 Task: Set up alerts for new listings in Atlanta, Georgia, that meet specific size and budget requirements.
Action: Mouse moved to (287, 229)
Screenshot: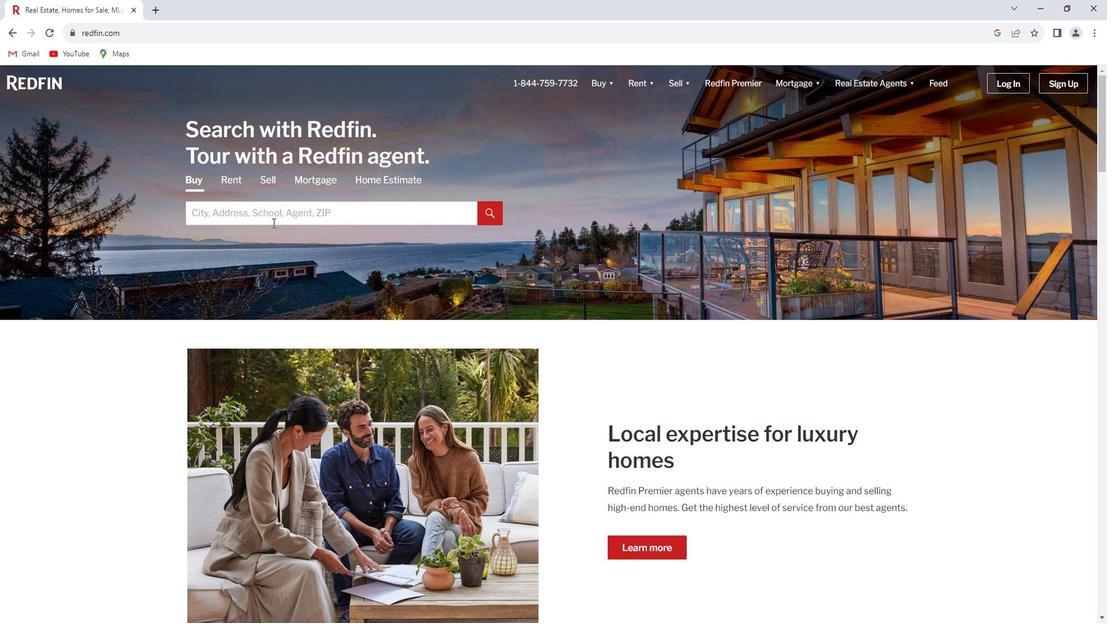 
Action: Mouse pressed left at (287, 229)
Screenshot: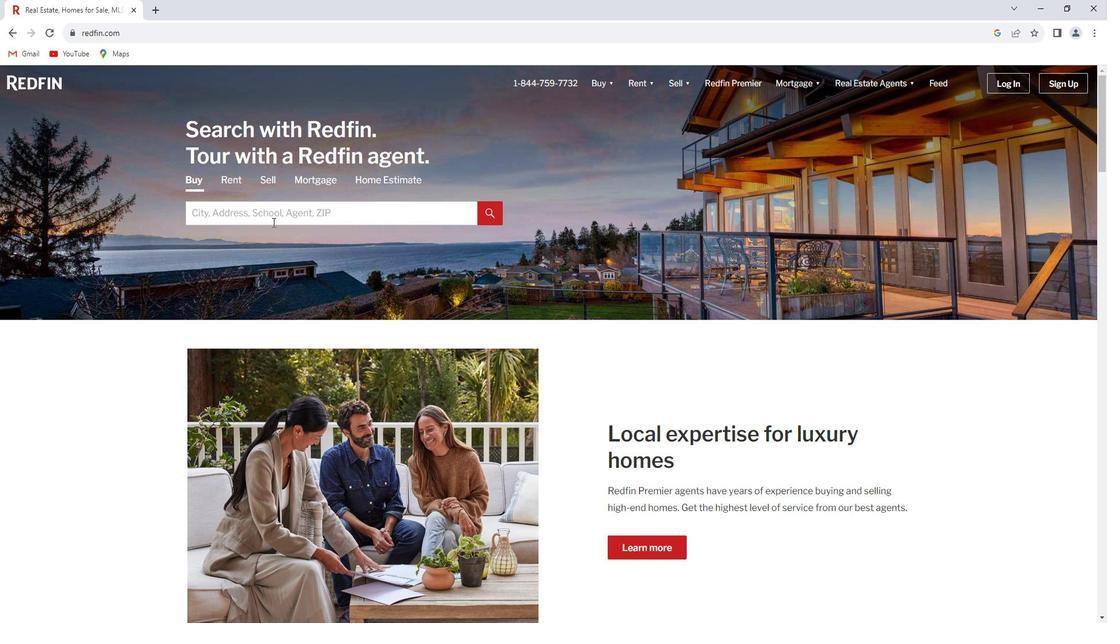 
Action: Key pressed <Key.shift>Atlanta,<Key.space><Key.shift>Georgia<Key.enter>
Screenshot: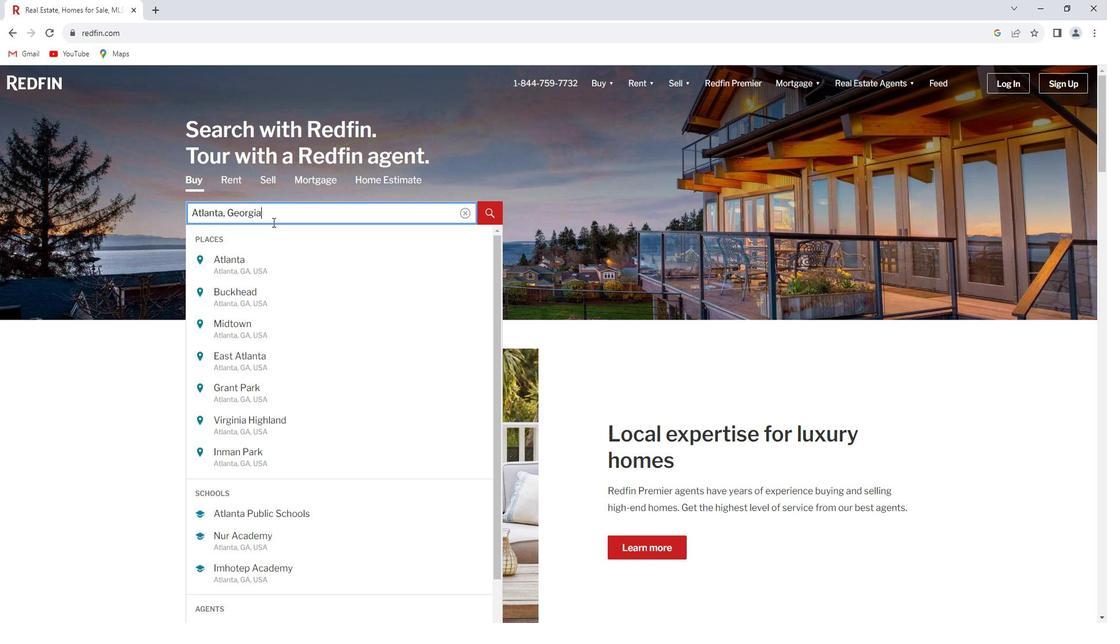 
Action: Mouse moved to (844, 201)
Screenshot: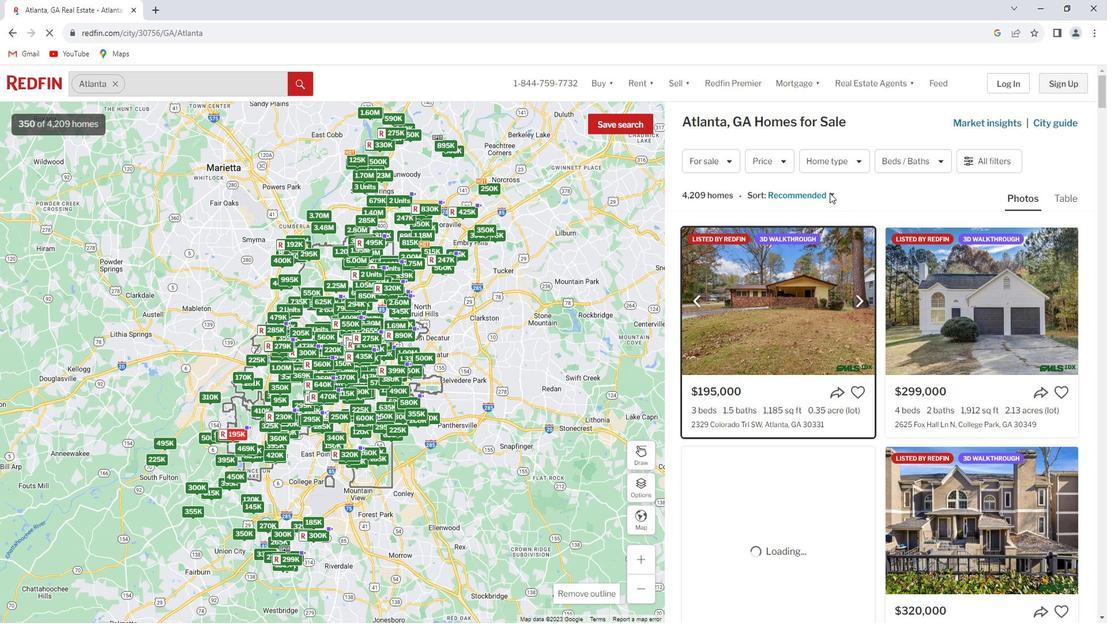 
Action: Mouse pressed left at (844, 201)
Screenshot: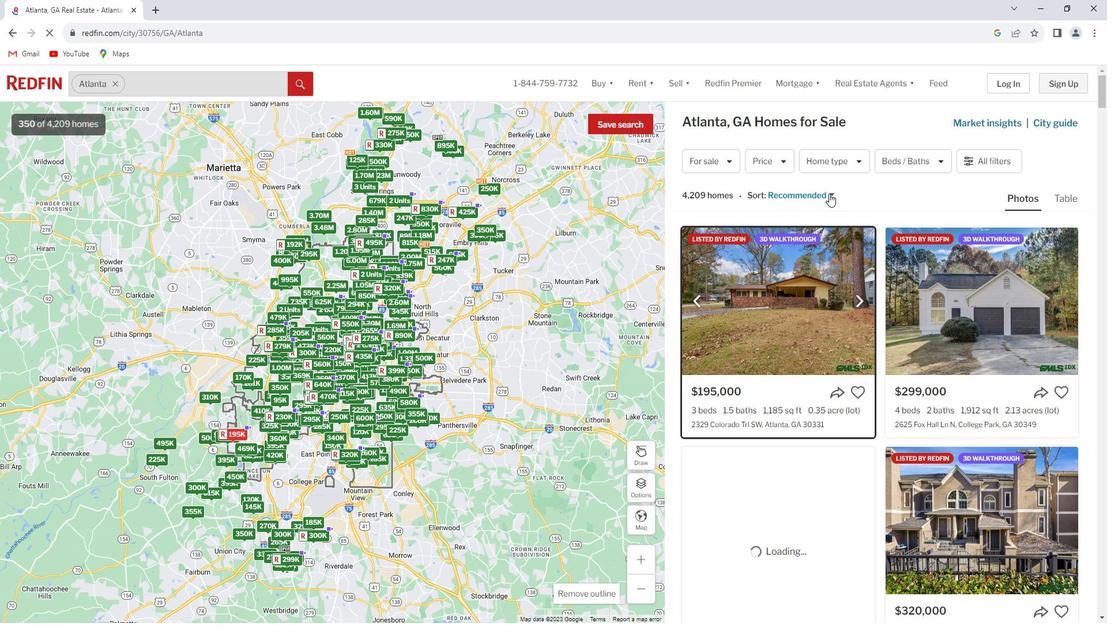 
Action: Mouse moved to (844, 203)
Screenshot: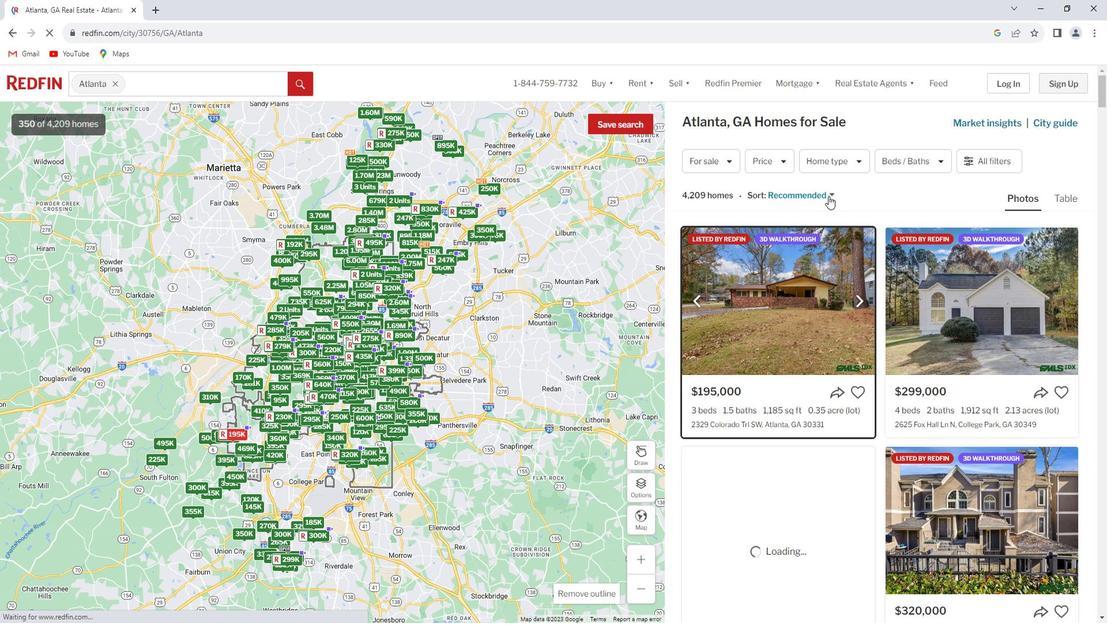 
Action: Mouse pressed left at (844, 203)
Screenshot: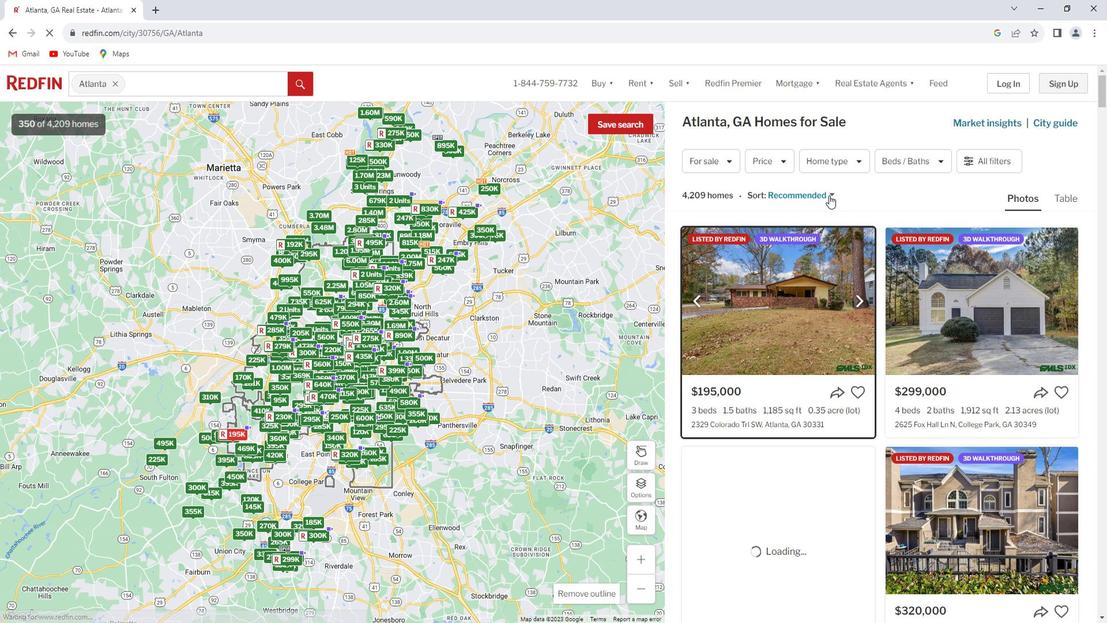 
Action: Mouse moved to (825, 256)
Screenshot: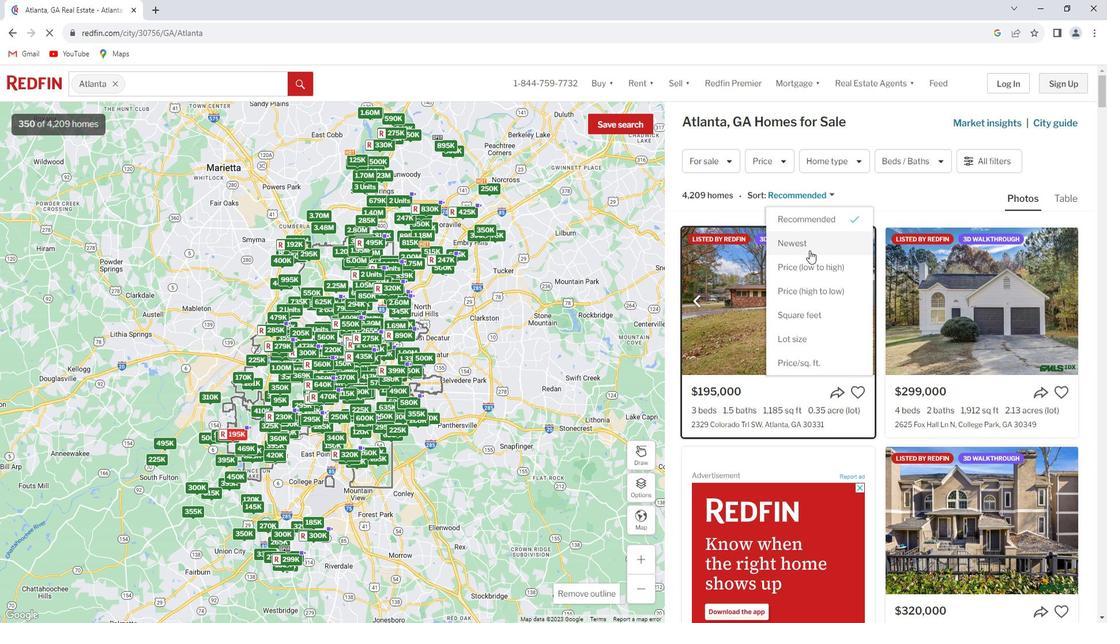 
Action: Mouse pressed left at (825, 256)
Screenshot: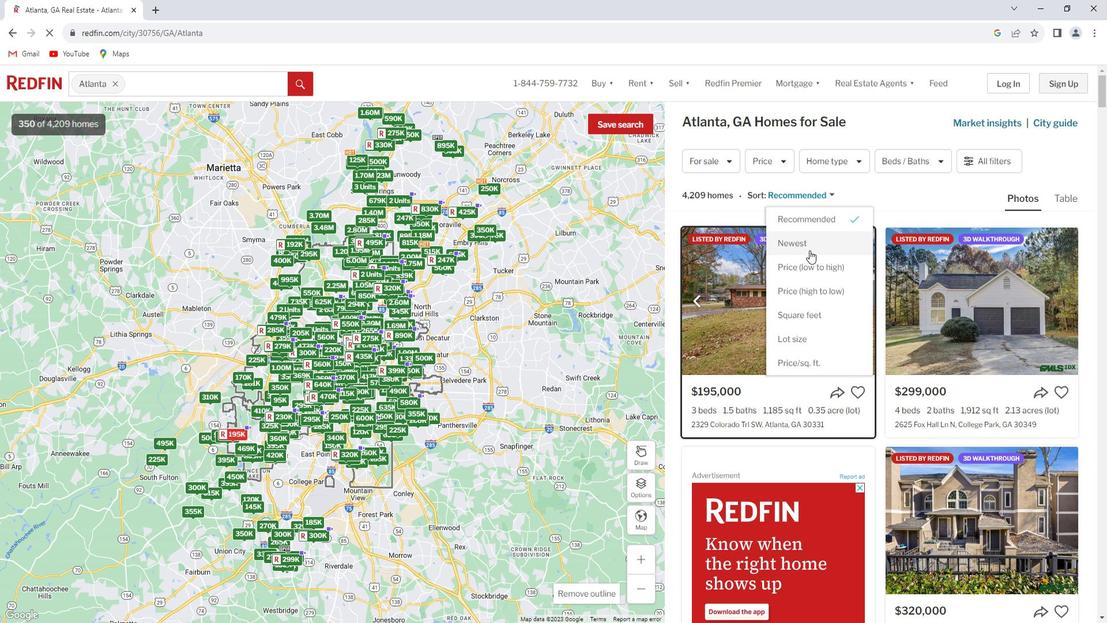 
Action: Mouse moved to (992, 170)
Screenshot: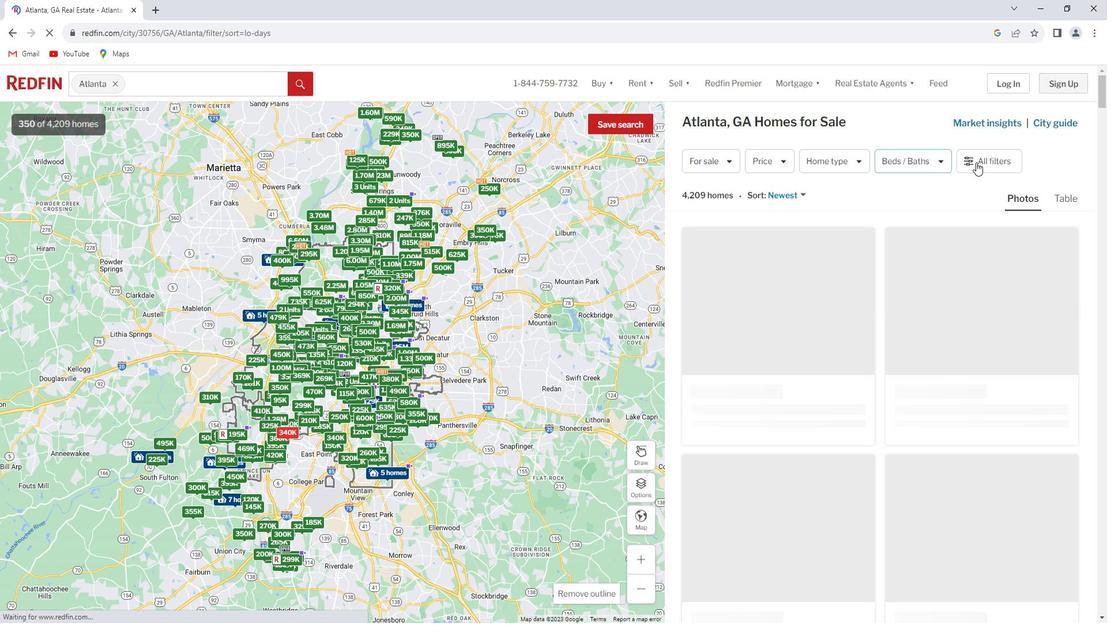
Action: Mouse pressed left at (992, 170)
Screenshot: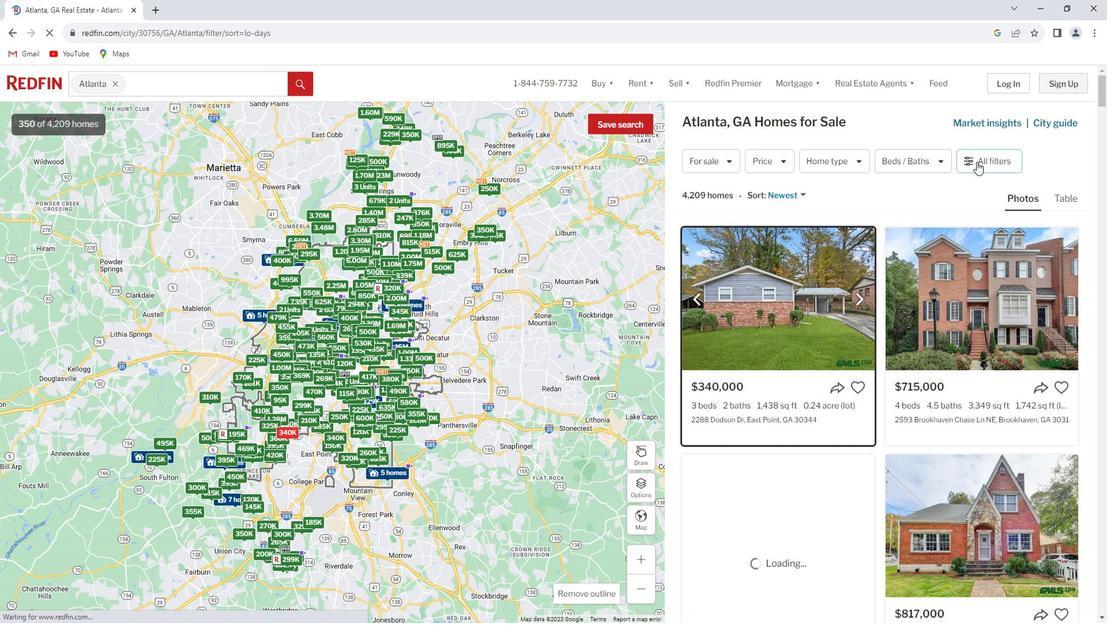 
Action: Mouse moved to (822, 261)
Screenshot: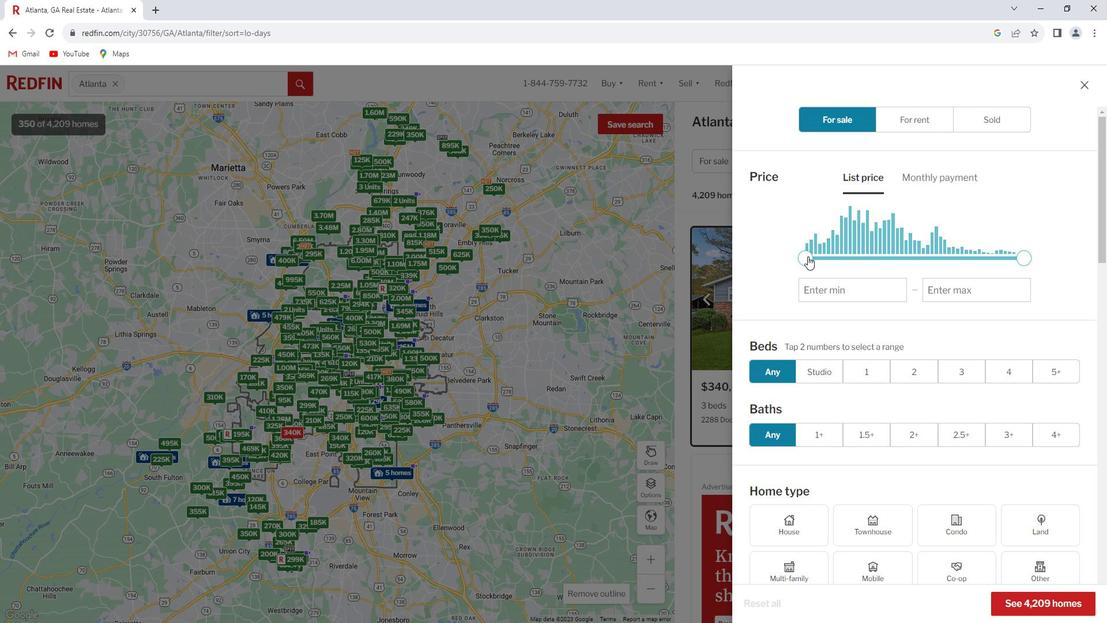 
Action: Mouse pressed left at (822, 261)
Screenshot: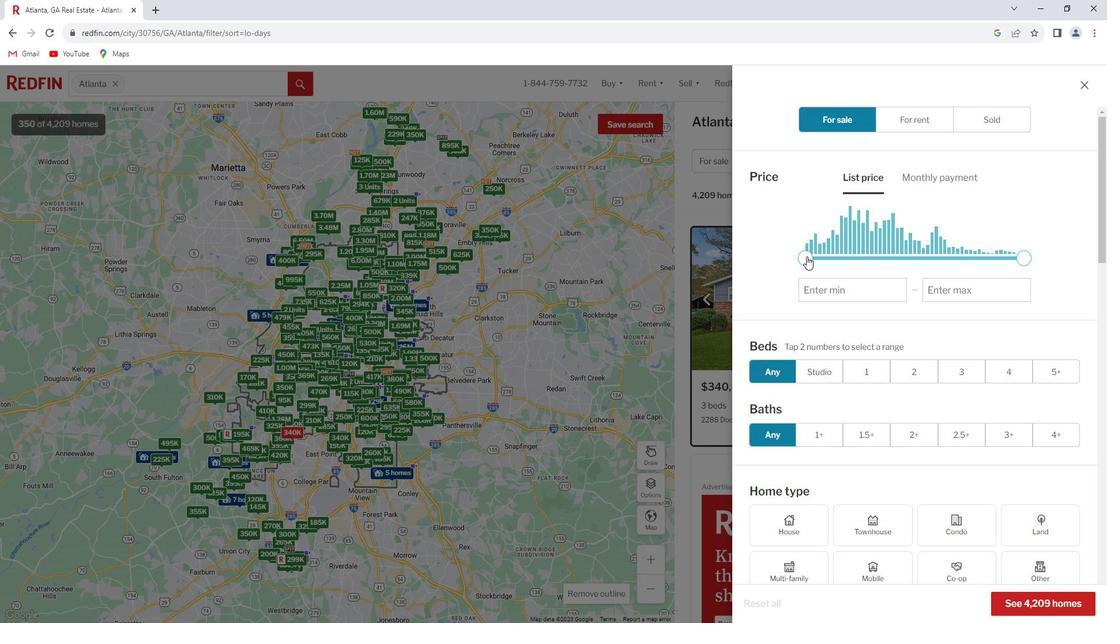 
Action: Mouse moved to (1043, 263)
Screenshot: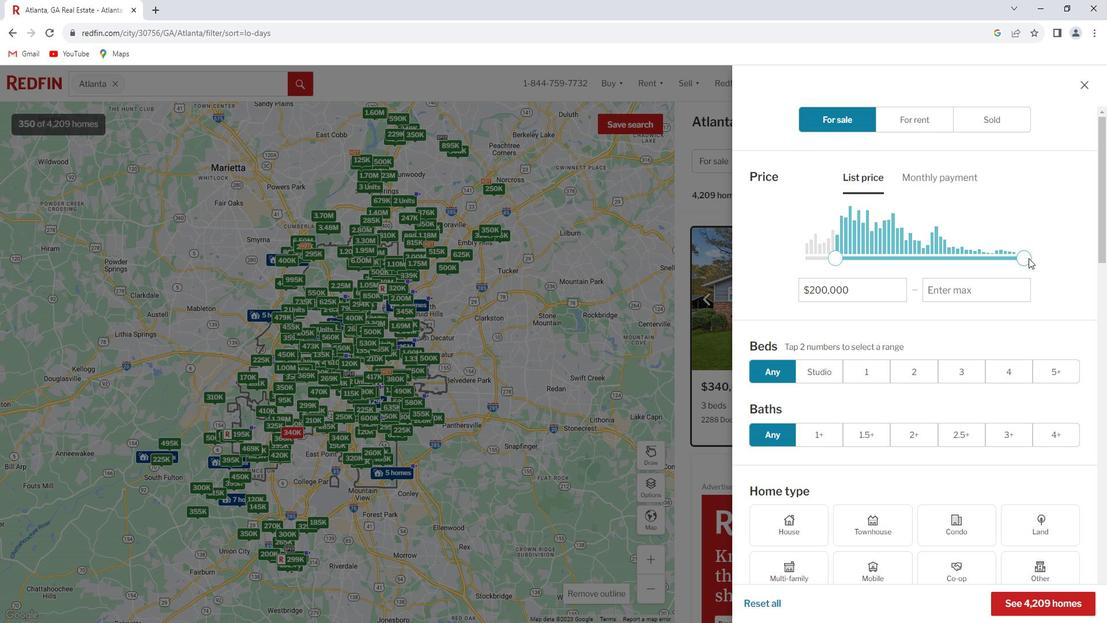 
Action: Mouse pressed left at (1043, 263)
Screenshot: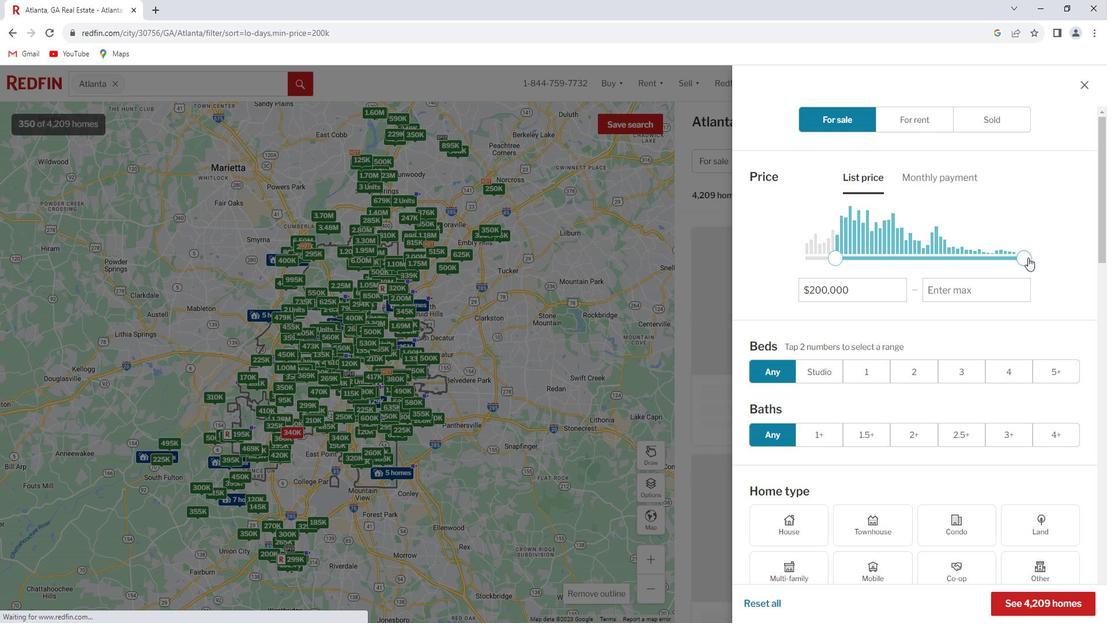 
Action: Mouse moved to (899, 349)
Screenshot: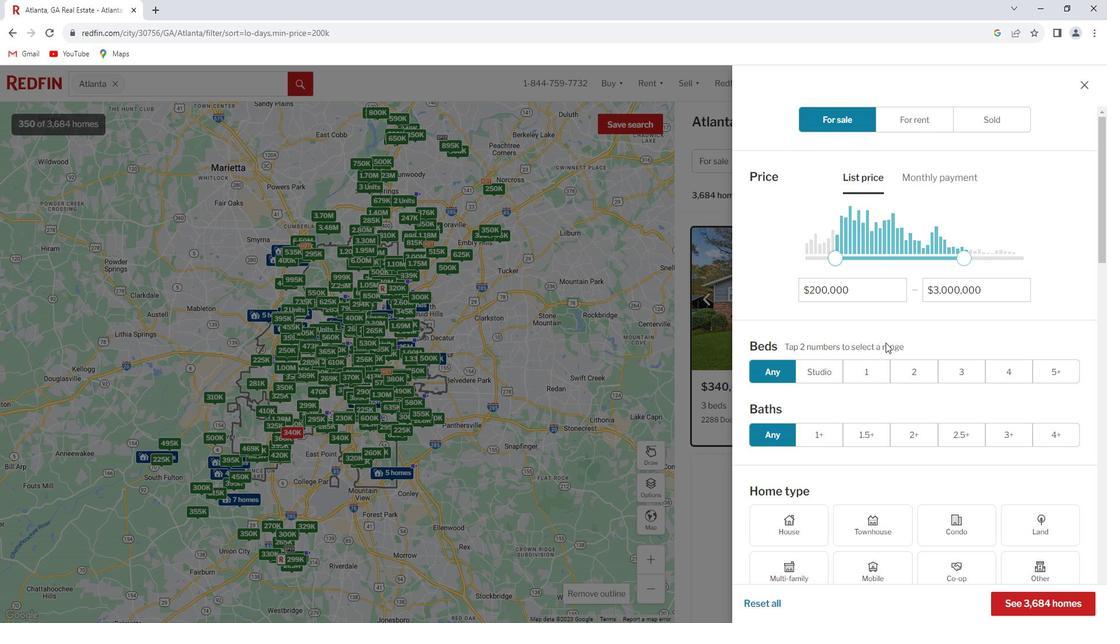 
Action: Mouse scrolled (899, 348) with delta (0, 0)
Screenshot: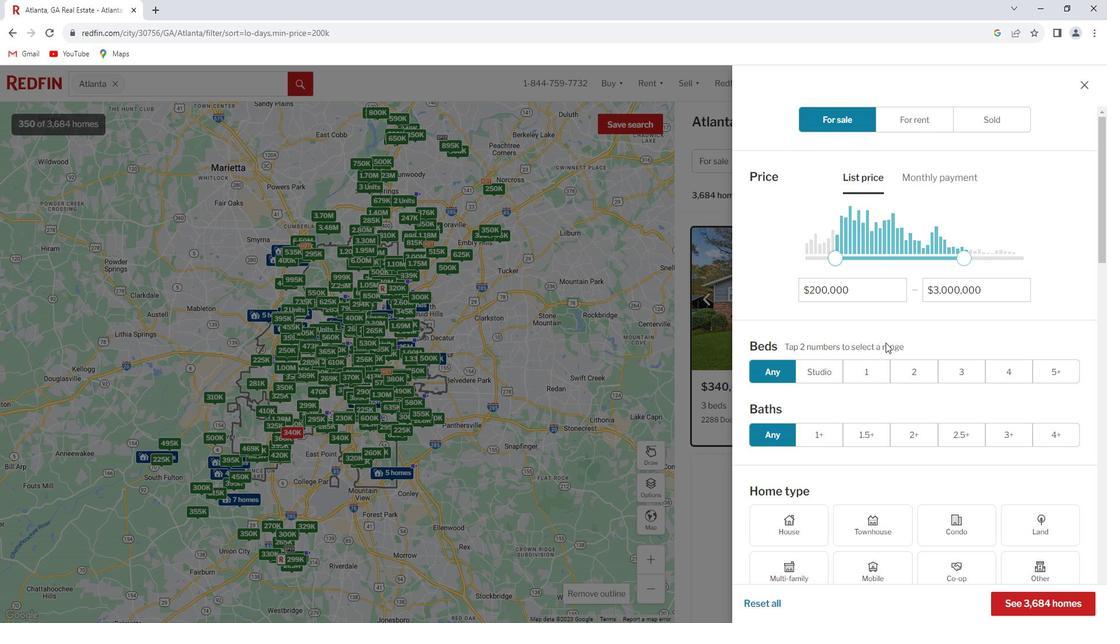 
Action: Mouse moved to (894, 357)
Screenshot: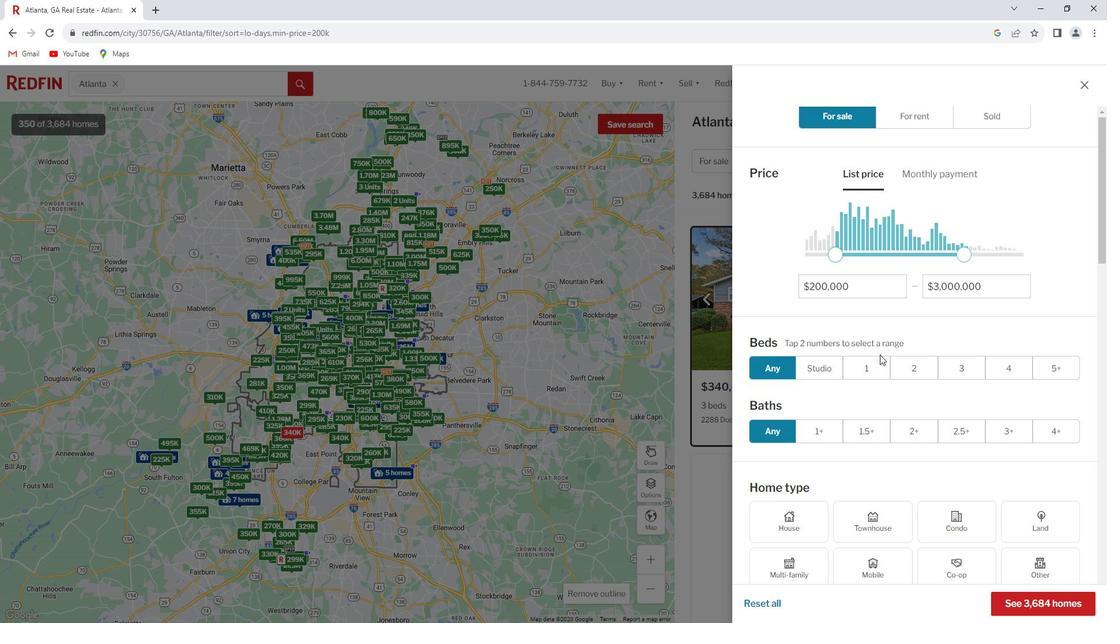 
Action: Mouse scrolled (894, 356) with delta (0, 0)
Screenshot: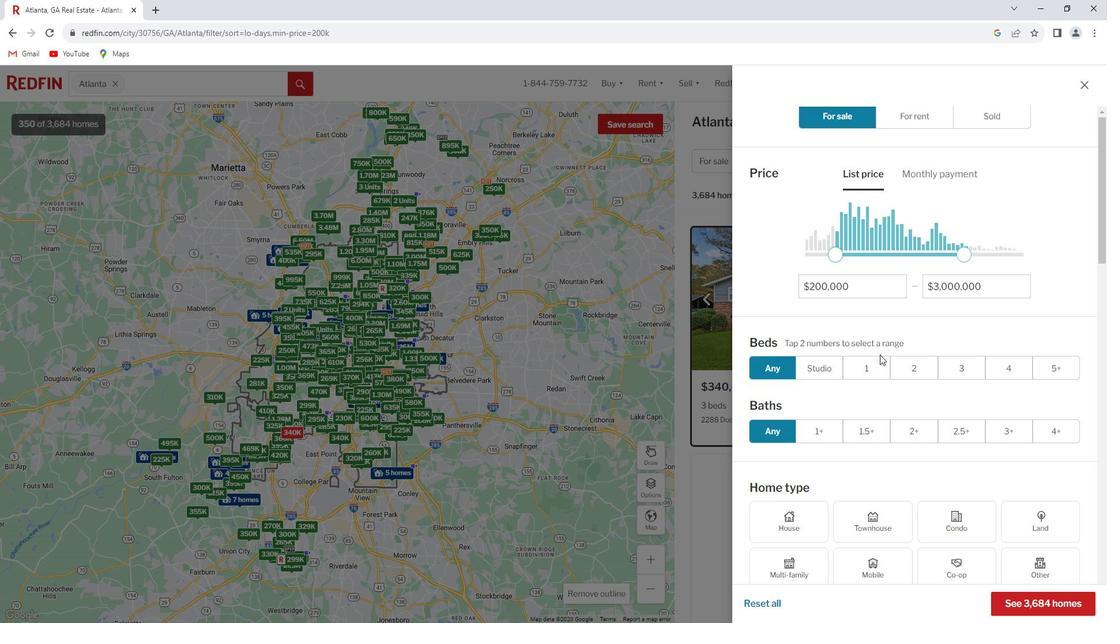 
Action: Mouse scrolled (894, 356) with delta (0, 0)
Screenshot: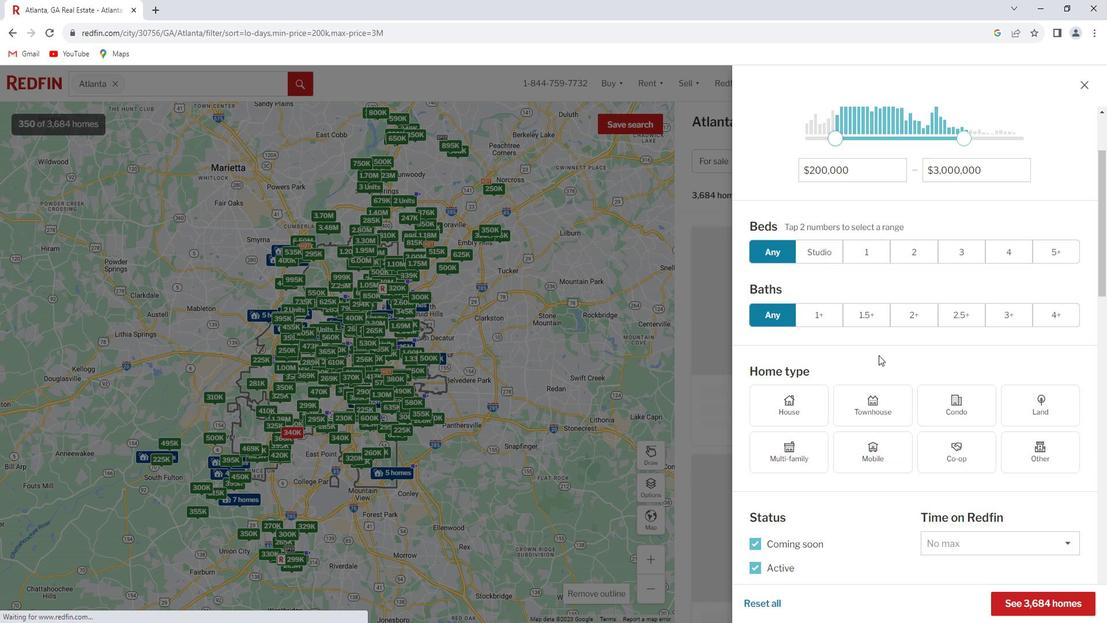 
Action: Mouse scrolled (894, 356) with delta (0, 0)
Screenshot: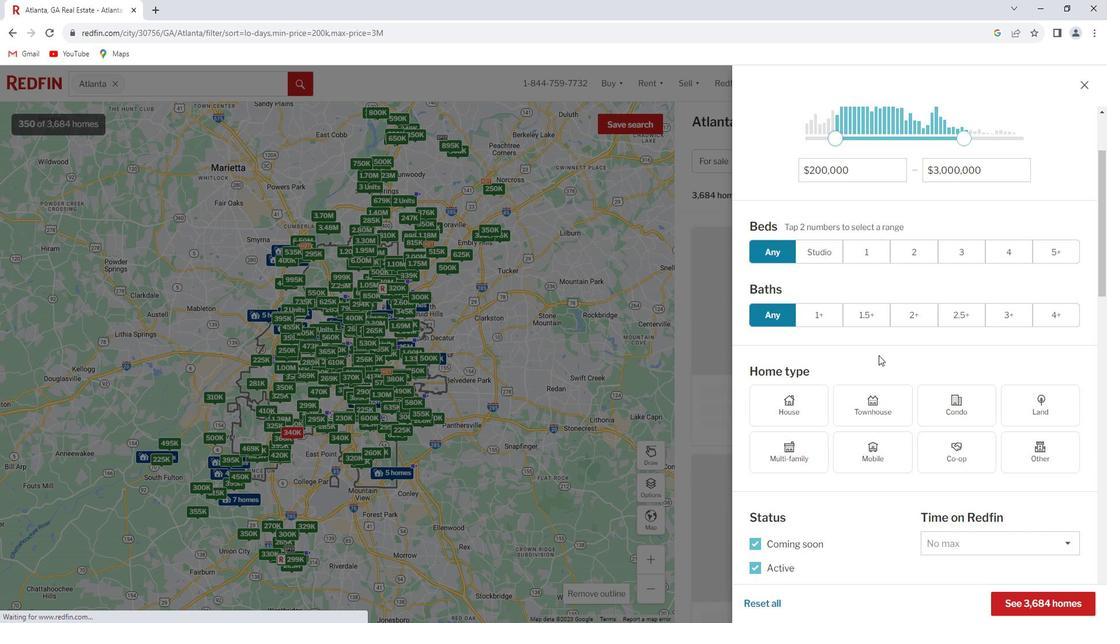 
Action: Mouse scrolled (894, 356) with delta (0, 0)
Screenshot: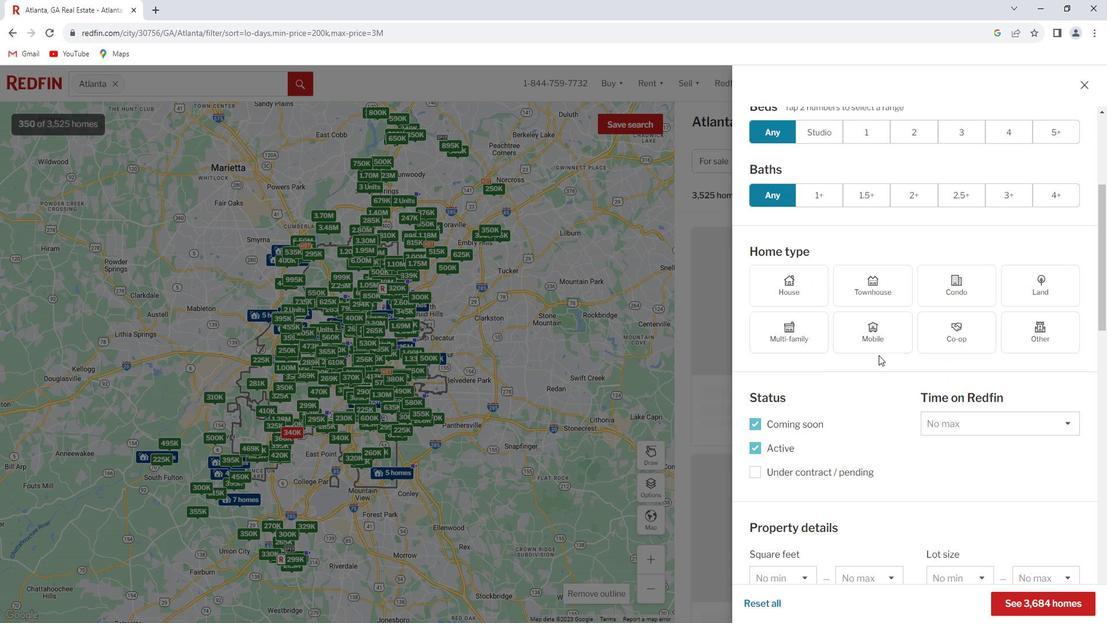 
Action: Mouse scrolled (894, 356) with delta (0, 0)
Screenshot: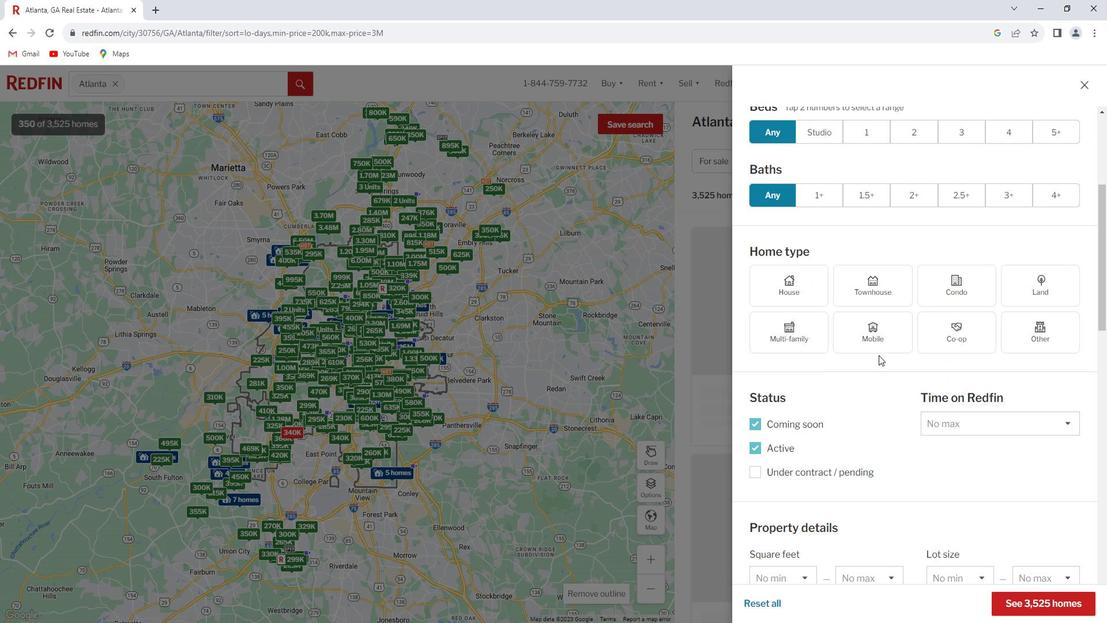 
Action: Mouse scrolled (894, 356) with delta (0, 0)
Screenshot: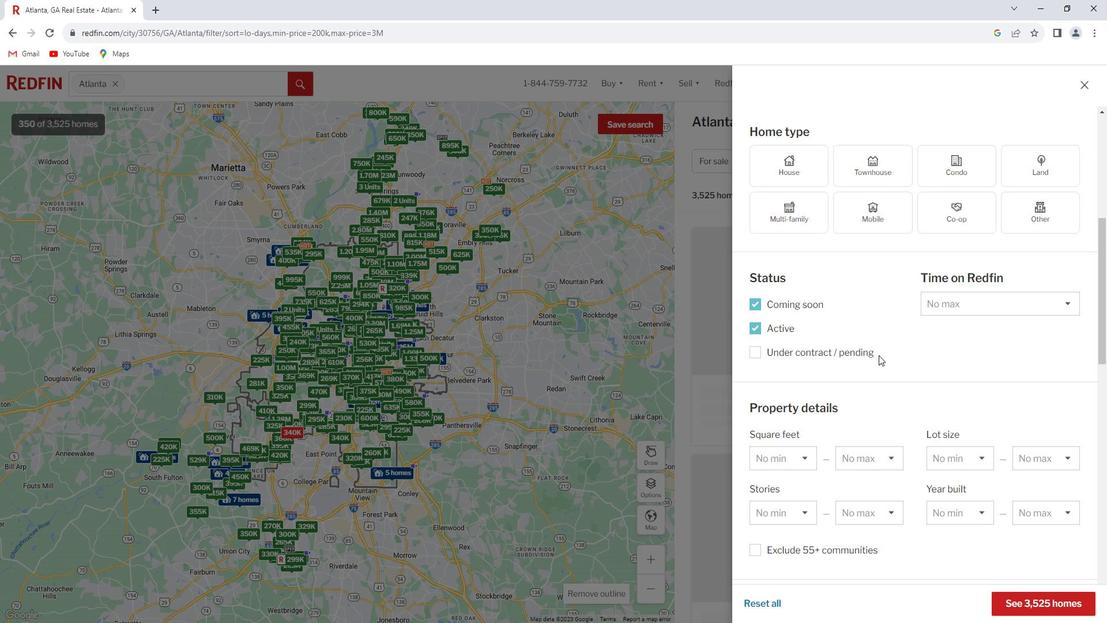 
Action: Mouse moved to (883, 369)
Screenshot: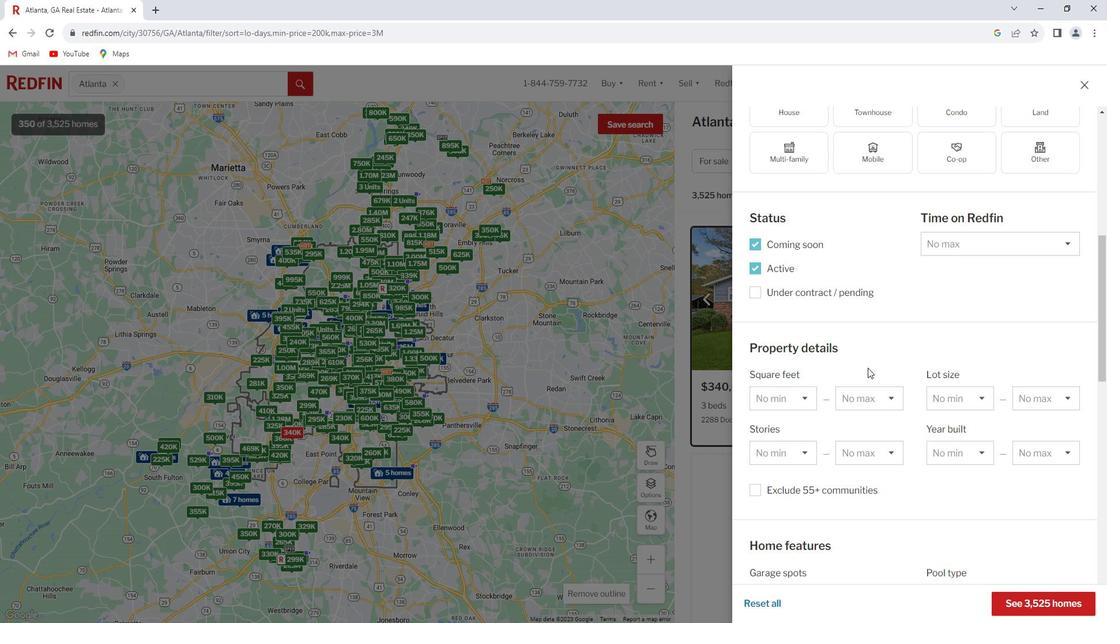 
Action: Mouse scrolled (883, 368) with delta (0, 0)
Screenshot: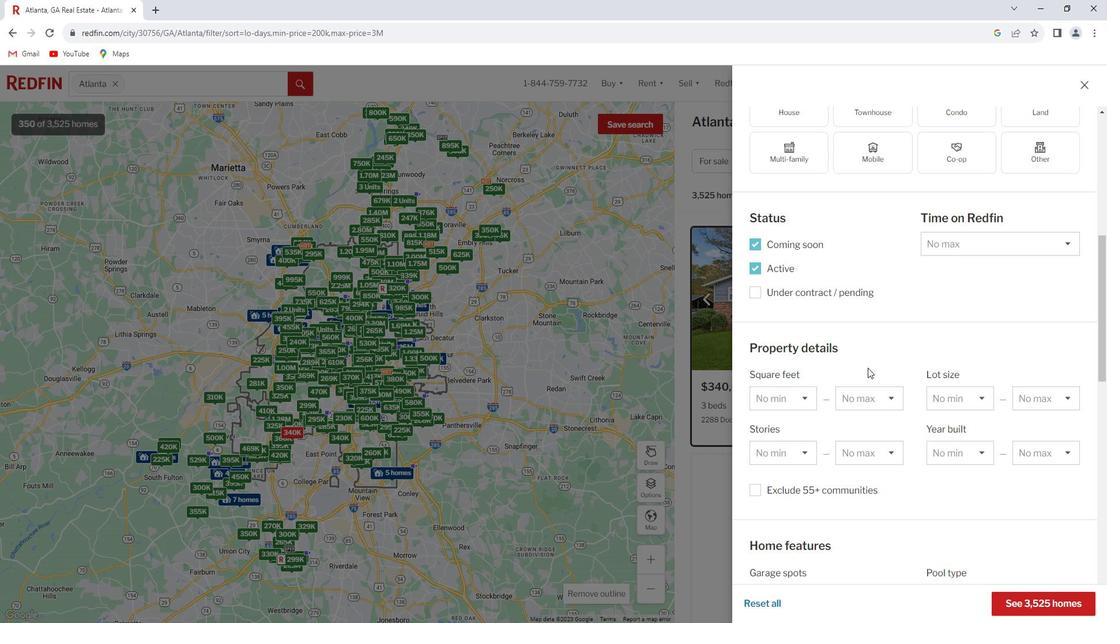 
Action: Mouse moved to (824, 344)
Screenshot: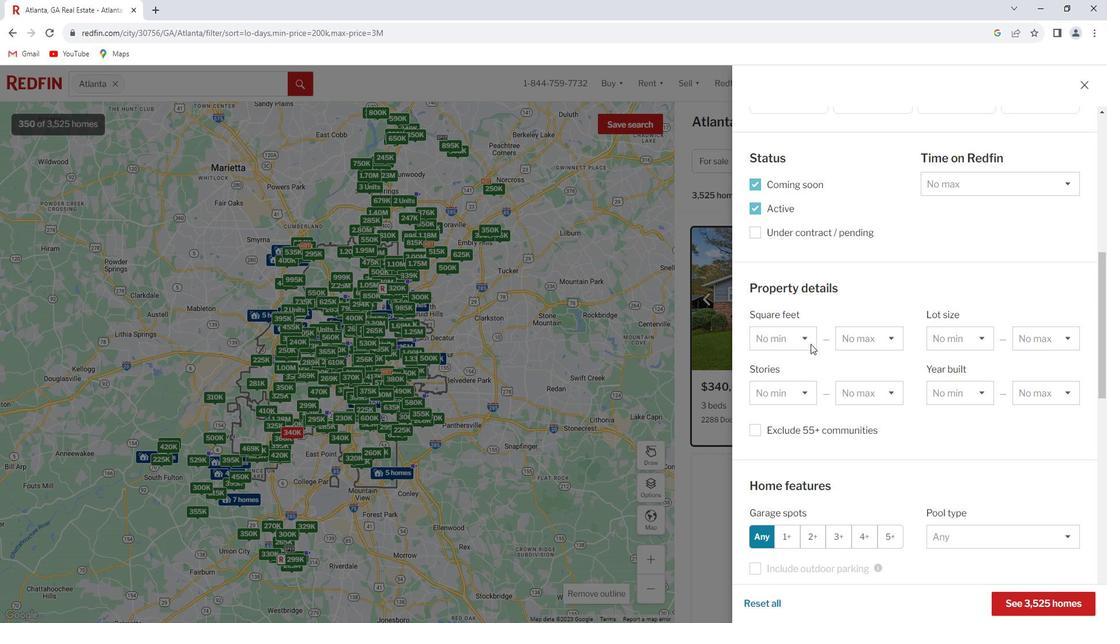 
Action: Mouse pressed left at (824, 344)
Screenshot: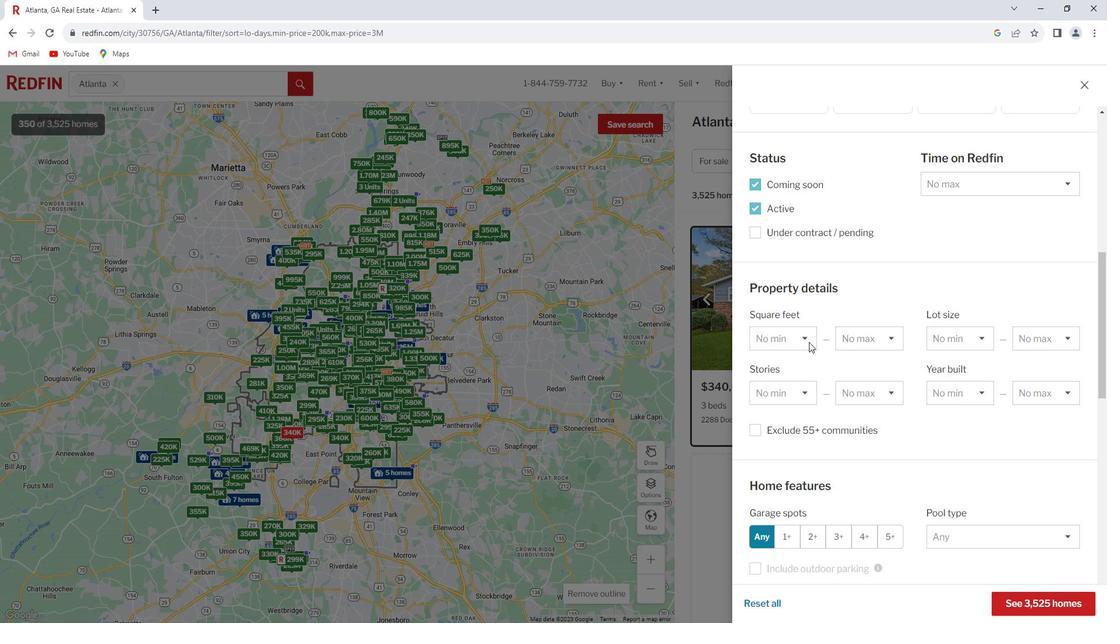 
Action: Mouse moved to (800, 402)
Screenshot: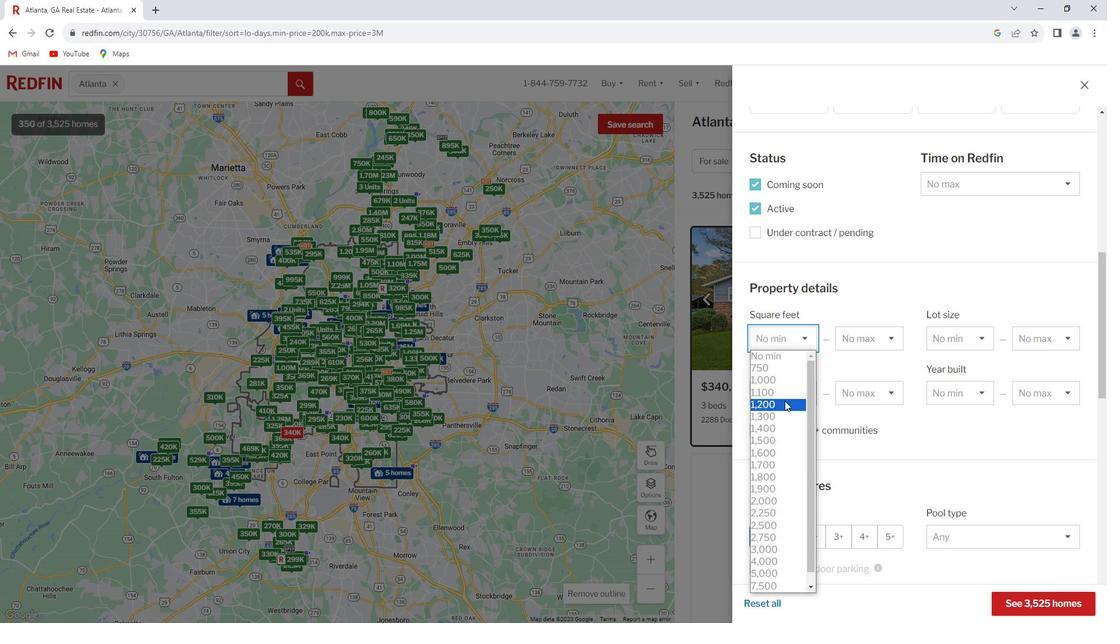 
Action: Mouse pressed left at (800, 402)
Screenshot: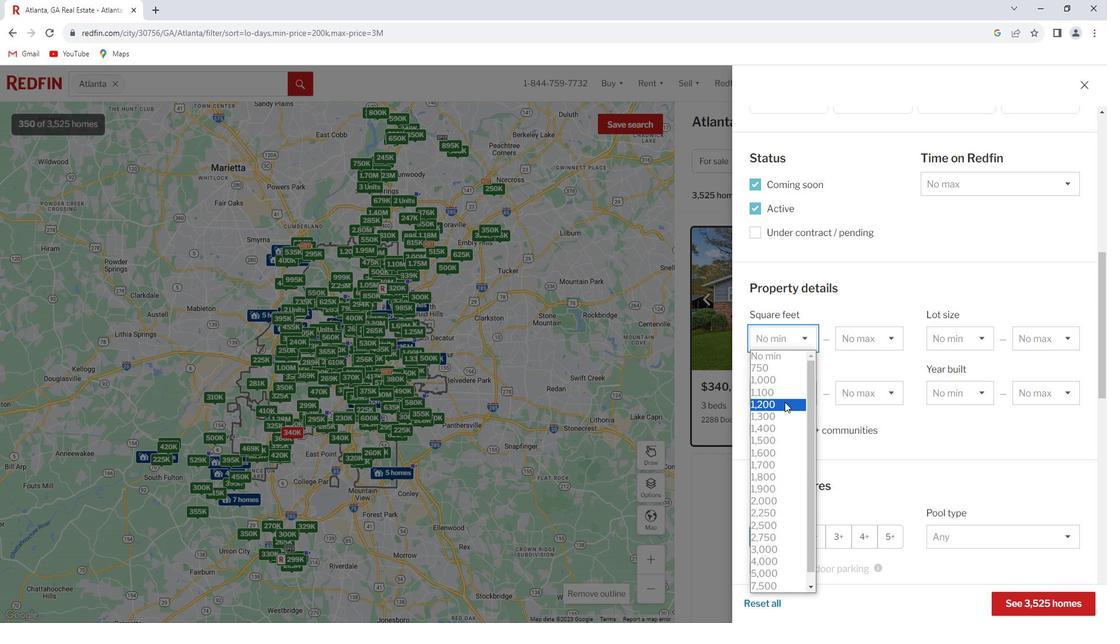
Action: Mouse moved to (901, 335)
Screenshot: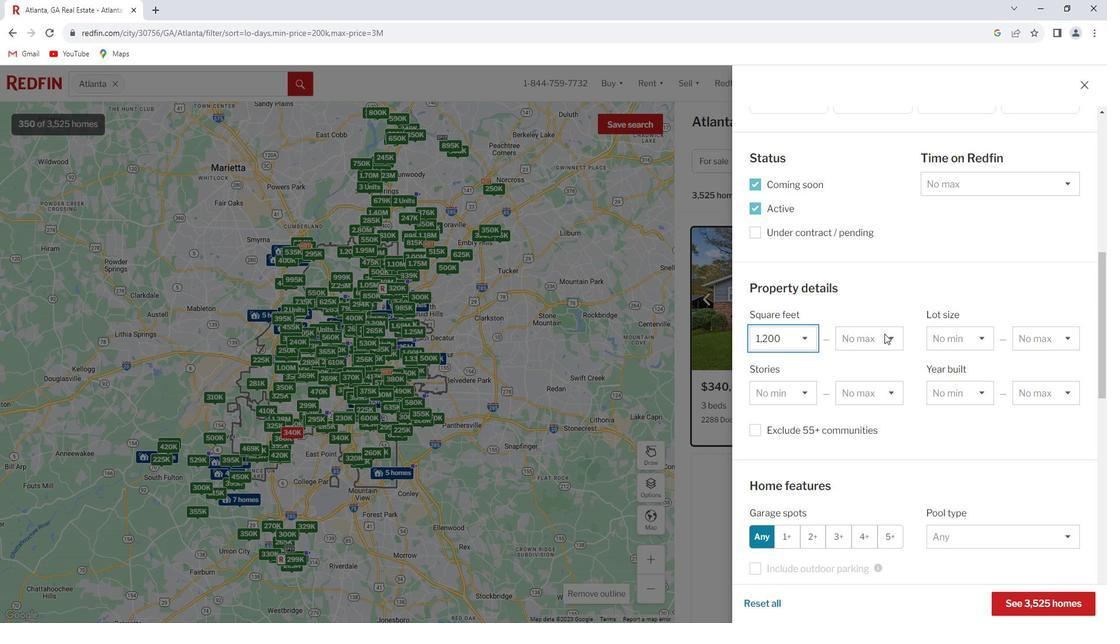 
Action: Mouse pressed left at (901, 335)
Screenshot: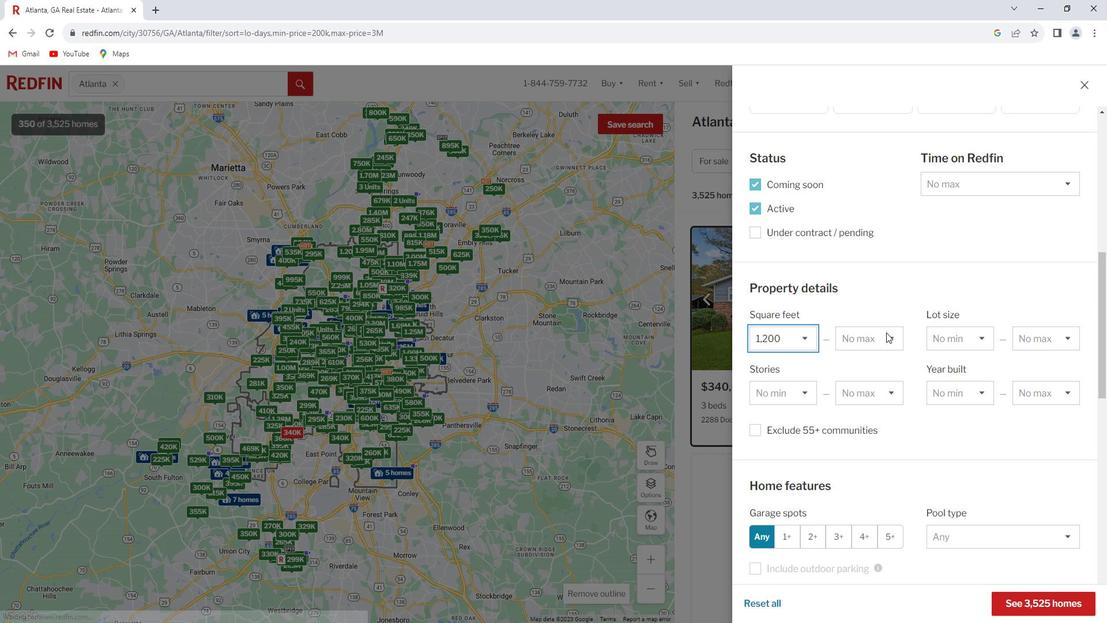 
Action: Mouse moved to (883, 391)
Screenshot: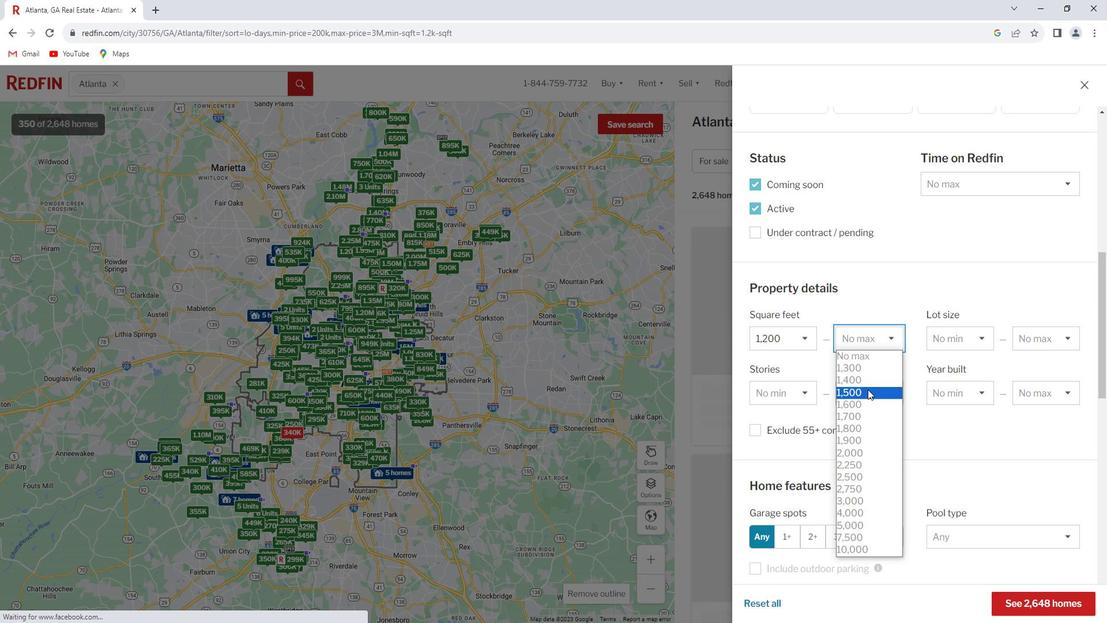 
Action: Mouse pressed left at (883, 391)
Screenshot: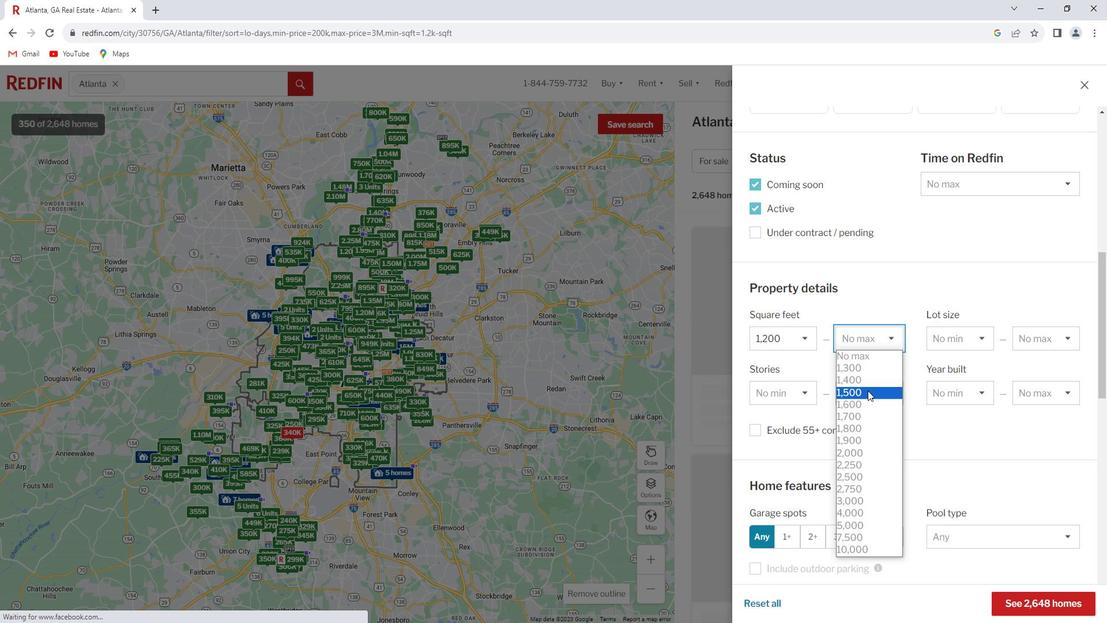
Action: Mouse moved to (996, 338)
Screenshot: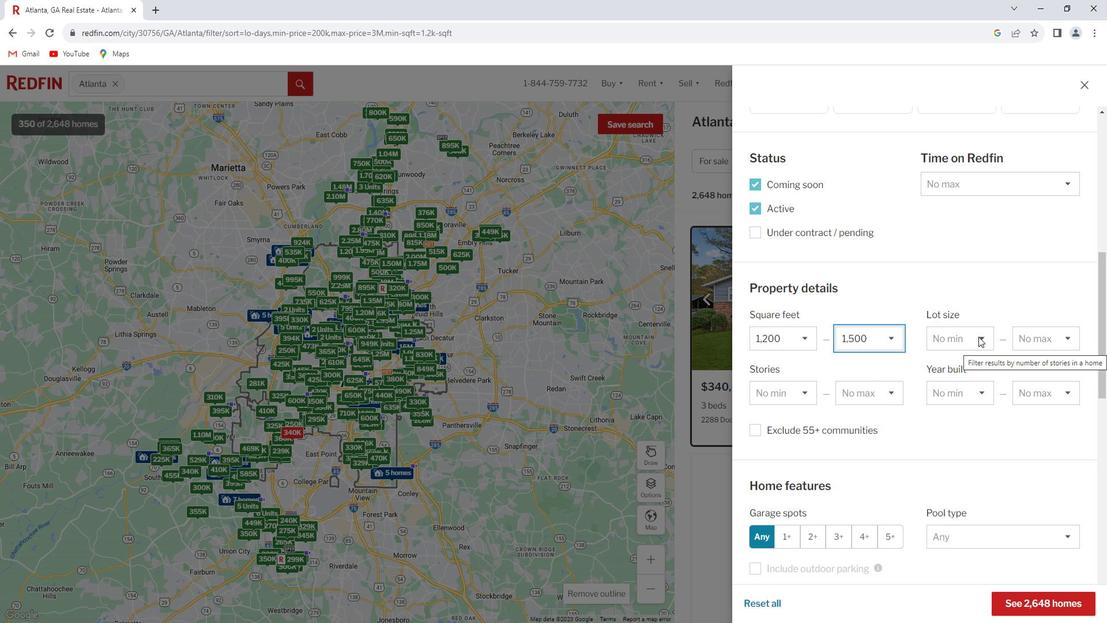 
Action: Mouse pressed left at (996, 338)
Screenshot: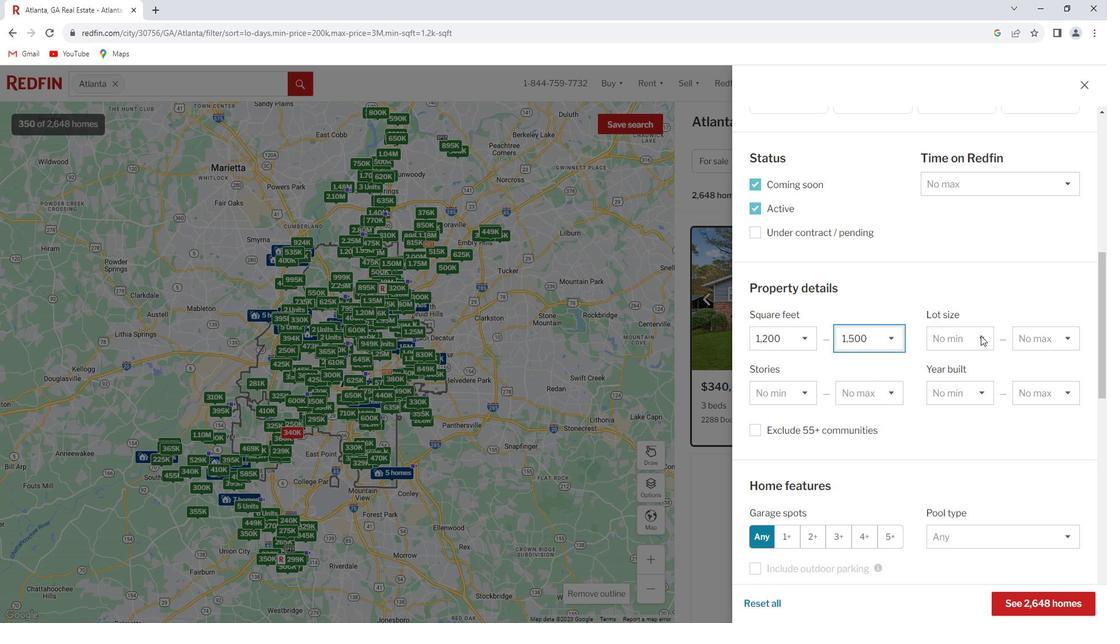 
Action: Mouse moved to (984, 369)
Screenshot: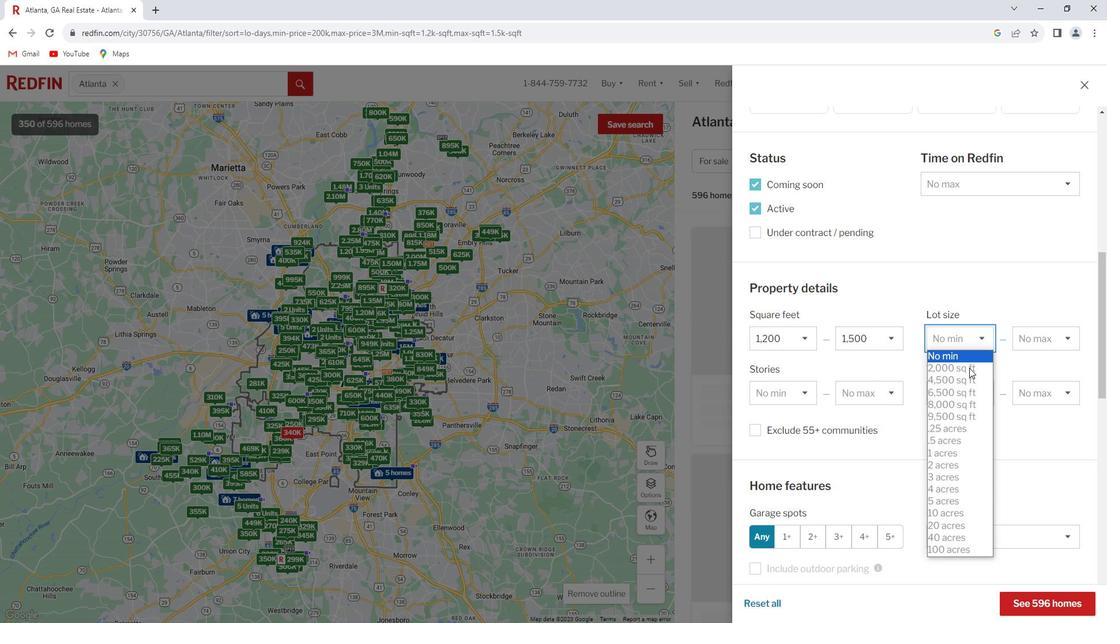
Action: Mouse pressed left at (984, 369)
Screenshot: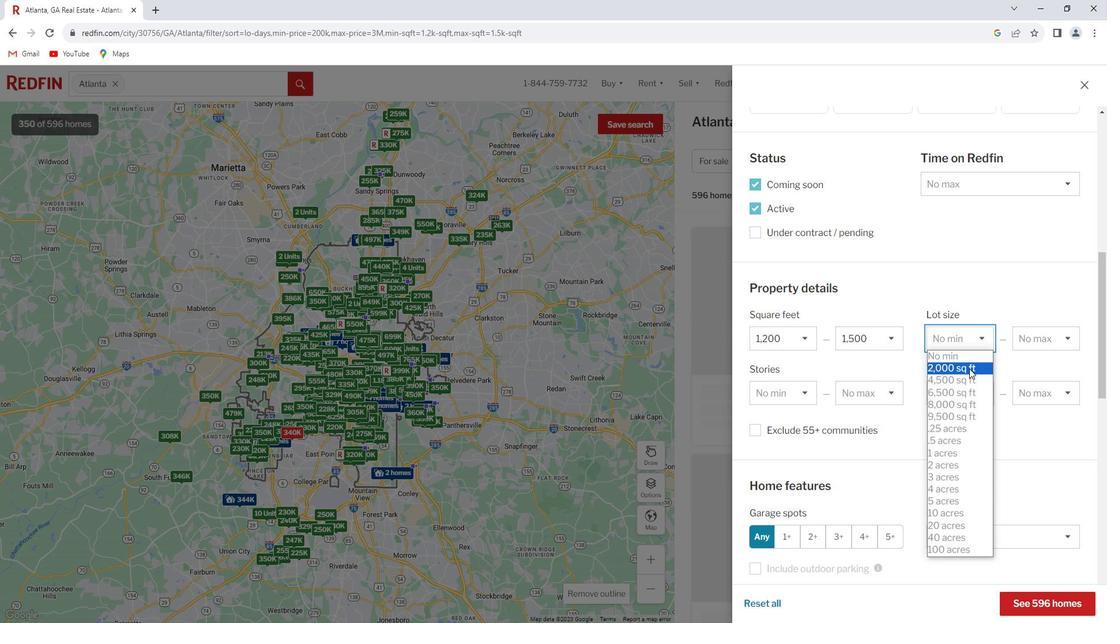 
Action: Mouse moved to (1044, 342)
Screenshot: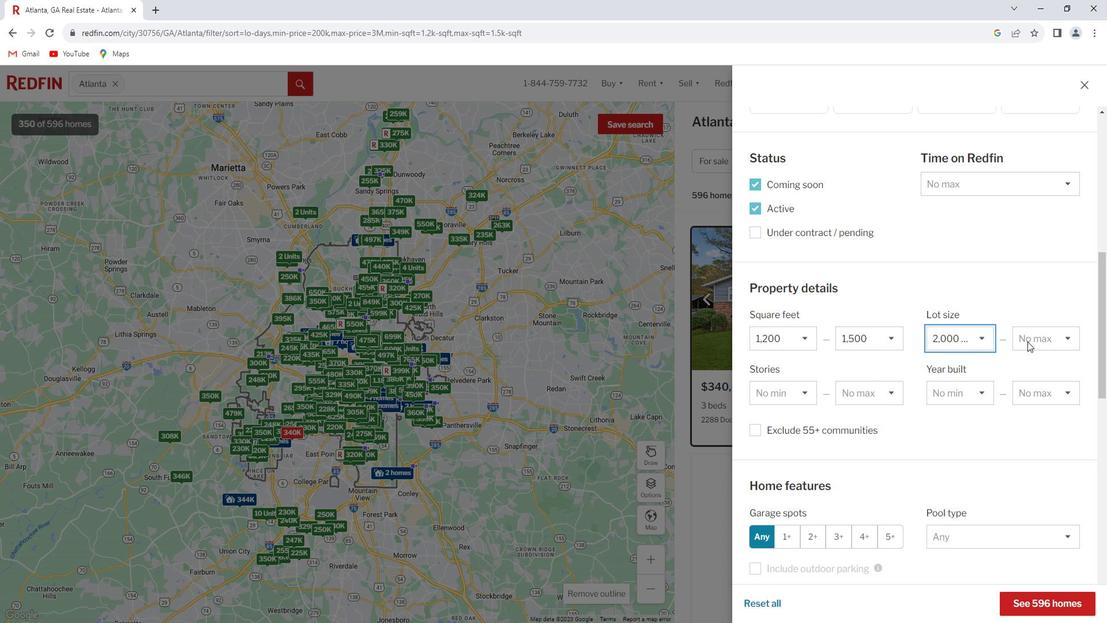 
Action: Mouse pressed left at (1044, 342)
Screenshot: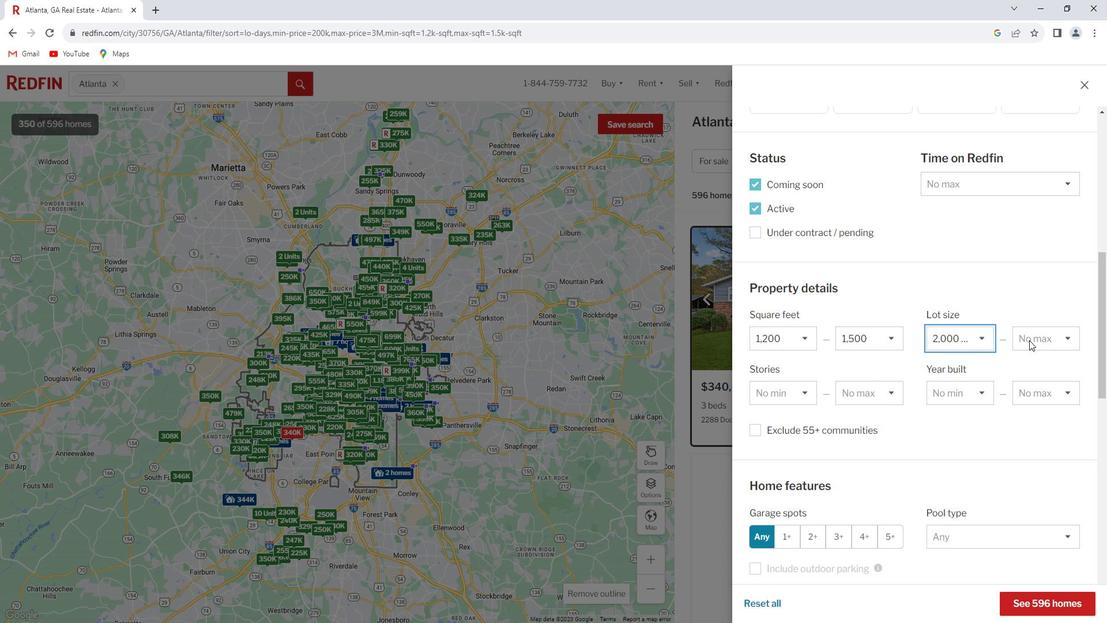 
Action: Mouse moved to (1049, 368)
Screenshot: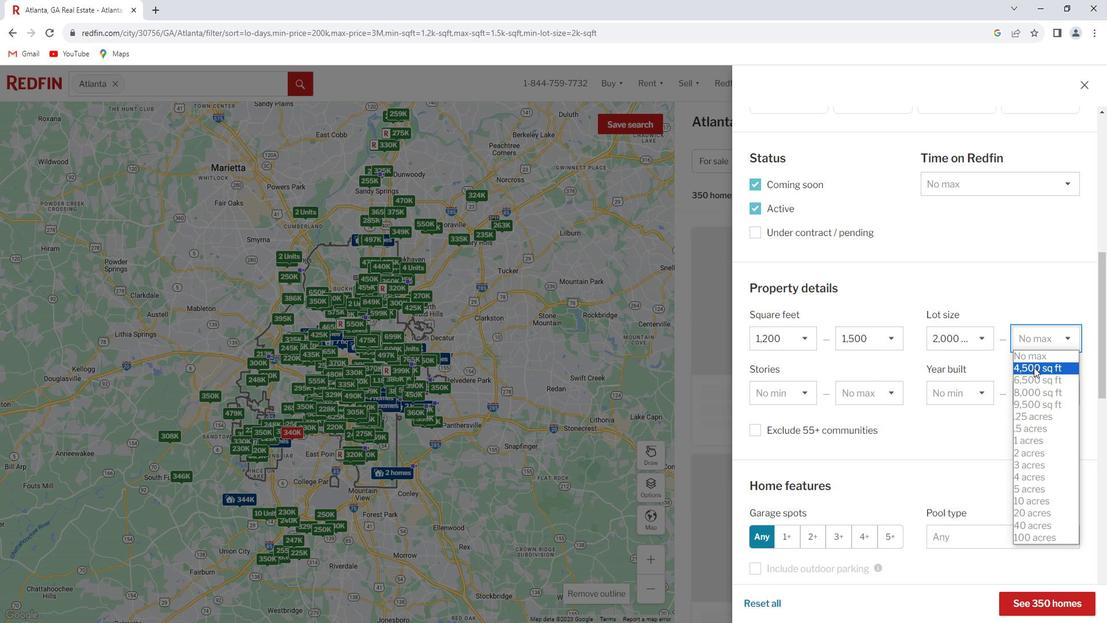 
Action: Mouse pressed left at (1049, 368)
Screenshot: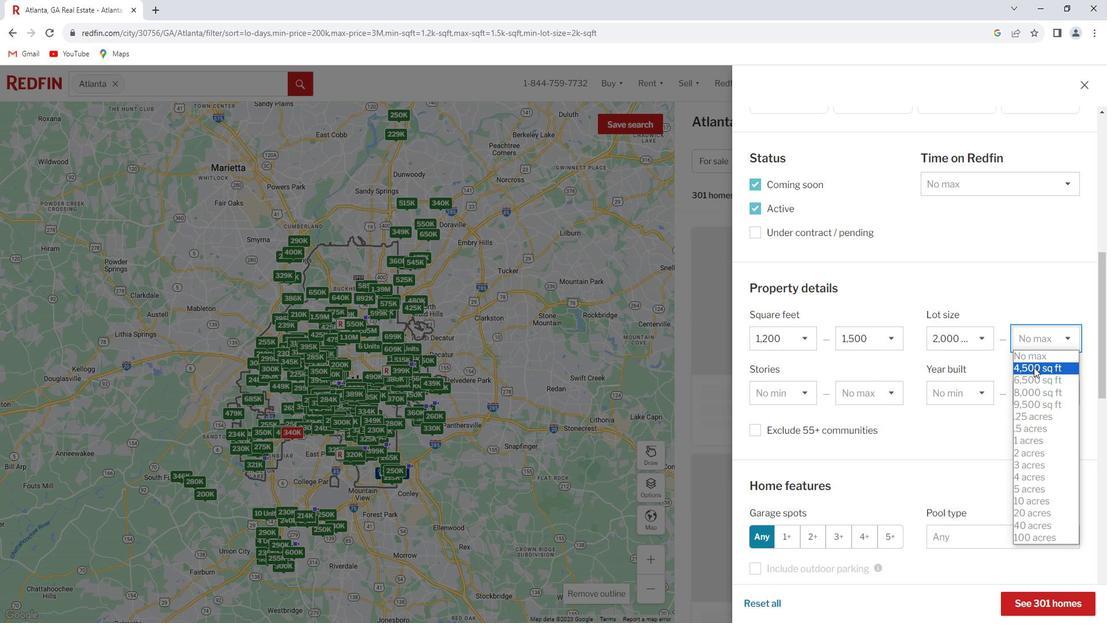 
Action: Mouse moved to (1072, 600)
Screenshot: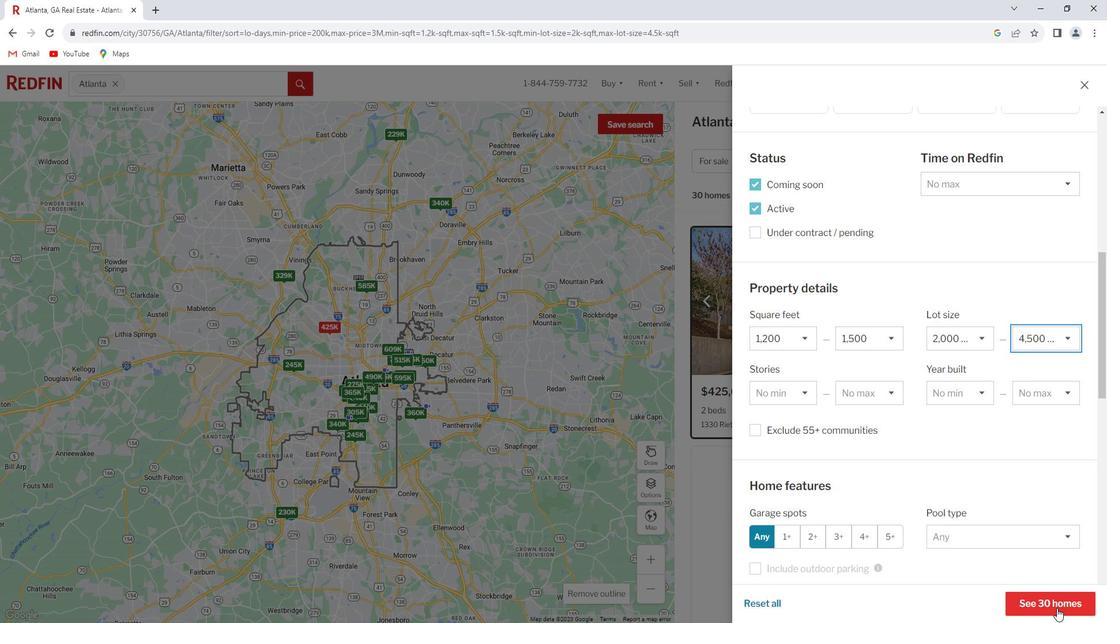
Action: Mouse pressed left at (1072, 600)
Screenshot: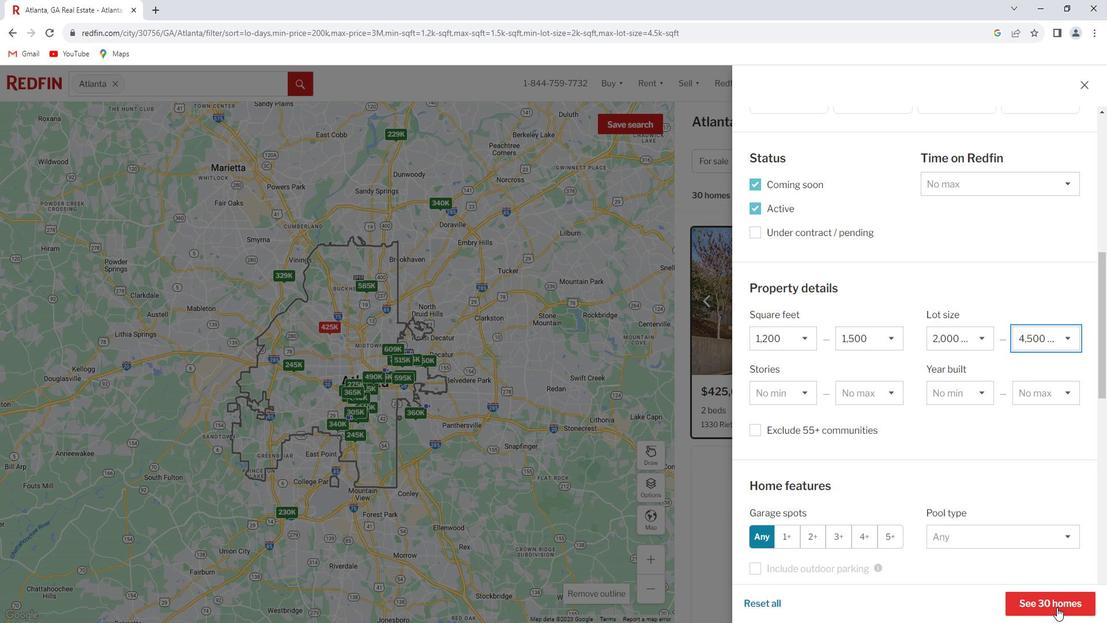 
Action: Mouse moved to (824, 364)
Screenshot: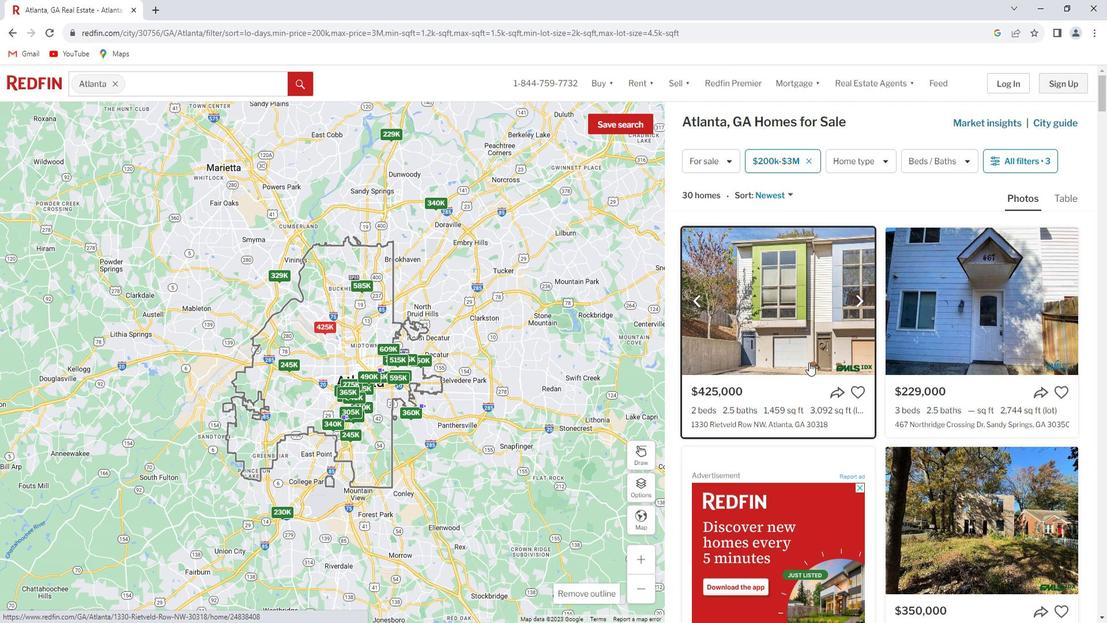
Action: Mouse pressed left at (824, 364)
Screenshot: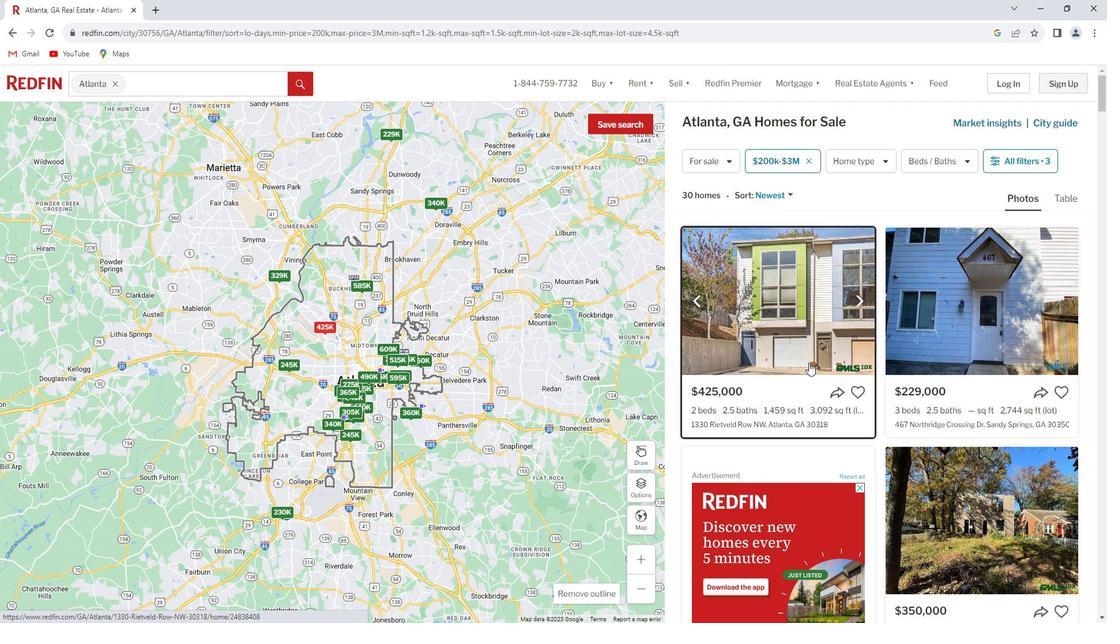 
Action: Mouse moved to (829, 388)
Screenshot: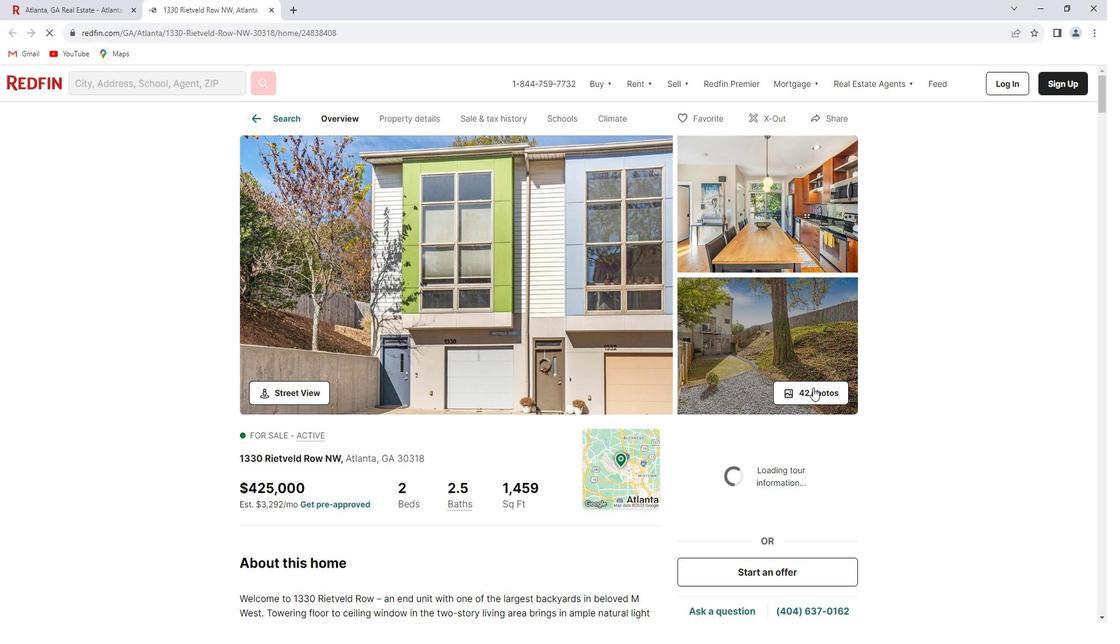 
Action: Mouse pressed left at (829, 388)
Screenshot: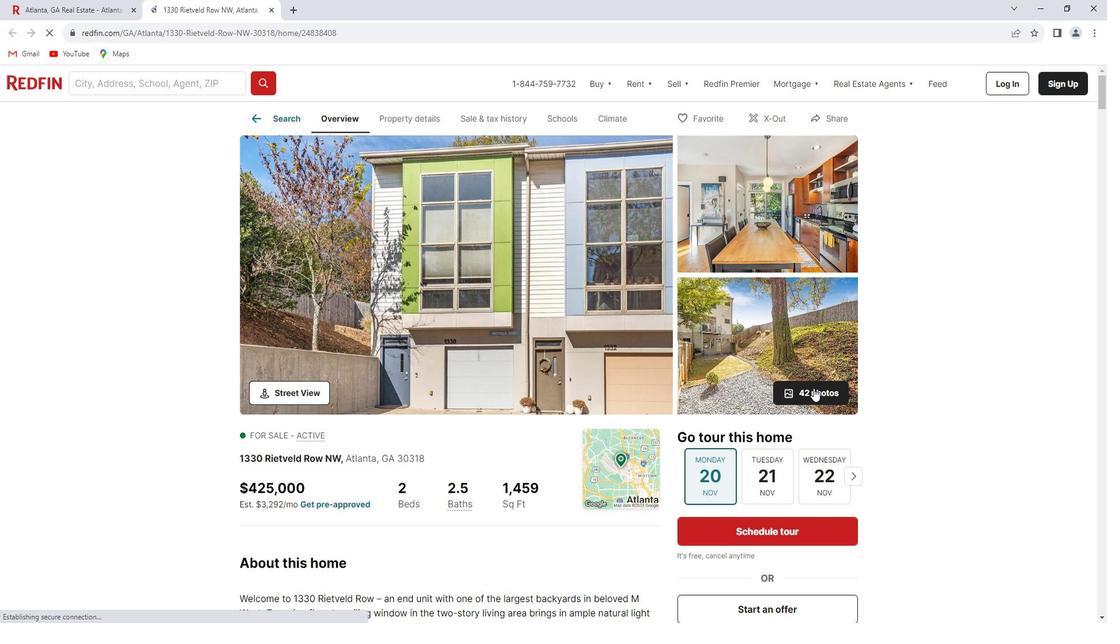 
Action: Mouse moved to (630, 396)
Screenshot: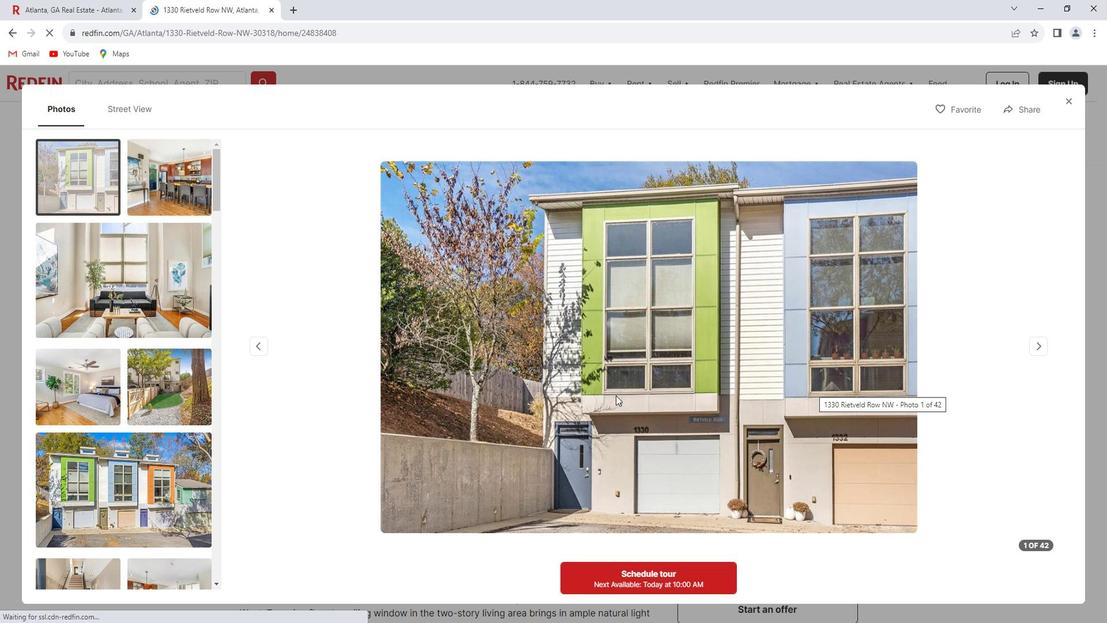
Action: Mouse scrolled (630, 395) with delta (0, 0)
Screenshot: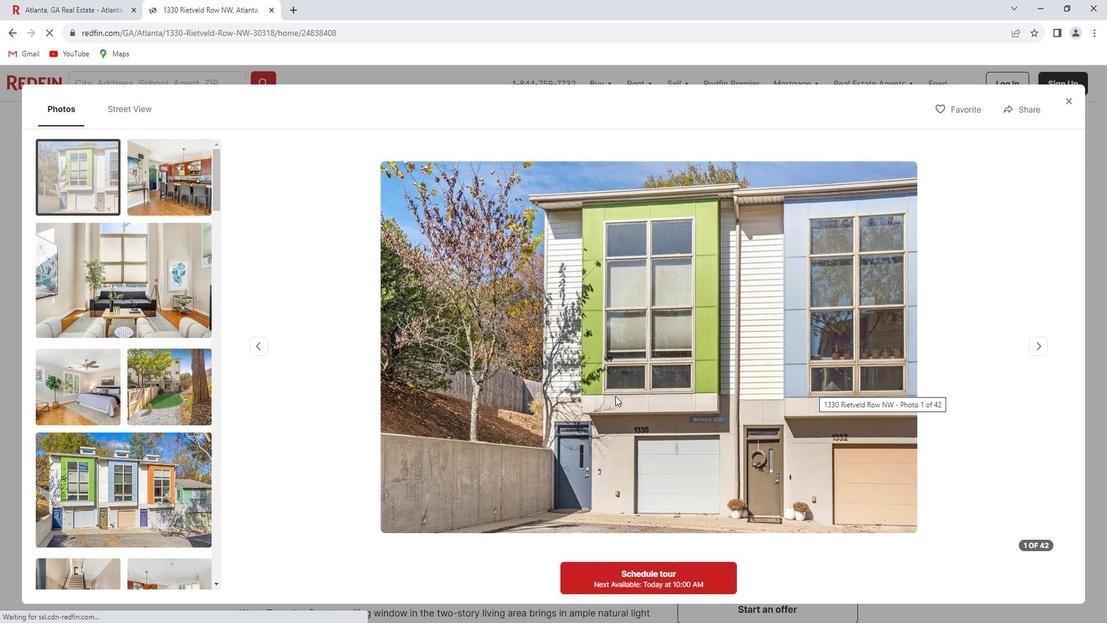 
Action: Mouse scrolled (630, 395) with delta (0, 0)
Screenshot: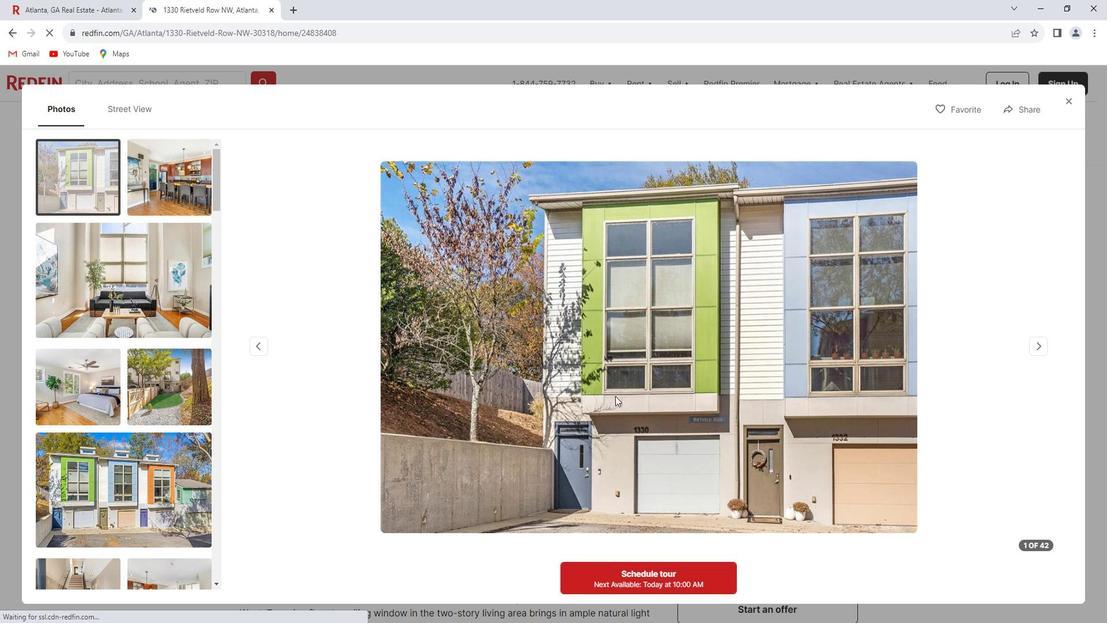 
Action: Mouse scrolled (630, 395) with delta (0, 0)
Screenshot: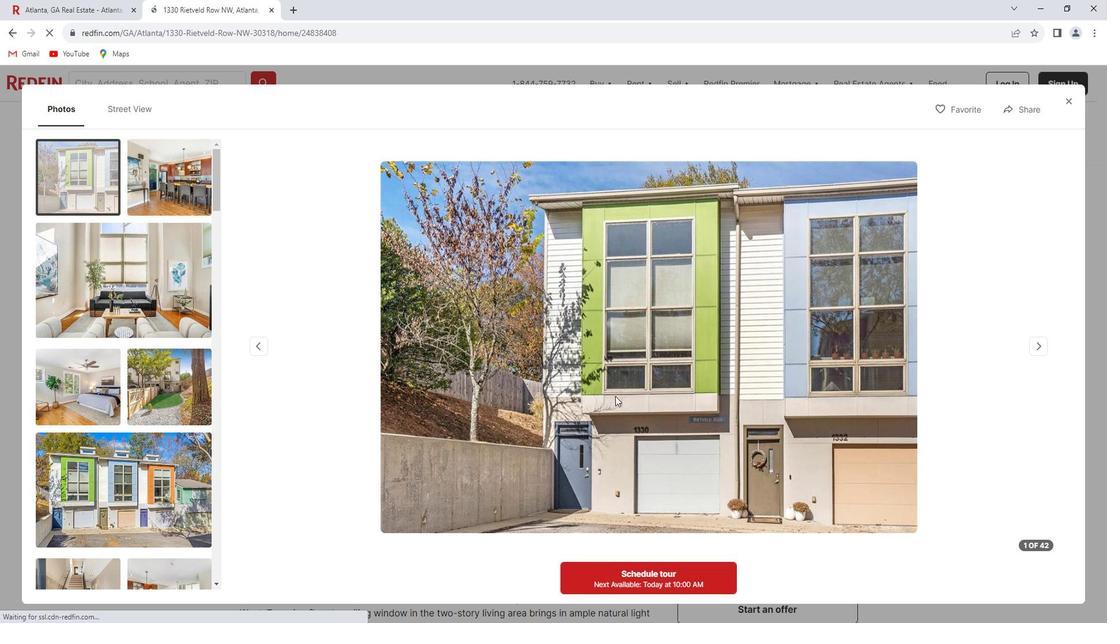 
Action: Mouse scrolled (630, 395) with delta (0, 0)
Screenshot: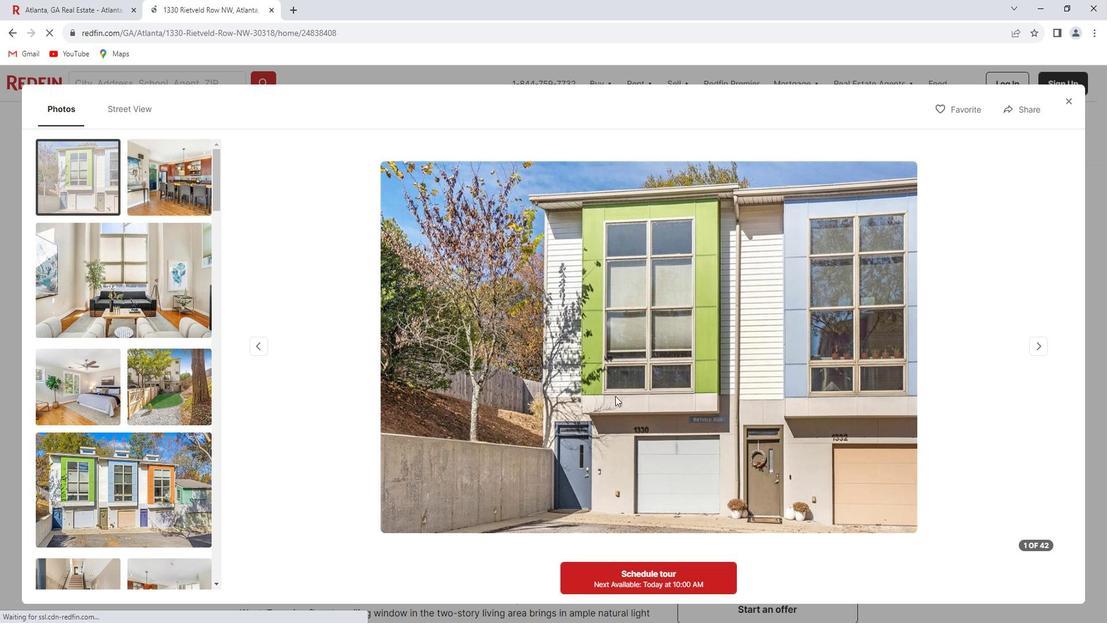 
Action: Mouse moved to (210, 380)
Screenshot: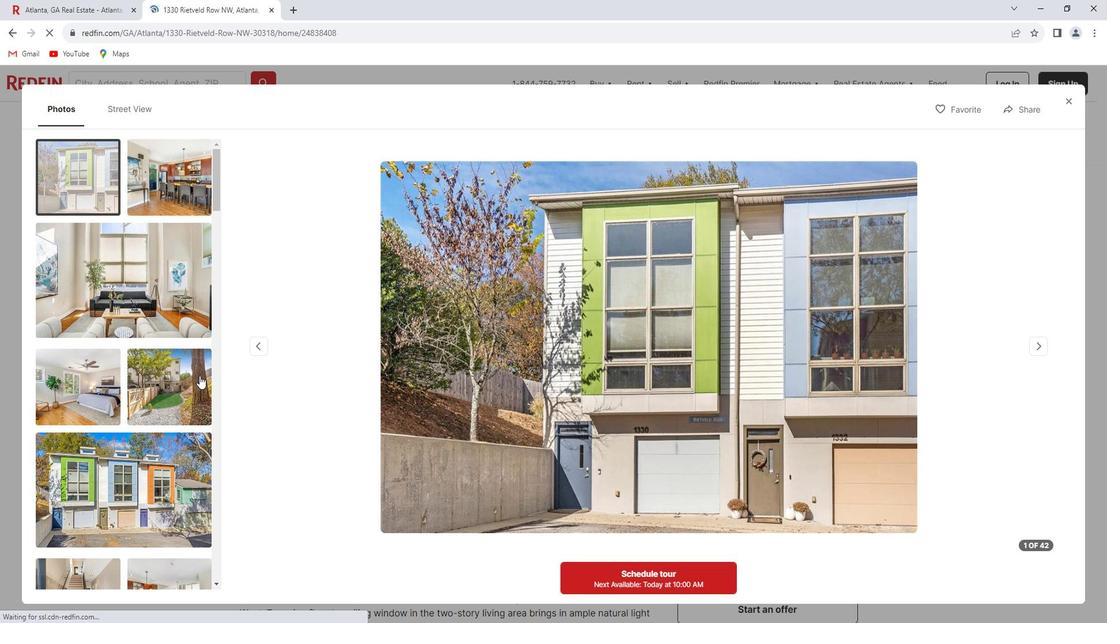 
Action: Mouse scrolled (210, 379) with delta (0, 0)
Screenshot: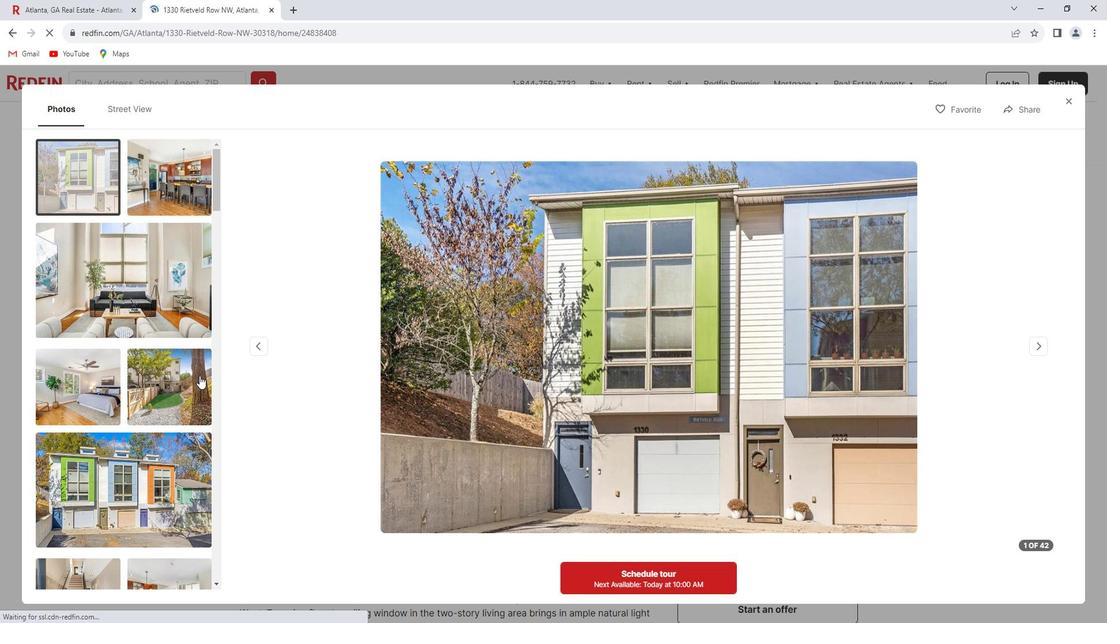 
Action: Mouse moved to (193, 388)
Screenshot: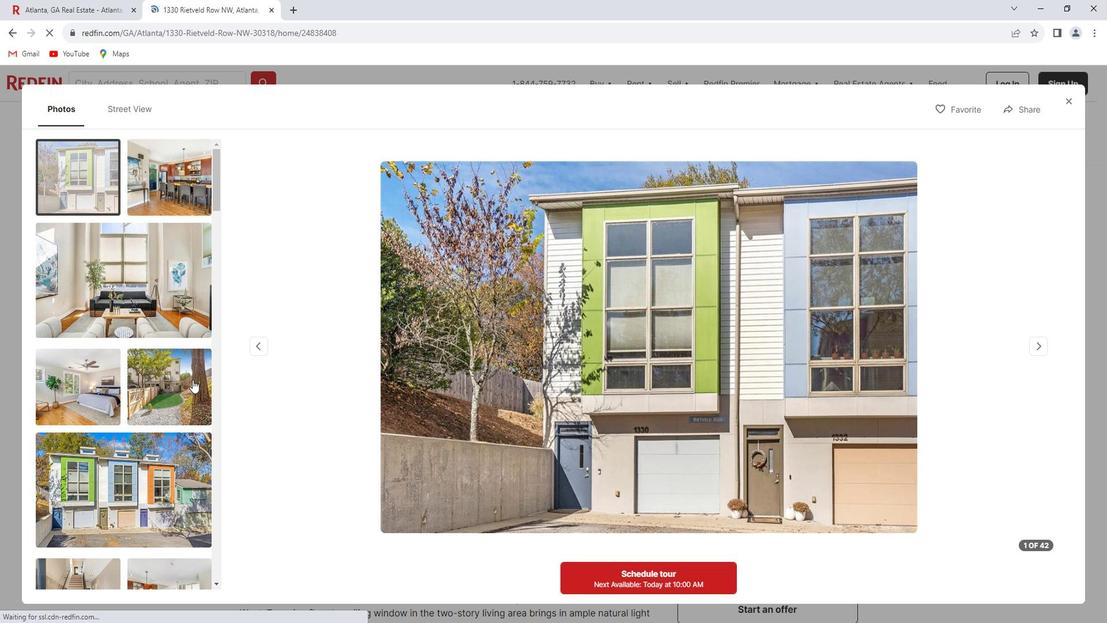 
Action: Mouse scrolled (193, 388) with delta (0, 0)
Screenshot: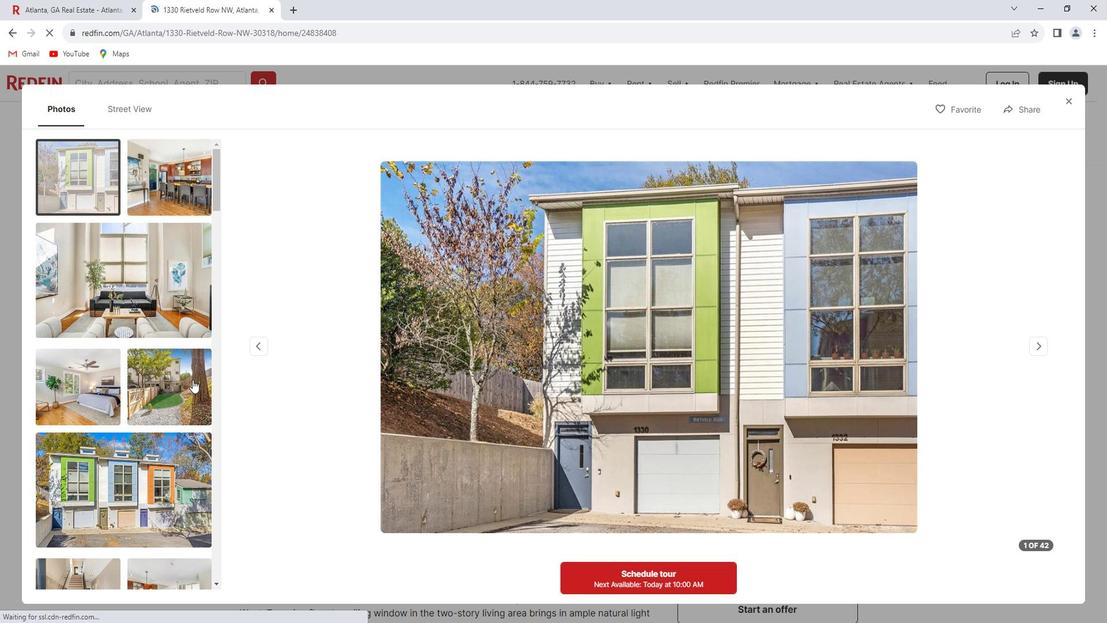 
Action: Mouse moved to (156, 392)
Screenshot: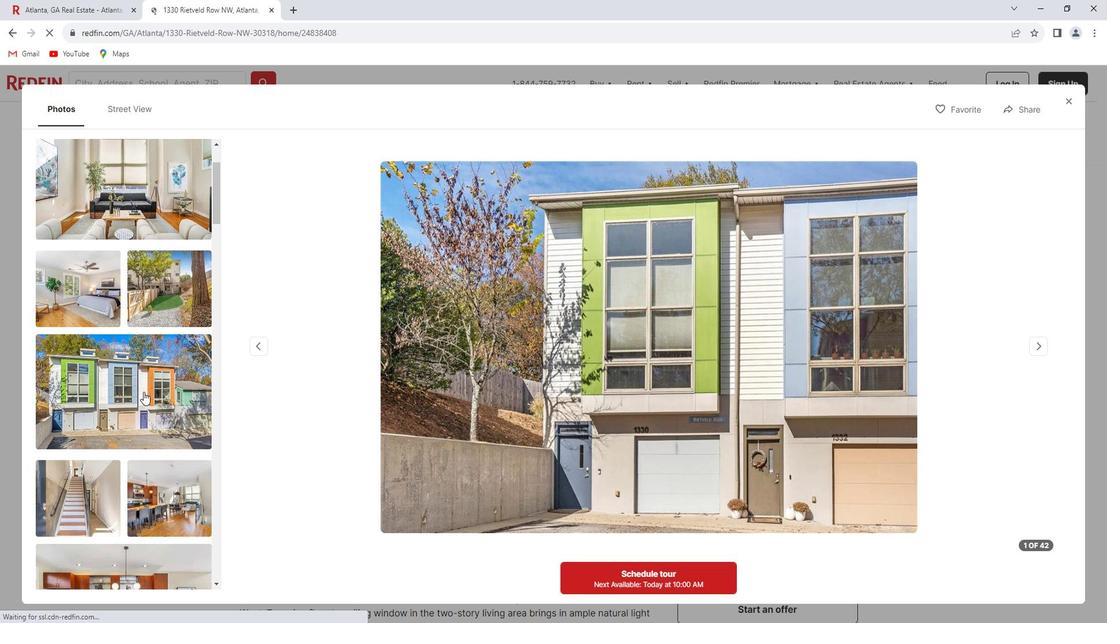 
Action: Mouse scrolled (156, 392) with delta (0, 0)
Screenshot: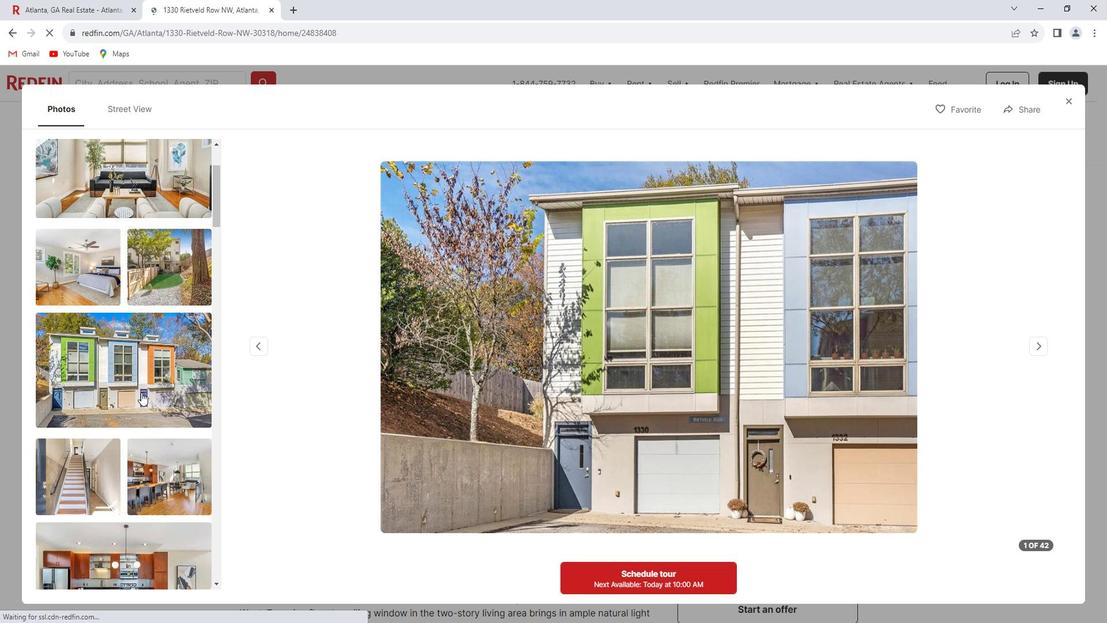 
Action: Mouse scrolled (156, 392) with delta (0, 0)
Screenshot: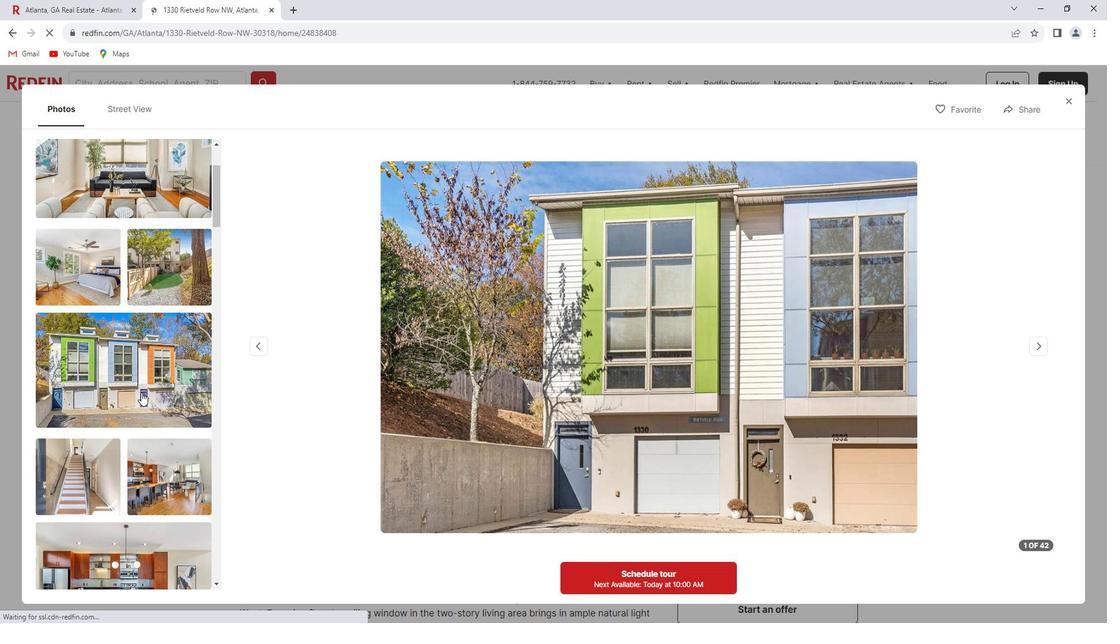 
Action: Mouse scrolled (156, 392) with delta (0, 0)
Screenshot: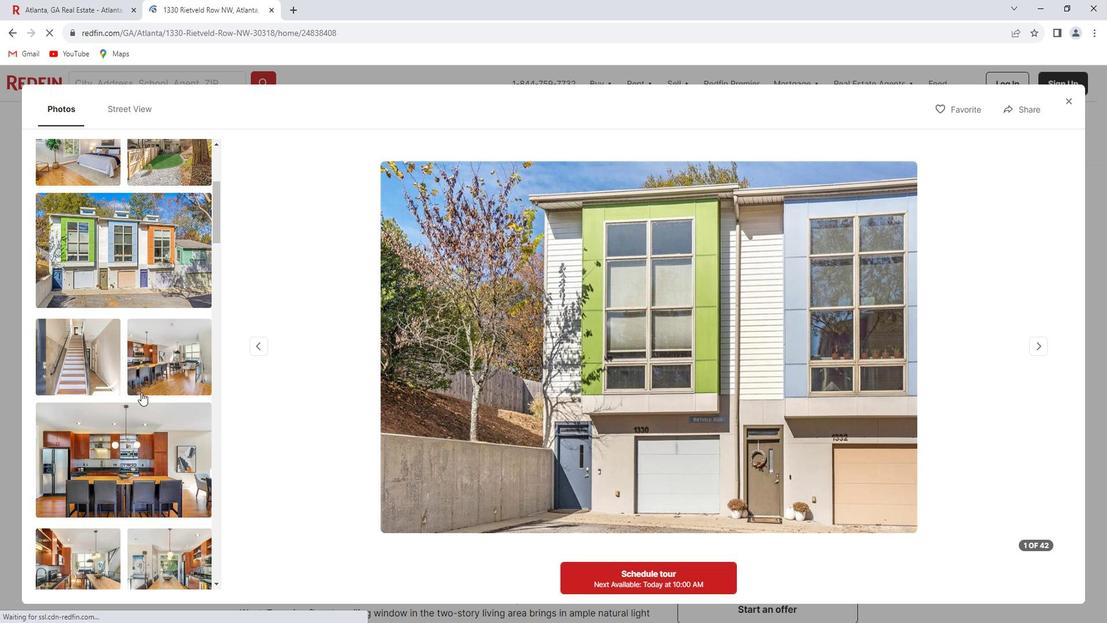 
Action: Mouse scrolled (156, 392) with delta (0, 0)
Screenshot: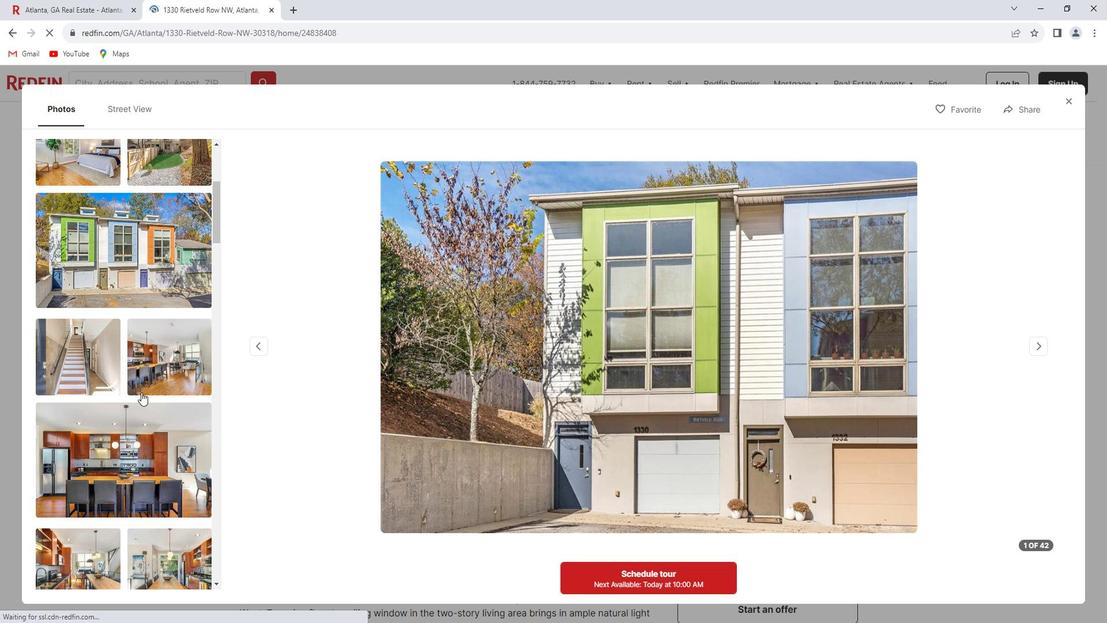 
Action: Mouse scrolled (156, 392) with delta (0, 0)
Screenshot: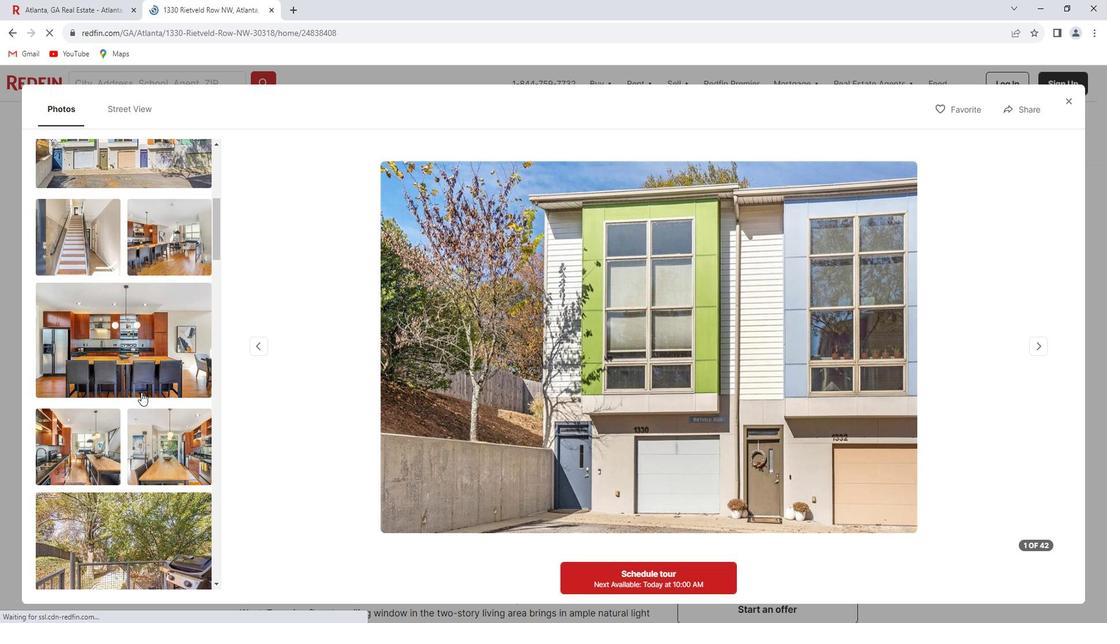 
Action: Mouse scrolled (156, 392) with delta (0, 0)
Screenshot: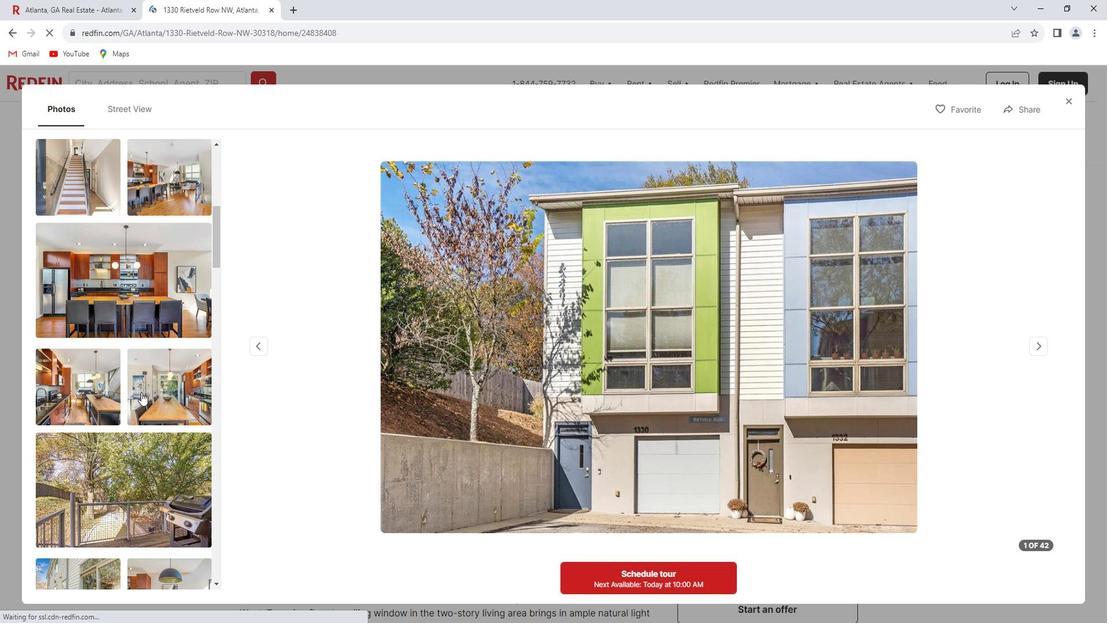 
Action: Mouse scrolled (156, 392) with delta (0, 0)
Screenshot: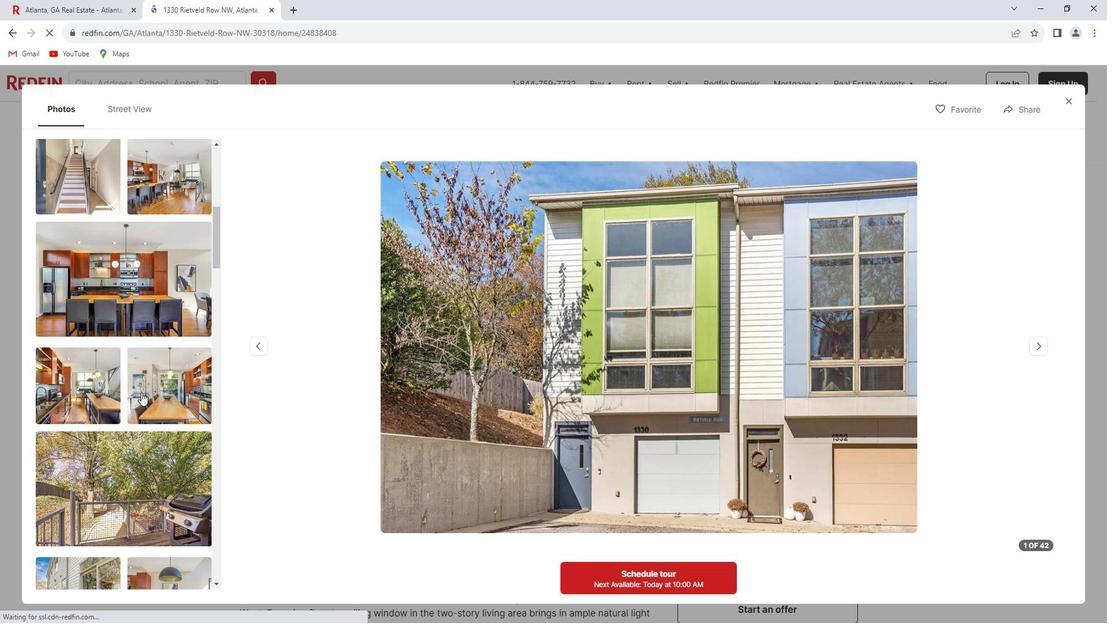 
Action: Mouse scrolled (156, 392) with delta (0, 0)
Screenshot: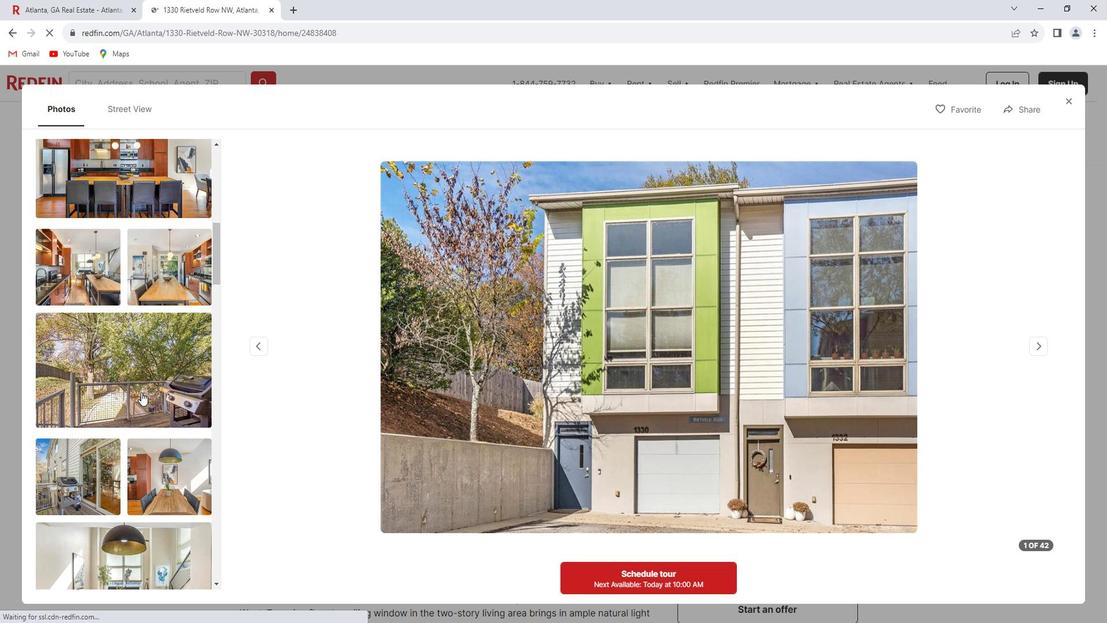 
Action: Mouse scrolled (156, 392) with delta (0, 0)
Screenshot: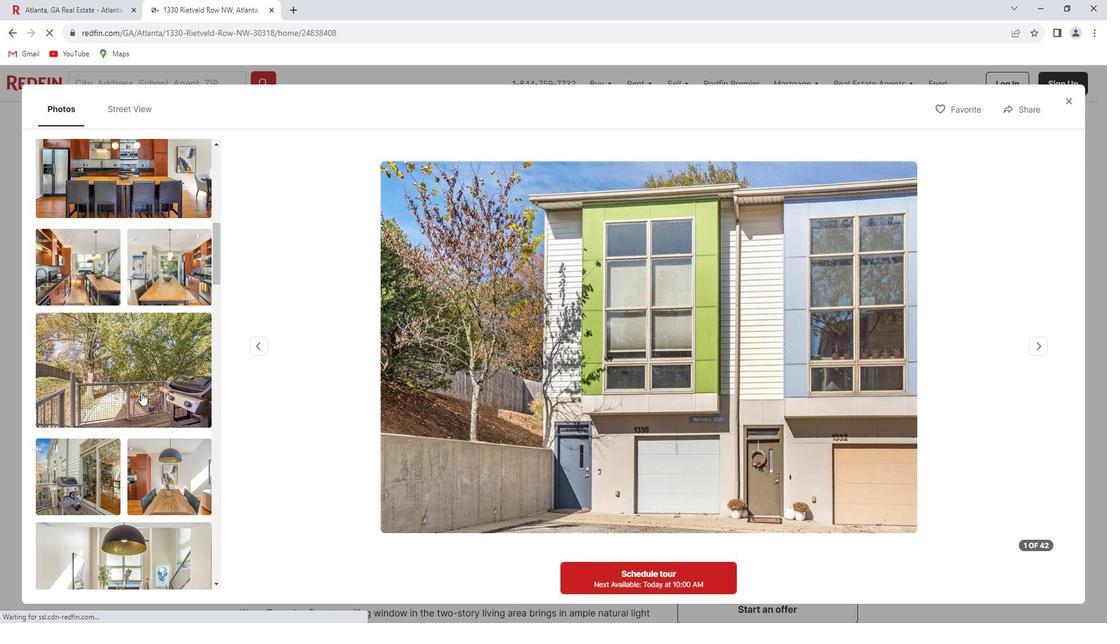 
Action: Mouse scrolled (156, 392) with delta (0, 0)
Screenshot: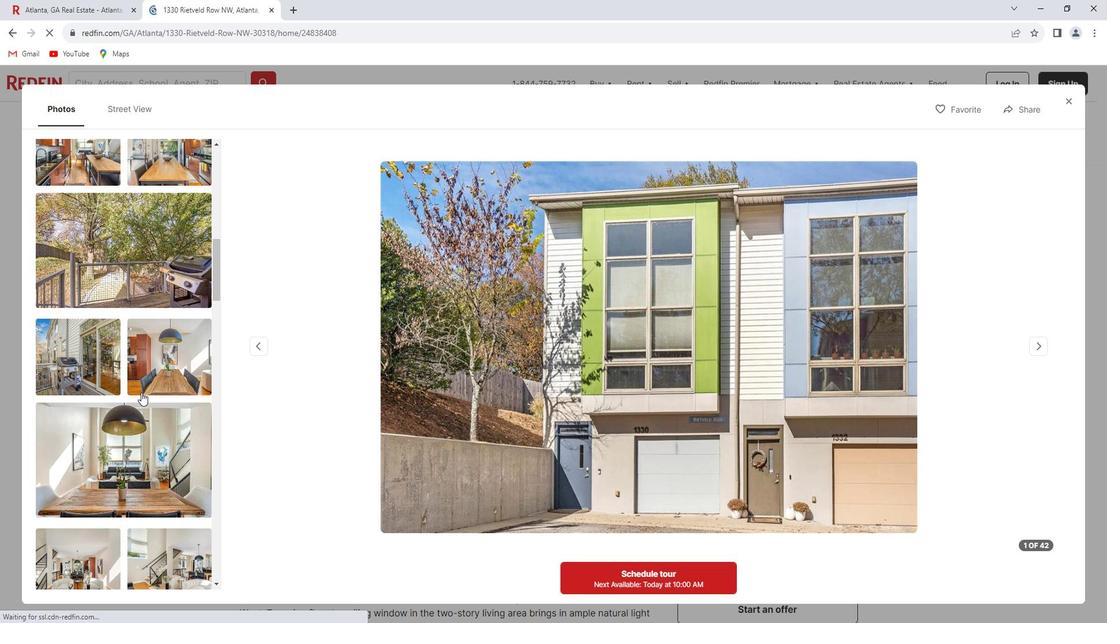 
Action: Mouse scrolled (156, 392) with delta (0, 0)
Screenshot: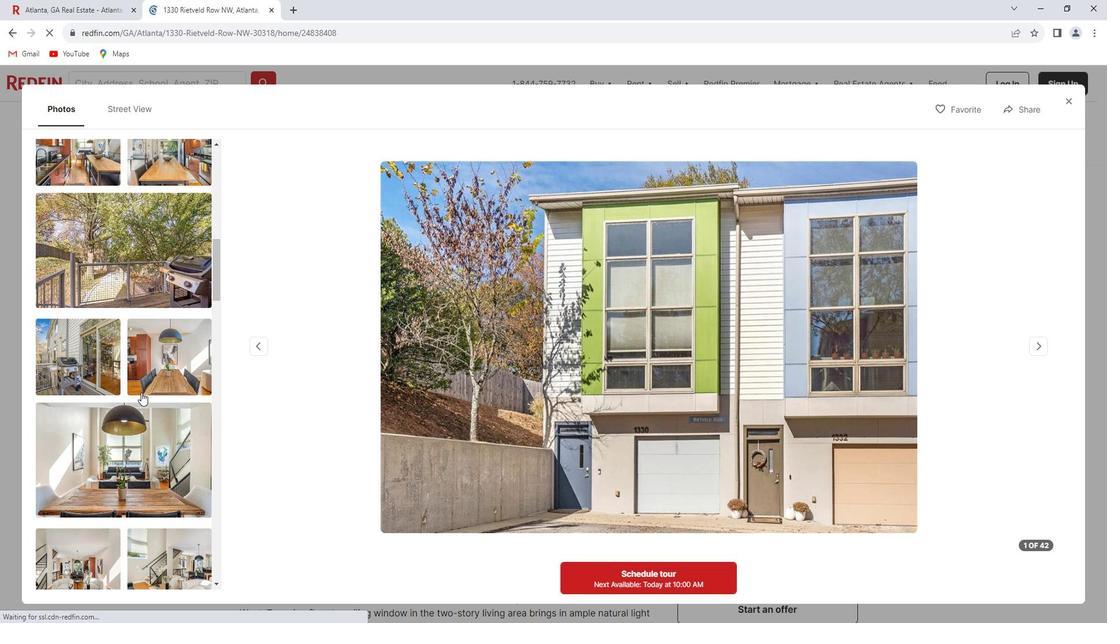 
Action: Mouse scrolled (156, 392) with delta (0, 0)
Screenshot: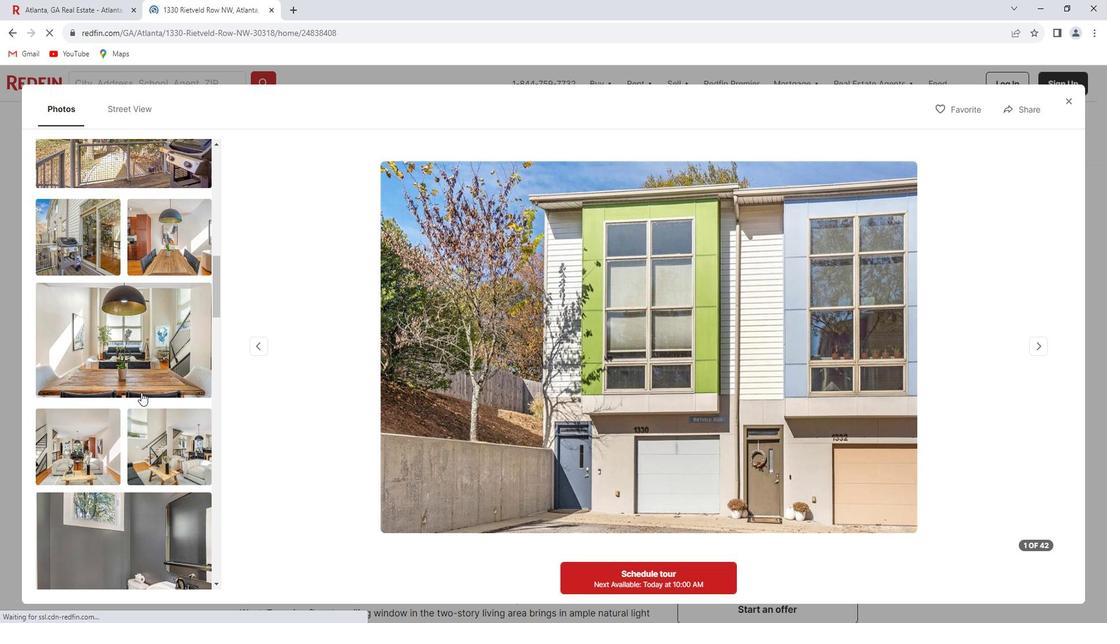 
Action: Mouse scrolled (156, 392) with delta (0, 0)
Screenshot: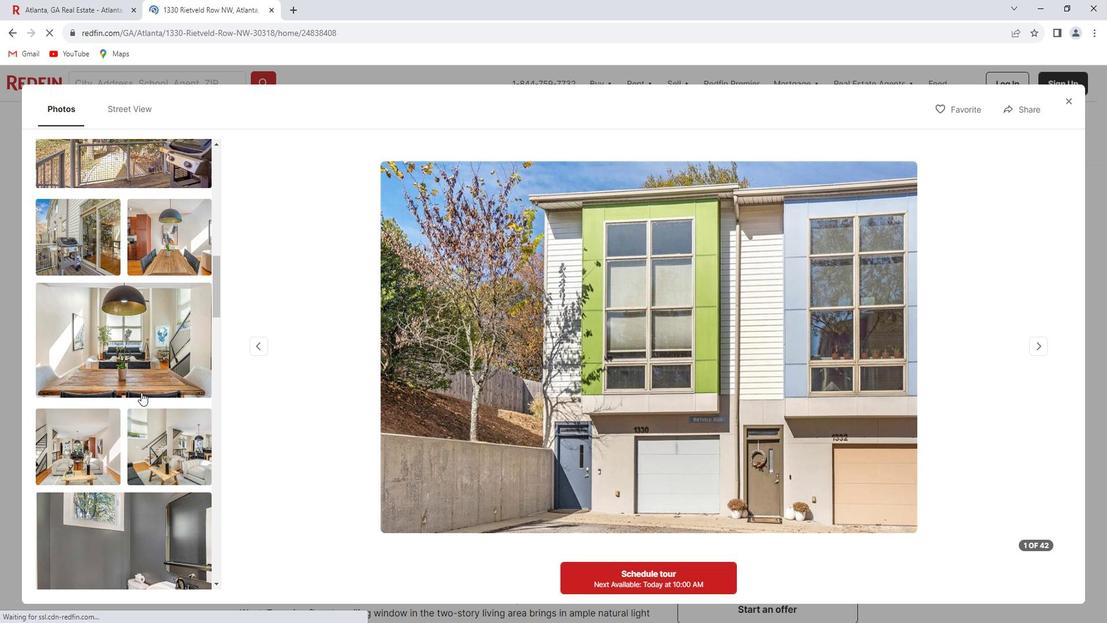 
Action: Mouse scrolled (156, 392) with delta (0, 0)
Screenshot: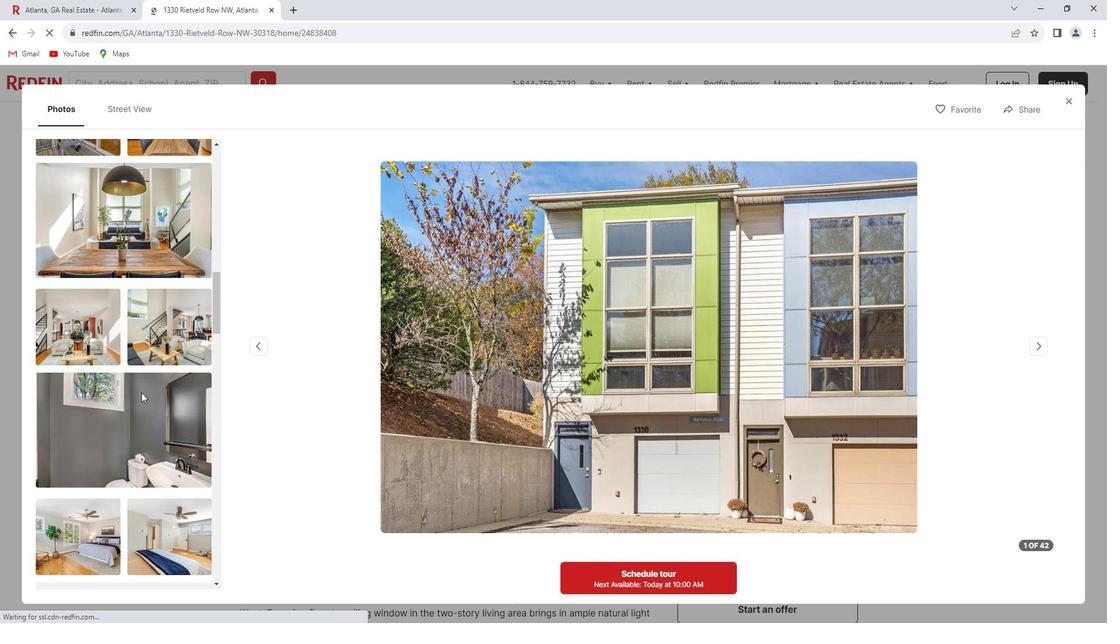 
Action: Mouse scrolled (156, 392) with delta (0, 0)
Screenshot: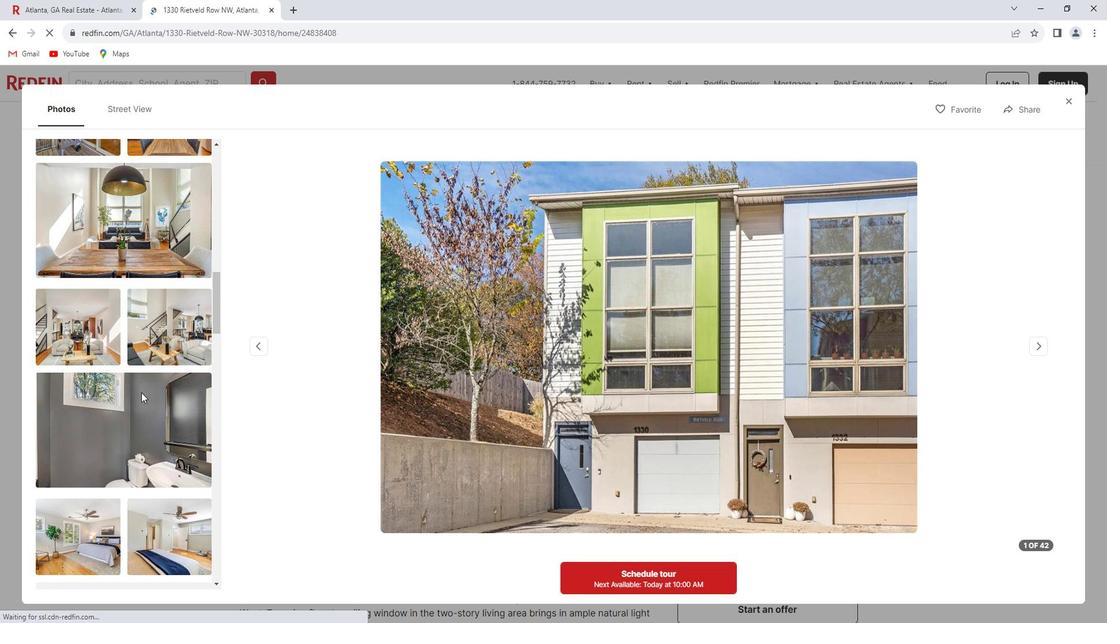 
Action: Mouse scrolled (156, 392) with delta (0, 0)
Screenshot: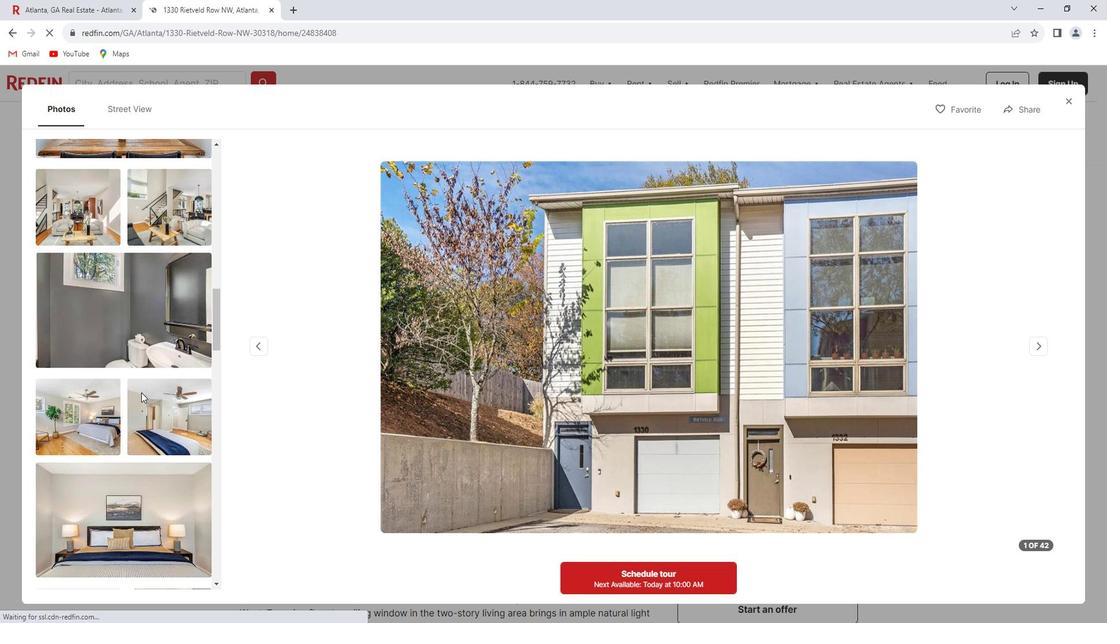 
Action: Mouse scrolled (156, 392) with delta (0, 0)
Screenshot: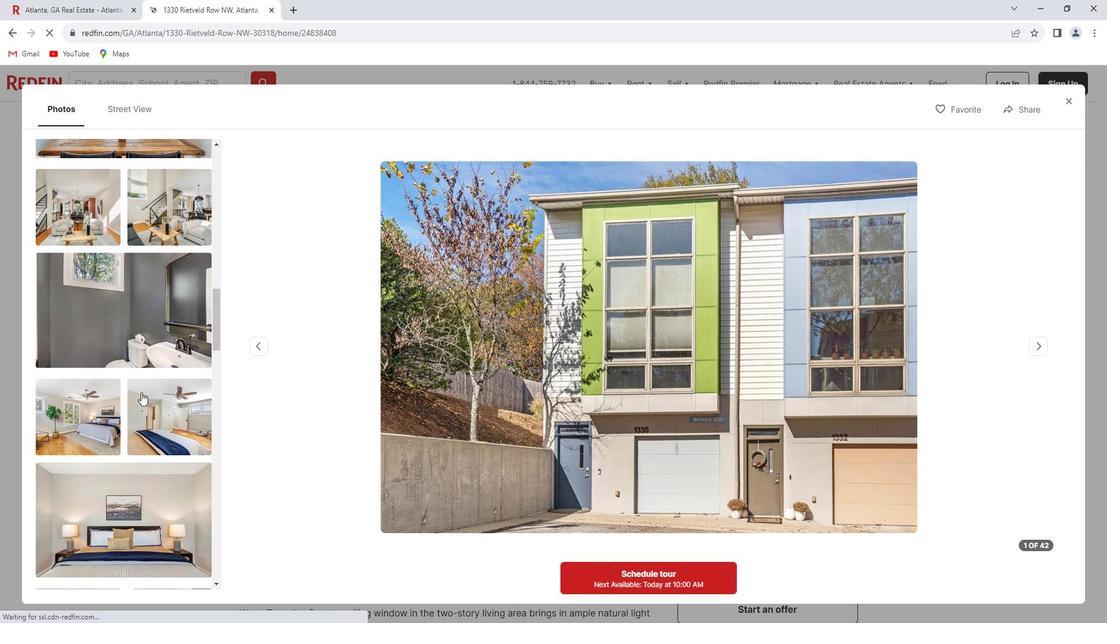 
Action: Mouse scrolled (156, 392) with delta (0, 0)
Screenshot: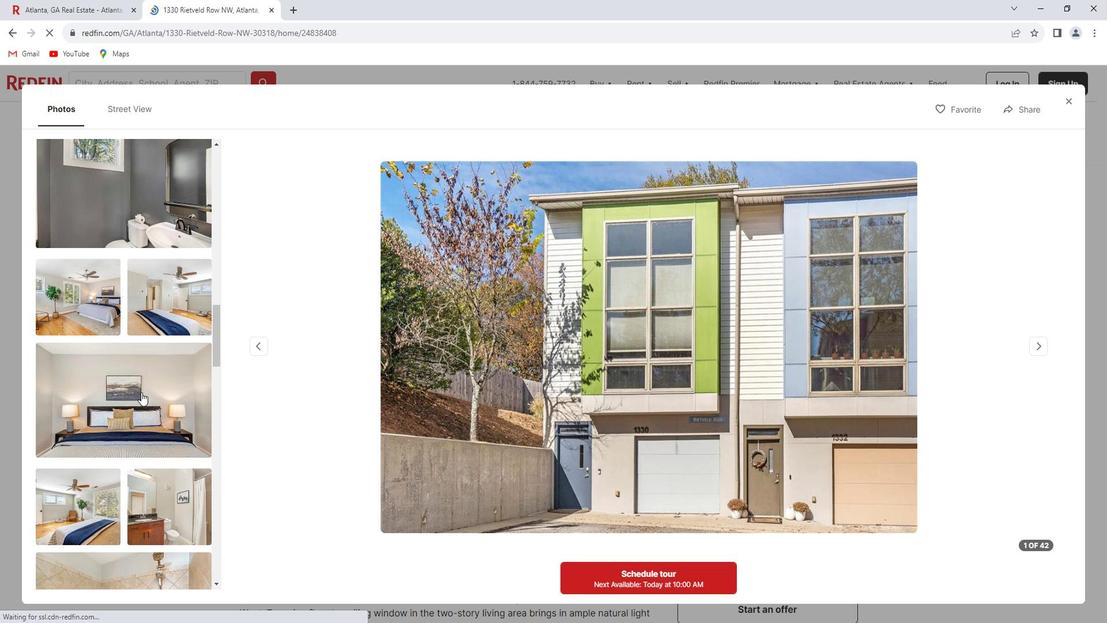 
Action: Mouse scrolled (156, 392) with delta (0, 0)
Screenshot: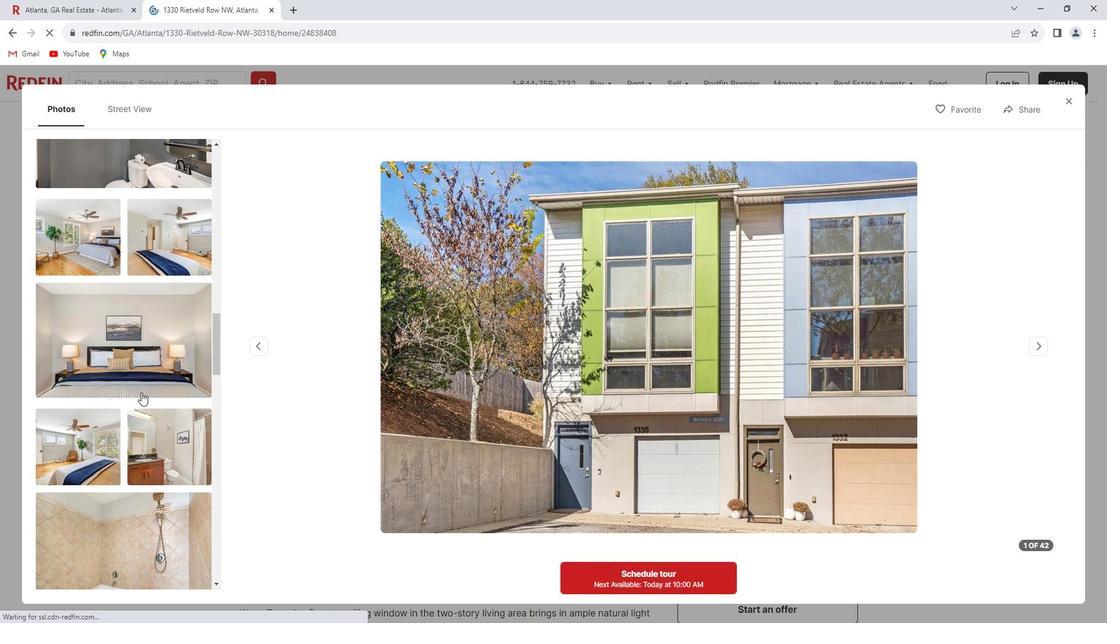 
Action: Mouse scrolled (156, 392) with delta (0, 0)
Screenshot: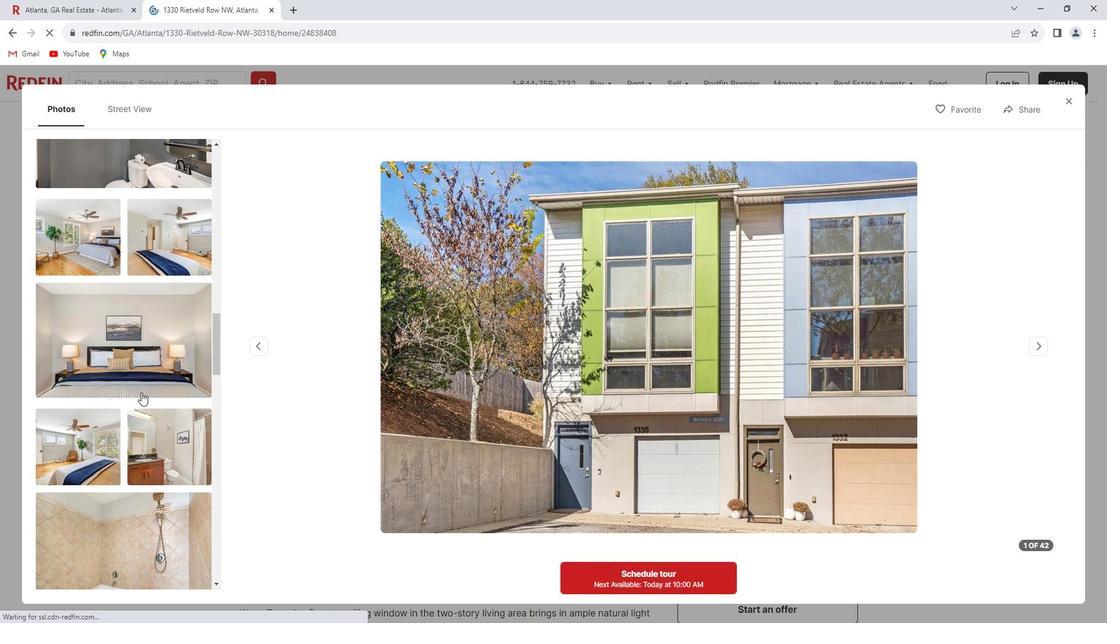 
Action: Mouse scrolled (156, 392) with delta (0, 0)
Screenshot: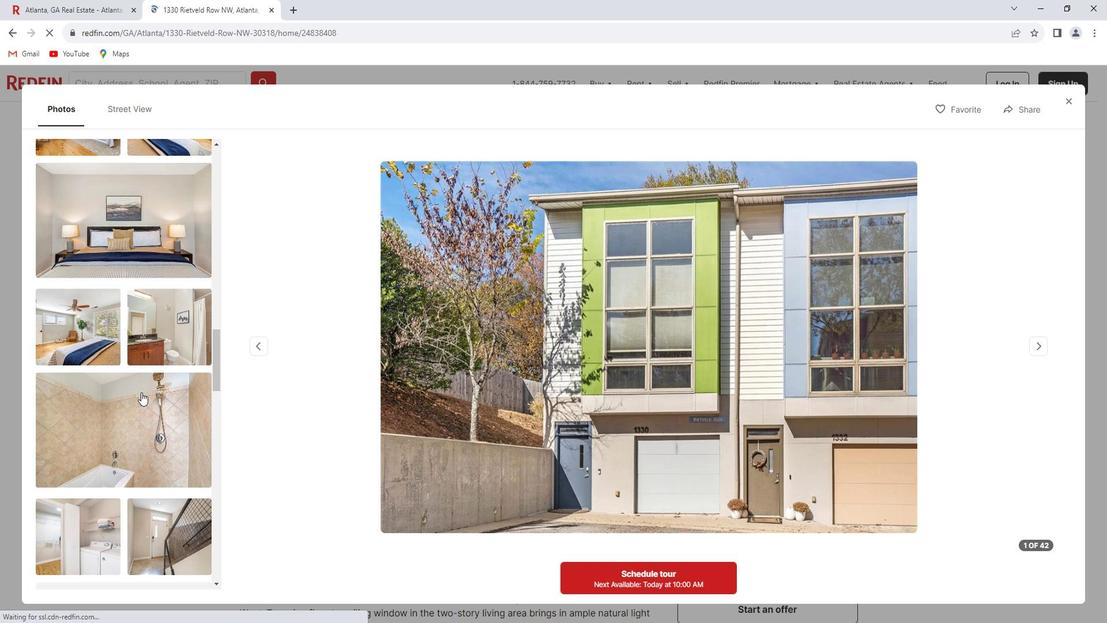 
Action: Mouse scrolled (156, 392) with delta (0, 0)
Screenshot: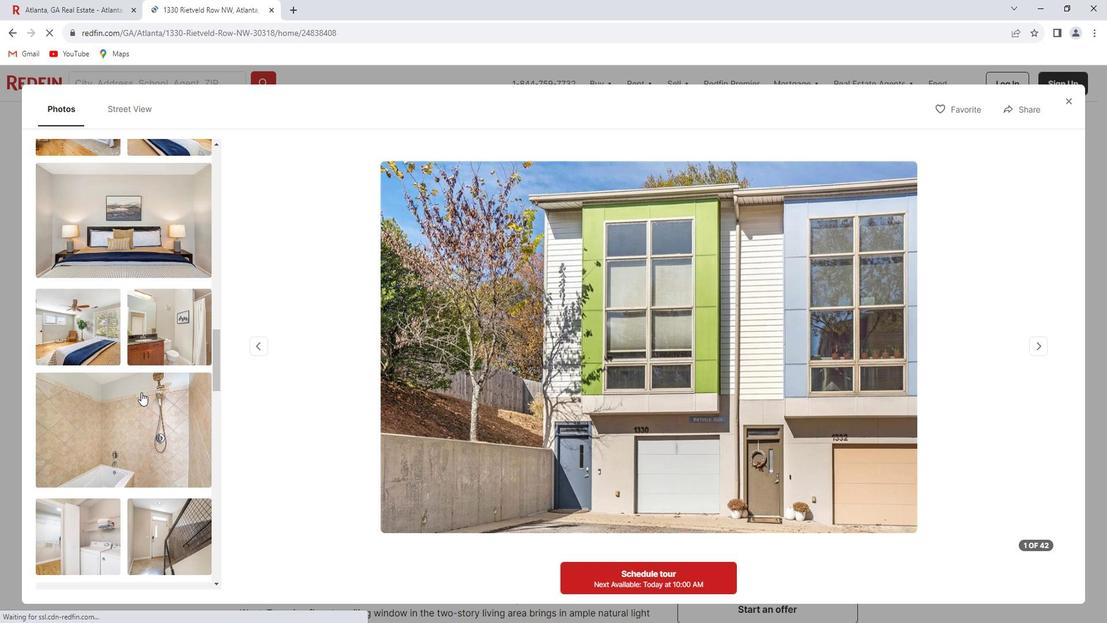 
Action: Mouse scrolled (156, 392) with delta (0, 0)
Screenshot: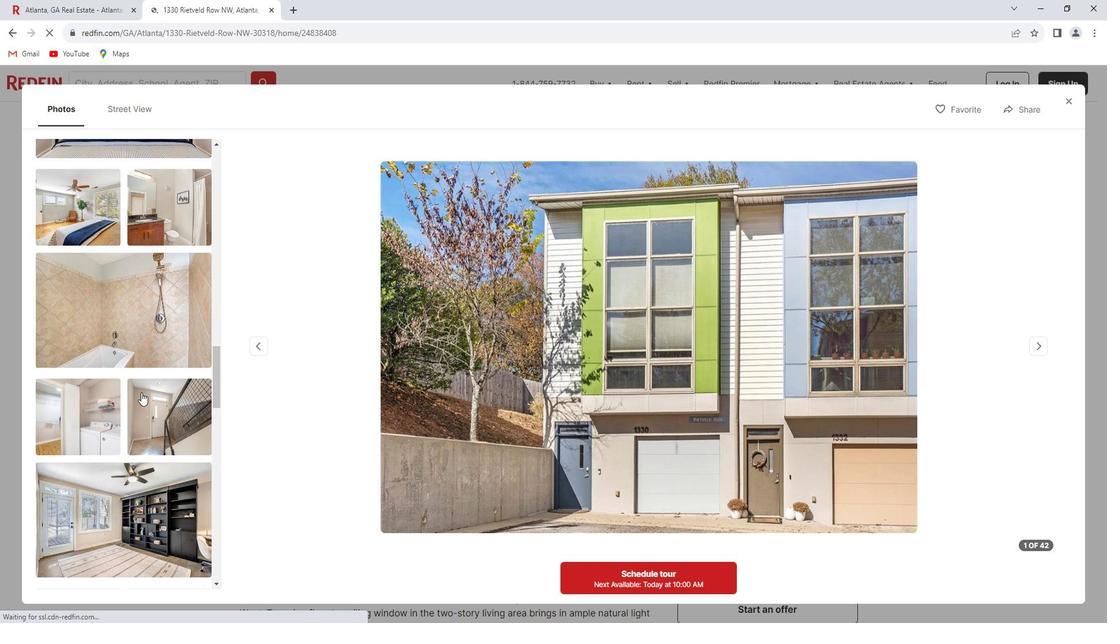 
Action: Mouse scrolled (156, 392) with delta (0, 0)
Screenshot: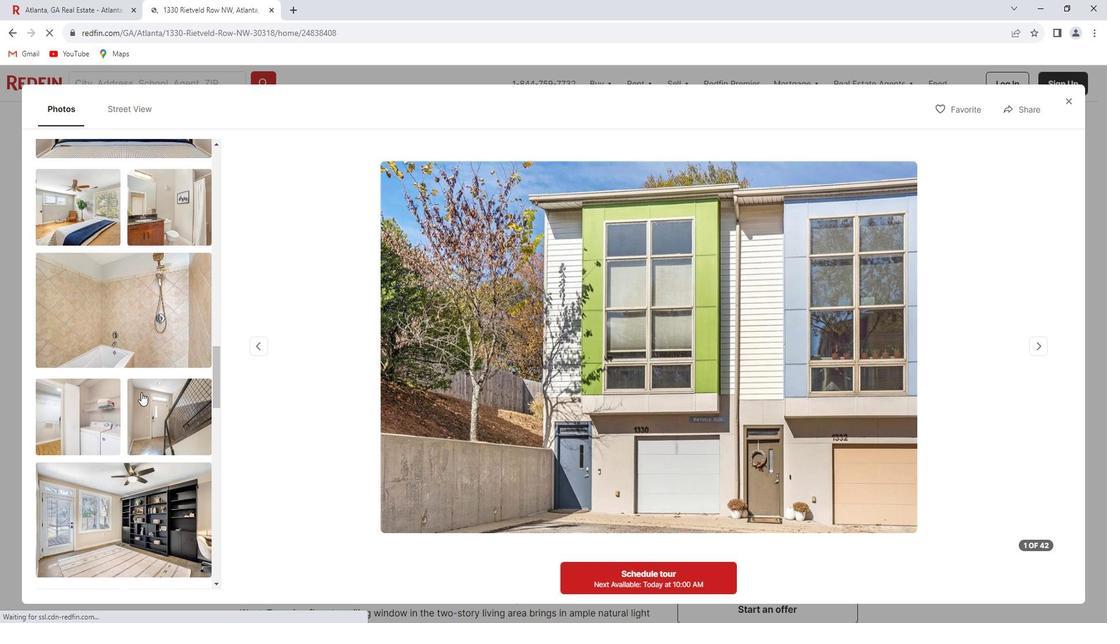 
Action: Mouse scrolled (156, 392) with delta (0, 0)
Screenshot: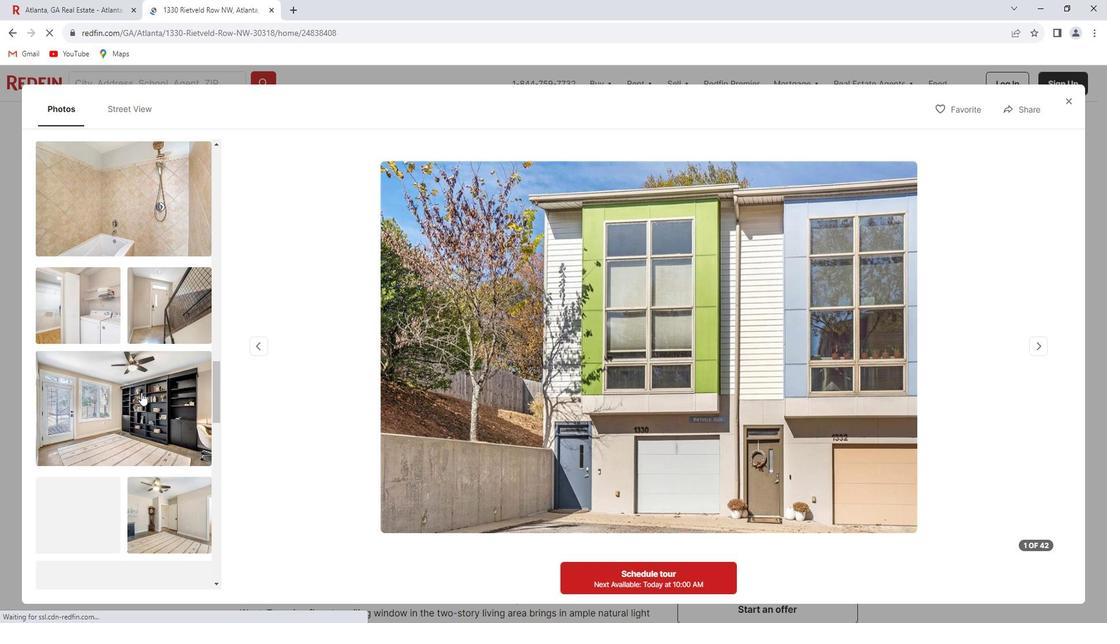 
Action: Mouse scrolled (156, 392) with delta (0, 0)
Screenshot: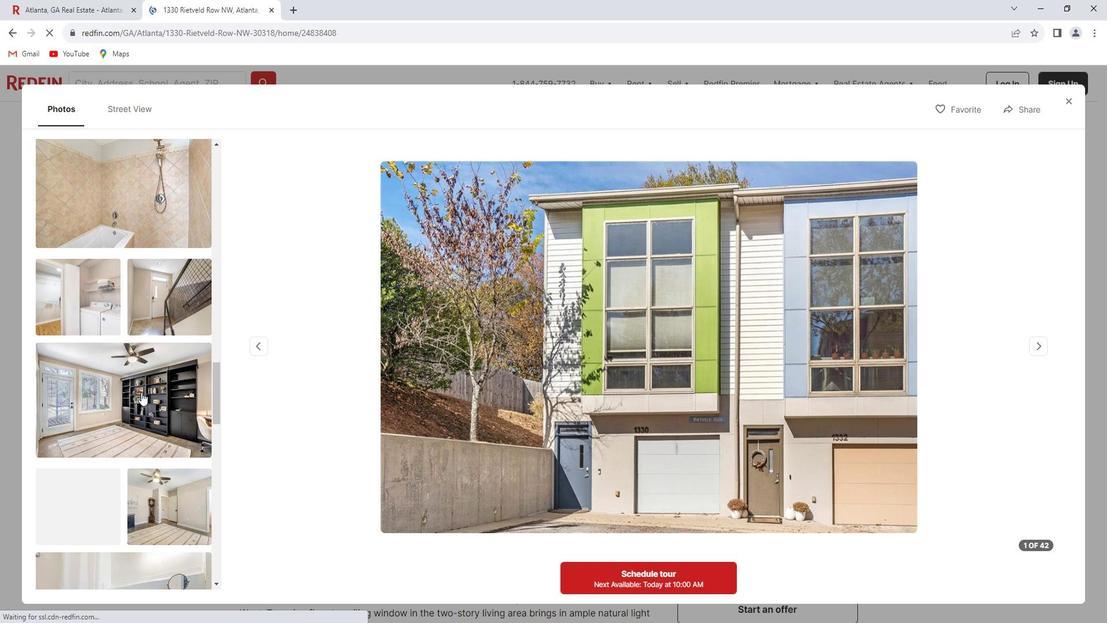 
Action: Mouse scrolled (156, 392) with delta (0, 0)
Screenshot: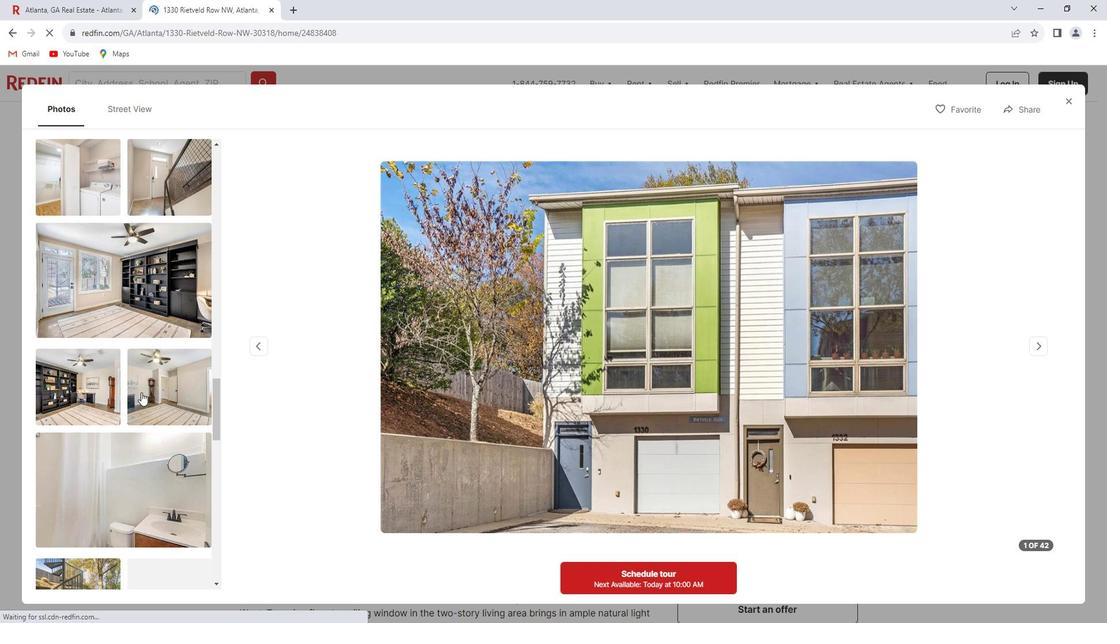 
Action: Mouse scrolled (156, 392) with delta (0, 0)
Screenshot: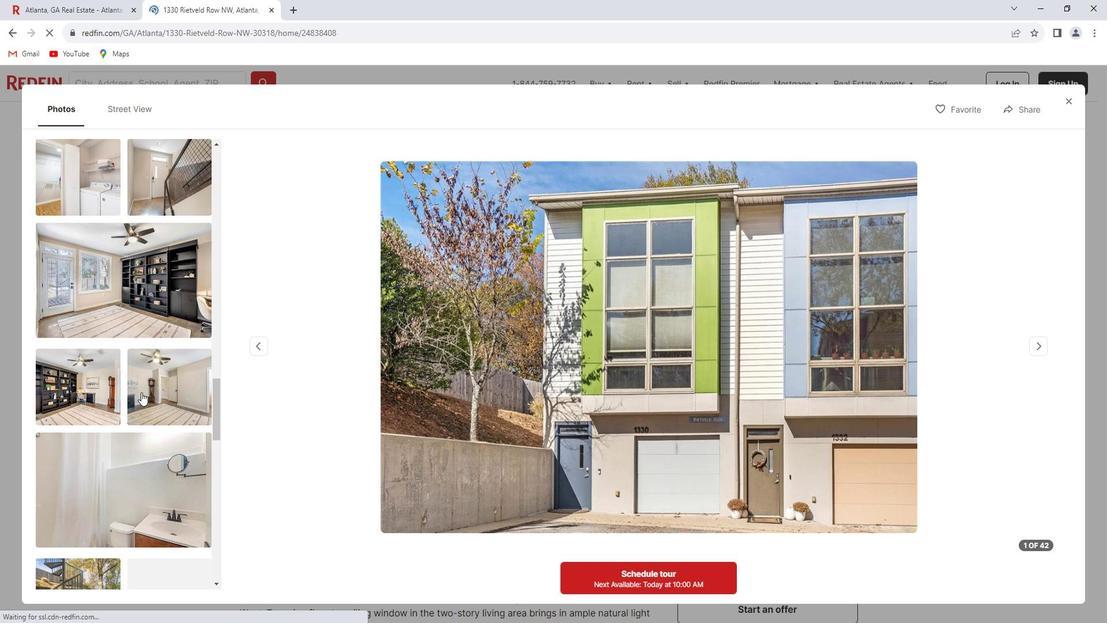 
Action: Mouse scrolled (156, 392) with delta (0, 0)
Screenshot: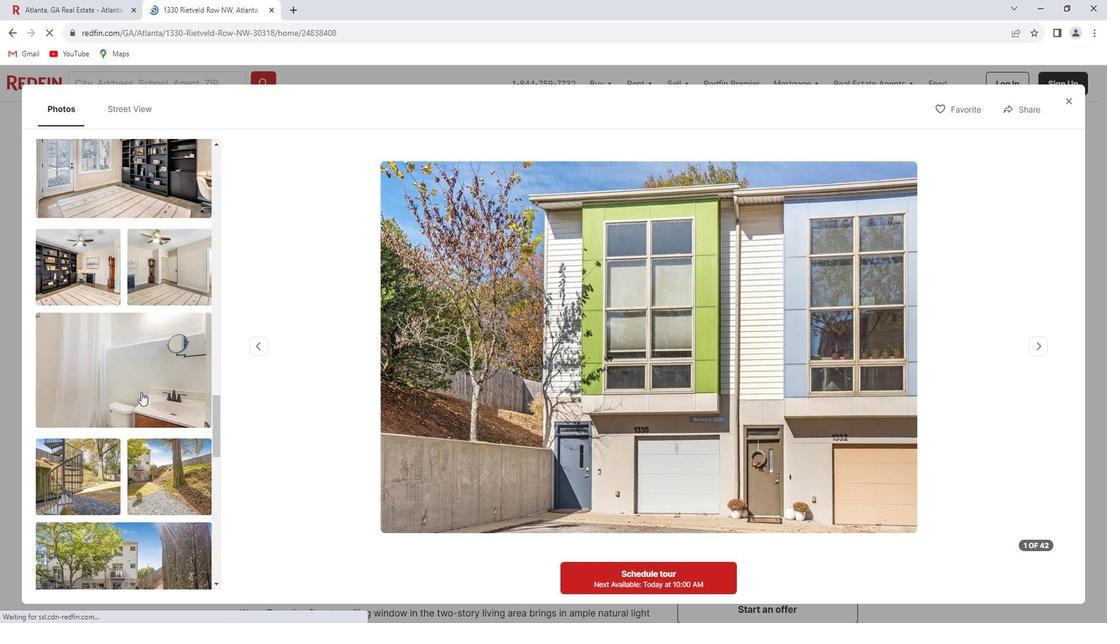 
Action: Mouse scrolled (156, 392) with delta (0, 0)
Screenshot: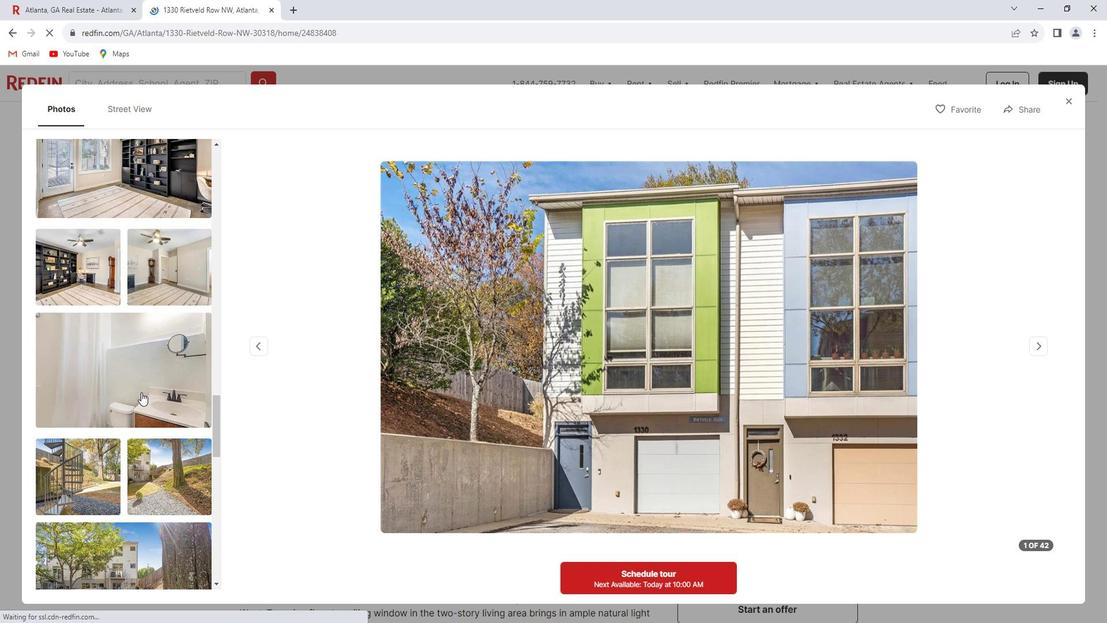 
Action: Mouse scrolled (156, 392) with delta (0, 0)
Screenshot: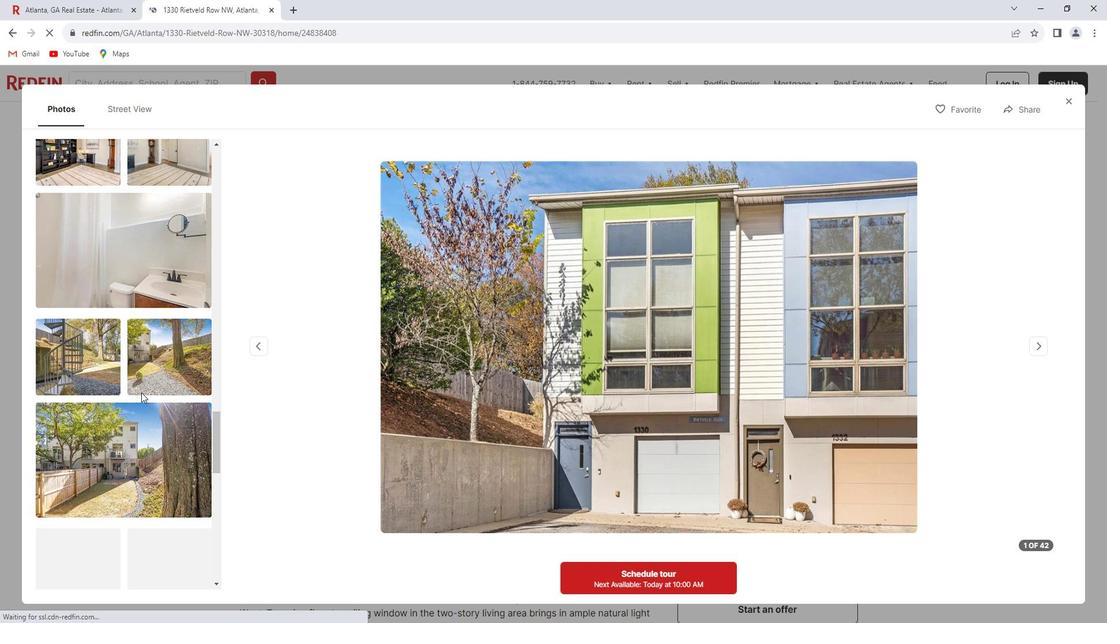 
Action: Mouse scrolled (156, 392) with delta (0, 0)
Screenshot: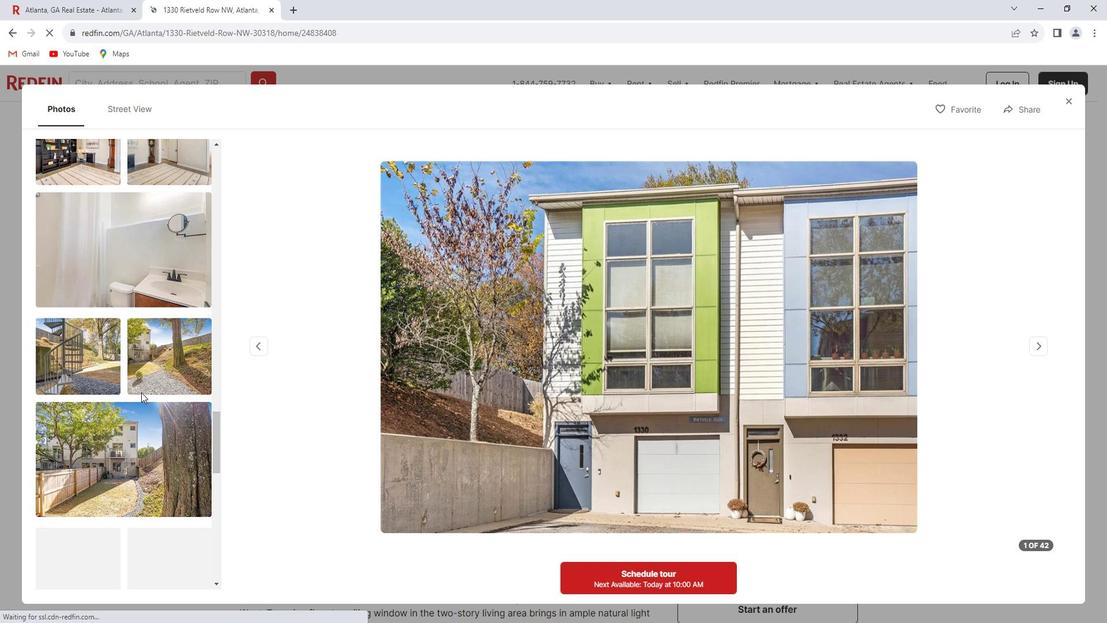 
Action: Mouse scrolled (156, 392) with delta (0, 0)
Screenshot: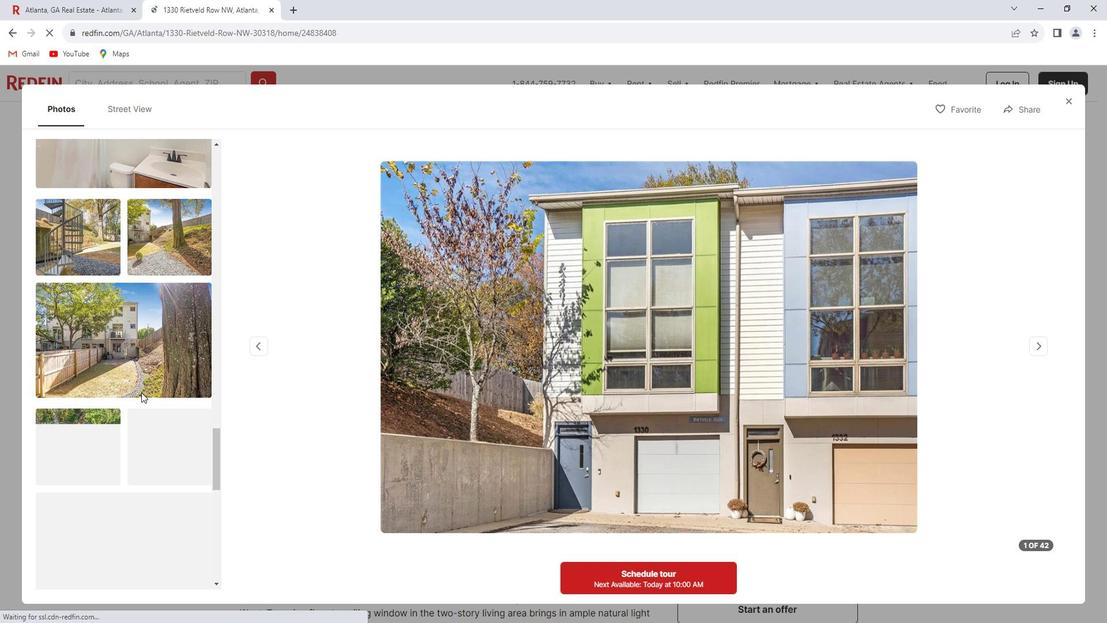 
Action: Mouse scrolled (156, 392) with delta (0, 0)
Screenshot: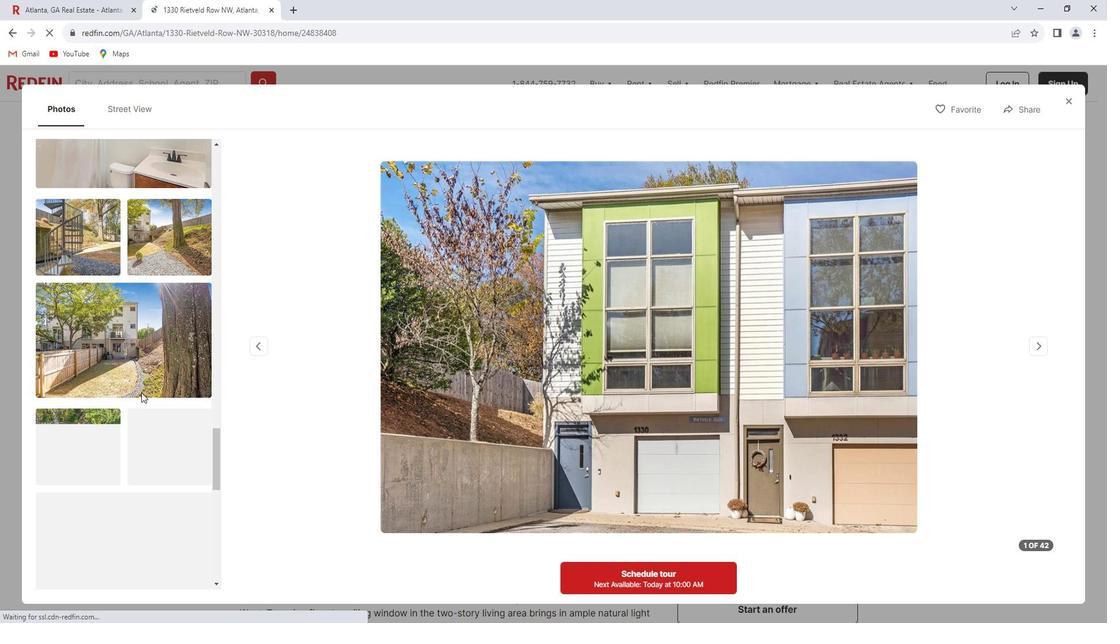 
Action: Mouse scrolled (156, 392) with delta (0, 0)
Screenshot: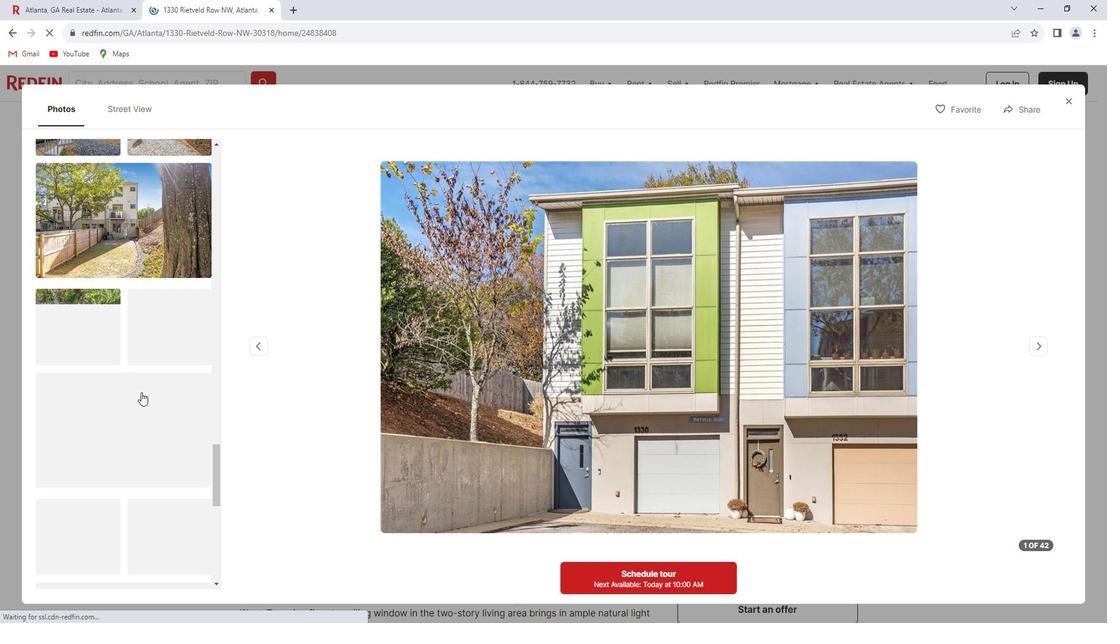 
Action: Mouse scrolled (156, 392) with delta (0, 0)
Screenshot: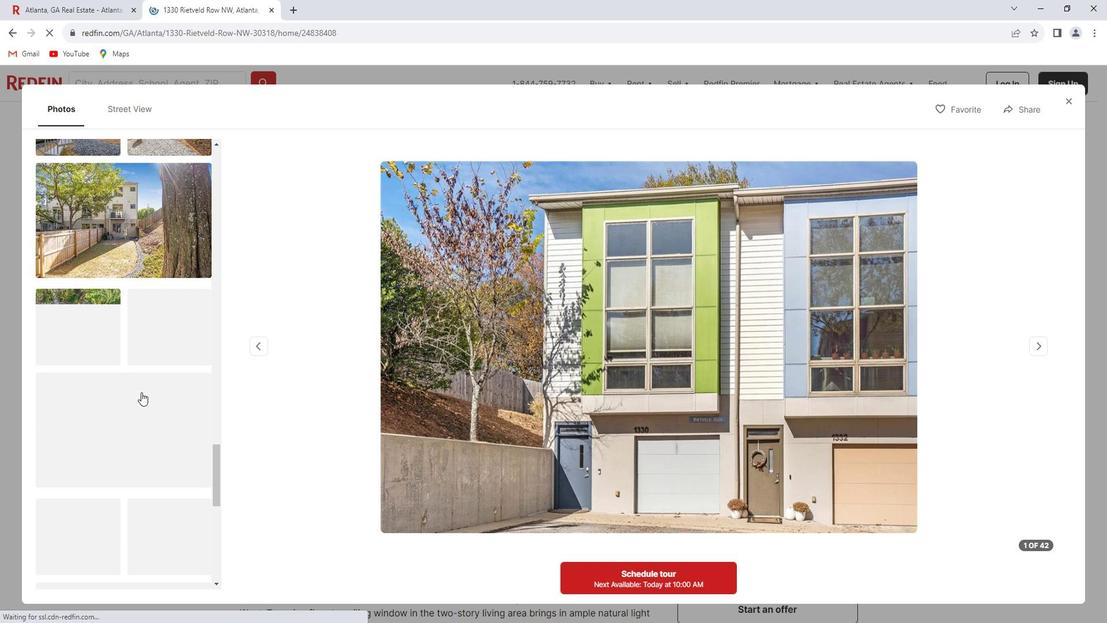 
Action: Mouse scrolled (156, 392) with delta (0, 0)
Screenshot: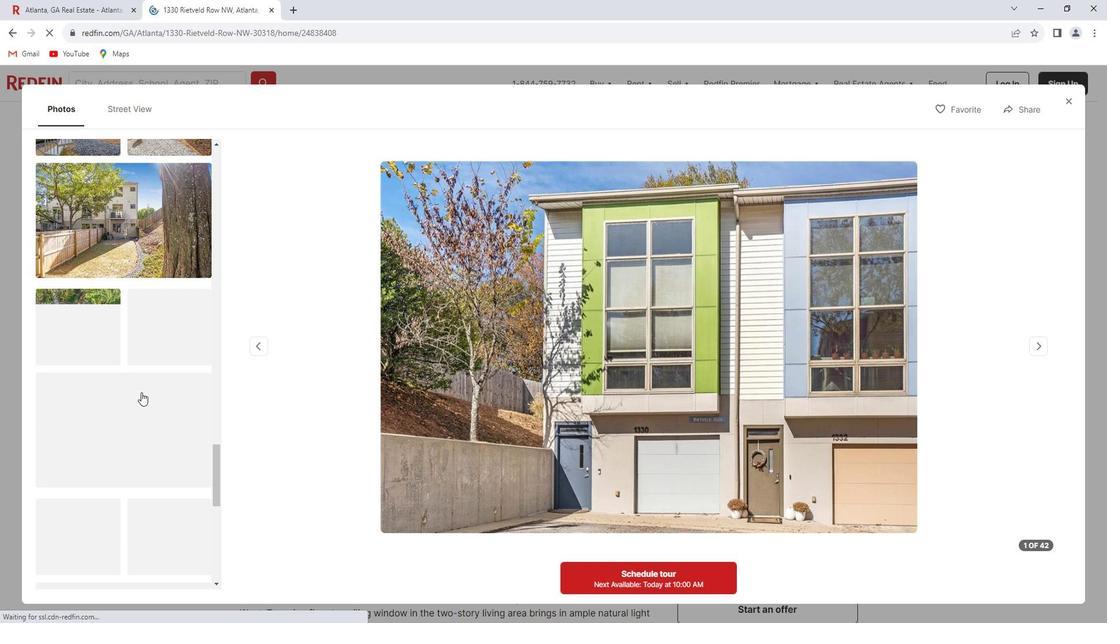 
Action: Mouse scrolled (156, 392) with delta (0, 0)
Screenshot: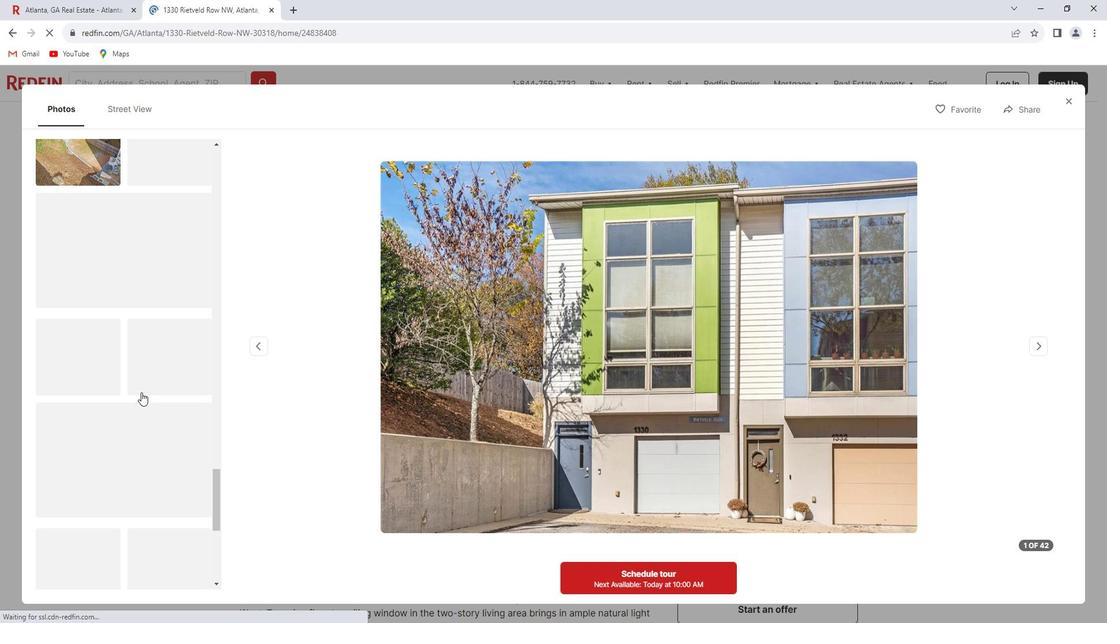 
Action: Mouse scrolled (156, 392) with delta (0, 0)
Screenshot: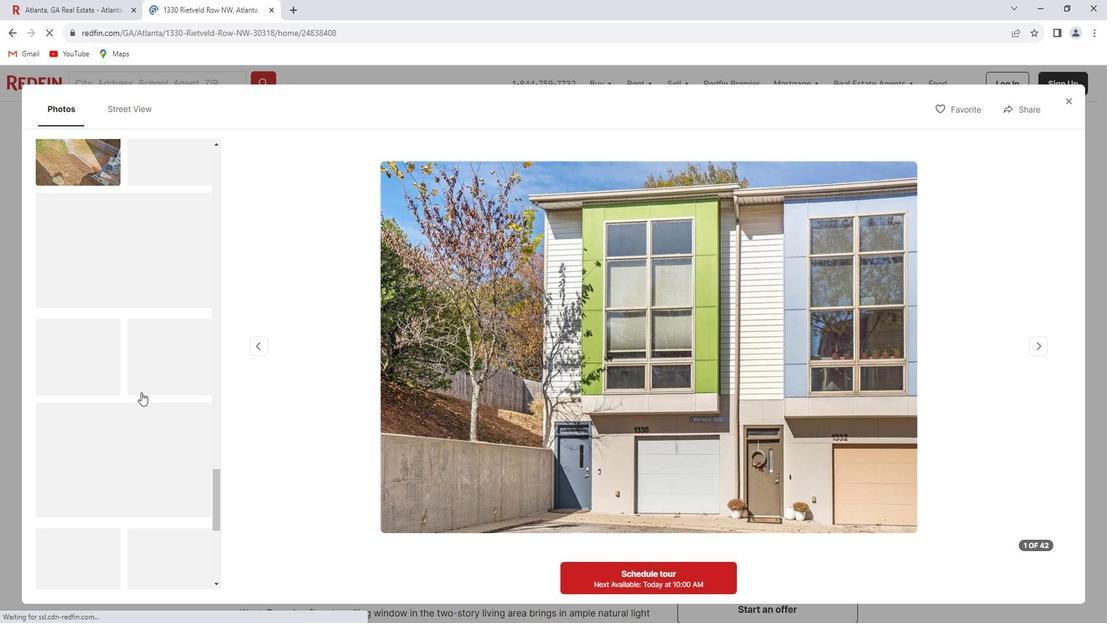 
Action: Mouse scrolled (156, 392) with delta (0, 0)
Screenshot: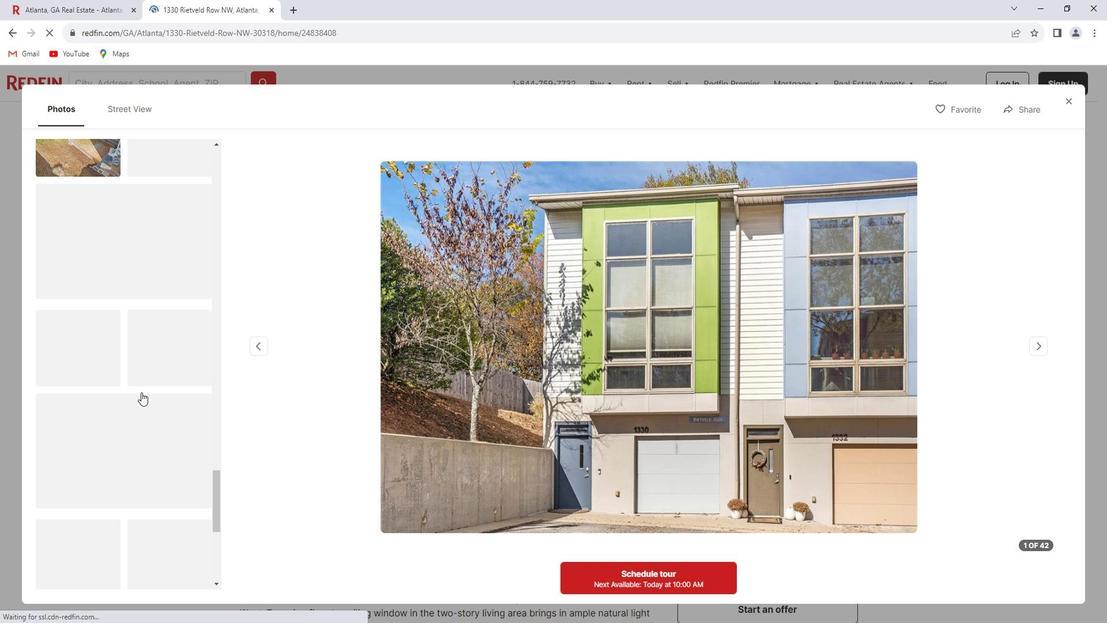 
Action: Mouse scrolled (156, 393) with delta (0, 0)
Screenshot: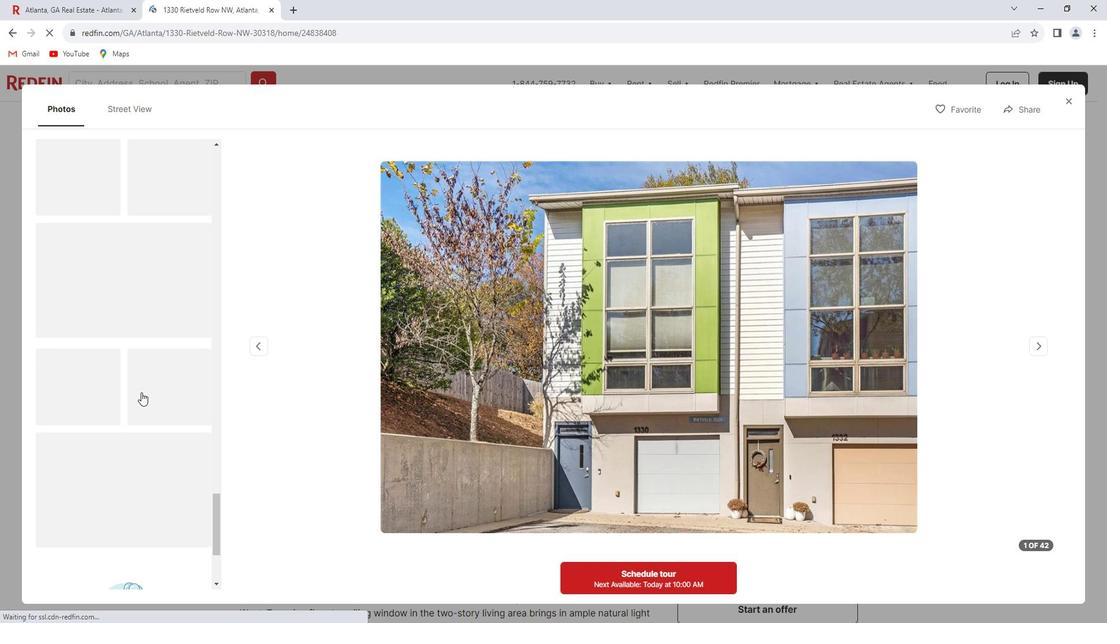
Action: Mouse scrolled (156, 393) with delta (0, 0)
Screenshot: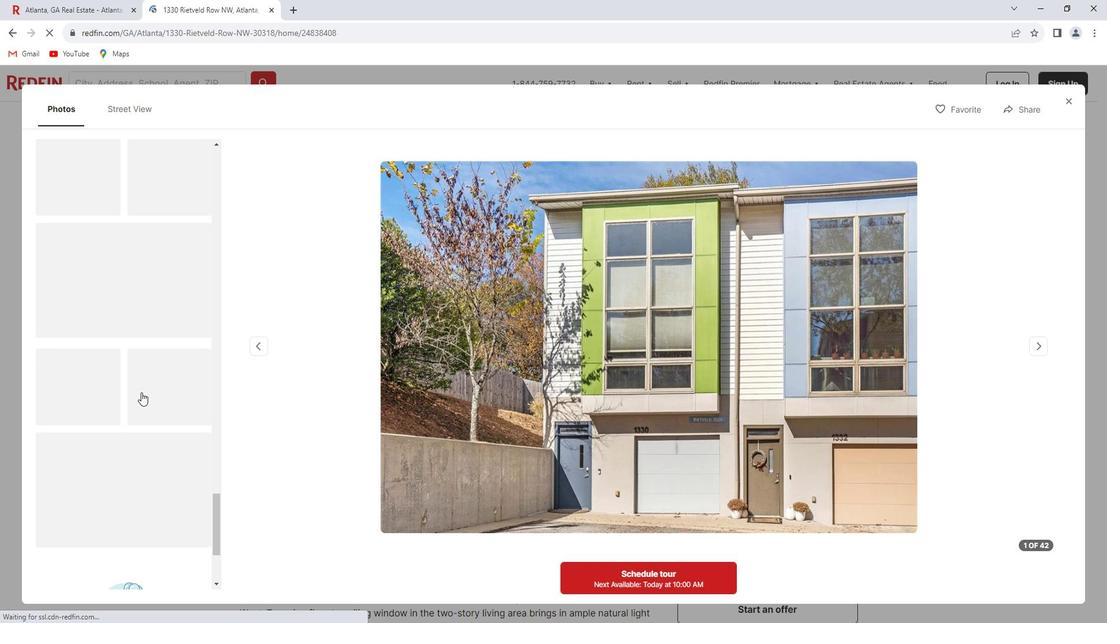 
Action: Mouse scrolled (156, 393) with delta (0, 0)
Screenshot: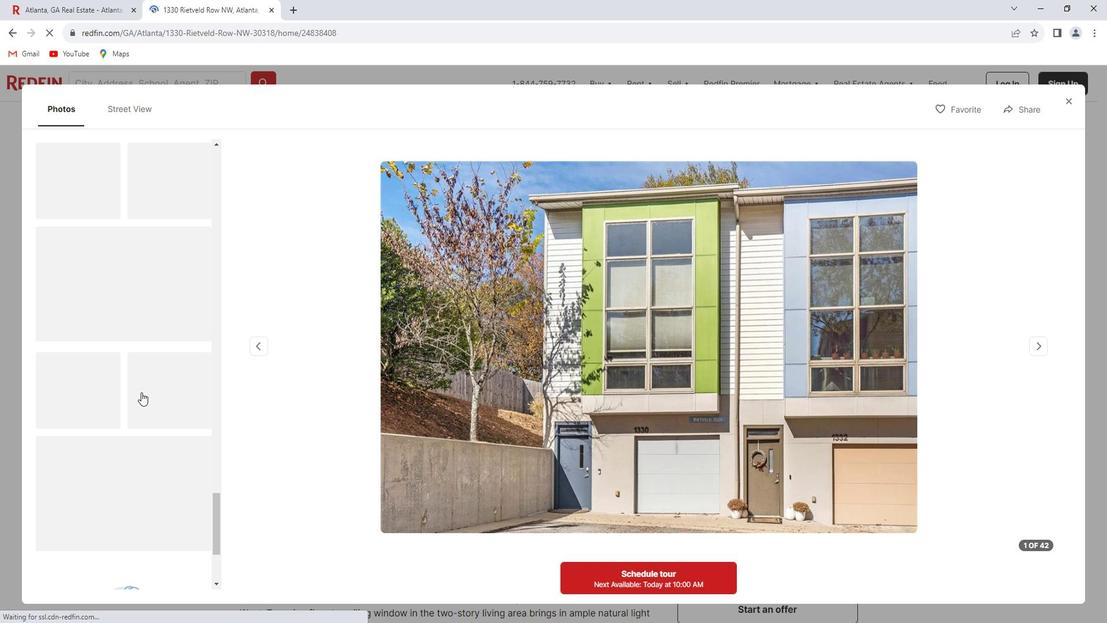 
Action: Mouse scrolled (156, 392) with delta (0, 0)
Screenshot: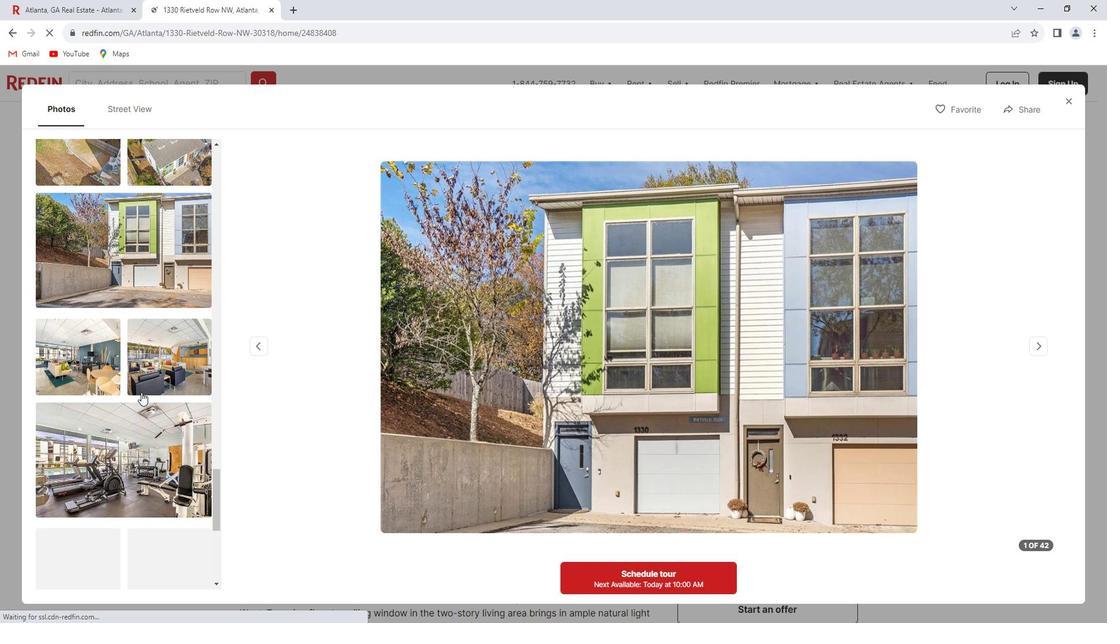 
Action: Mouse scrolled (156, 392) with delta (0, 0)
Screenshot: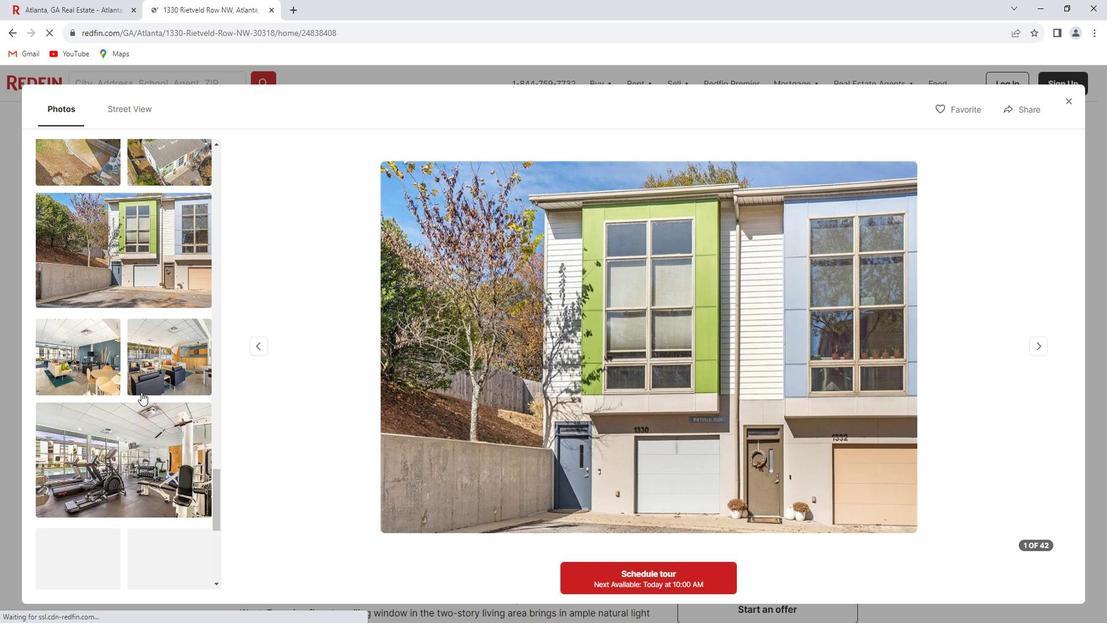 
Action: Mouse scrolled (156, 392) with delta (0, 0)
Screenshot: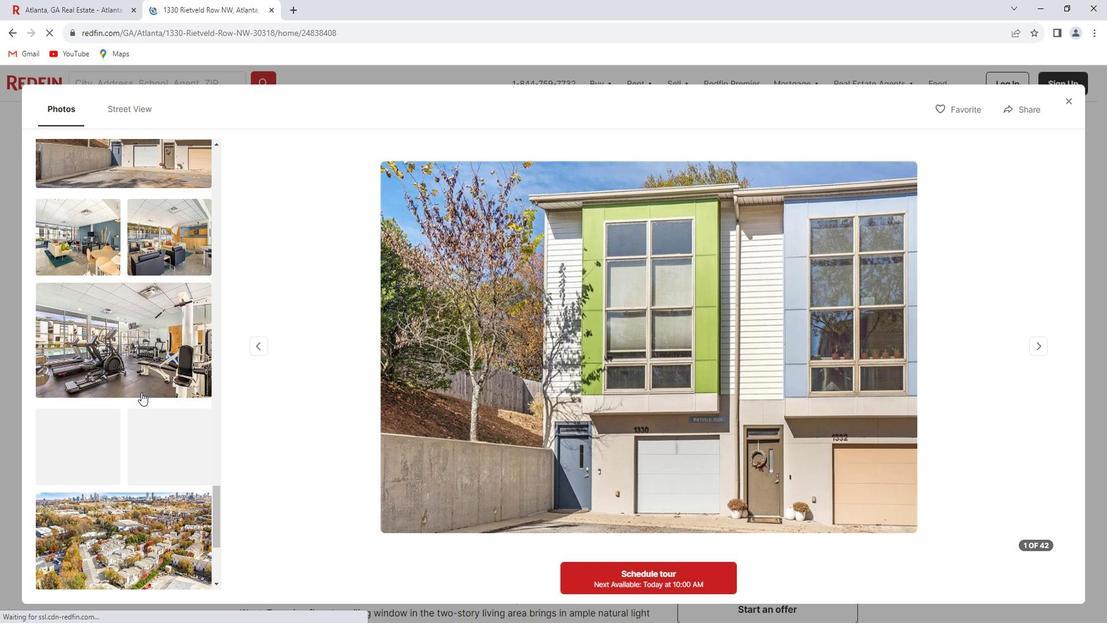 
Action: Mouse scrolled (156, 392) with delta (0, 0)
Screenshot: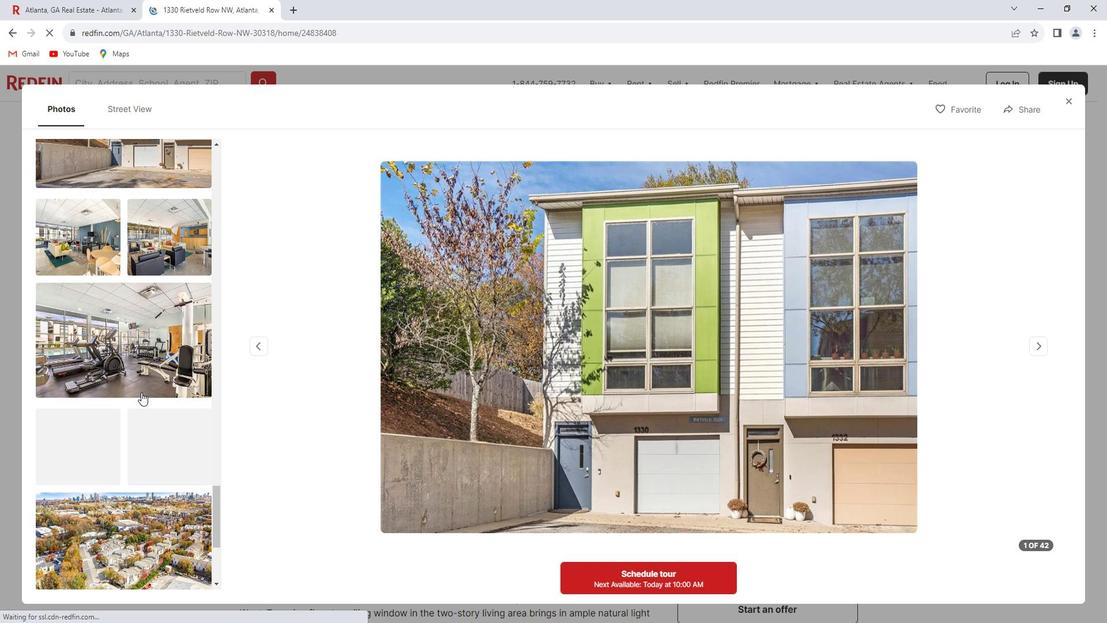 
Action: Mouse scrolled (156, 392) with delta (0, 0)
Screenshot: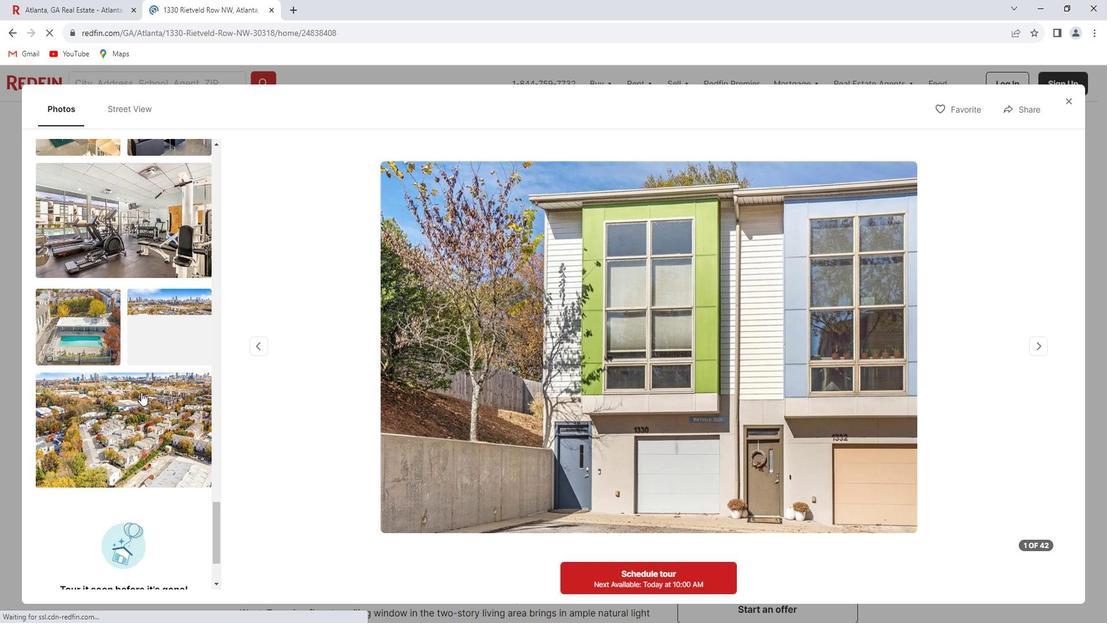
Action: Mouse scrolled (156, 392) with delta (0, 0)
Screenshot: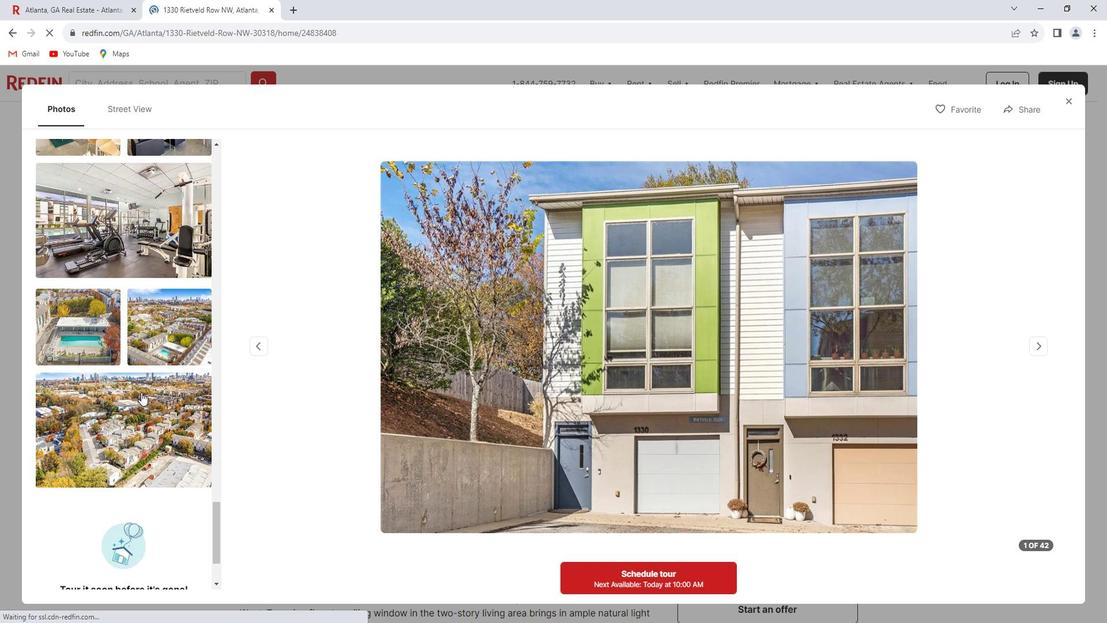 
Action: Mouse scrolled (156, 392) with delta (0, 0)
Screenshot: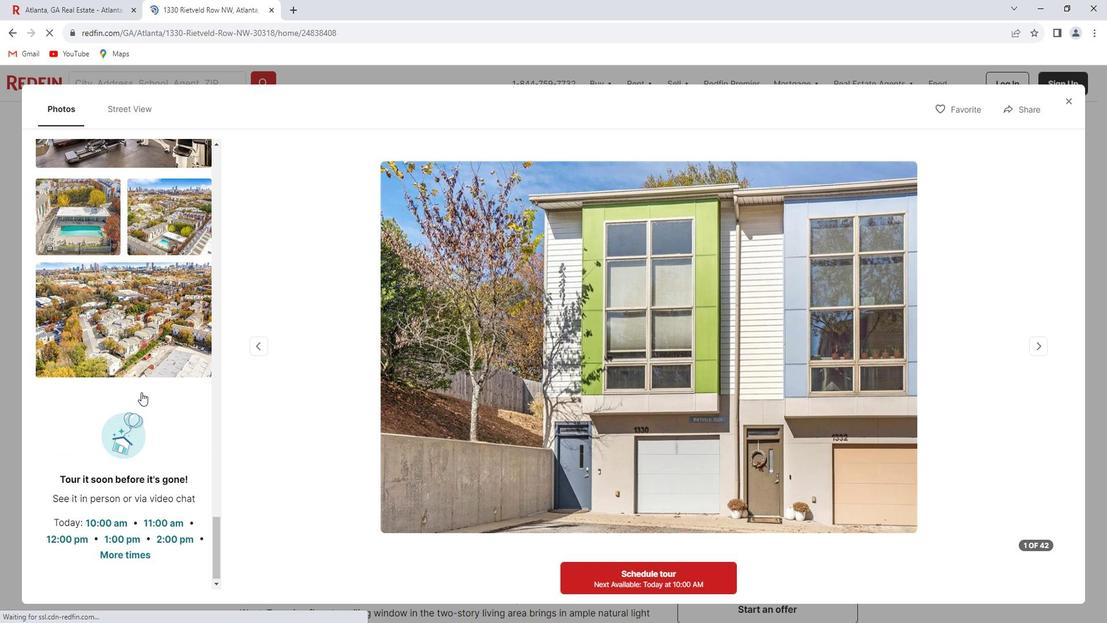 
Action: Mouse scrolled (156, 392) with delta (0, 0)
Screenshot: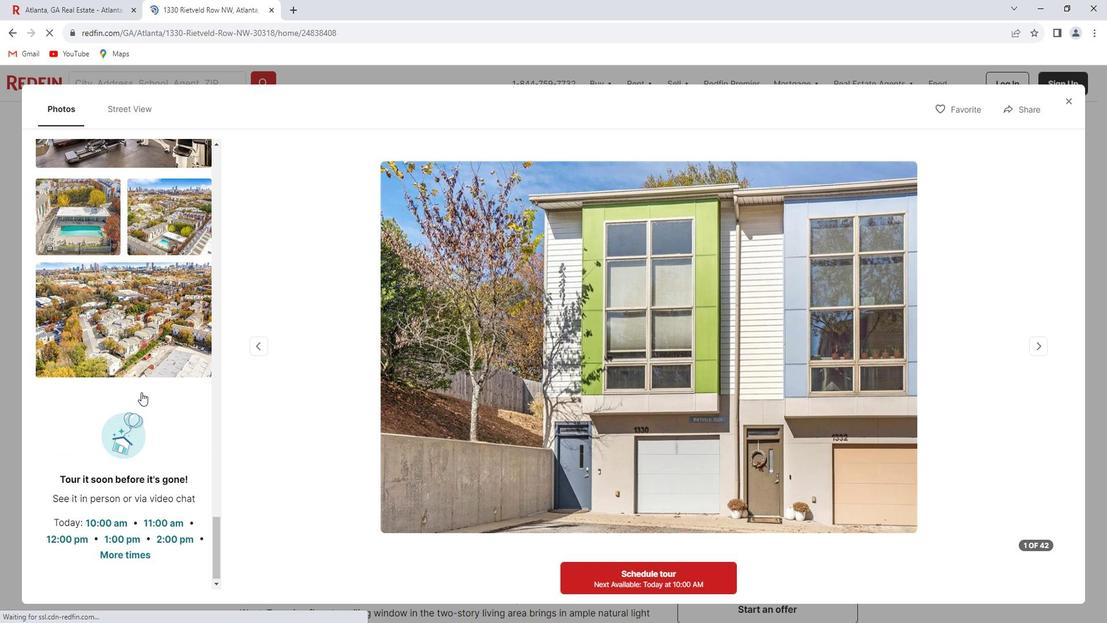 
Action: Mouse scrolled (156, 392) with delta (0, 0)
Screenshot: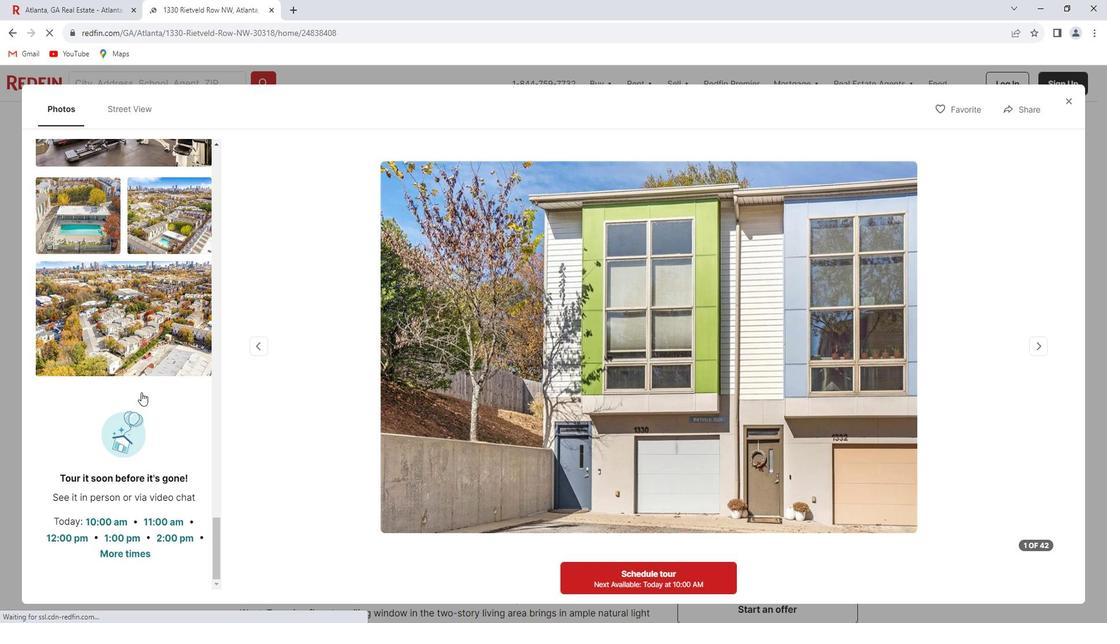 
Action: Mouse scrolled (156, 392) with delta (0, 0)
Screenshot: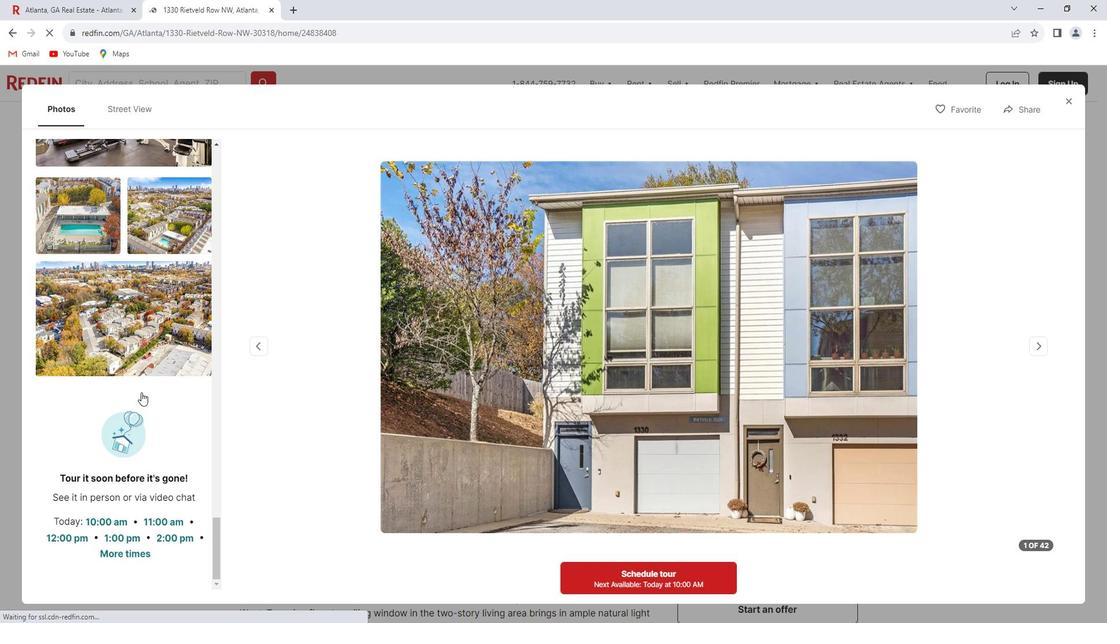 
Action: Mouse moved to (1081, 108)
Screenshot: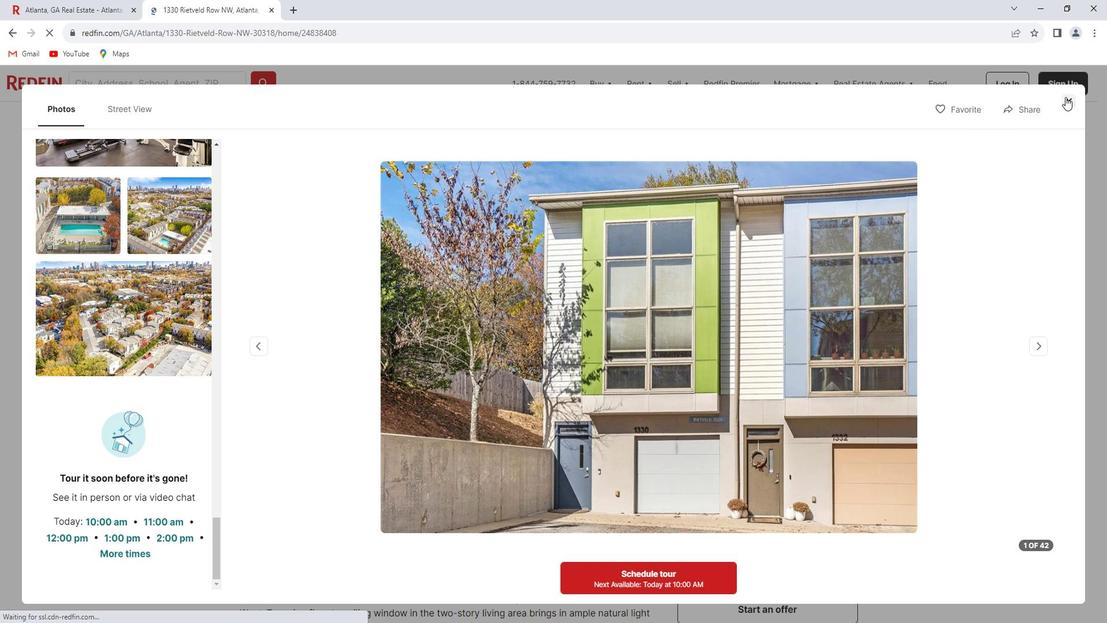 
Action: Mouse pressed left at (1081, 108)
Screenshot: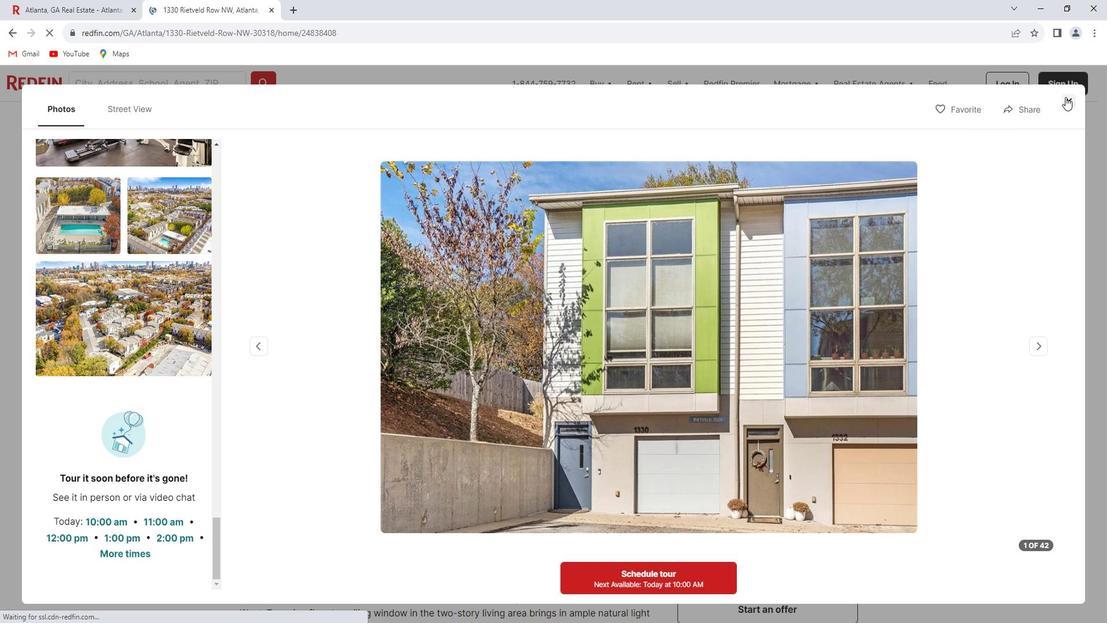 
Action: Mouse moved to (464, 391)
Screenshot: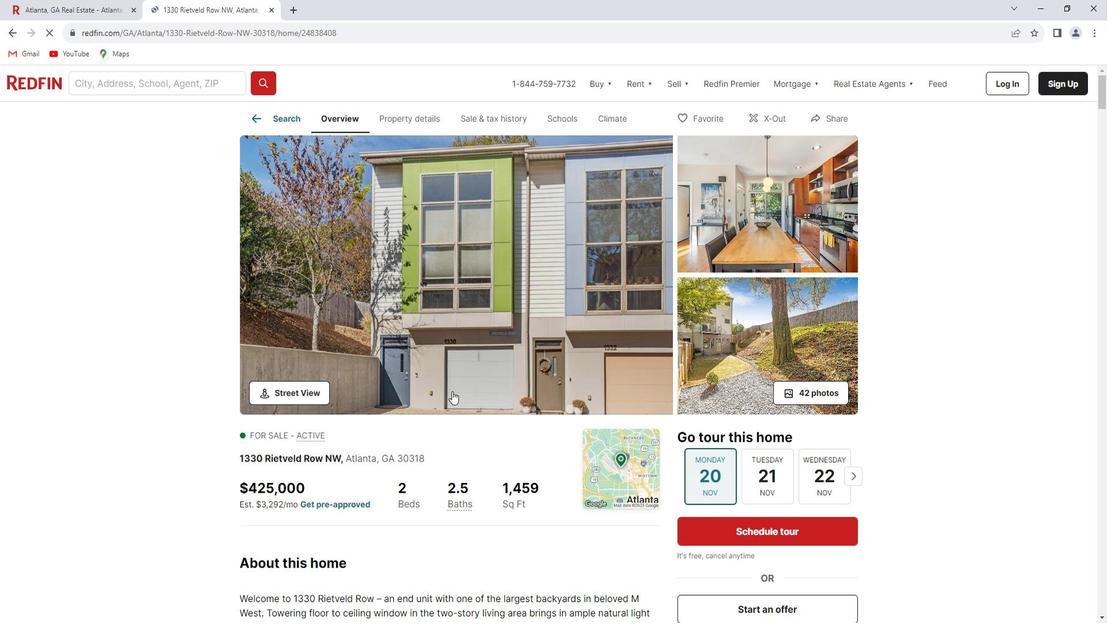 
Action: Mouse scrolled (464, 391) with delta (0, 0)
Screenshot: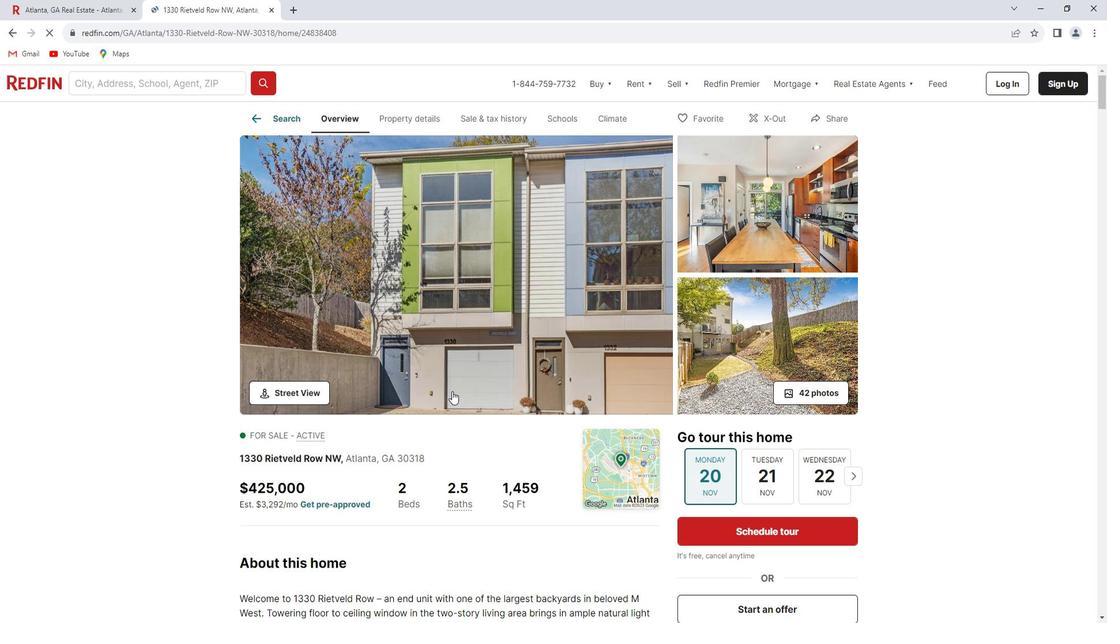 
Action: Mouse scrolled (464, 391) with delta (0, 0)
Screenshot: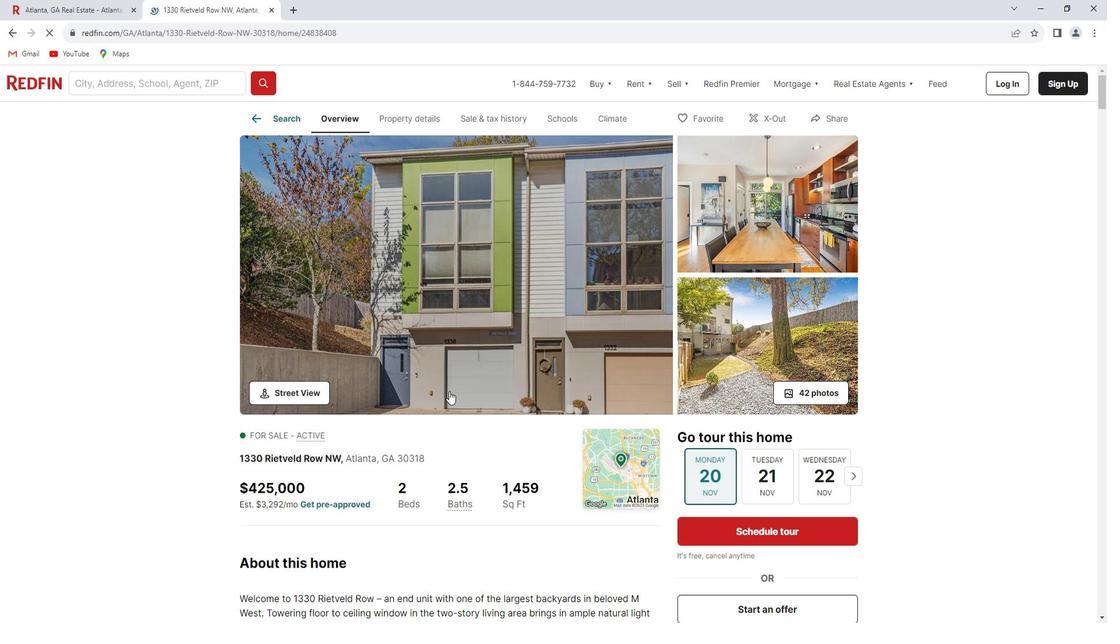 
Action: Mouse scrolled (464, 391) with delta (0, 0)
Screenshot: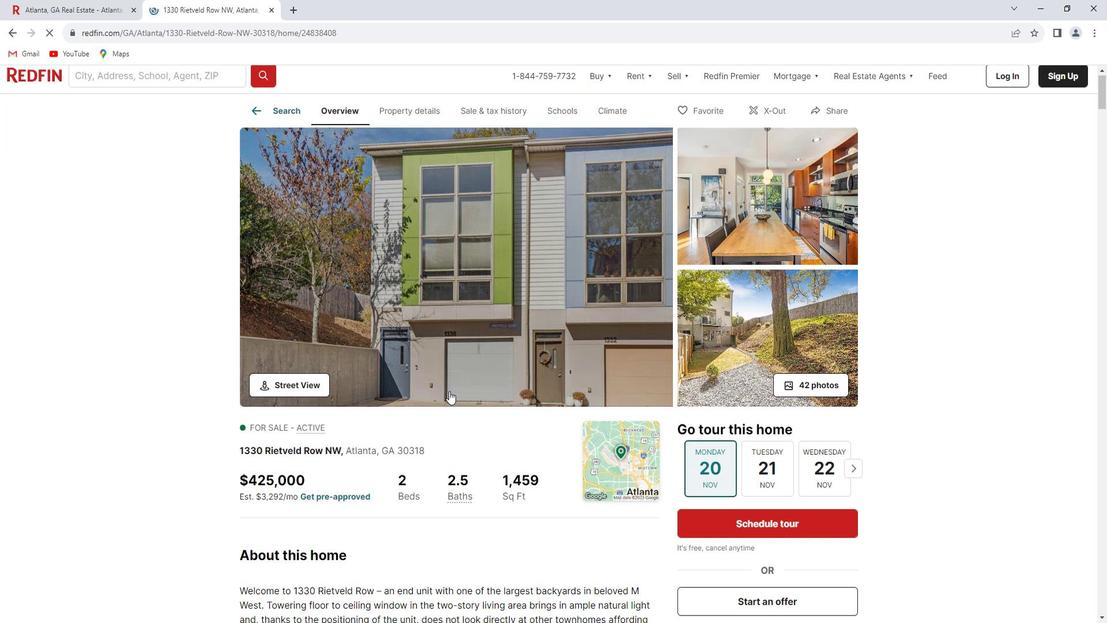 
Action: Mouse scrolled (464, 391) with delta (0, 0)
Screenshot: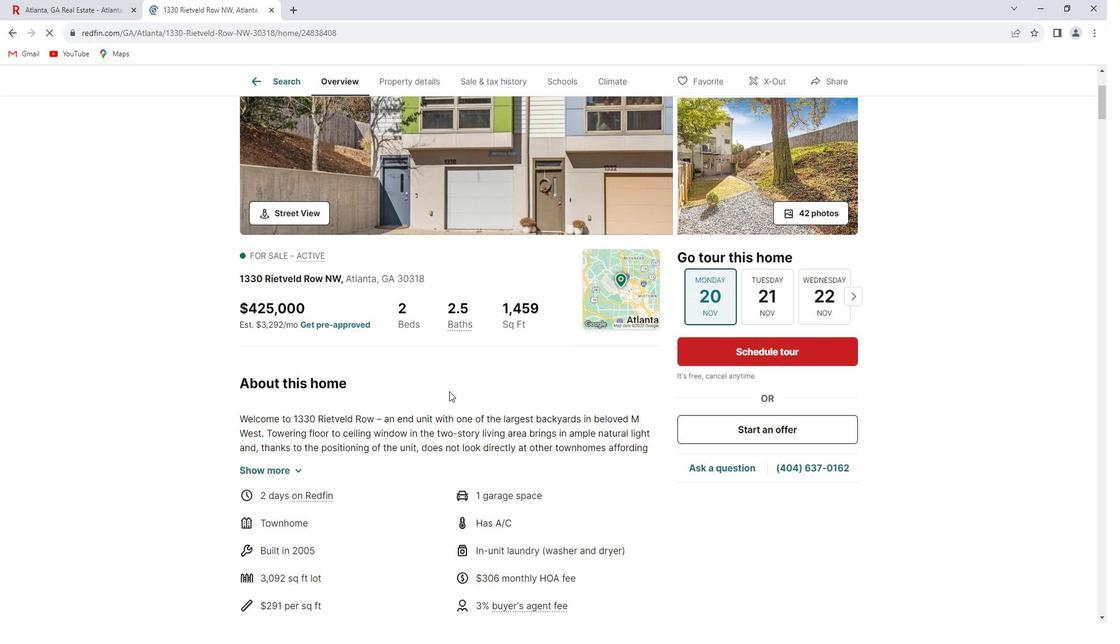 
Action: Mouse moved to (308, 407)
Screenshot: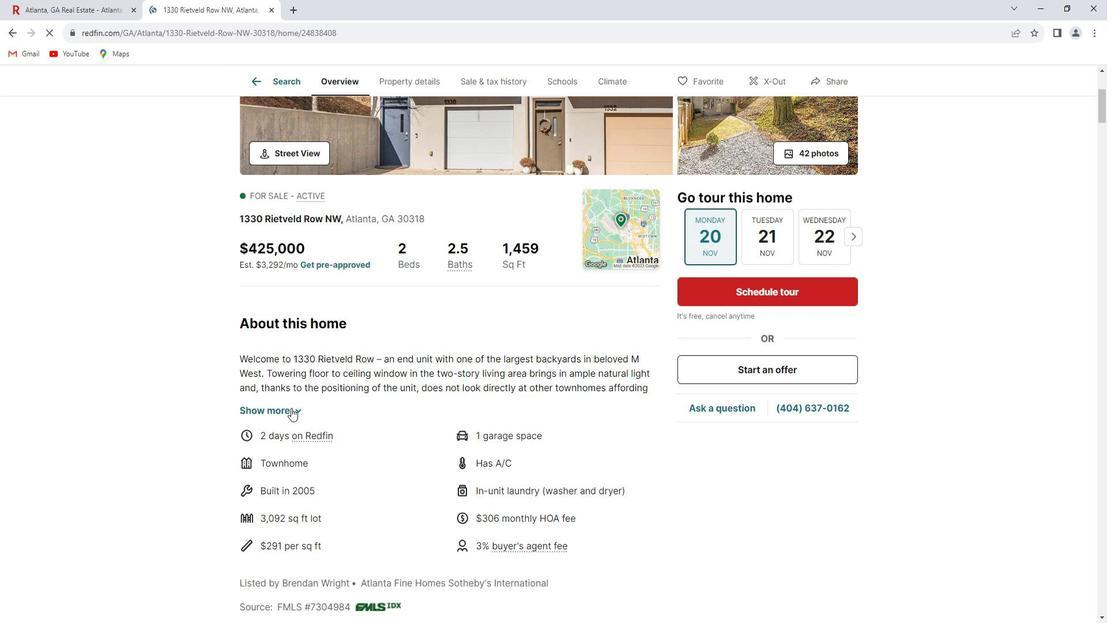 
Action: Mouse pressed left at (308, 407)
Screenshot: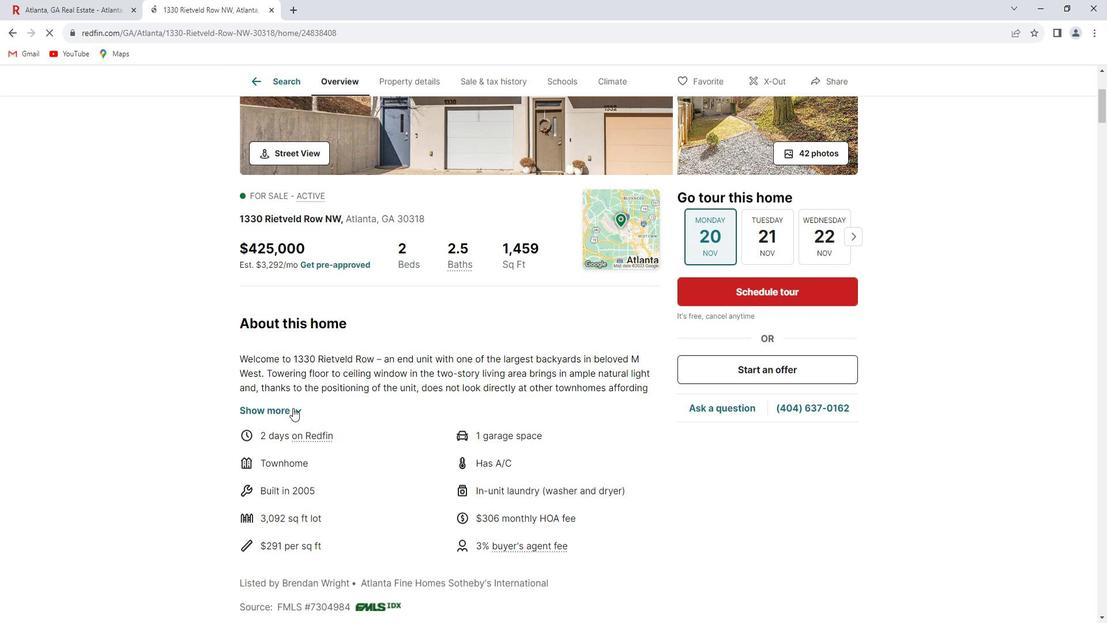 
Action: Mouse moved to (333, 405)
Screenshot: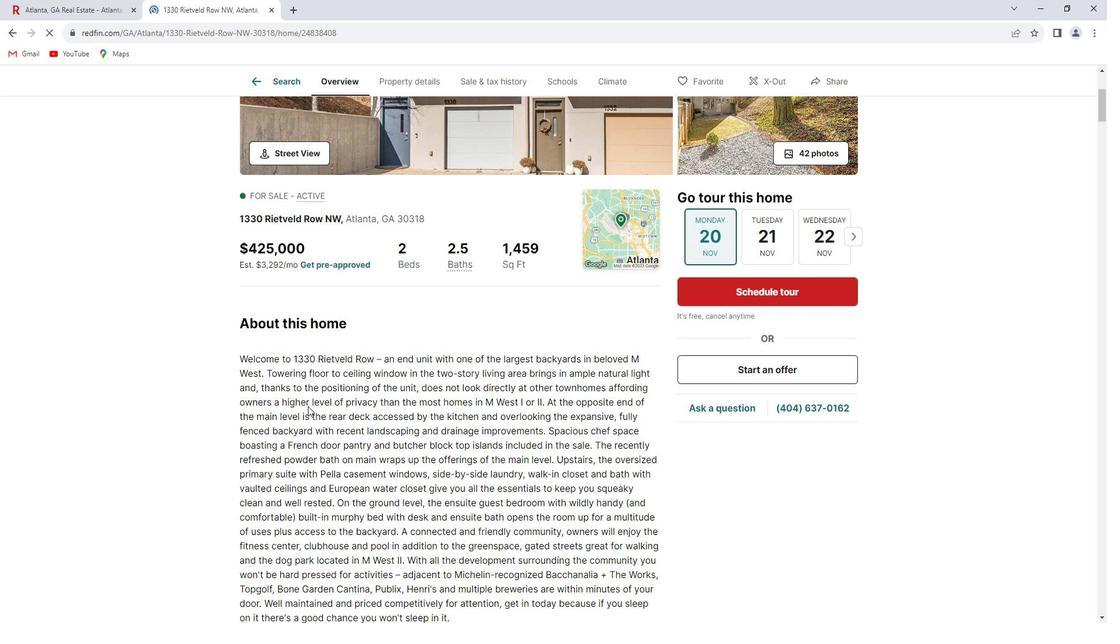 
Action: Mouse scrolled (333, 404) with delta (0, 0)
Screenshot: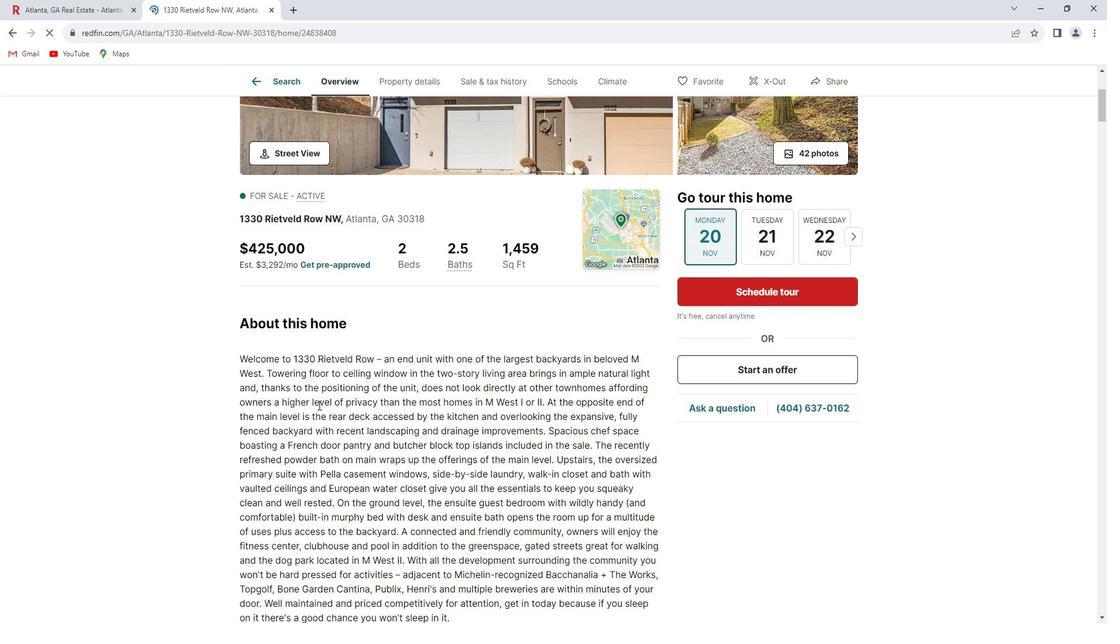 
Action: Mouse scrolled (333, 404) with delta (0, 0)
Screenshot: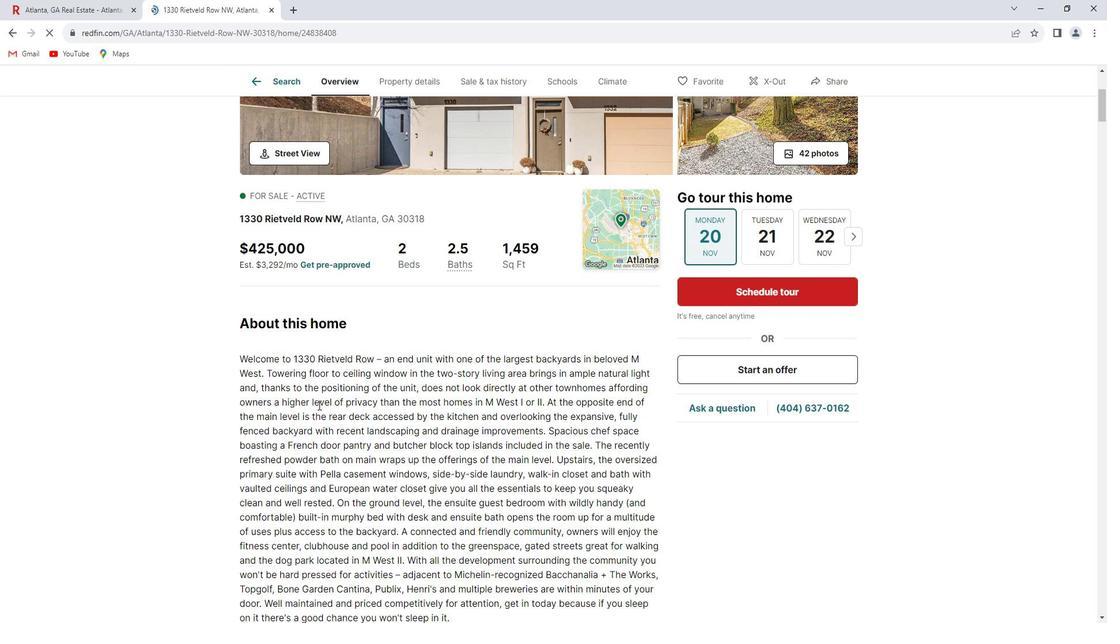 
Action: Mouse scrolled (333, 404) with delta (0, 0)
Screenshot: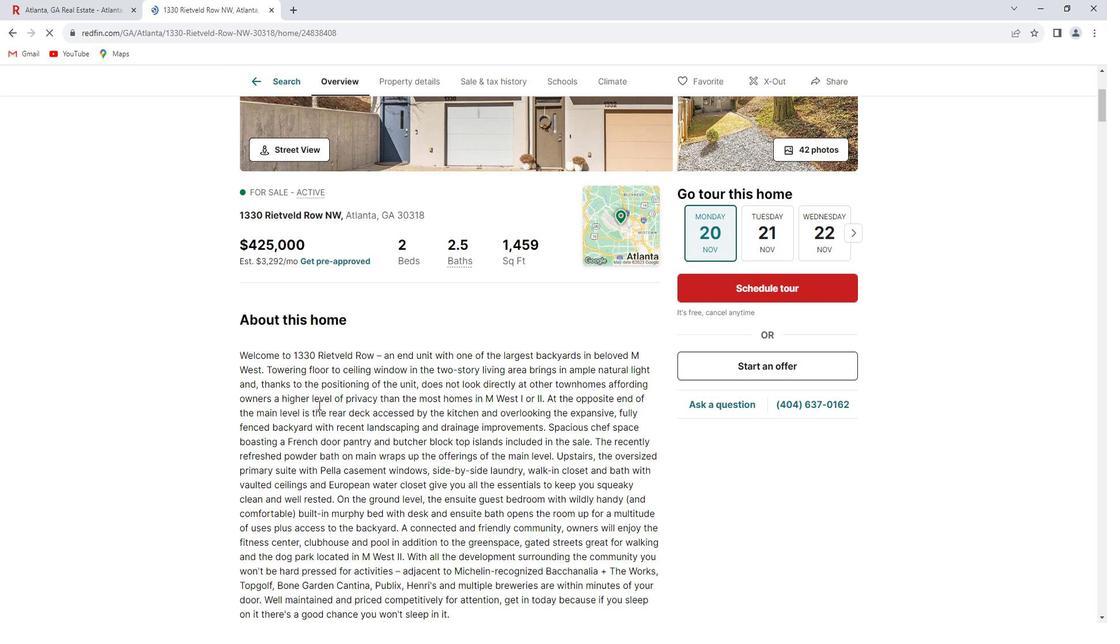 
Action: Mouse scrolled (333, 404) with delta (0, 0)
Screenshot: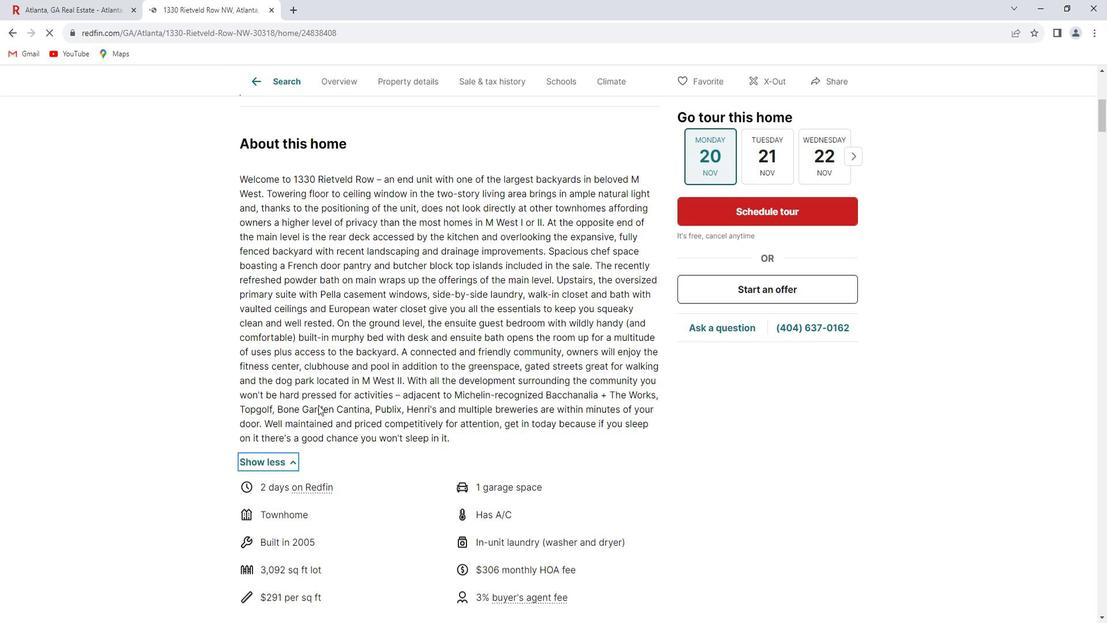 
Action: Mouse scrolled (333, 404) with delta (0, 0)
Screenshot: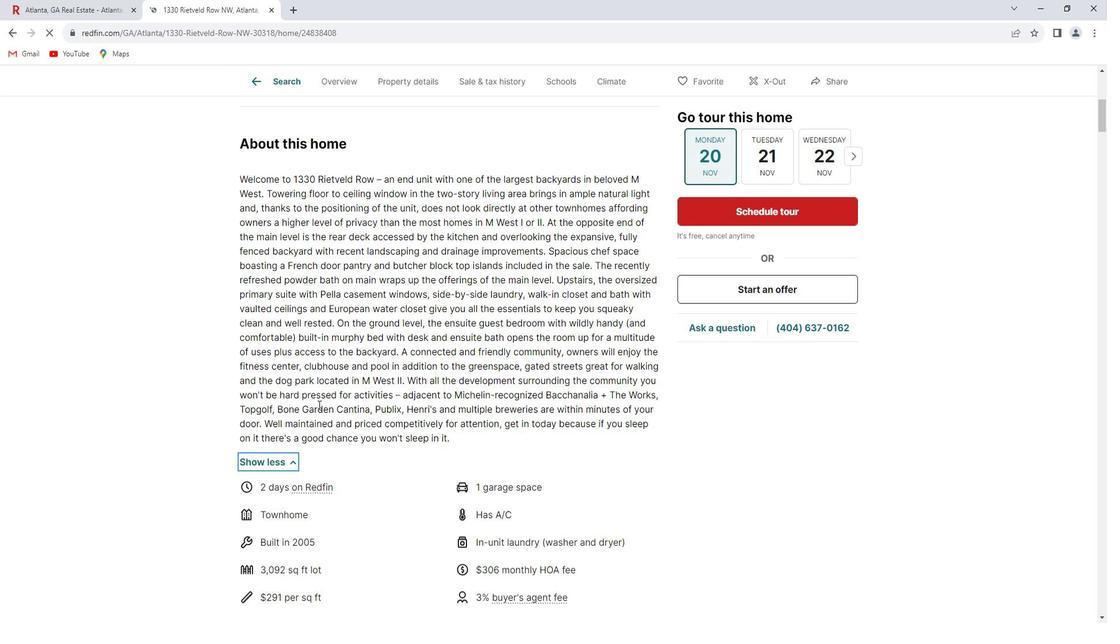 
Action: Mouse scrolled (333, 404) with delta (0, 0)
Screenshot: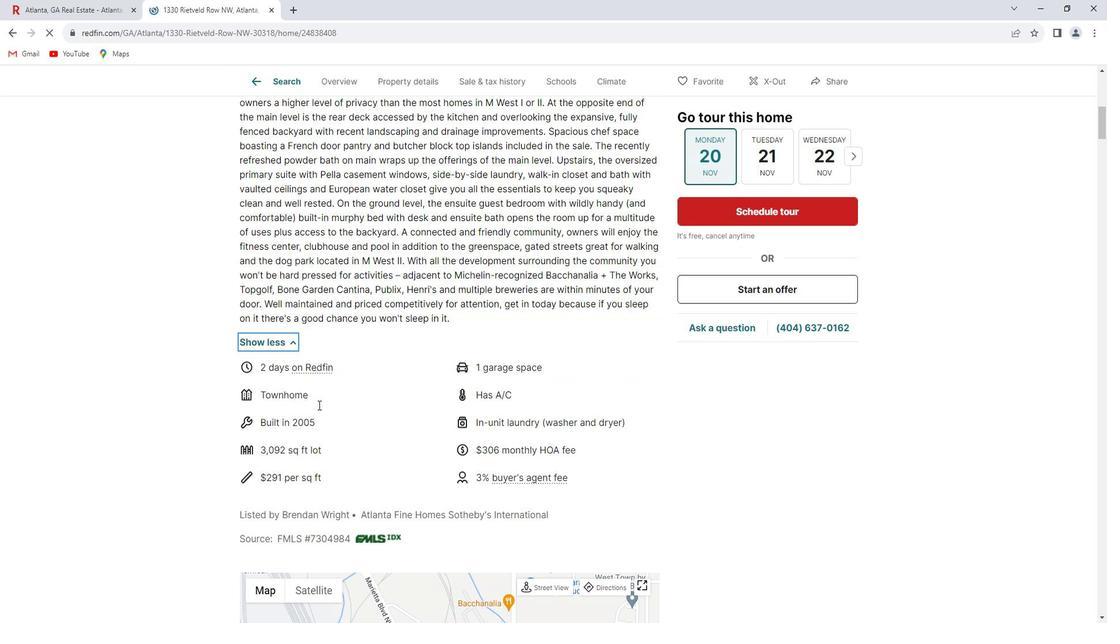 
Action: Mouse scrolled (333, 404) with delta (0, 0)
Screenshot: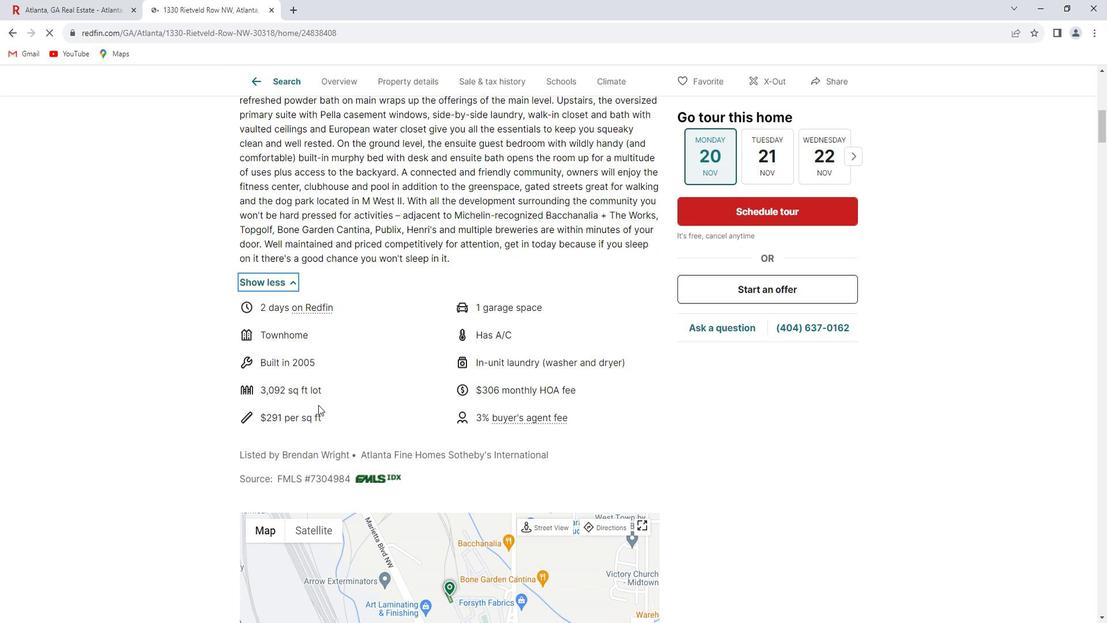 
Action: Mouse moved to (436, 388)
Screenshot: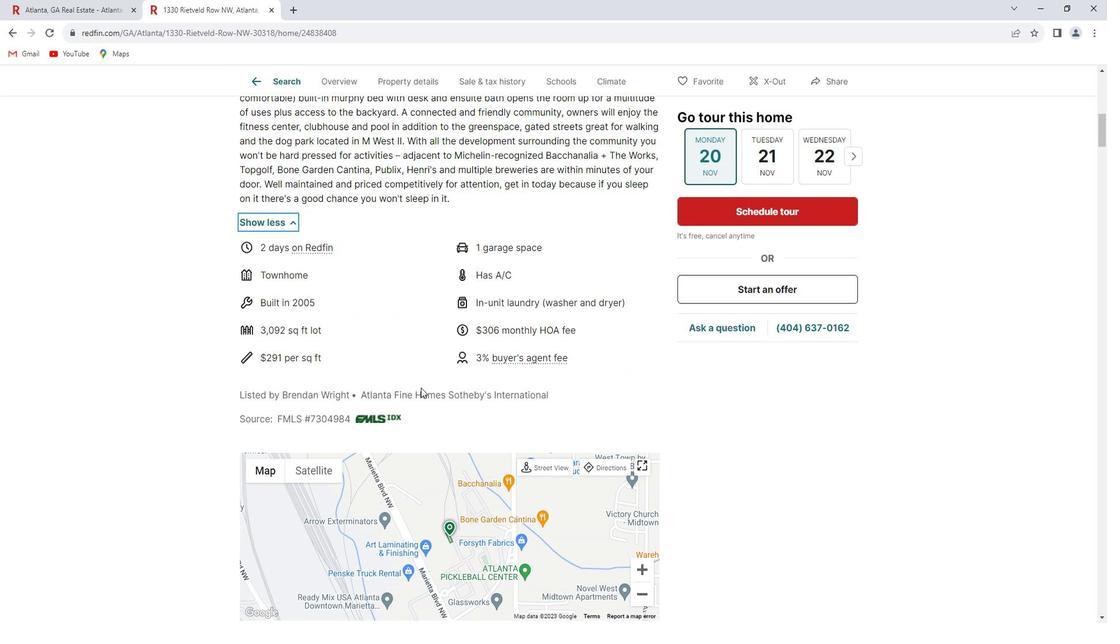 
Action: Mouse scrolled (436, 387) with delta (0, 0)
Screenshot: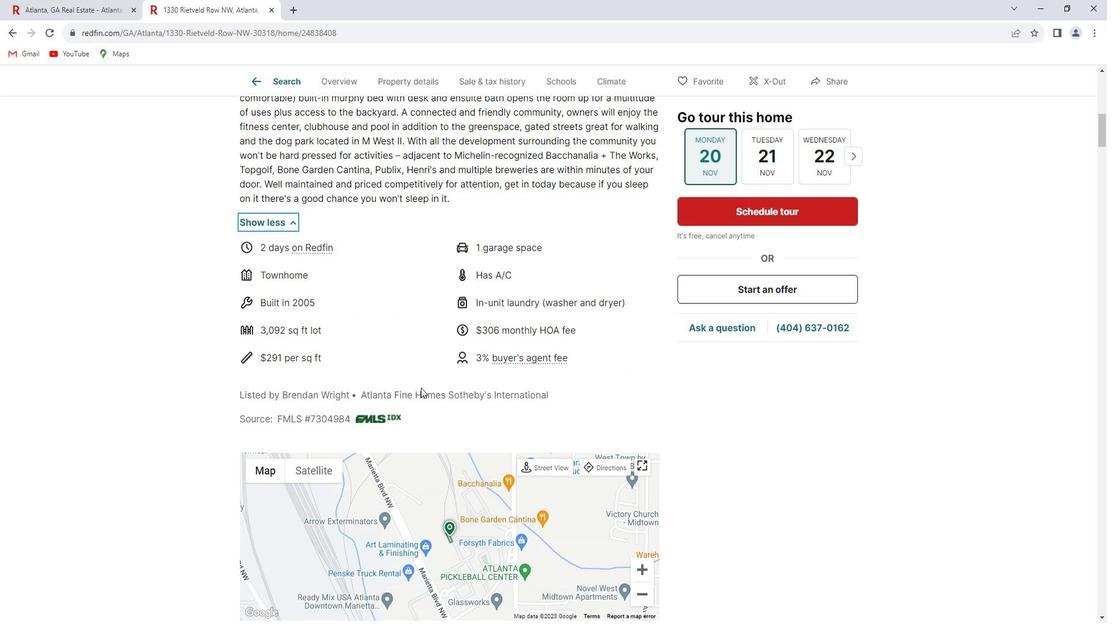 
Action: Mouse scrolled (436, 387) with delta (0, 0)
Screenshot: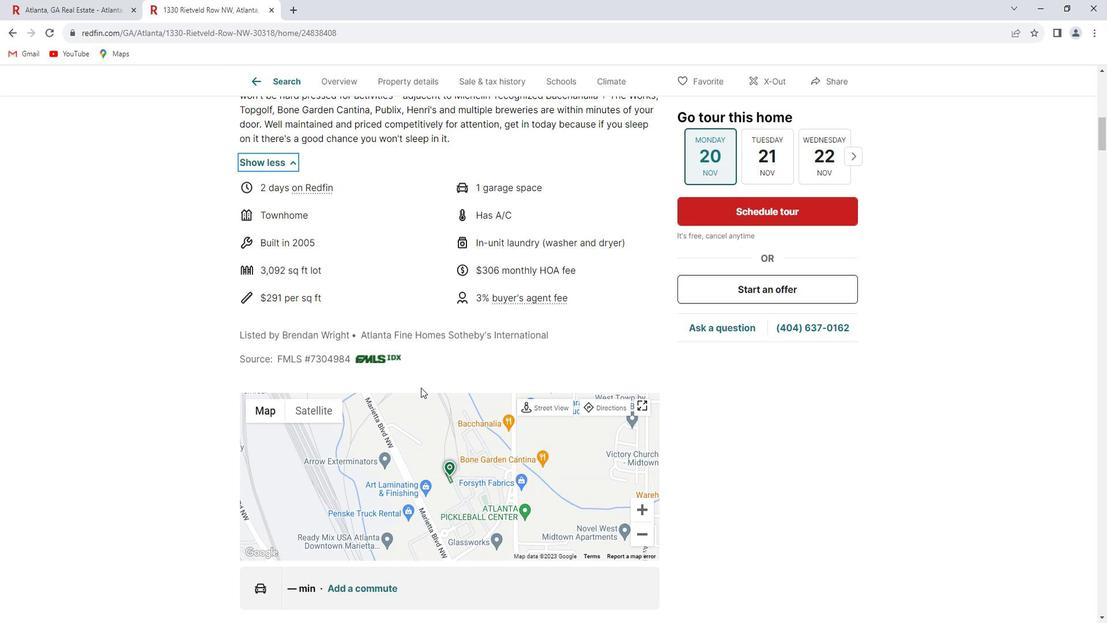 
Action: Mouse scrolled (436, 387) with delta (0, 0)
Screenshot: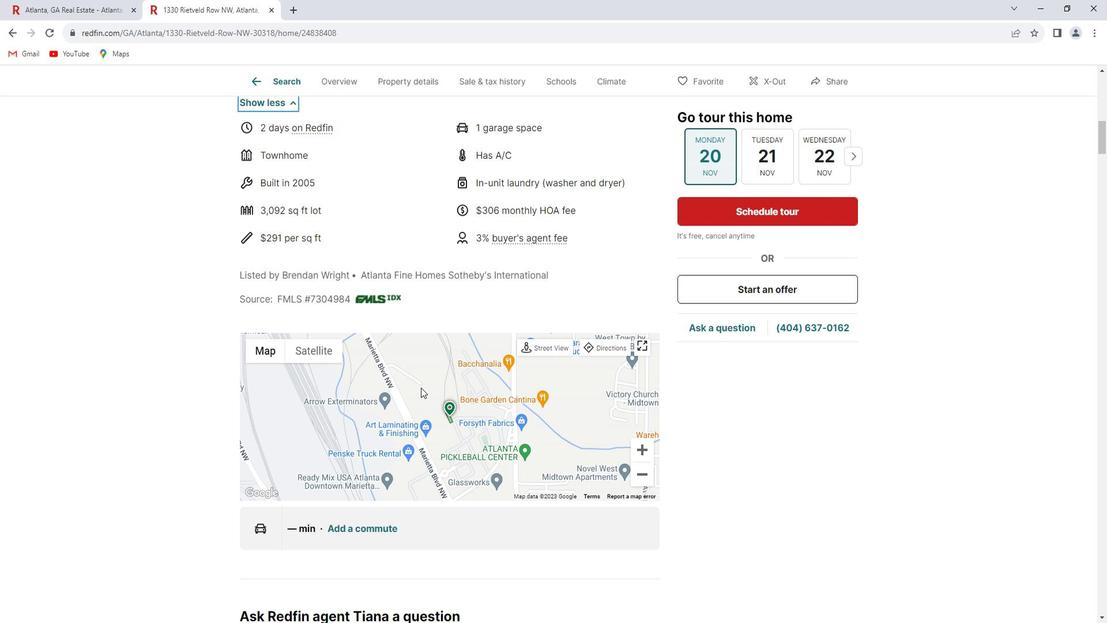 
Action: Mouse scrolled (436, 387) with delta (0, 0)
Screenshot: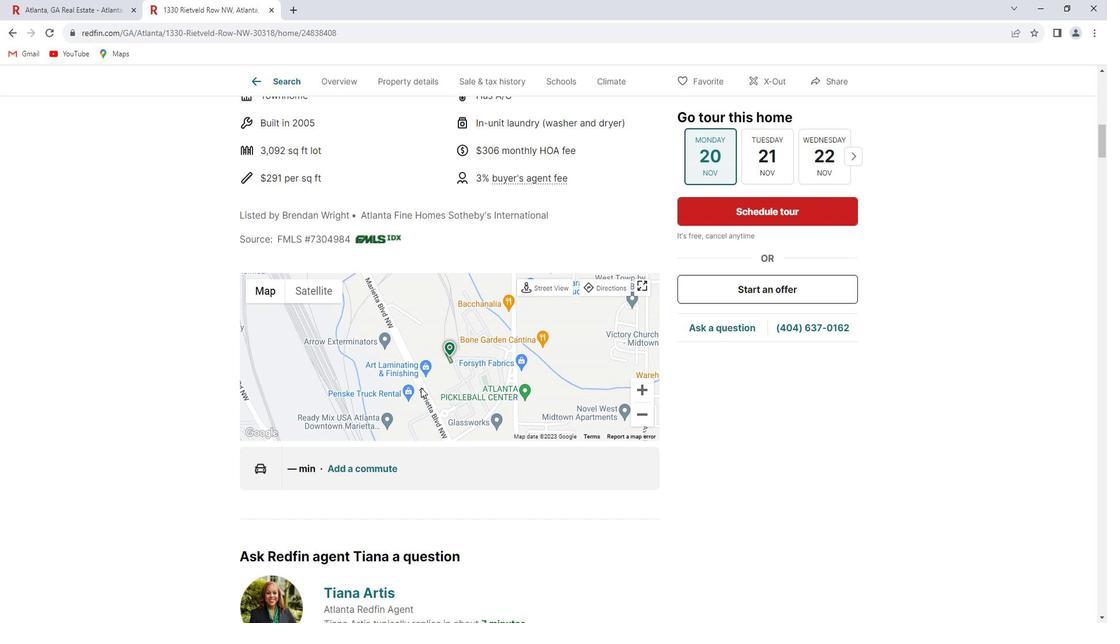 
Action: Mouse scrolled (436, 387) with delta (0, 0)
Screenshot: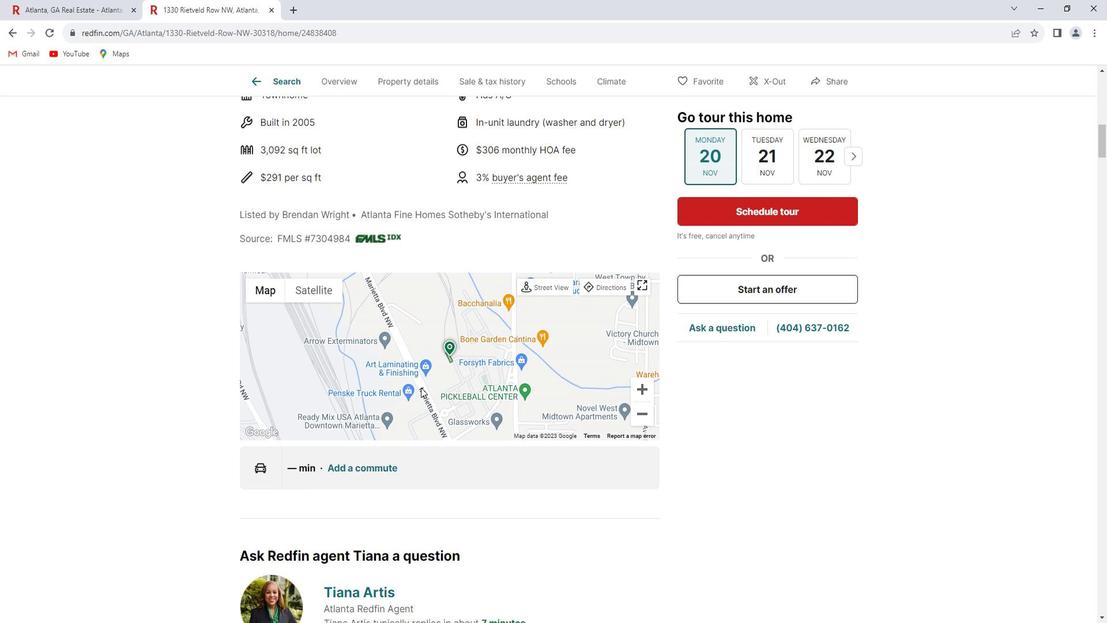 
Action: Mouse scrolled (436, 387) with delta (0, 0)
Screenshot: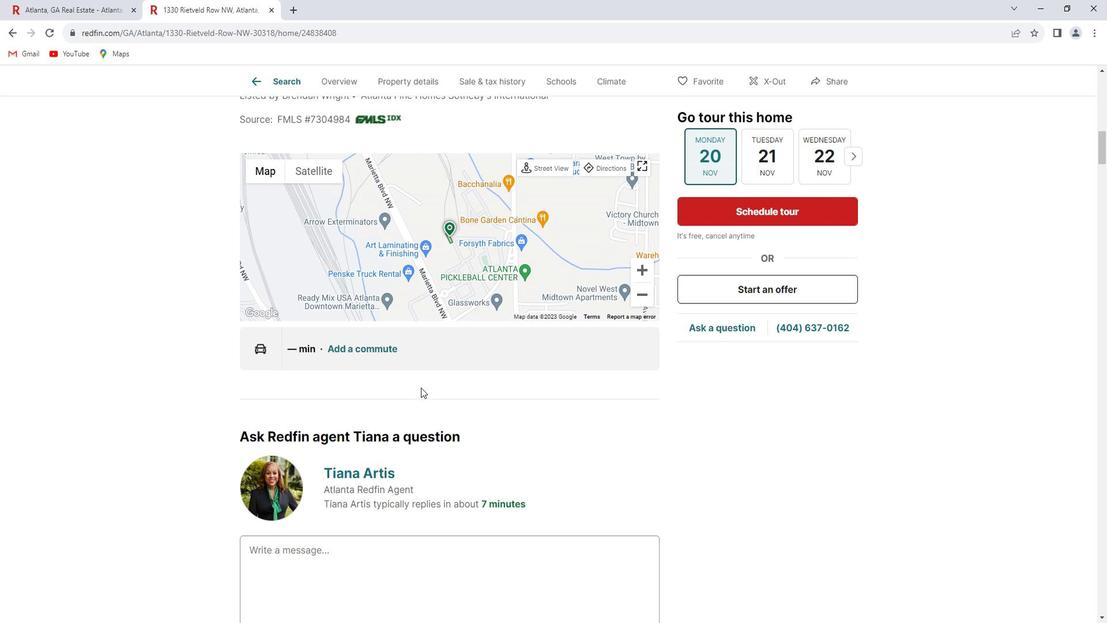 
Action: Mouse scrolled (436, 387) with delta (0, 0)
Screenshot: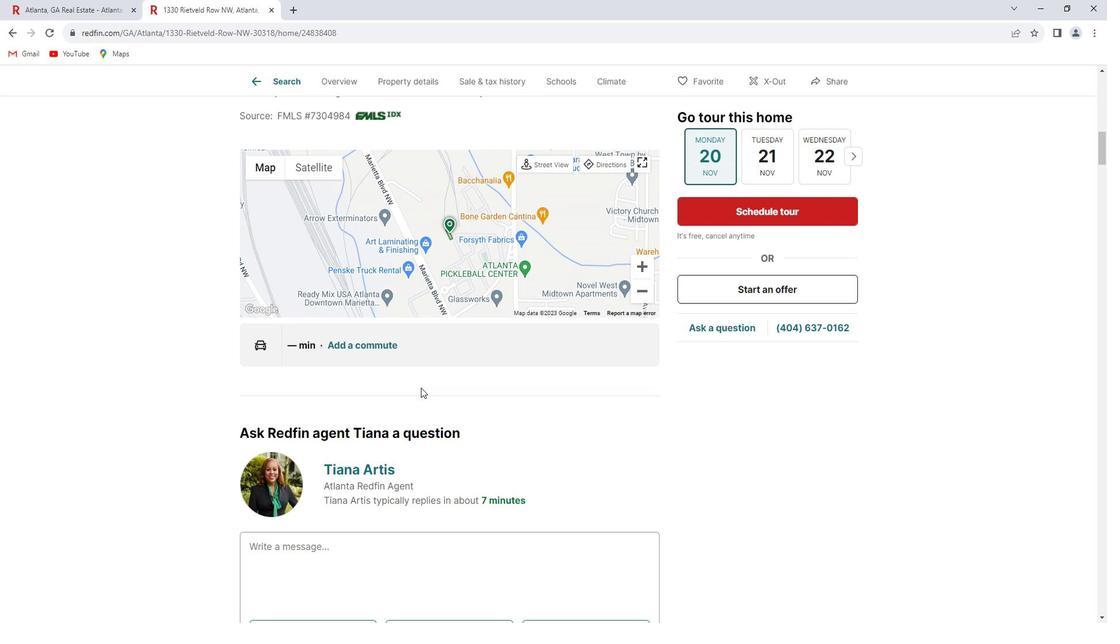 
Action: Mouse scrolled (436, 387) with delta (0, 0)
Screenshot: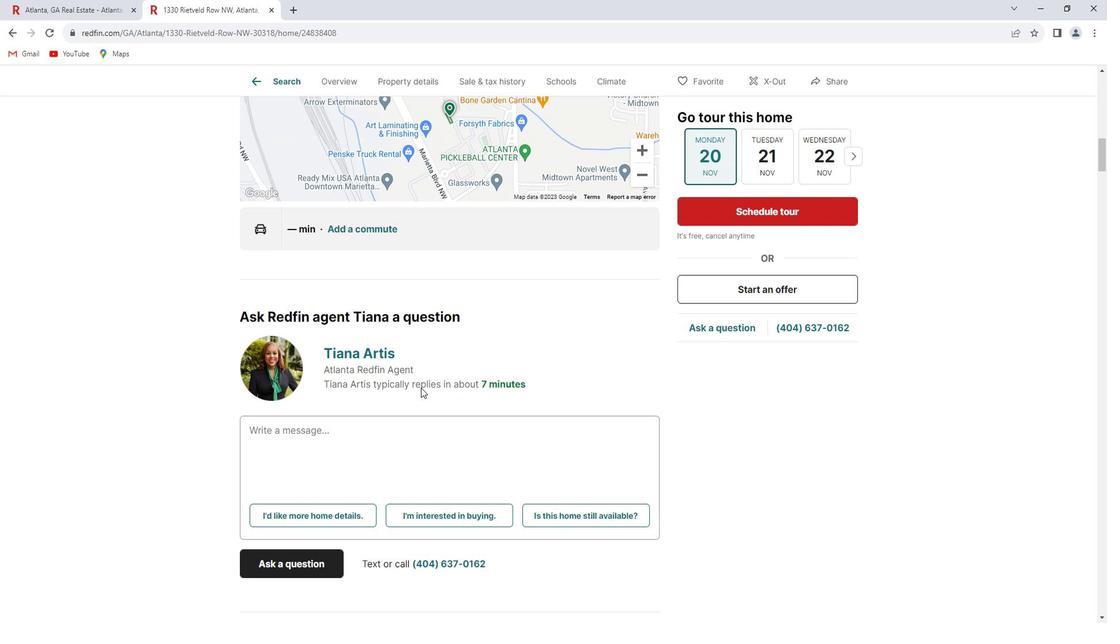 
Action: Mouse scrolled (436, 387) with delta (0, 0)
Screenshot: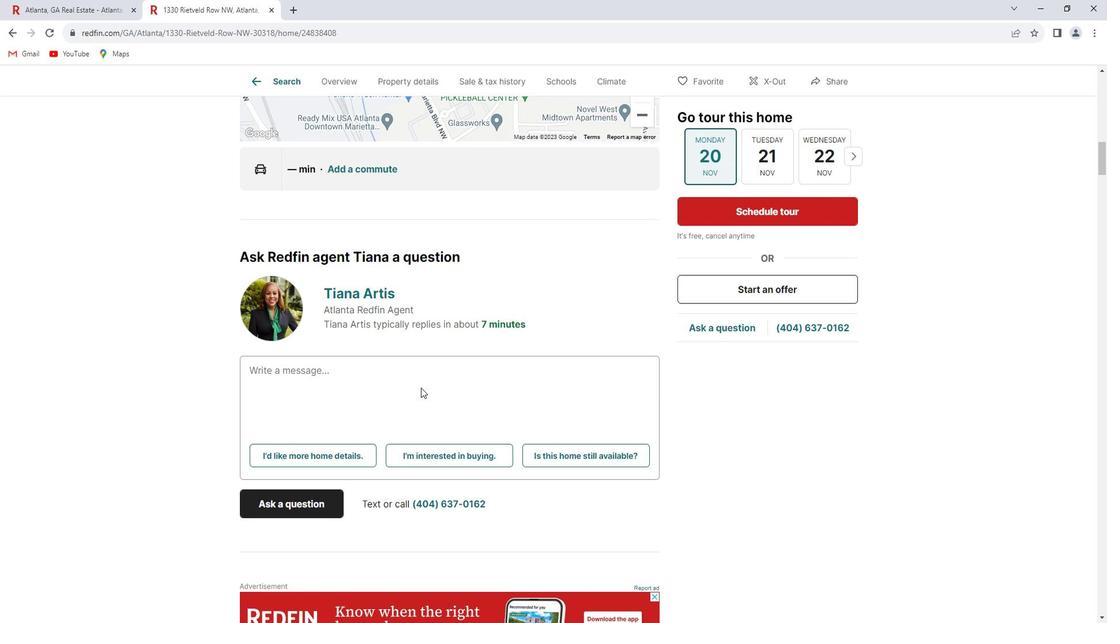 
Action: Mouse scrolled (436, 387) with delta (0, 0)
Screenshot: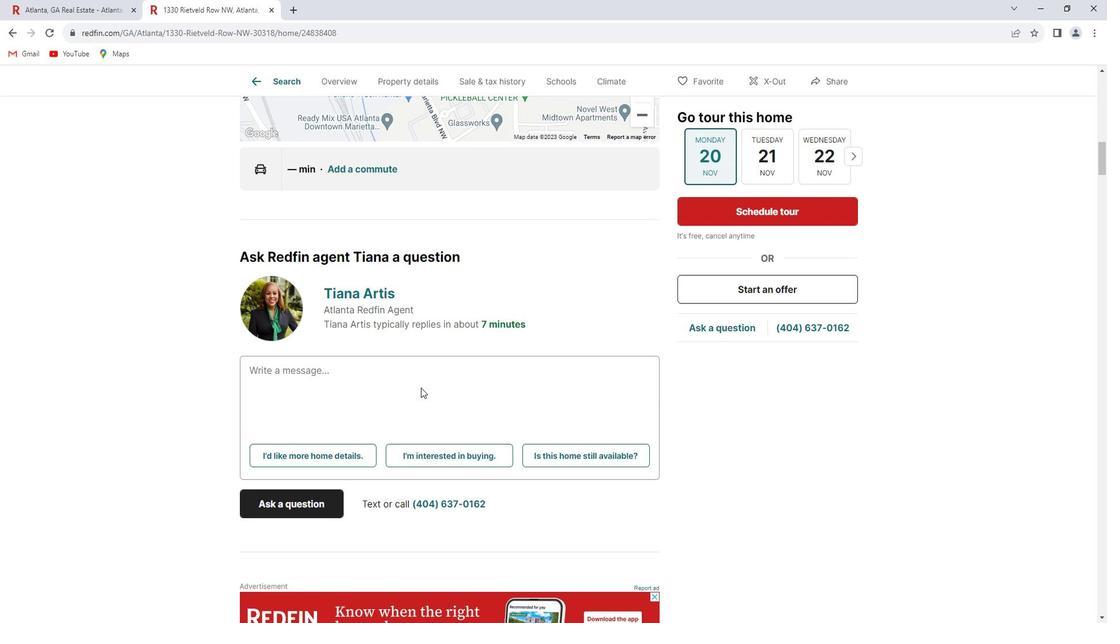 
Action: Mouse scrolled (436, 387) with delta (0, 0)
Screenshot: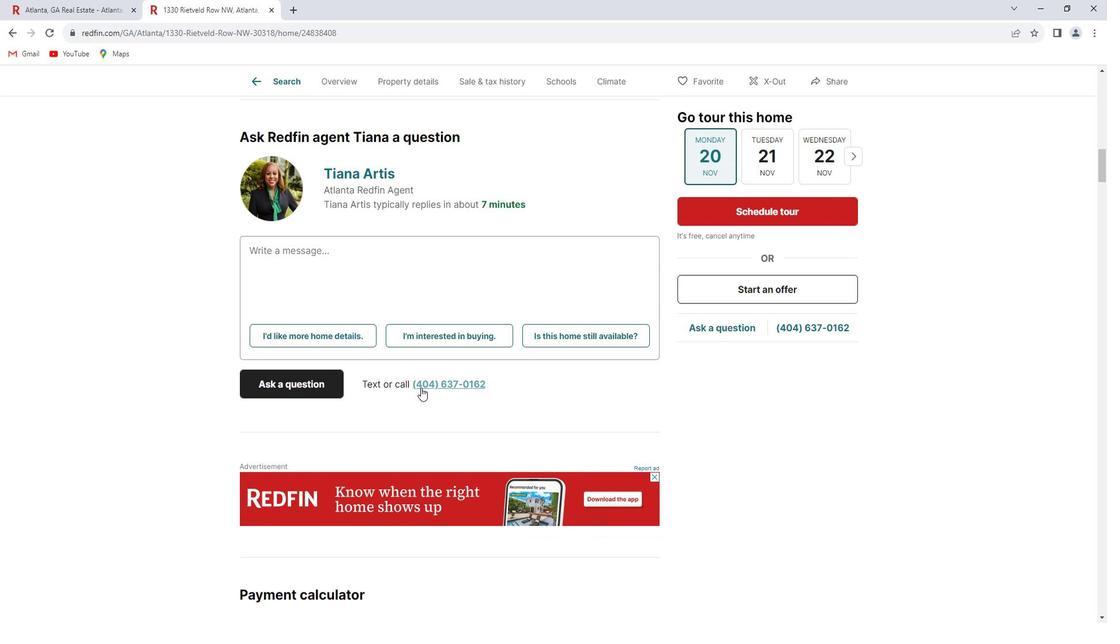 
Action: Mouse scrolled (436, 387) with delta (0, 0)
Screenshot: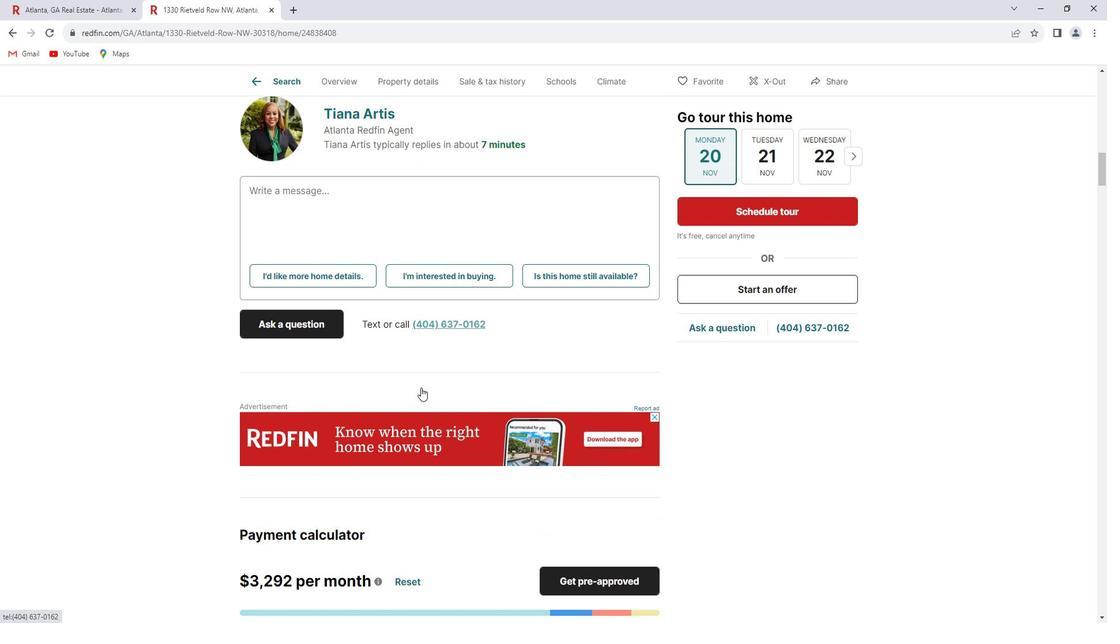 
Action: Mouse scrolled (436, 387) with delta (0, 0)
Screenshot: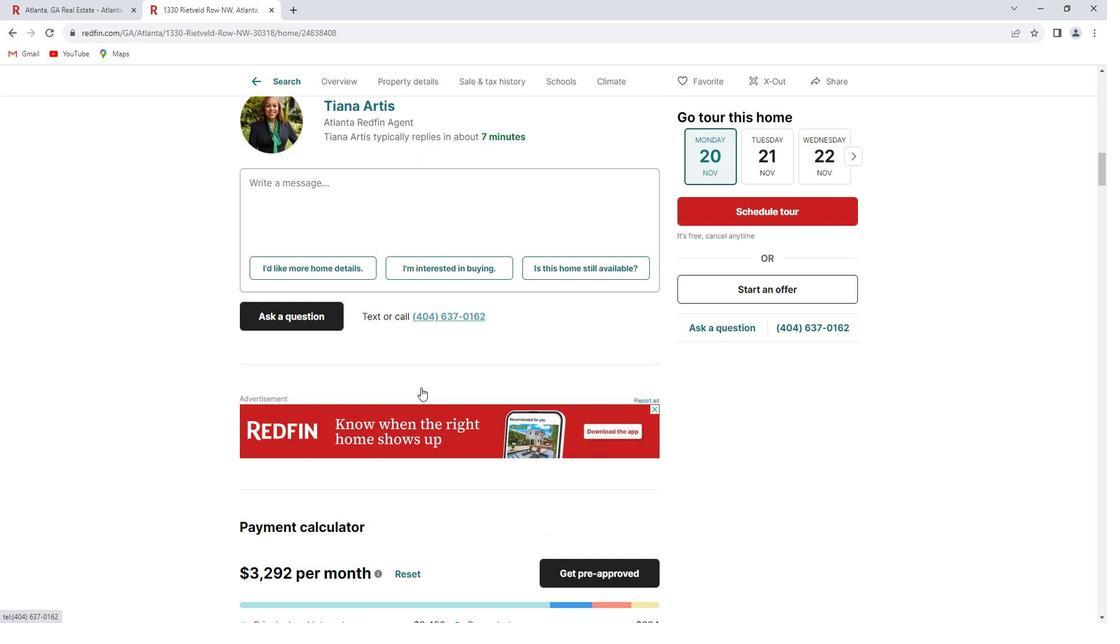 
Action: Mouse scrolled (436, 387) with delta (0, 0)
Screenshot: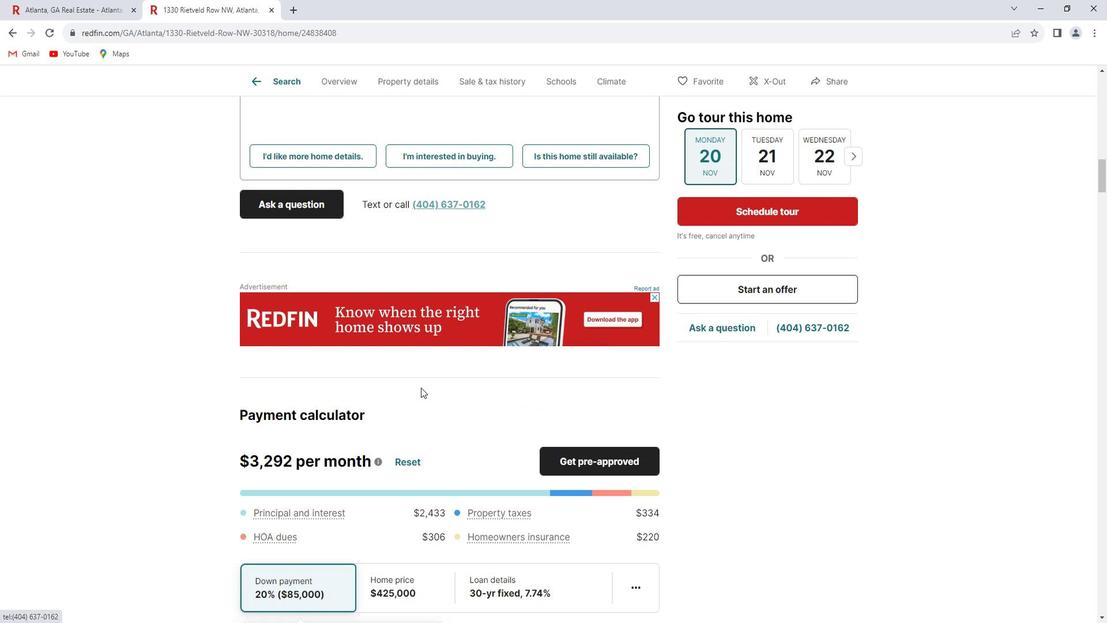 
Action: Mouse scrolled (436, 387) with delta (0, 0)
Screenshot: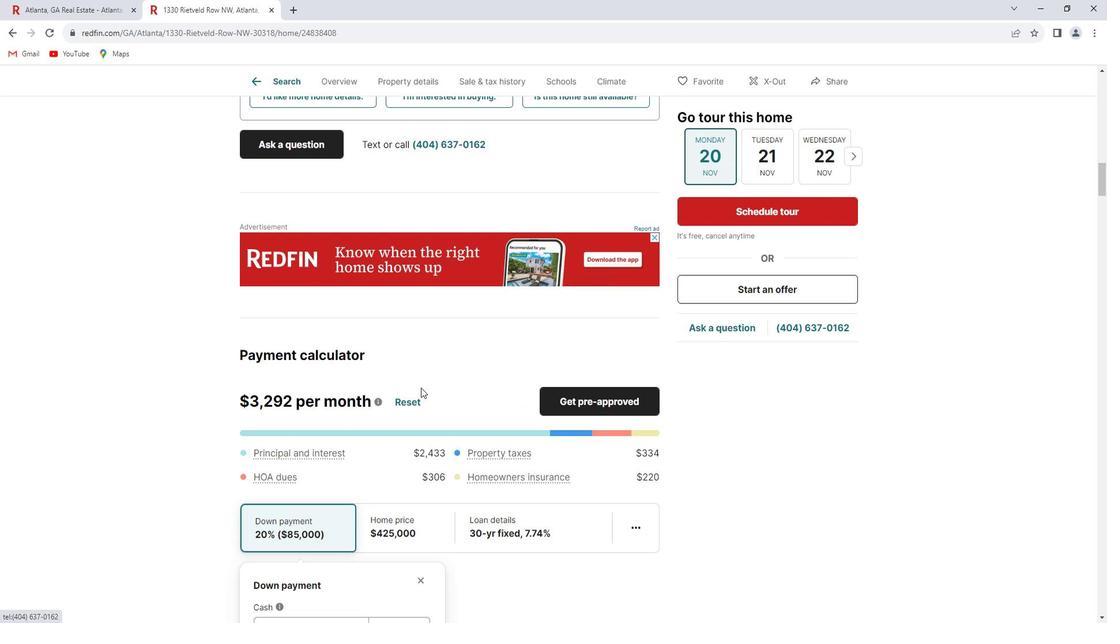 
Action: Mouse scrolled (436, 387) with delta (0, 0)
Screenshot: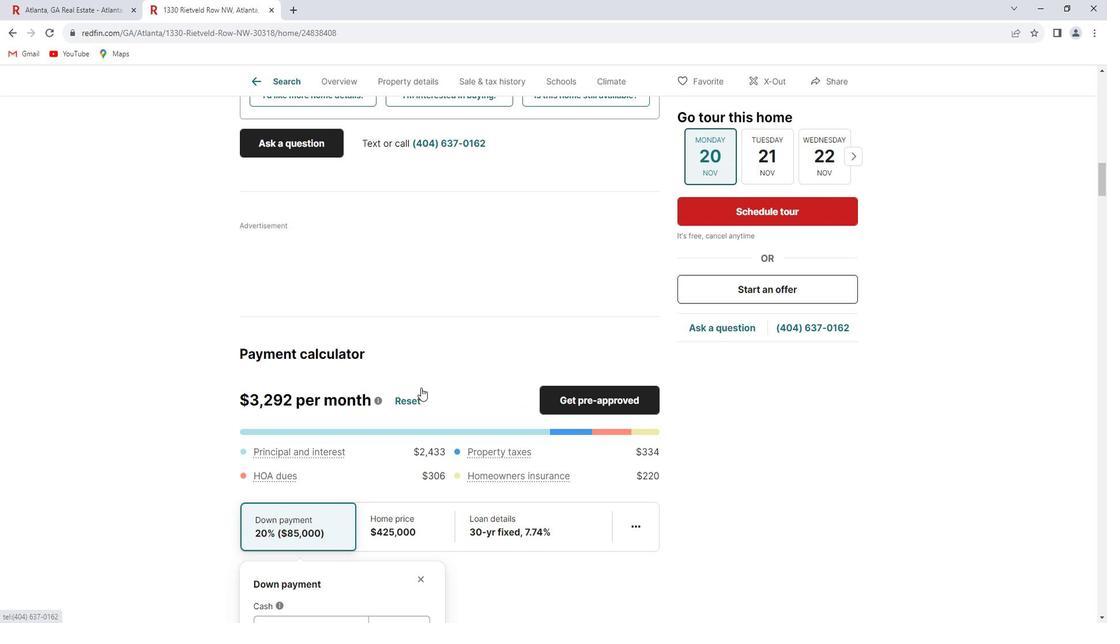 
Action: Mouse scrolled (436, 387) with delta (0, 0)
Screenshot: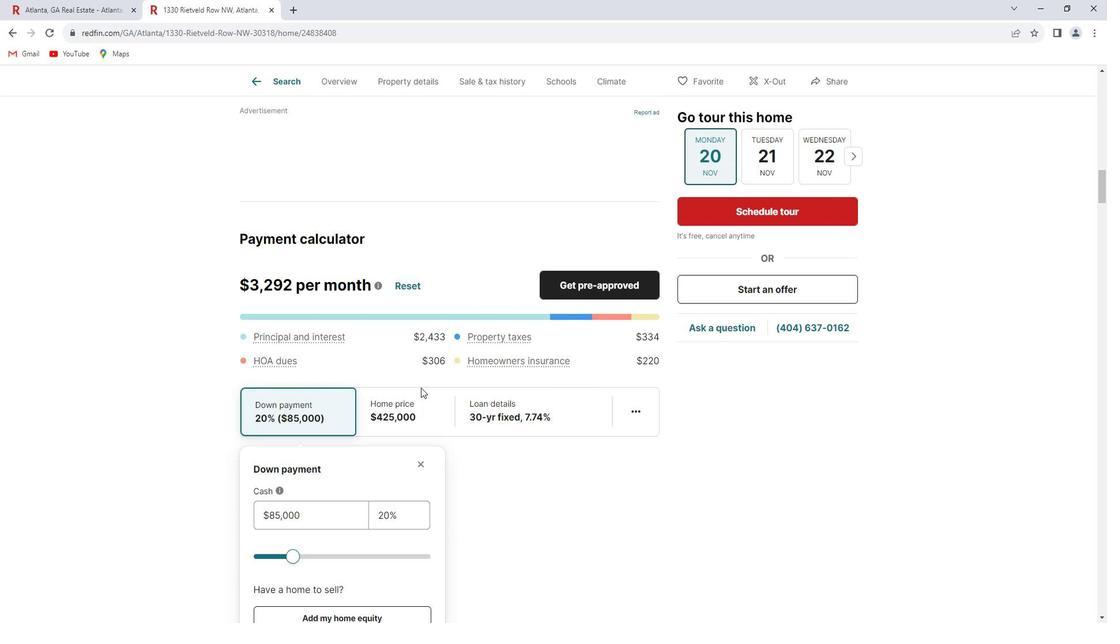
Action: Mouse scrolled (436, 387) with delta (0, 0)
Screenshot: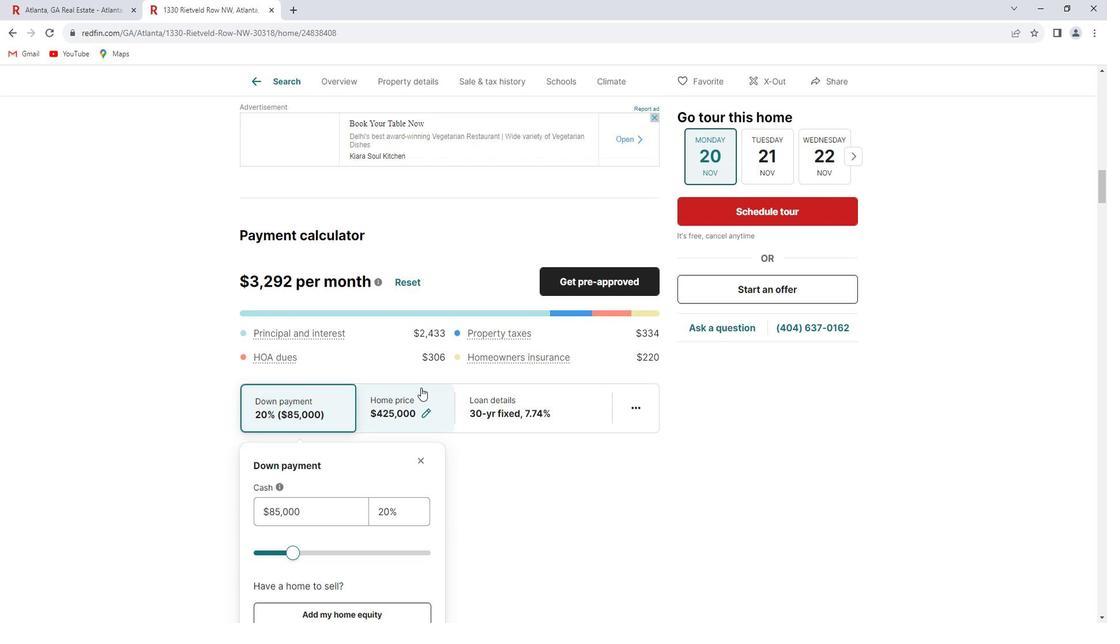 
Action: Mouse scrolled (436, 387) with delta (0, 0)
Screenshot: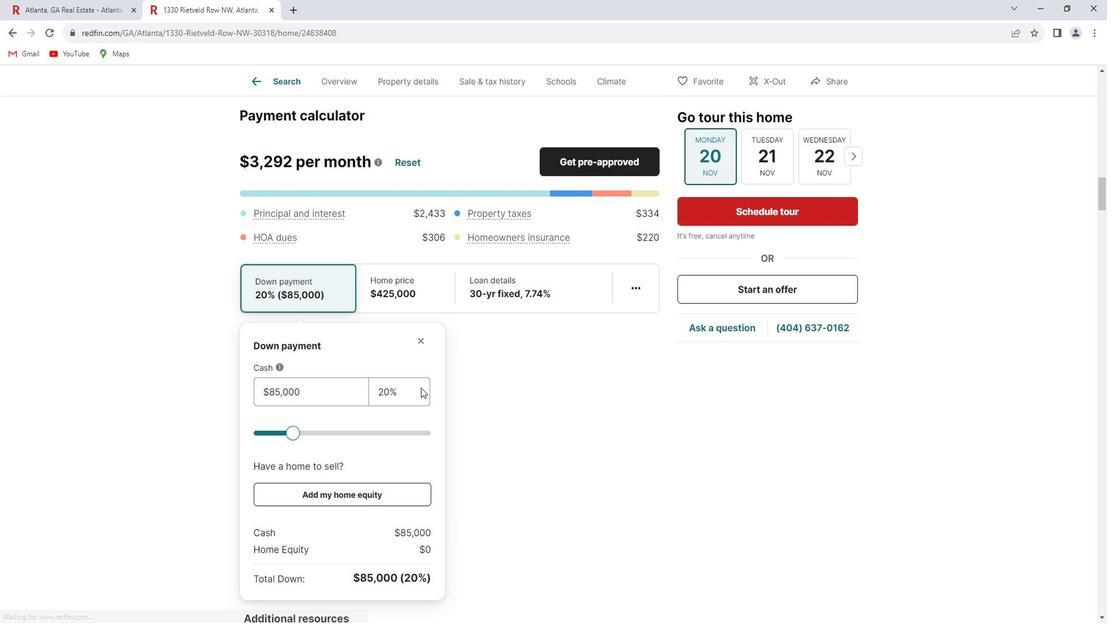 
Action: Mouse scrolled (436, 387) with delta (0, 0)
Screenshot: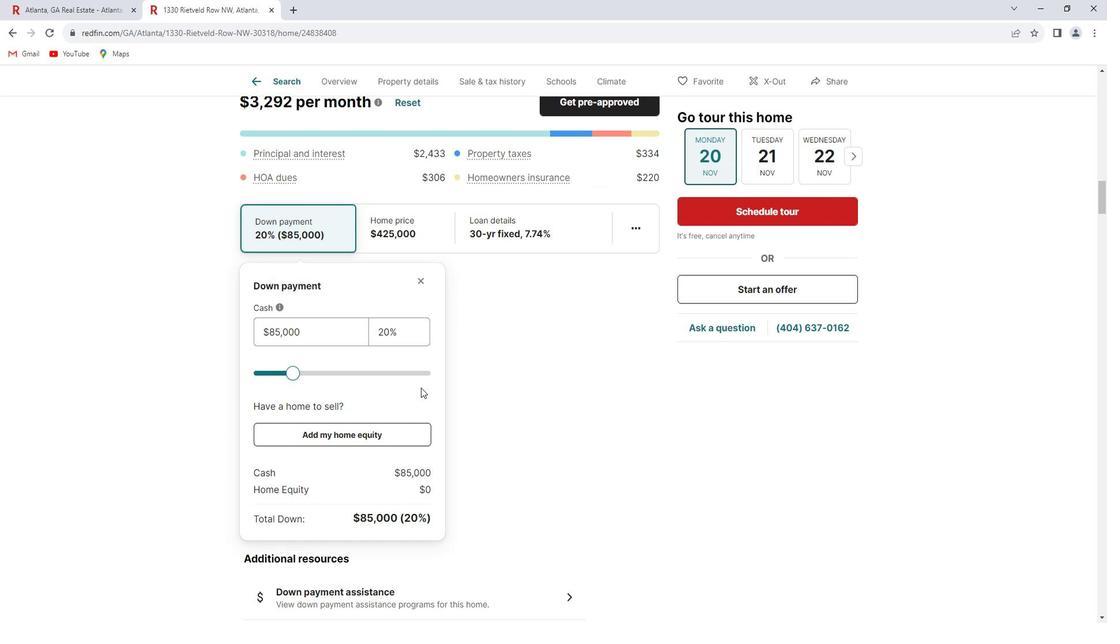 
Action: Mouse scrolled (436, 387) with delta (0, 0)
Screenshot: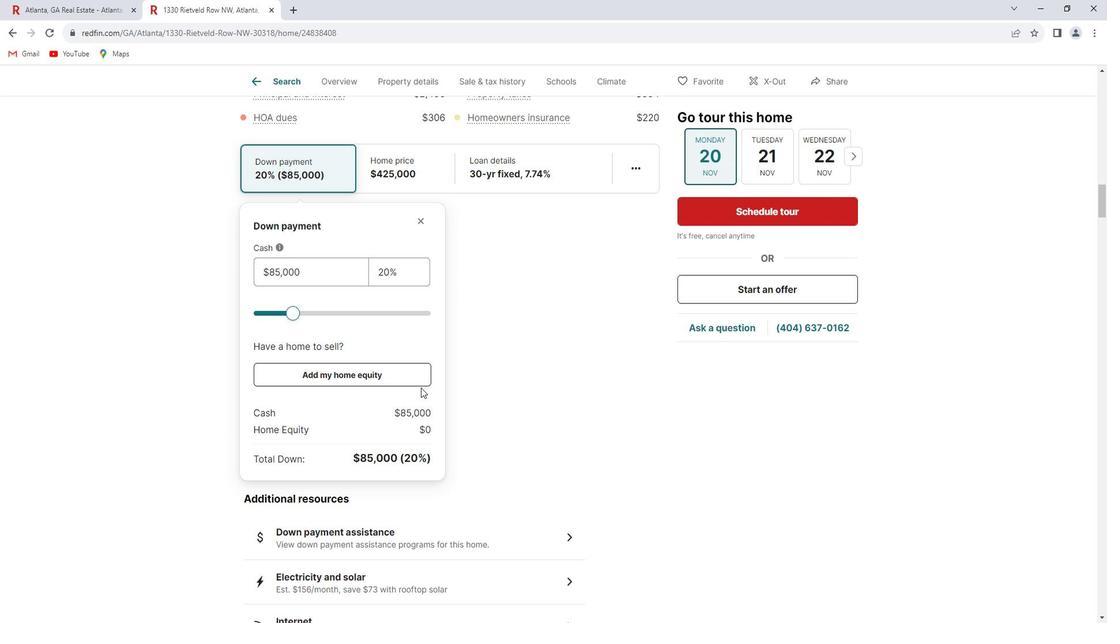 
Action: Mouse scrolled (436, 387) with delta (0, 0)
Screenshot: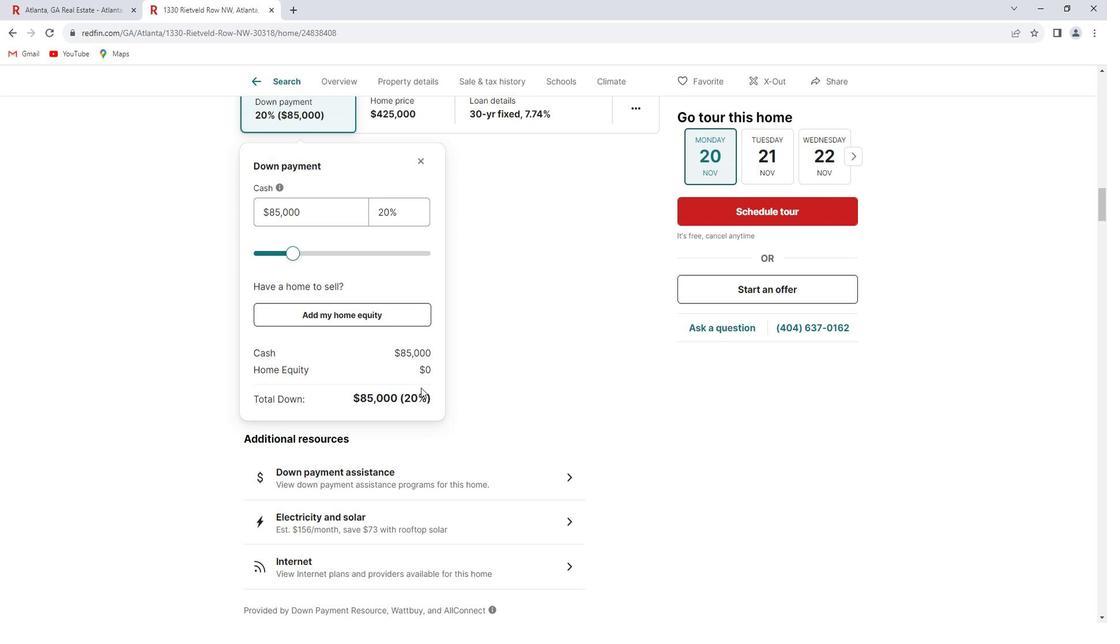
Action: Mouse scrolled (436, 387) with delta (0, 0)
Screenshot: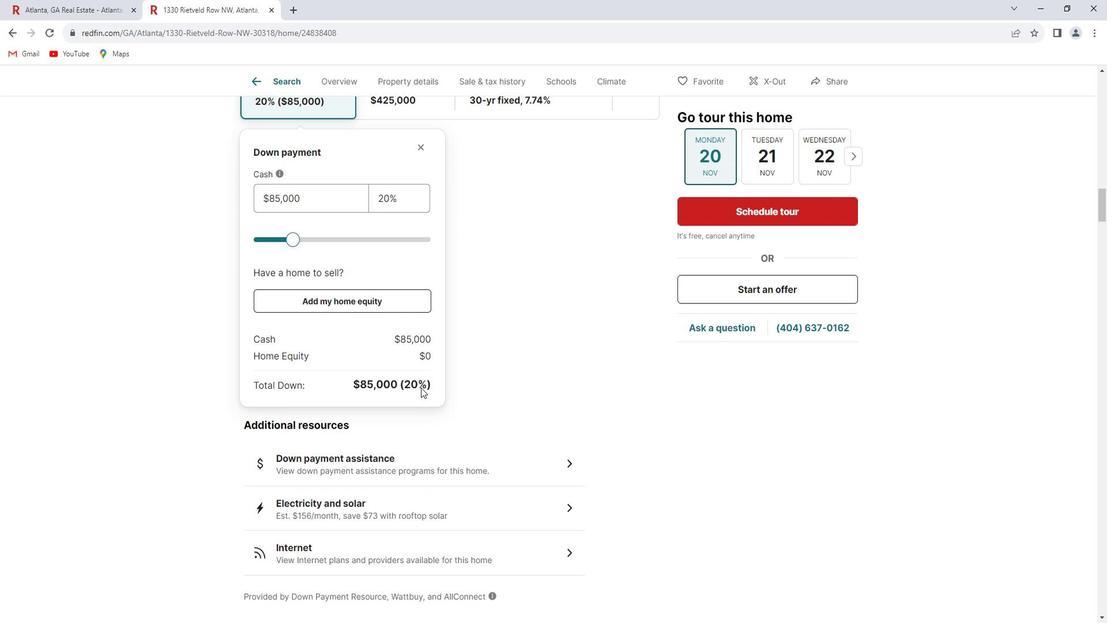 
Action: Mouse scrolled (436, 387) with delta (0, 0)
Screenshot: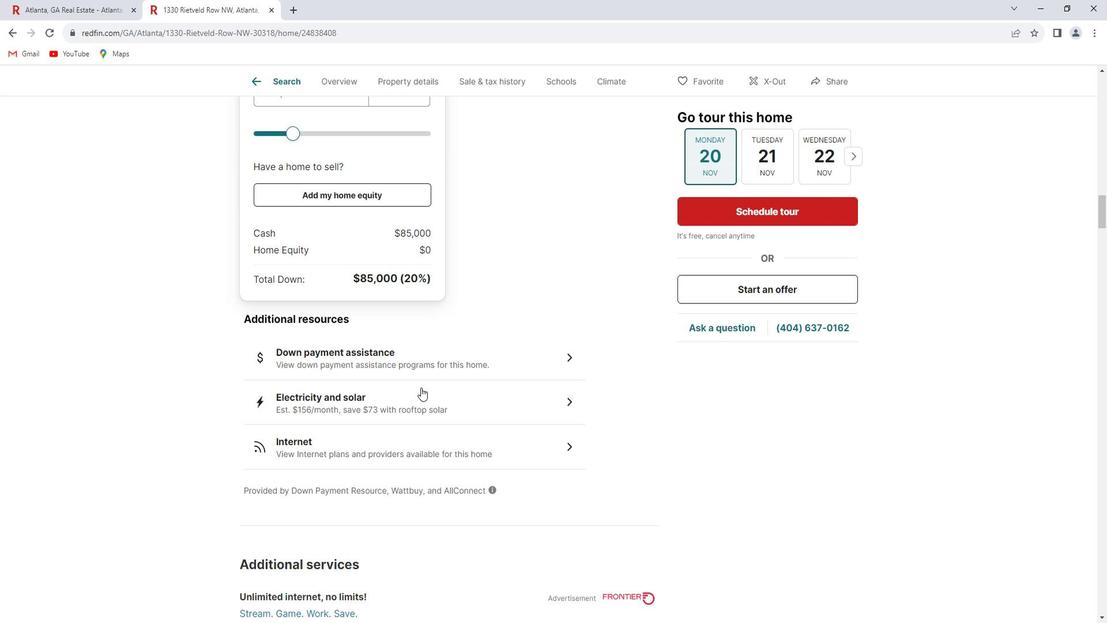 
Action: Mouse scrolled (436, 387) with delta (0, 0)
Screenshot: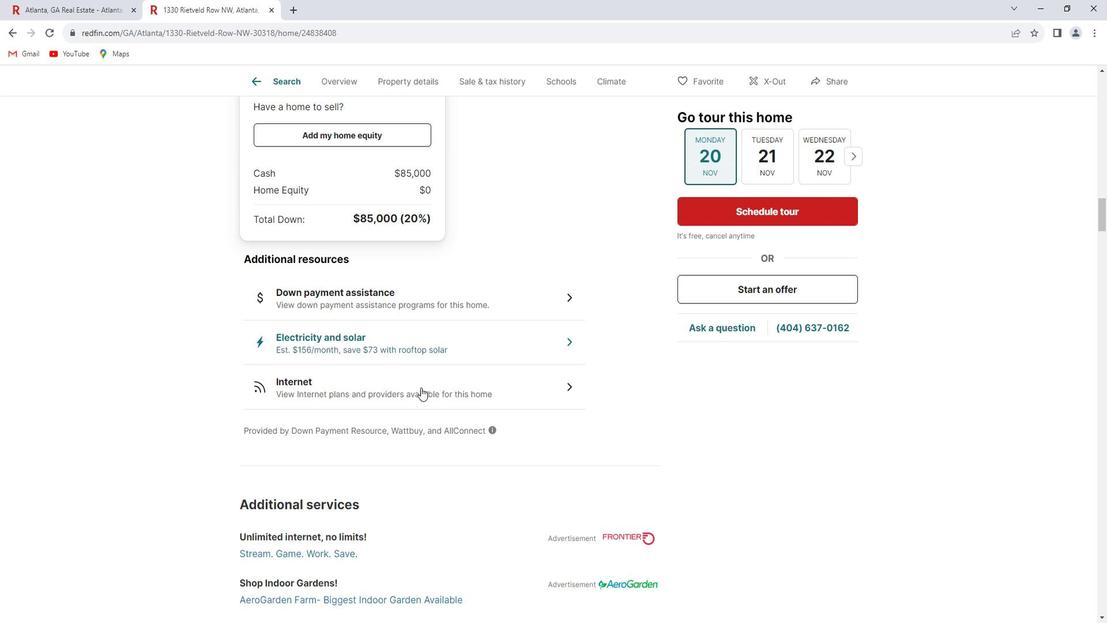
Action: Mouse scrolled (436, 387) with delta (0, 0)
Screenshot: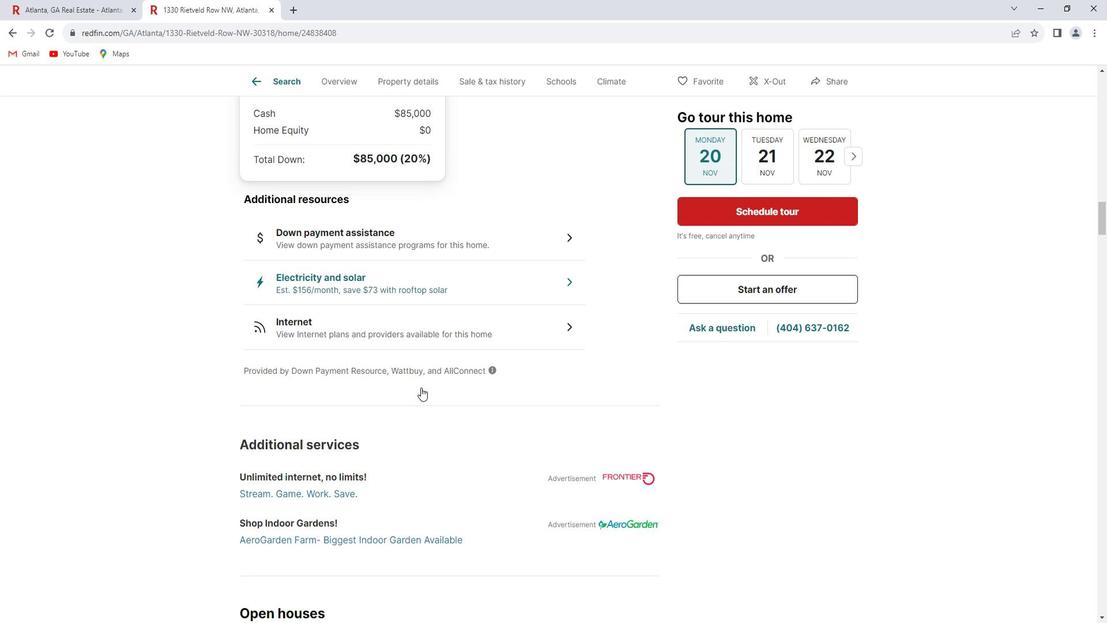 
Action: Mouse scrolled (436, 387) with delta (0, 0)
Screenshot: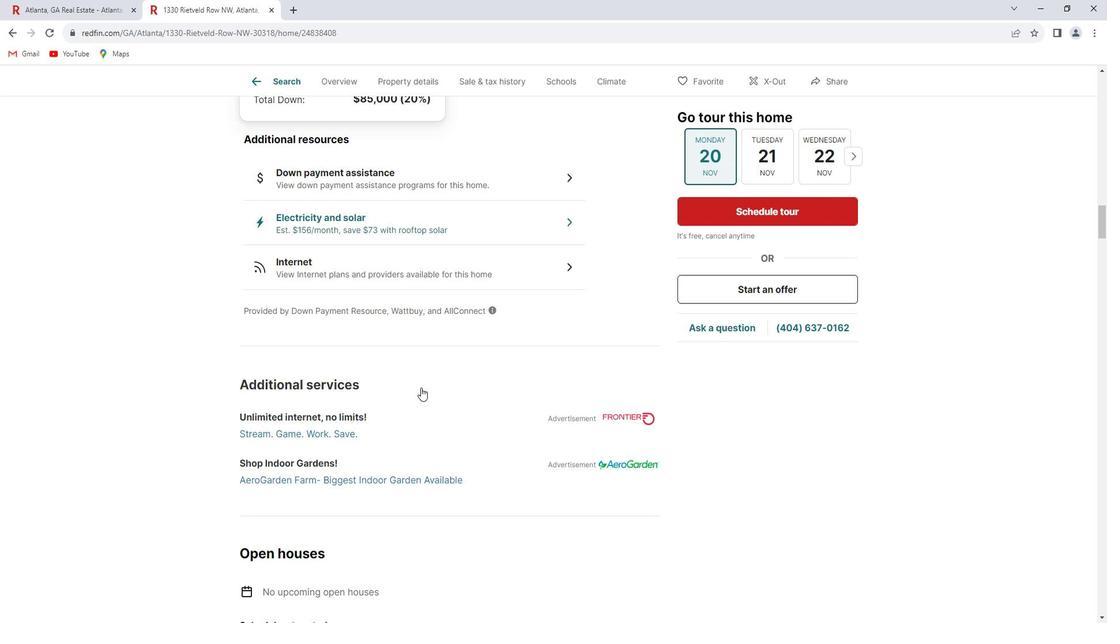 
Action: Mouse scrolled (436, 387) with delta (0, 0)
Screenshot: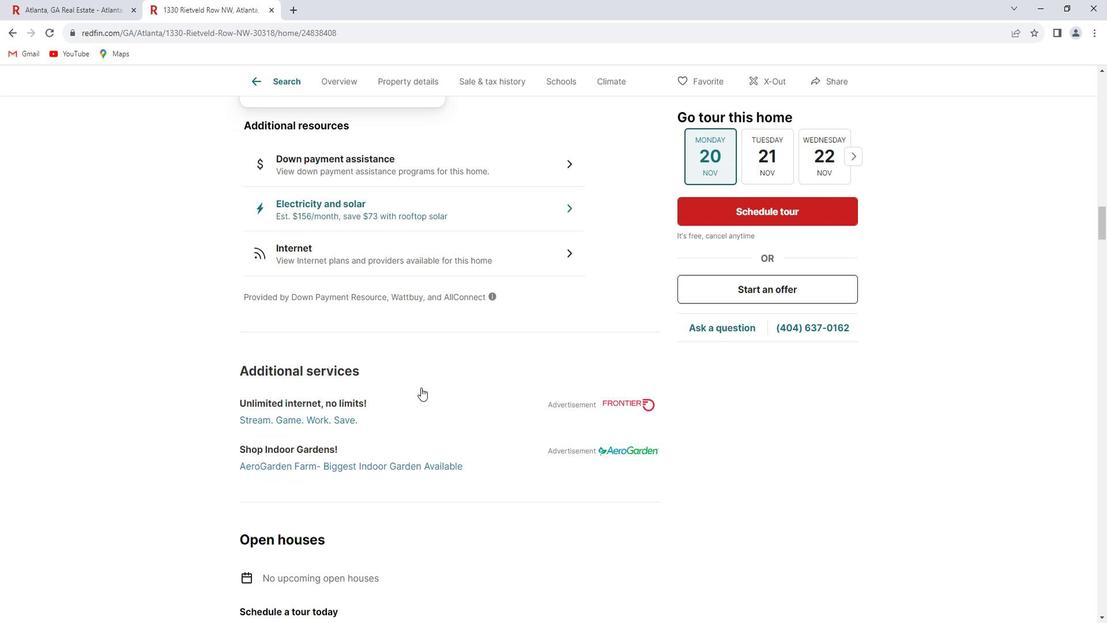 
Action: Mouse scrolled (436, 387) with delta (0, 0)
Screenshot: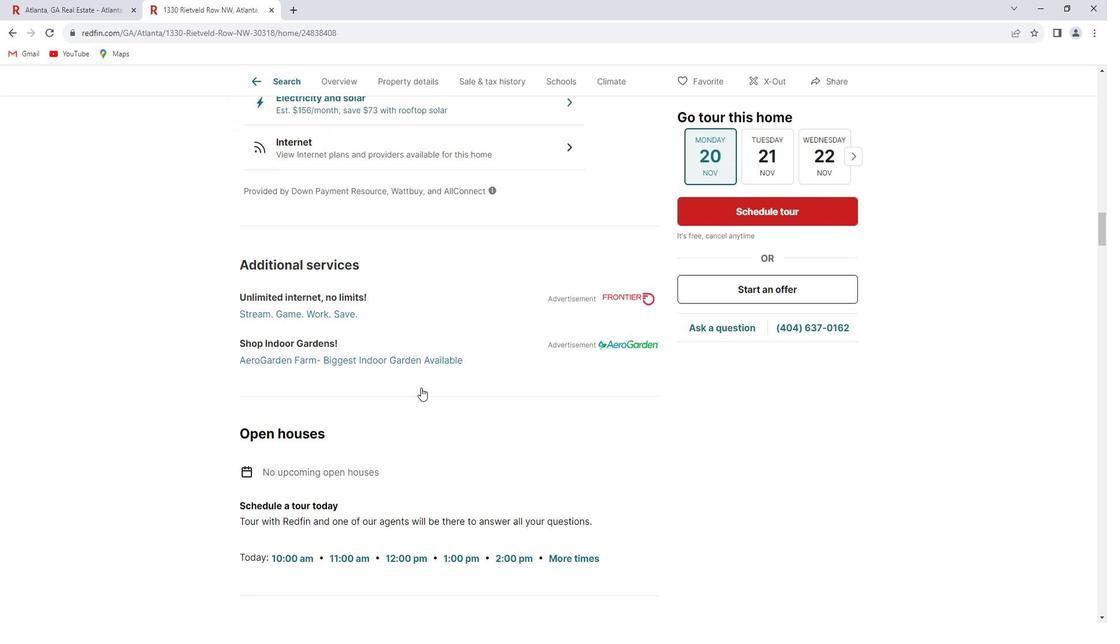 
Action: Mouse scrolled (436, 387) with delta (0, 0)
Screenshot: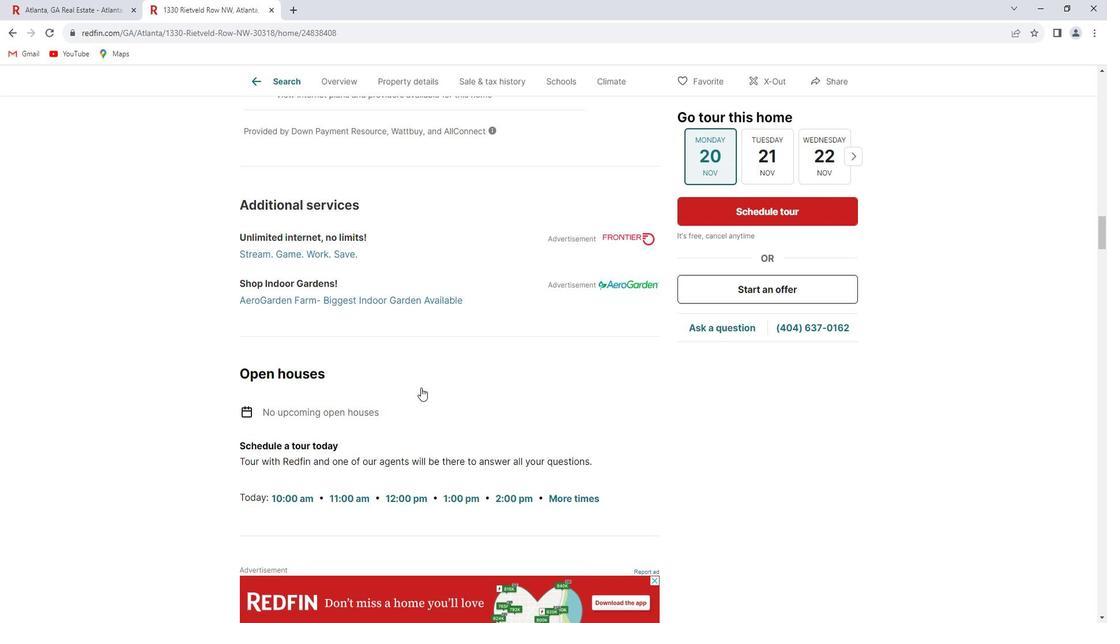 
Action: Mouse scrolled (436, 387) with delta (0, 0)
Screenshot: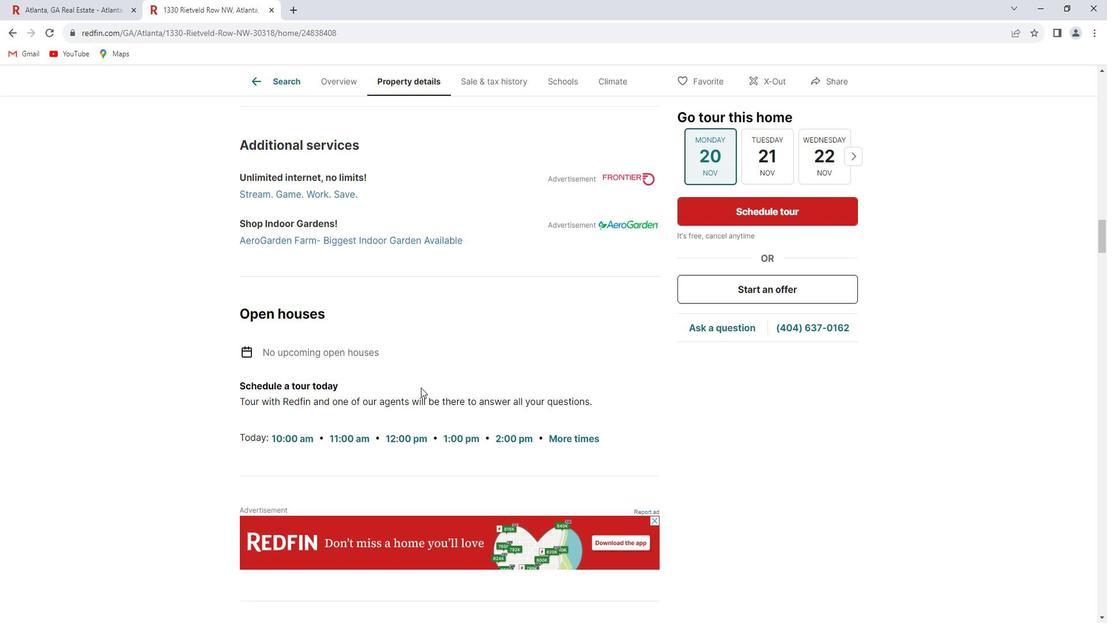 
Action: Mouse scrolled (436, 387) with delta (0, 0)
Screenshot: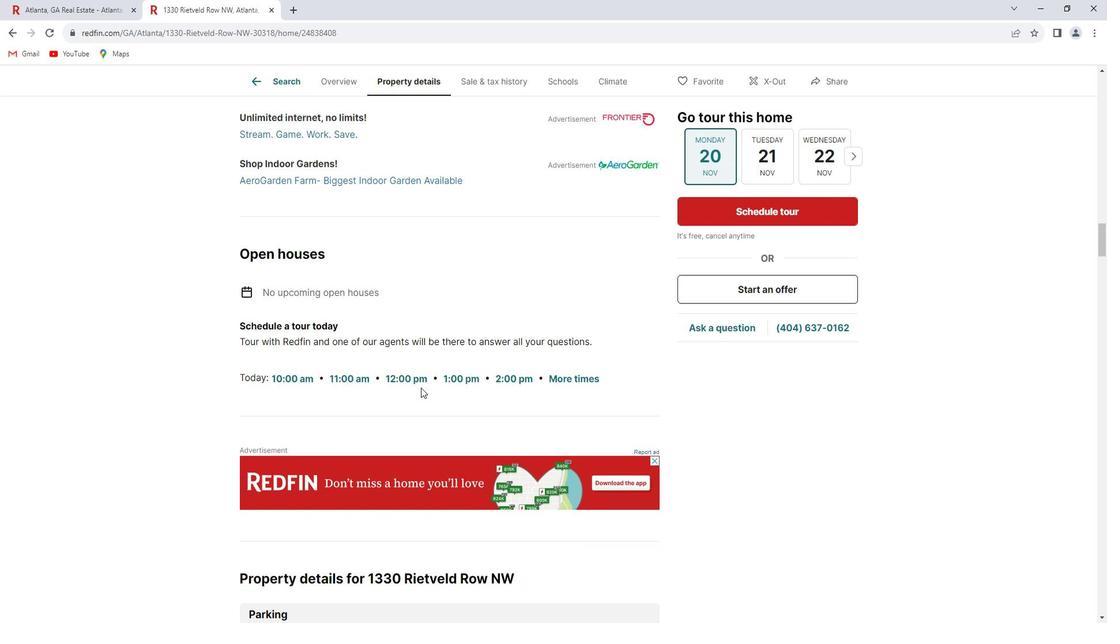 
Action: Mouse scrolled (436, 387) with delta (0, 0)
Screenshot: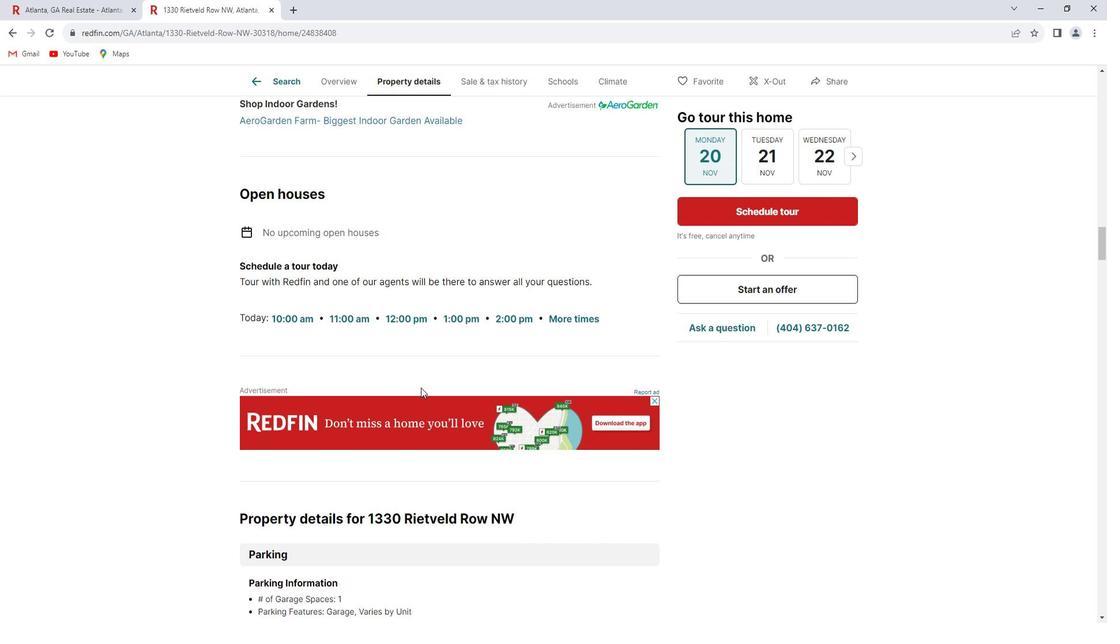 
Action: Mouse scrolled (436, 387) with delta (0, 0)
Screenshot: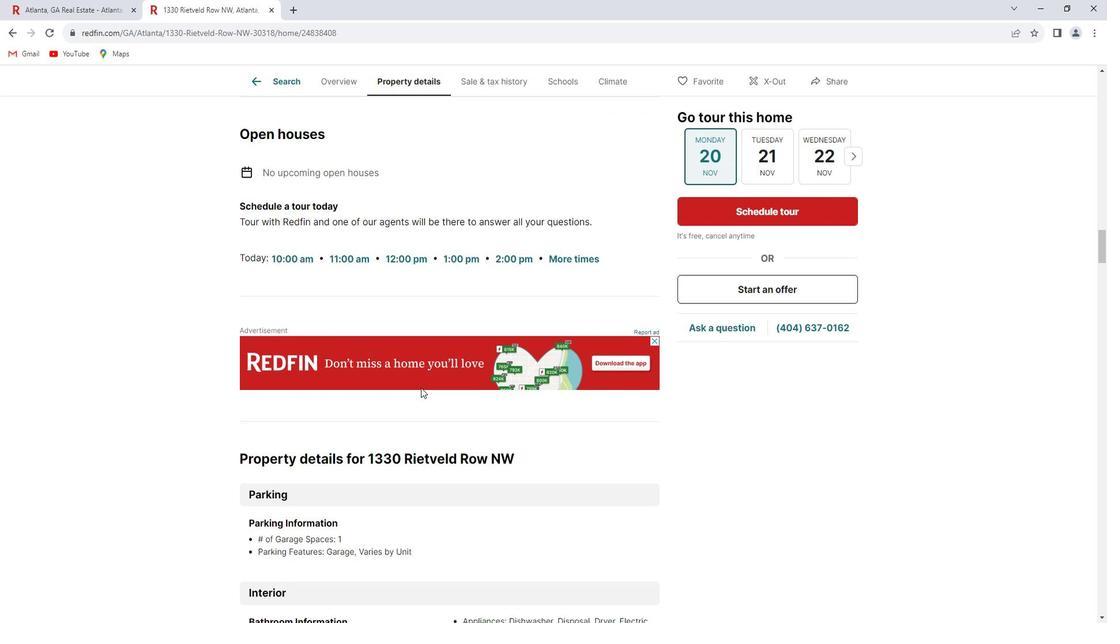 
Action: Mouse scrolled (436, 387) with delta (0, 0)
Screenshot: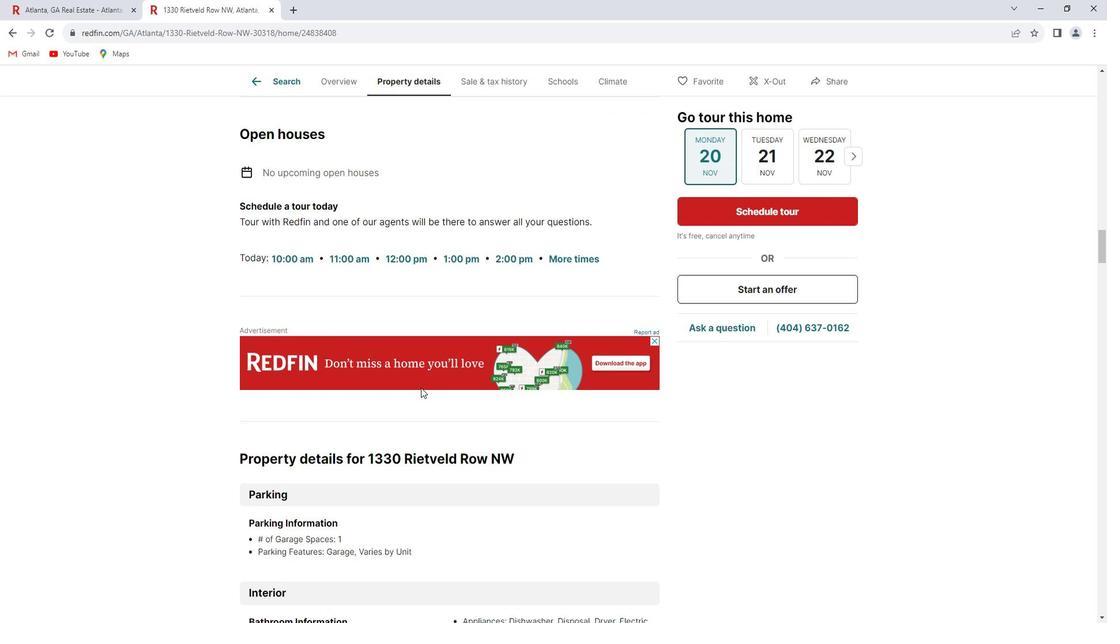 
Action: Mouse scrolled (436, 387) with delta (0, 0)
Screenshot: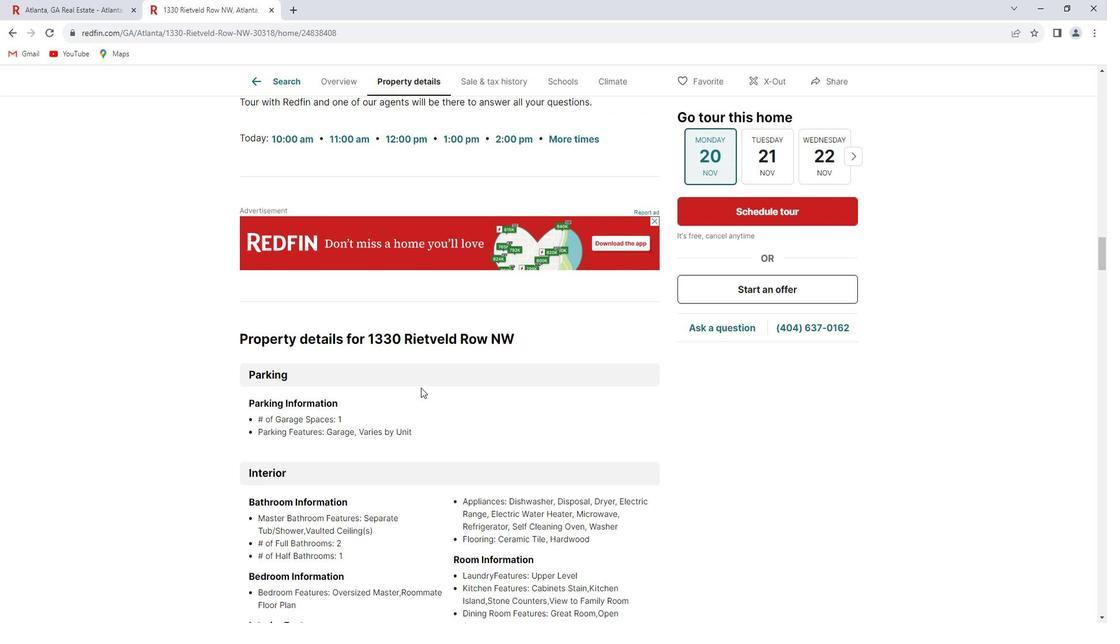
Action: Mouse scrolled (436, 387) with delta (0, 0)
Screenshot: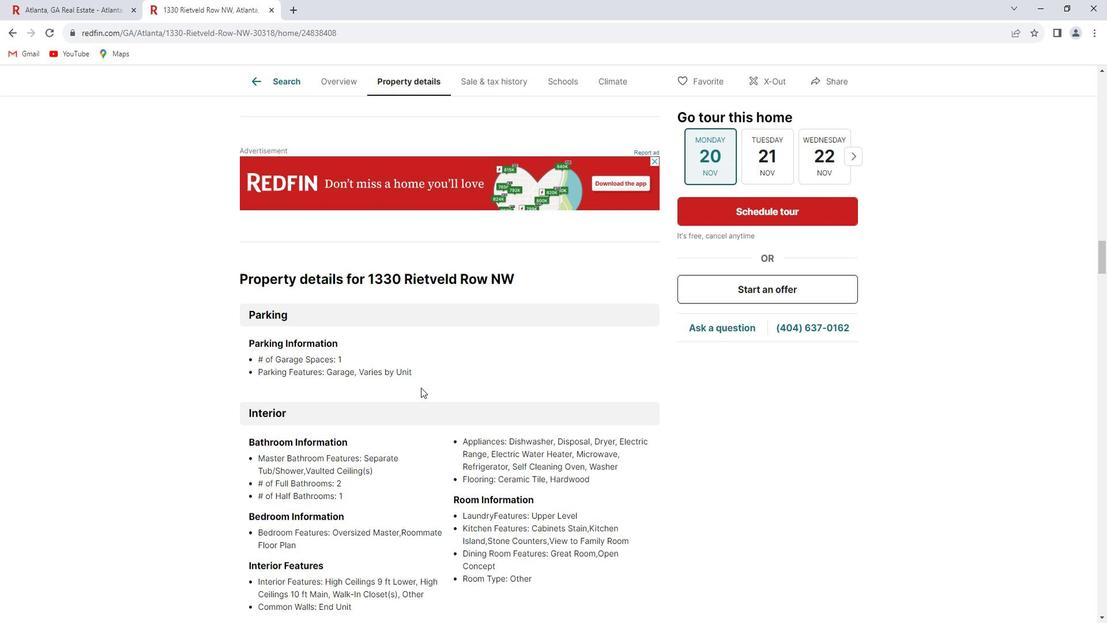
Action: Mouse scrolled (436, 387) with delta (0, 0)
Screenshot: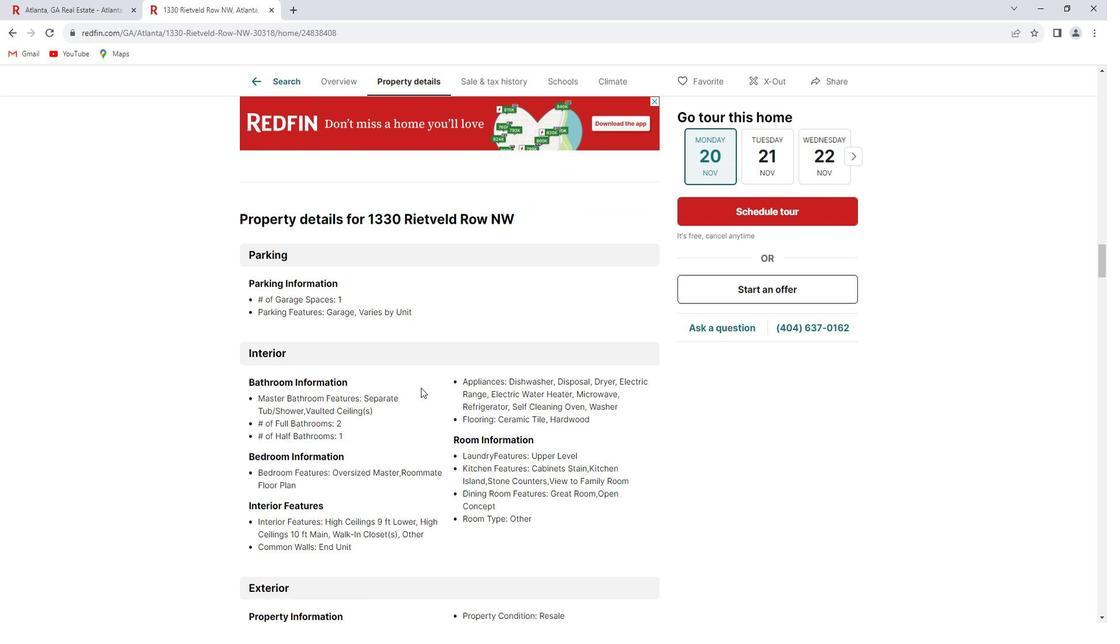 
Action: Mouse scrolled (436, 387) with delta (0, 0)
Screenshot: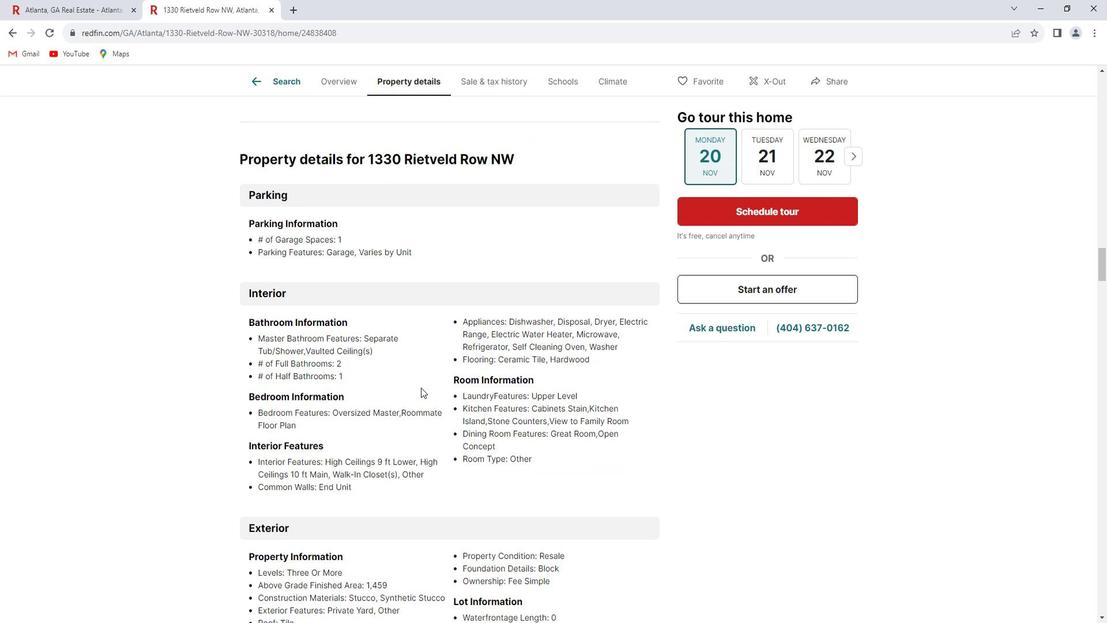 
Action: Mouse scrolled (436, 387) with delta (0, 0)
Screenshot: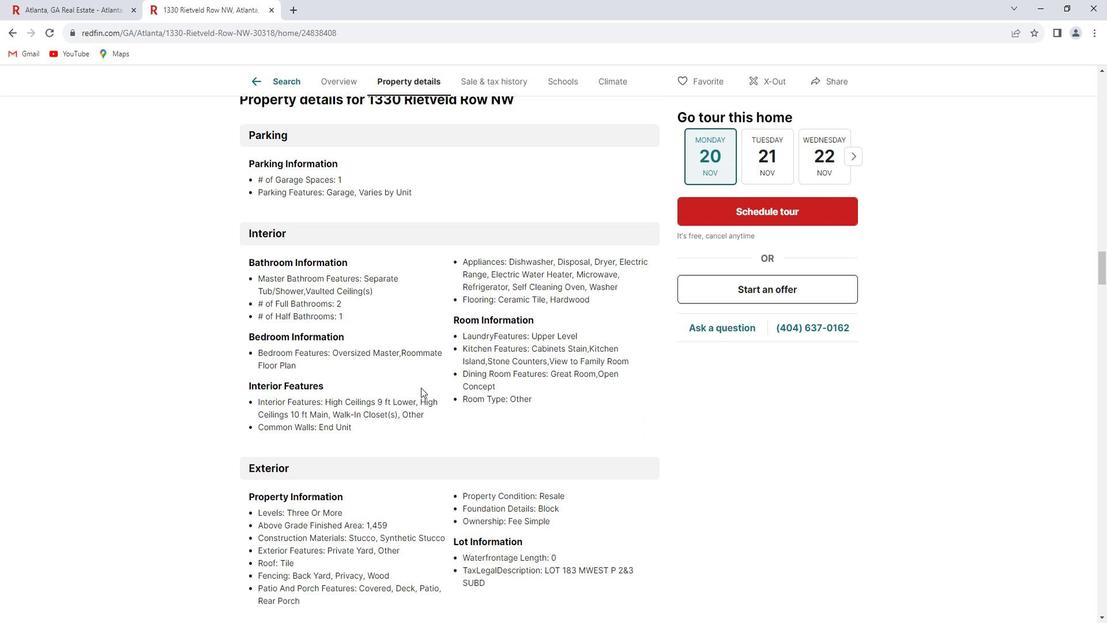
Action: Mouse scrolled (436, 387) with delta (0, 0)
Screenshot: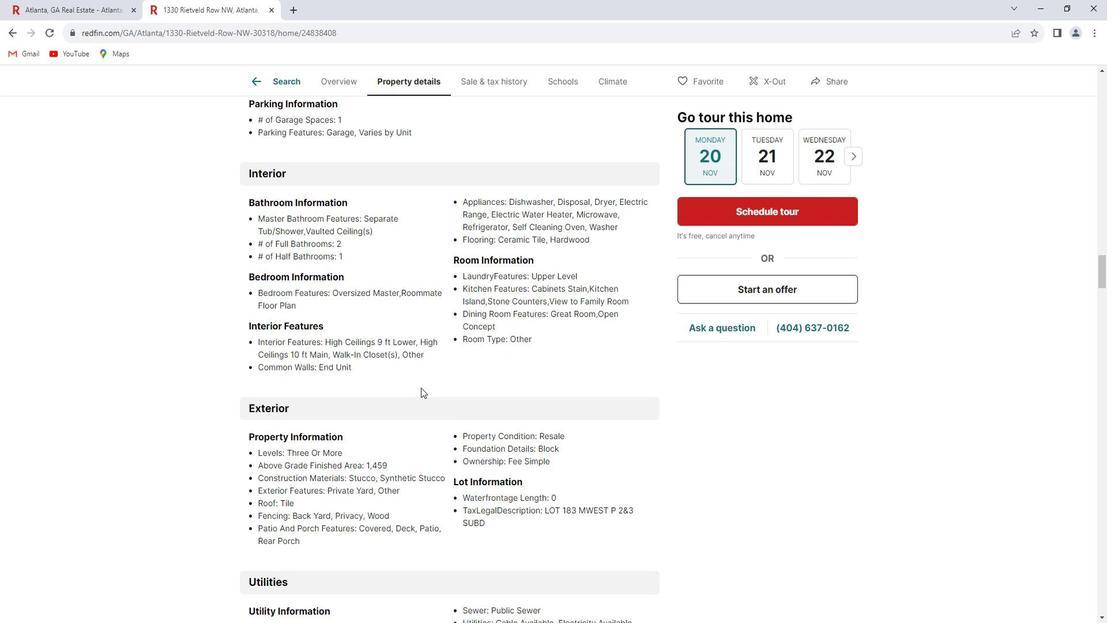 
Action: Mouse scrolled (436, 387) with delta (0, 0)
Screenshot: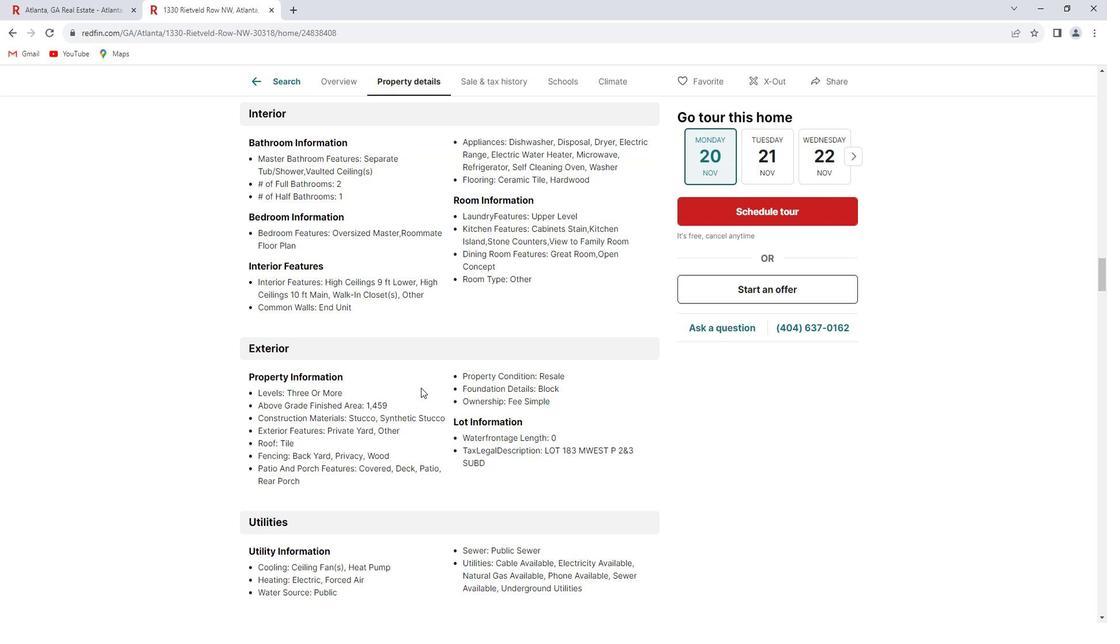 
Action: Mouse scrolled (436, 387) with delta (0, 0)
Screenshot: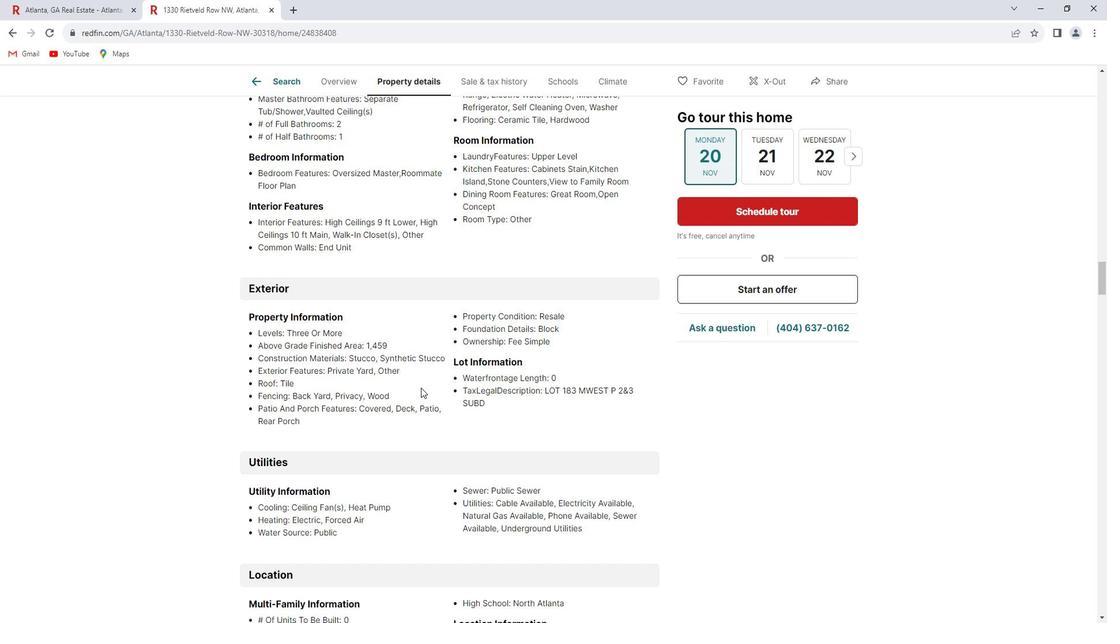 
Action: Mouse scrolled (436, 387) with delta (0, 0)
Screenshot: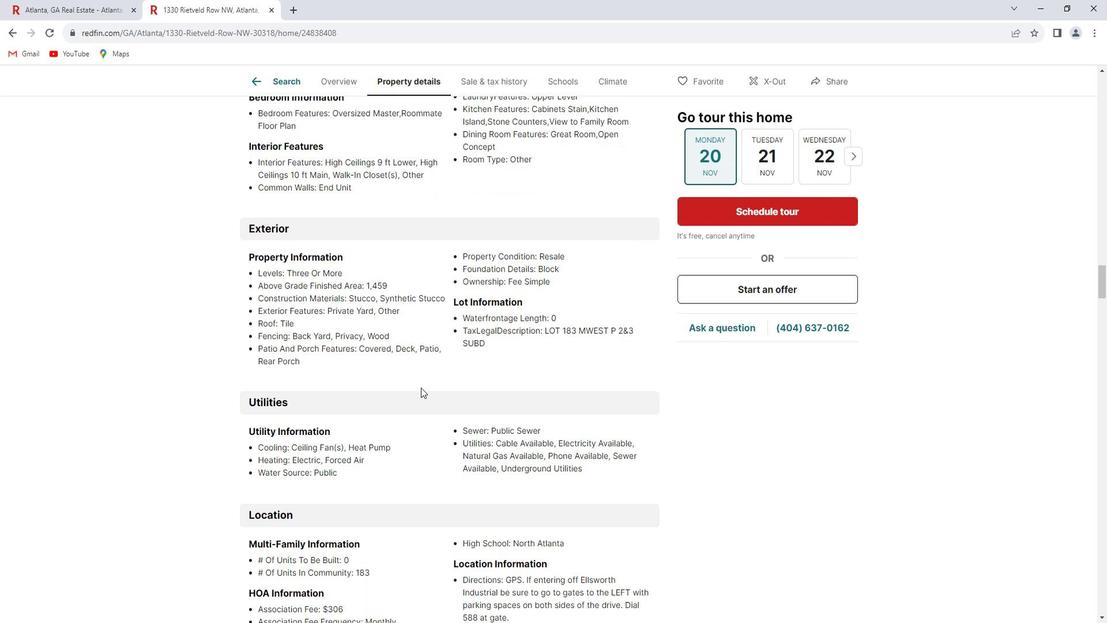 
Action: Mouse scrolled (436, 387) with delta (0, 0)
Screenshot: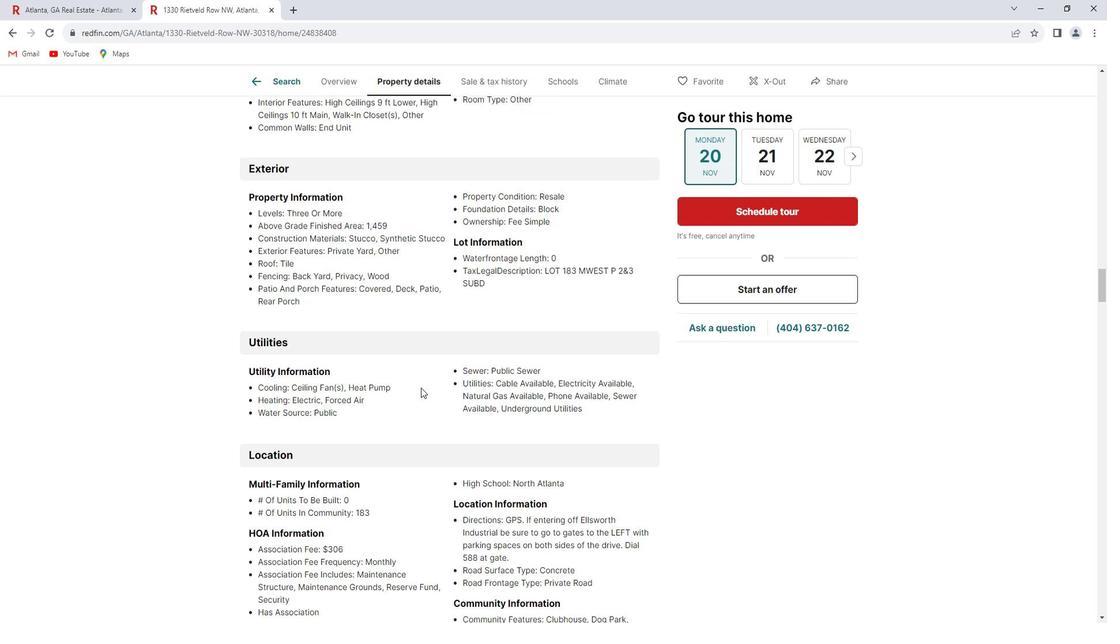 
Action: Mouse scrolled (436, 387) with delta (0, 0)
Screenshot: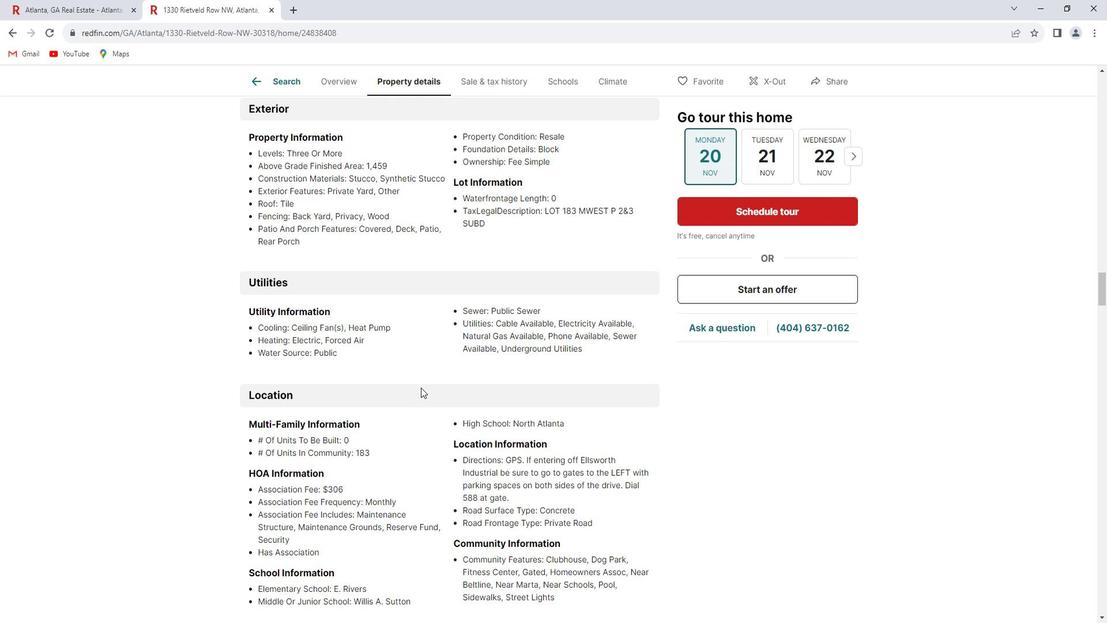 
Action: Mouse scrolled (436, 387) with delta (0, 0)
Screenshot: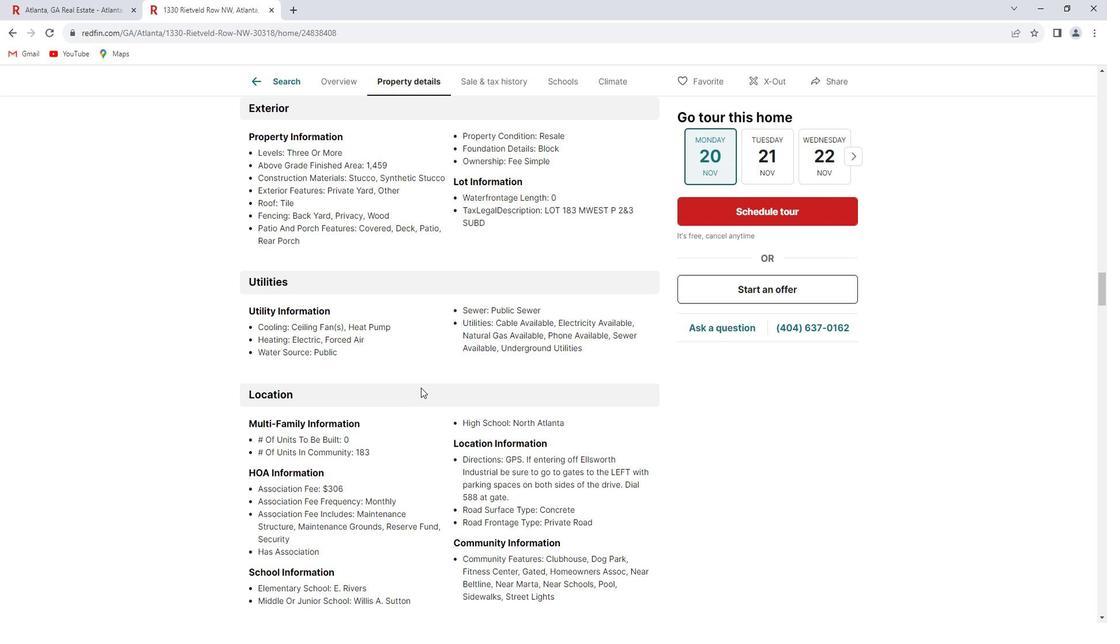 
Action: Mouse scrolled (436, 387) with delta (0, 0)
Screenshot: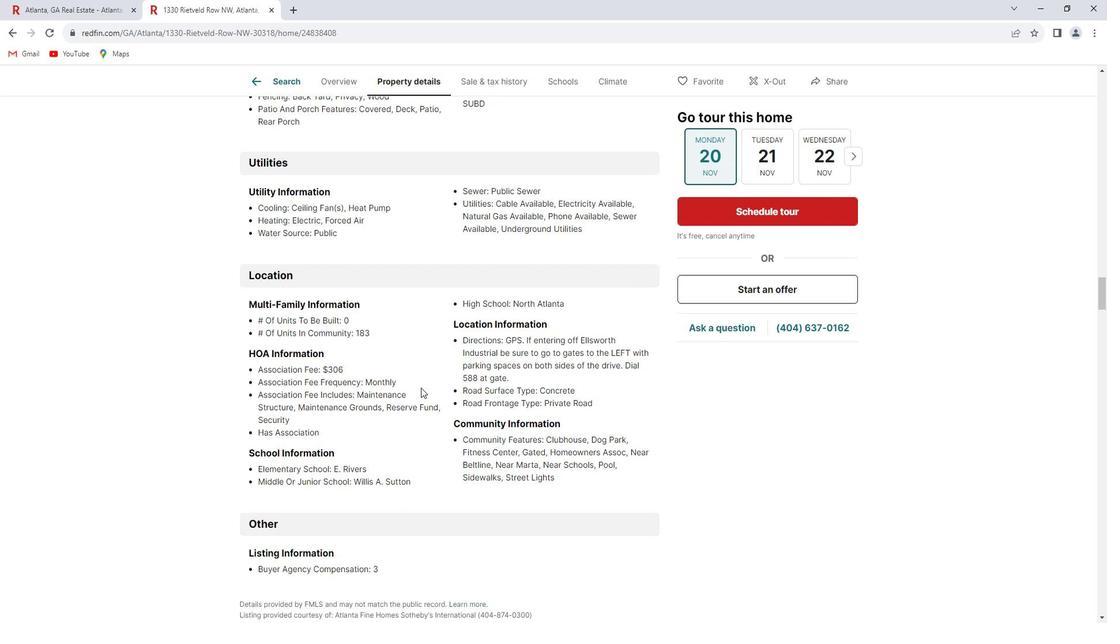 
Action: Mouse scrolled (436, 387) with delta (0, 0)
Screenshot: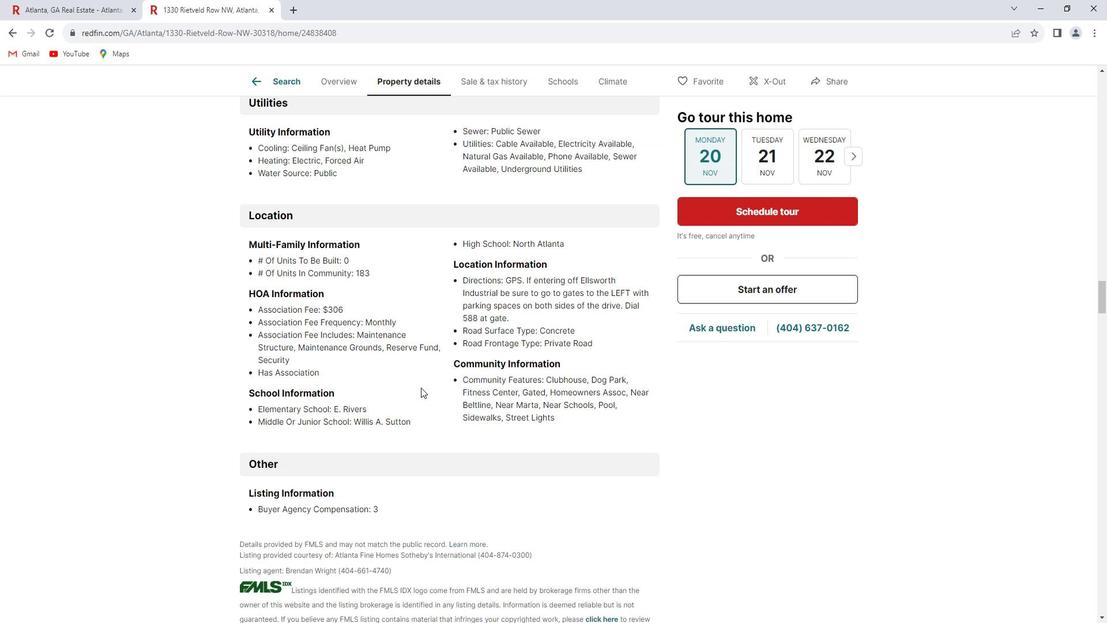 
Action: Mouse scrolled (436, 387) with delta (0, 0)
Screenshot: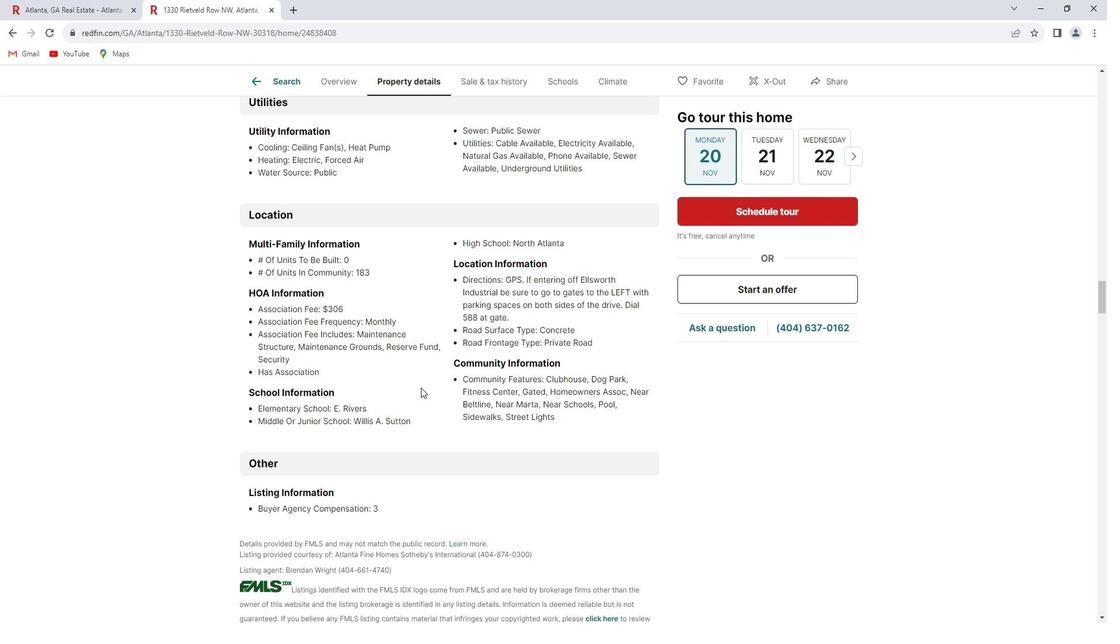 
Action: Mouse scrolled (436, 387) with delta (0, 0)
Screenshot: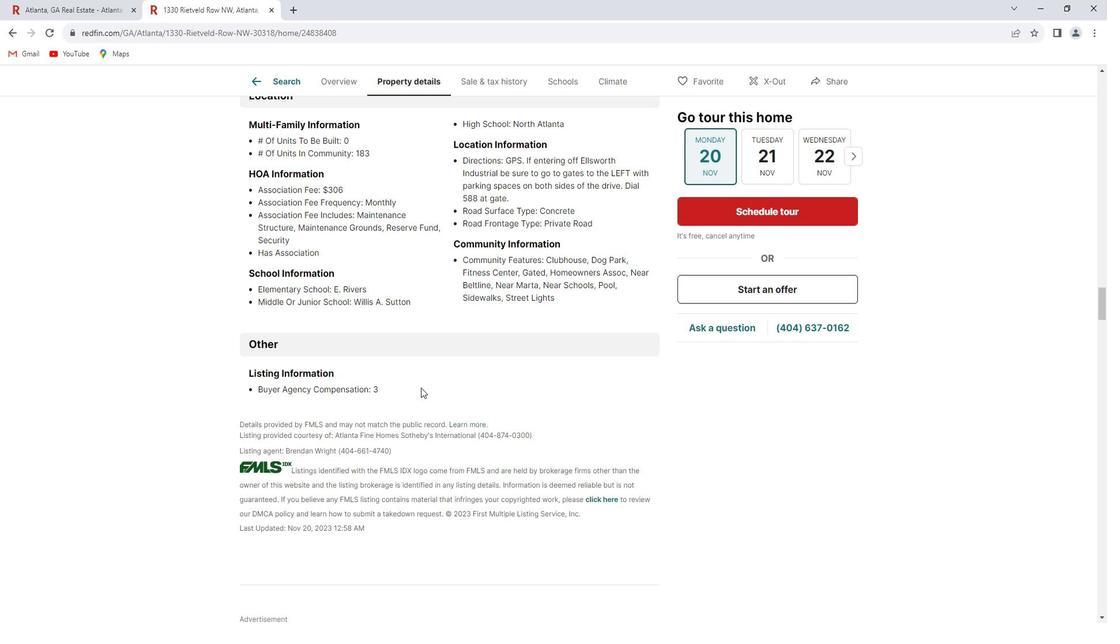 
Action: Mouse moved to (632, 351)
Screenshot: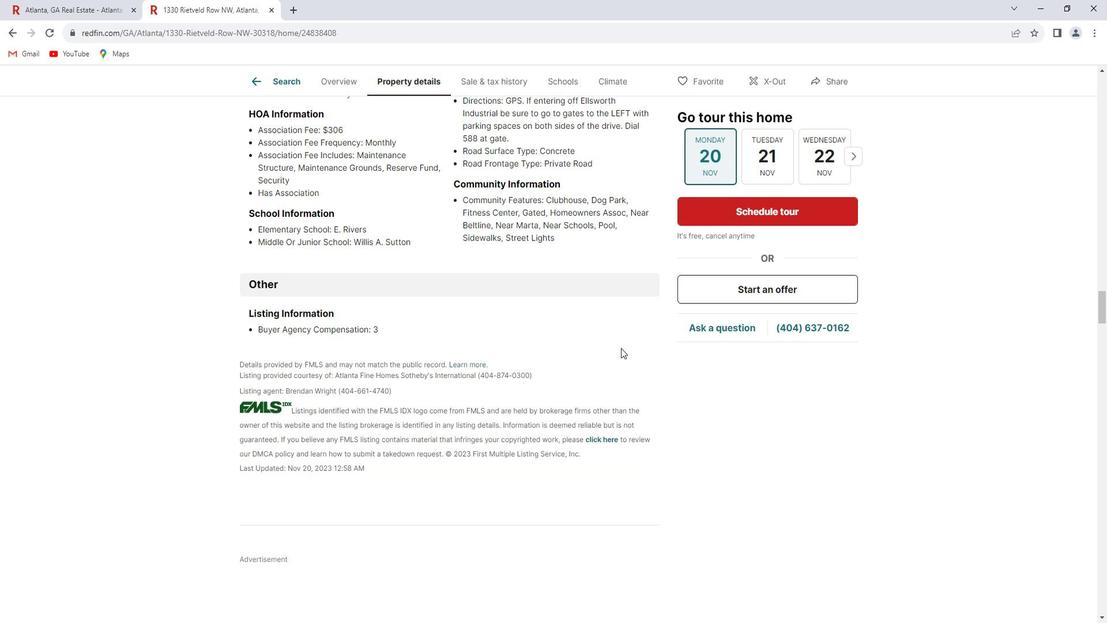 
Action: Mouse scrolled (632, 350) with delta (0, 0)
Screenshot: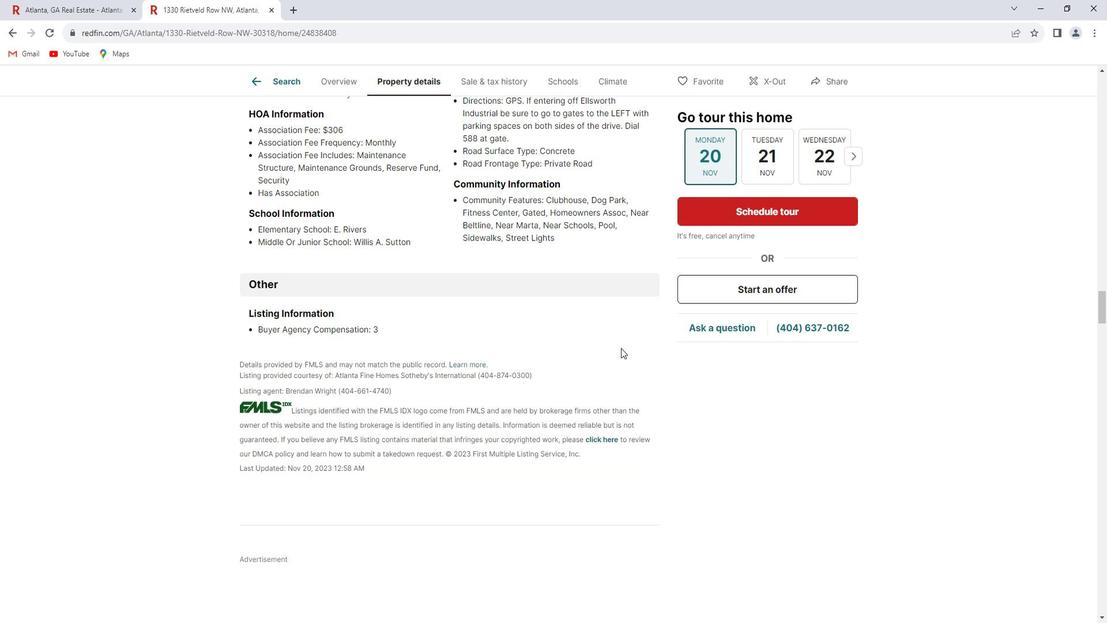 
Action: Mouse moved to (632, 351)
Screenshot: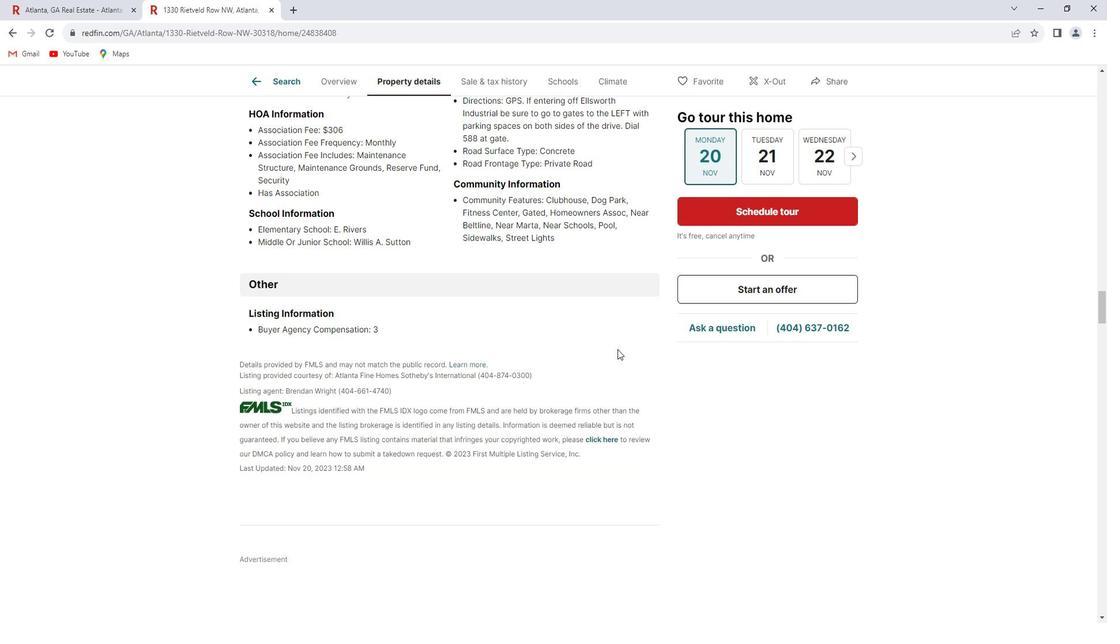 
Action: Mouse scrolled (632, 350) with delta (0, 0)
Screenshot: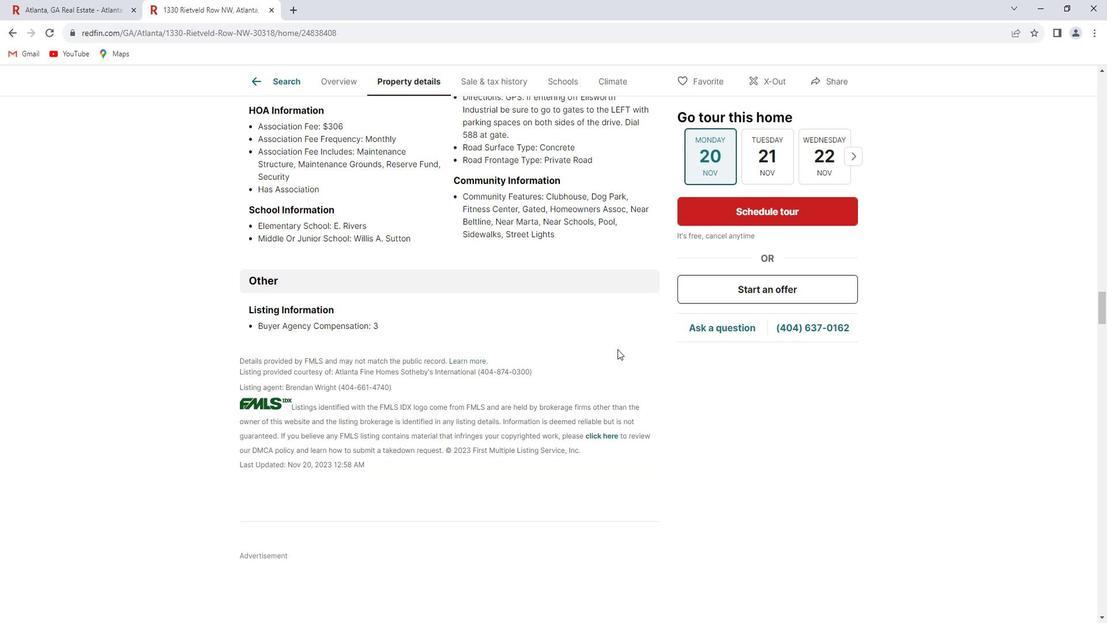 
Action: Mouse scrolled (632, 350) with delta (0, 0)
Screenshot: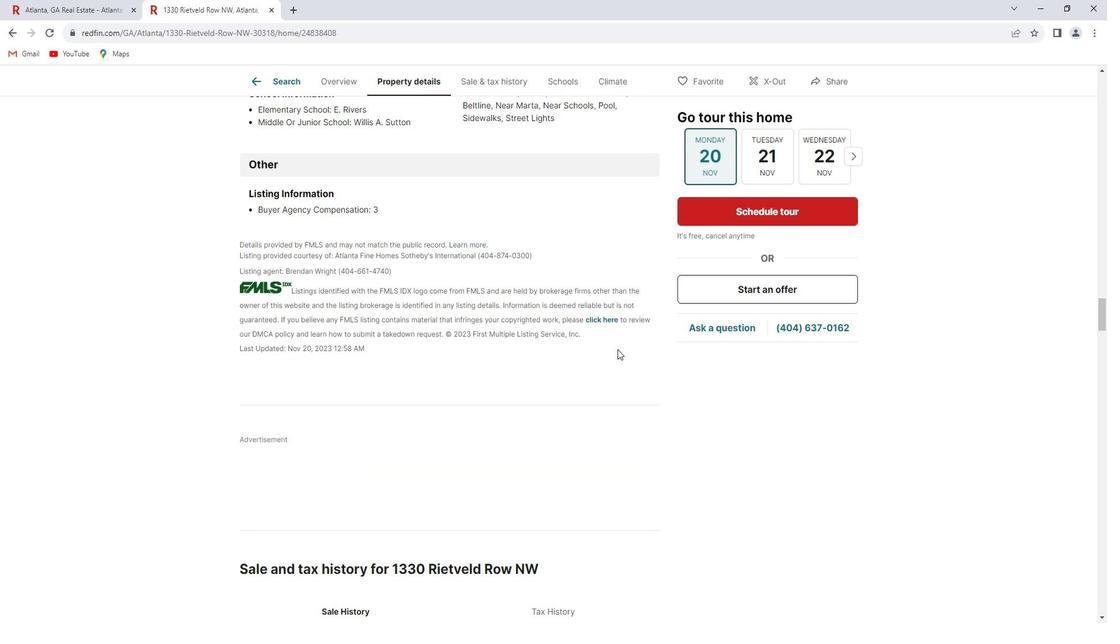 
Action: Mouse scrolled (632, 350) with delta (0, 0)
Screenshot: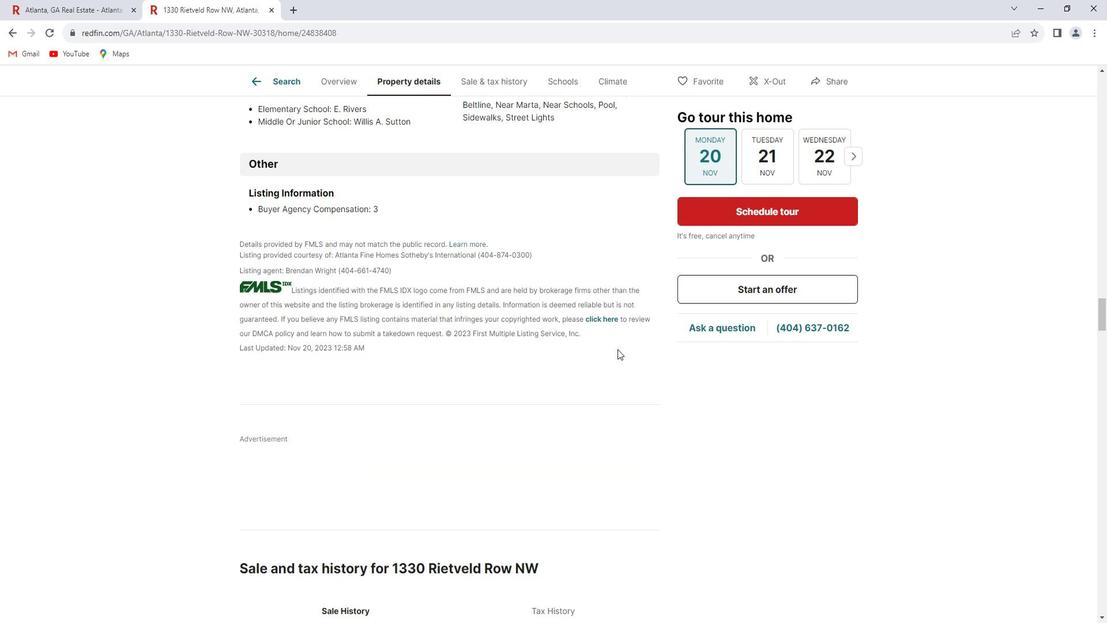 
Action: Mouse scrolled (632, 350) with delta (0, 0)
Screenshot: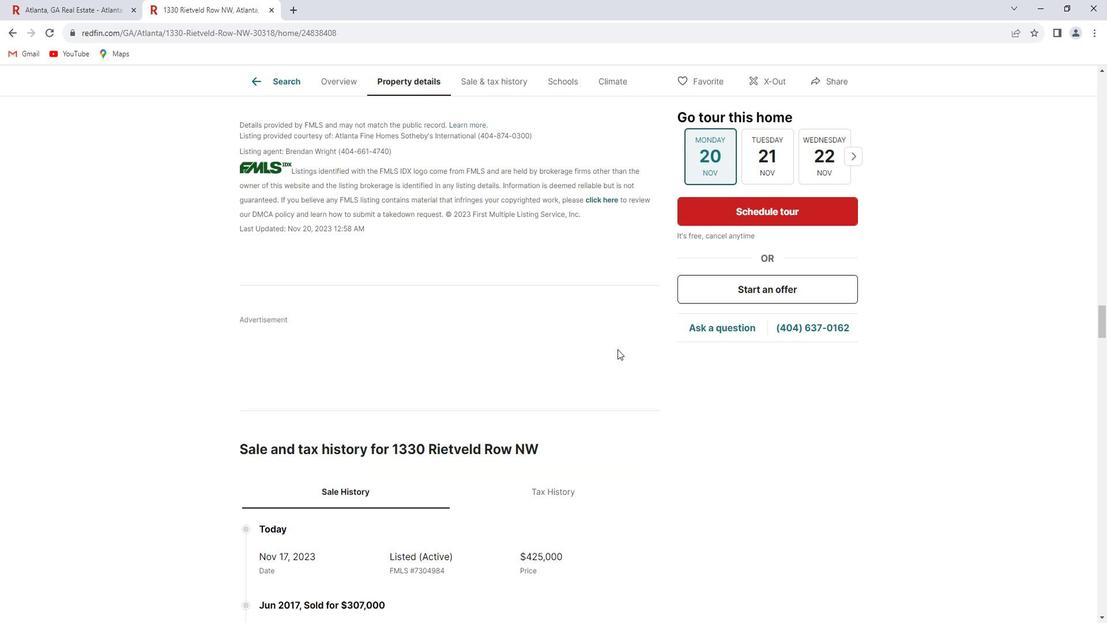 
Action: Mouse scrolled (632, 350) with delta (0, 0)
Screenshot: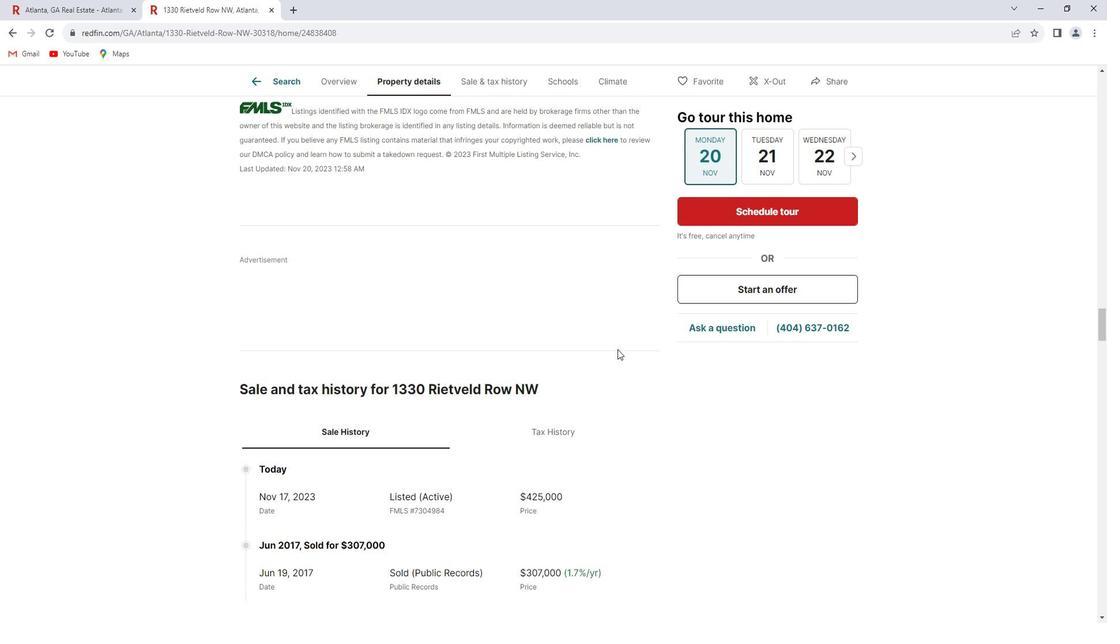 
Action: Mouse scrolled (632, 350) with delta (0, 0)
Screenshot: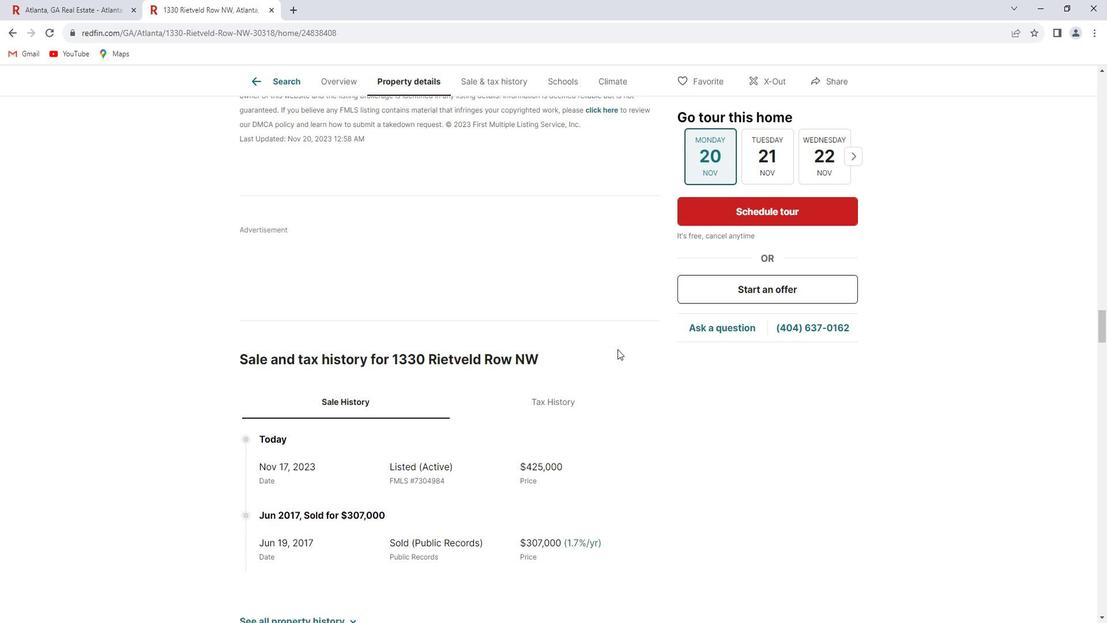 
Action: Mouse scrolled (632, 350) with delta (0, 0)
Screenshot: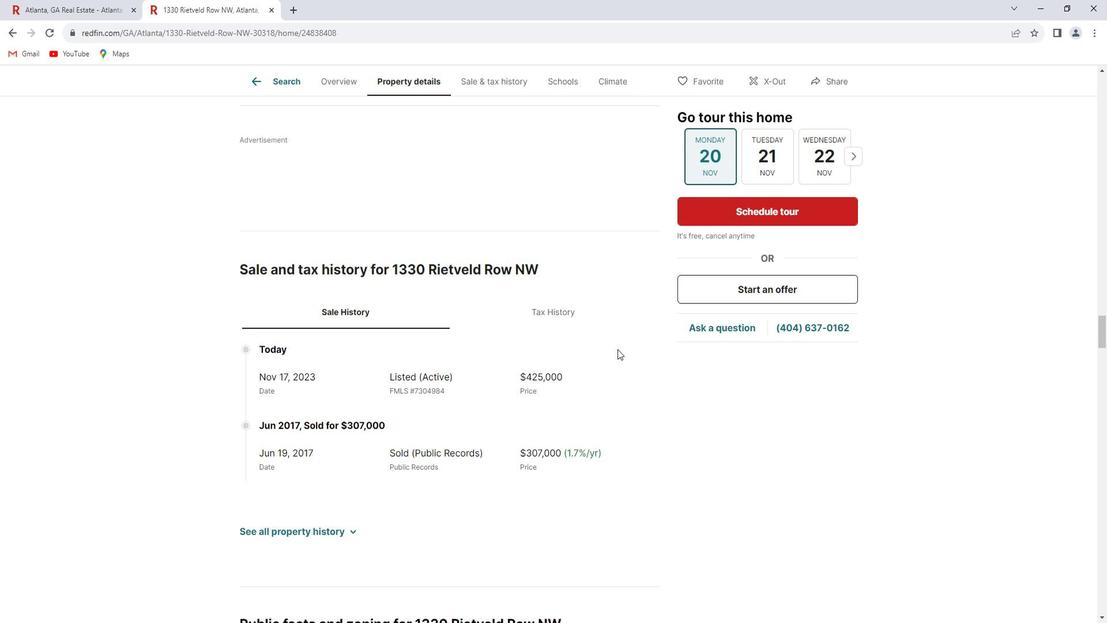
Action: Mouse scrolled (632, 350) with delta (0, 0)
Screenshot: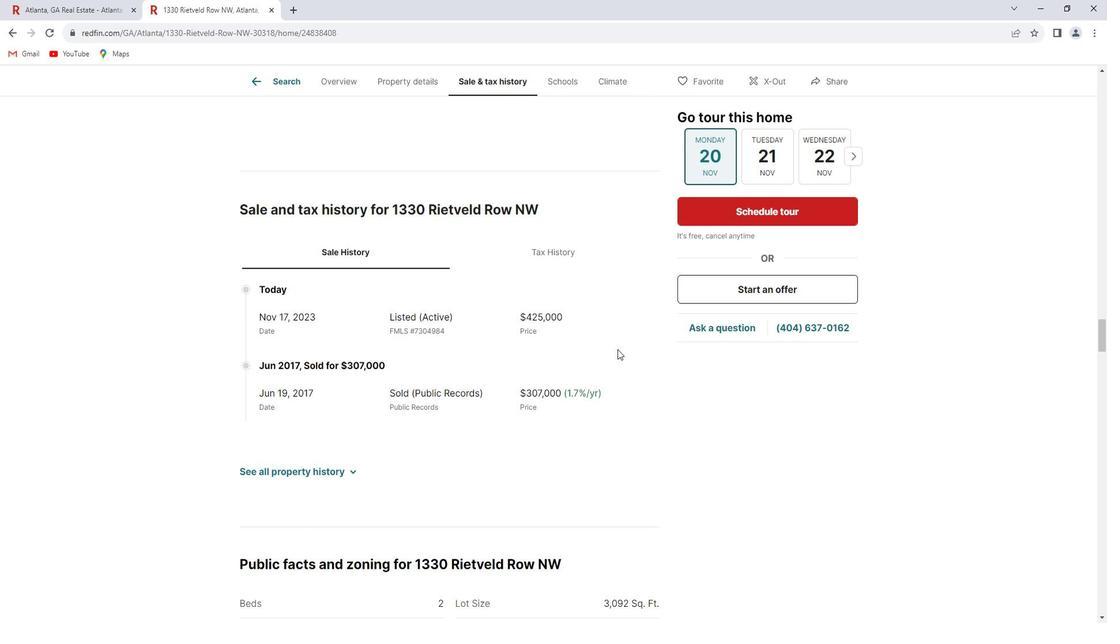
Action: Mouse scrolled (632, 350) with delta (0, 0)
Screenshot: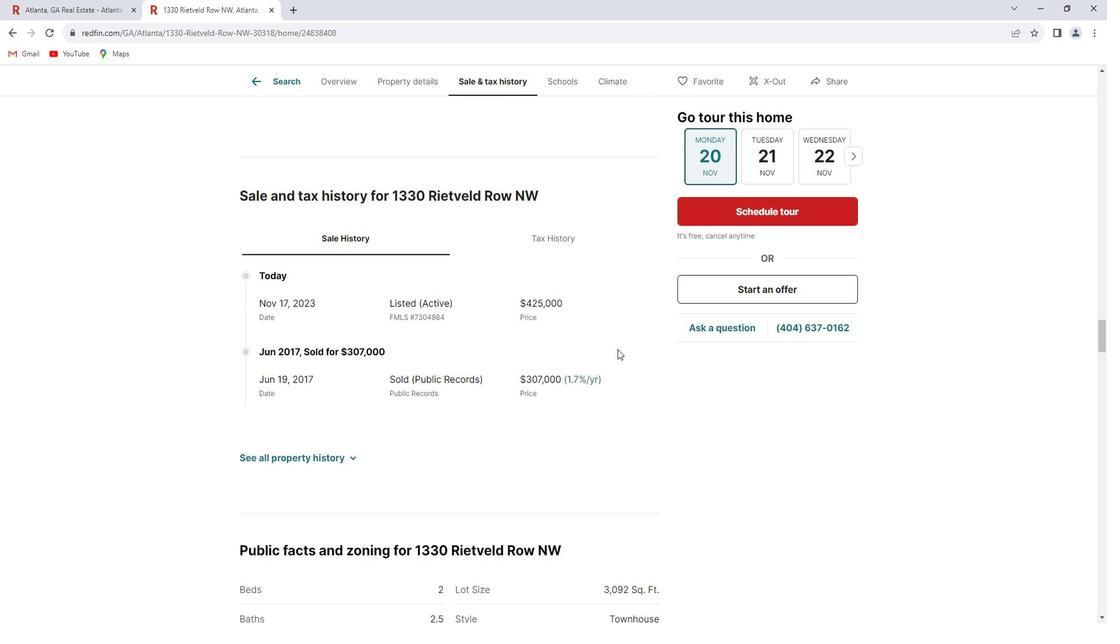 
Action: Mouse scrolled (632, 350) with delta (0, 0)
Screenshot: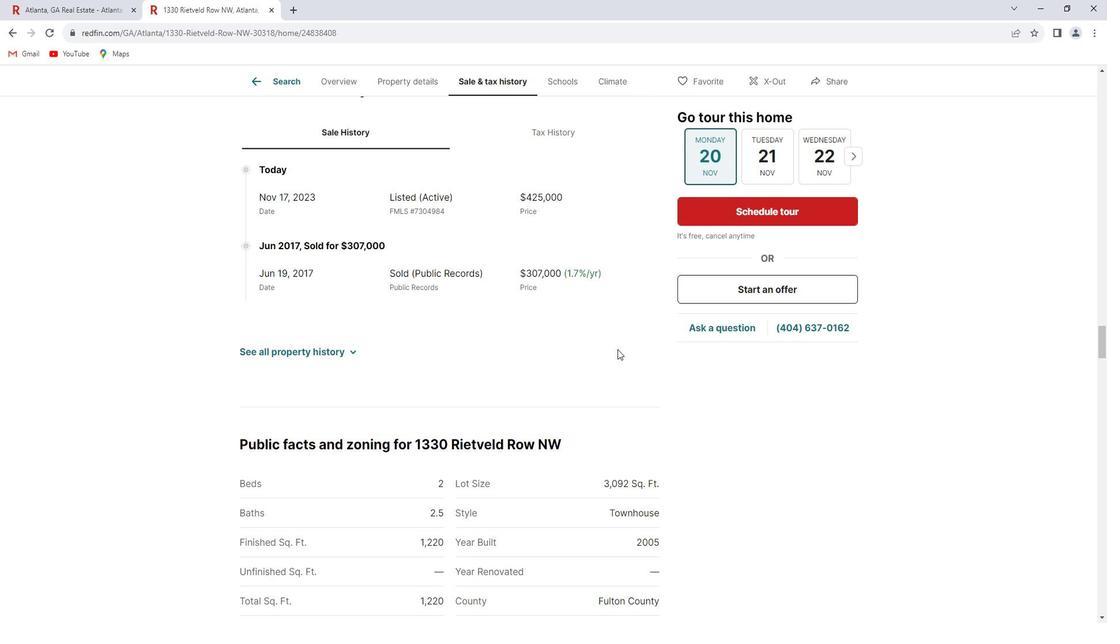 
Action: Mouse scrolled (632, 350) with delta (0, 0)
Screenshot: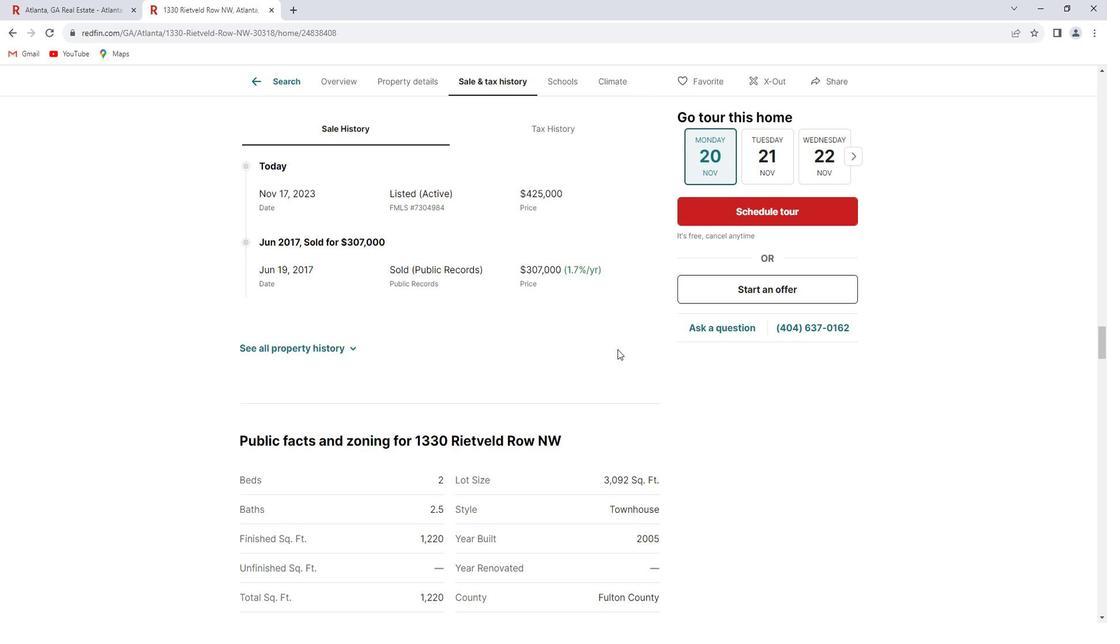 
Action: Mouse scrolled (632, 350) with delta (0, 0)
Screenshot: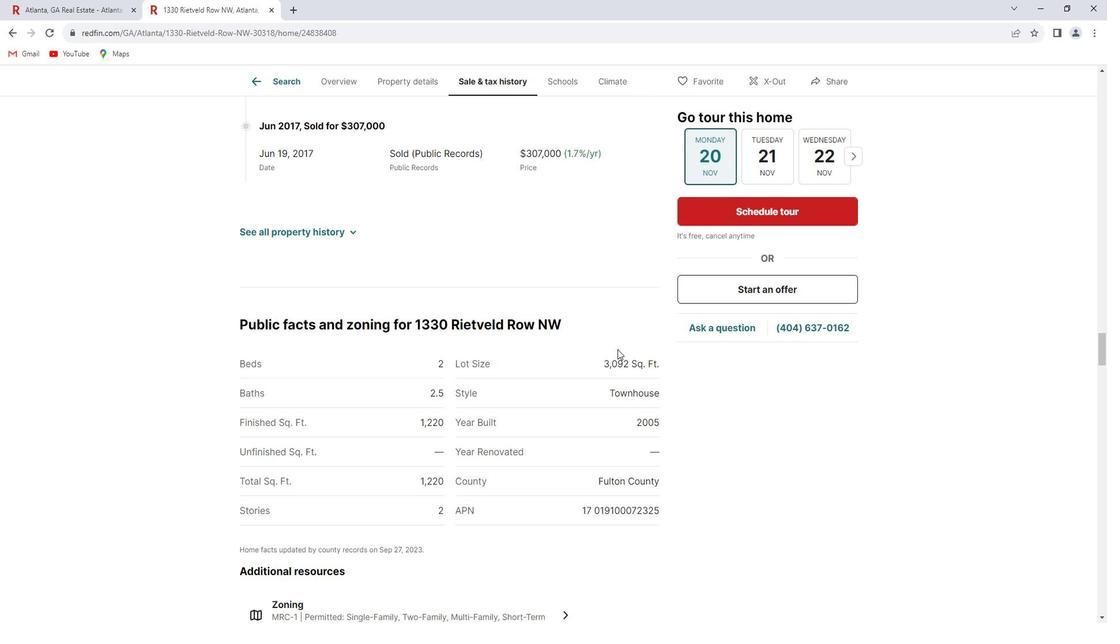 
Action: Mouse scrolled (632, 350) with delta (0, 0)
Screenshot: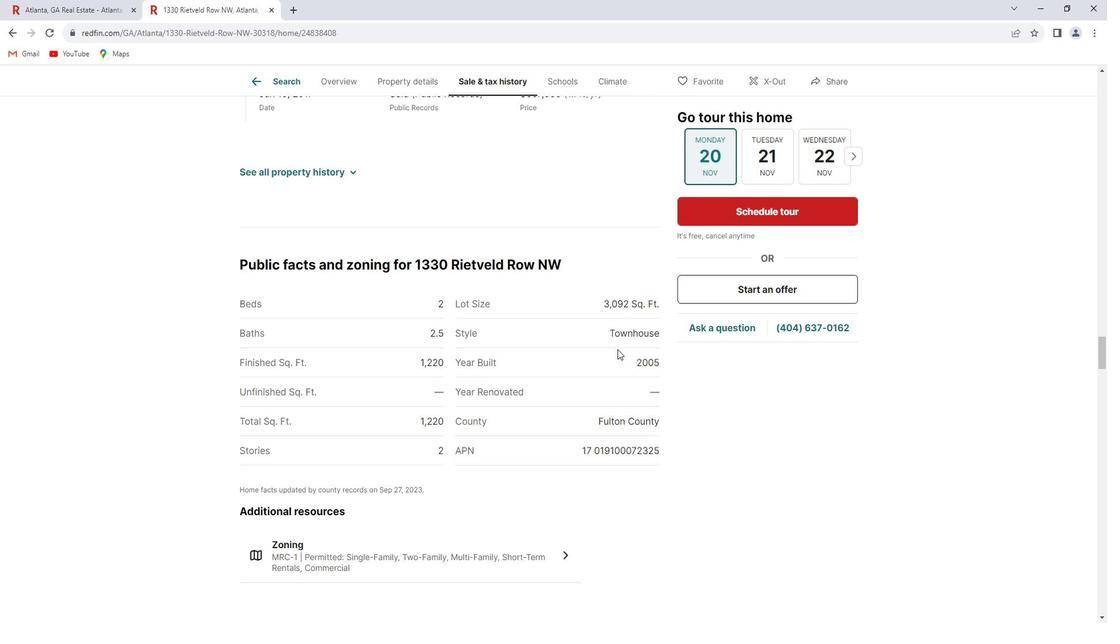 
Action: Mouse scrolled (632, 350) with delta (0, 0)
Screenshot: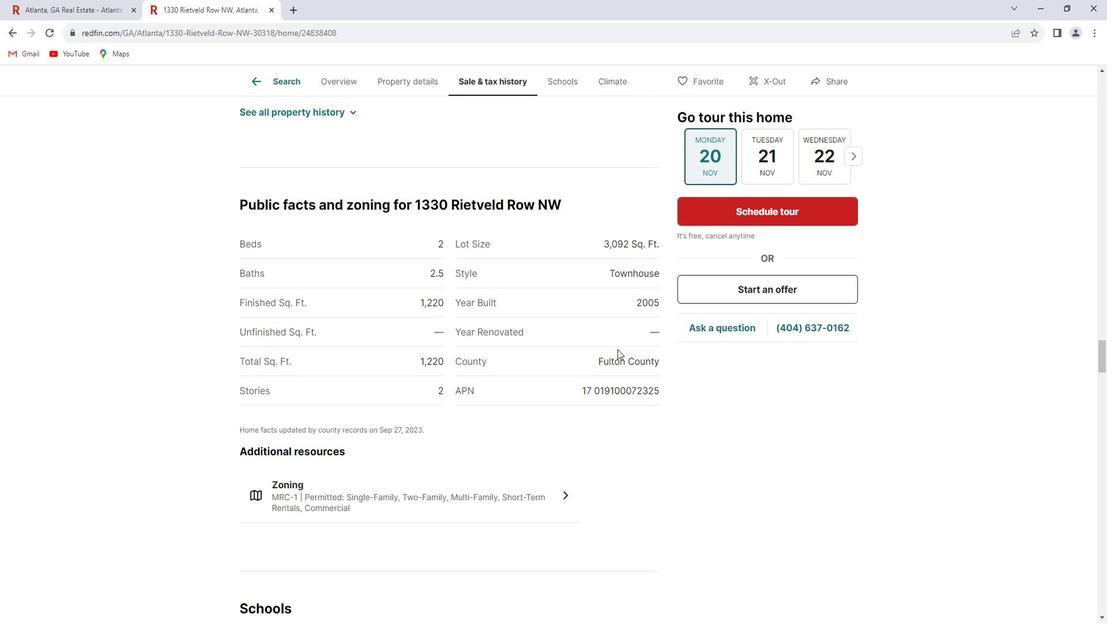 
Action: Mouse scrolled (632, 350) with delta (0, 0)
Screenshot: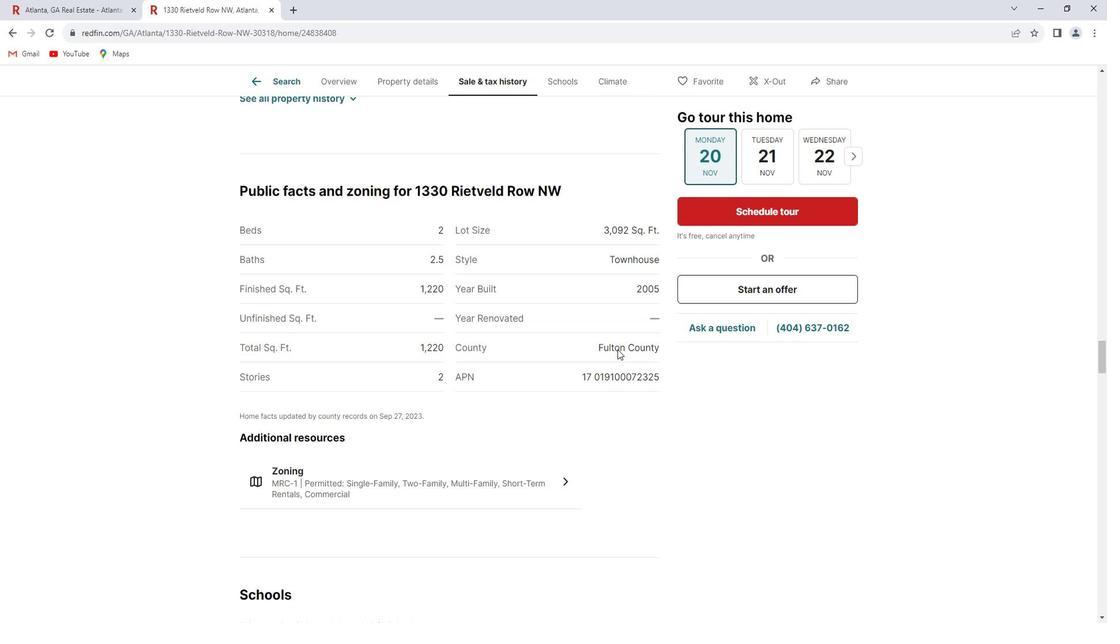 
Action: Mouse scrolled (632, 350) with delta (0, 0)
Screenshot: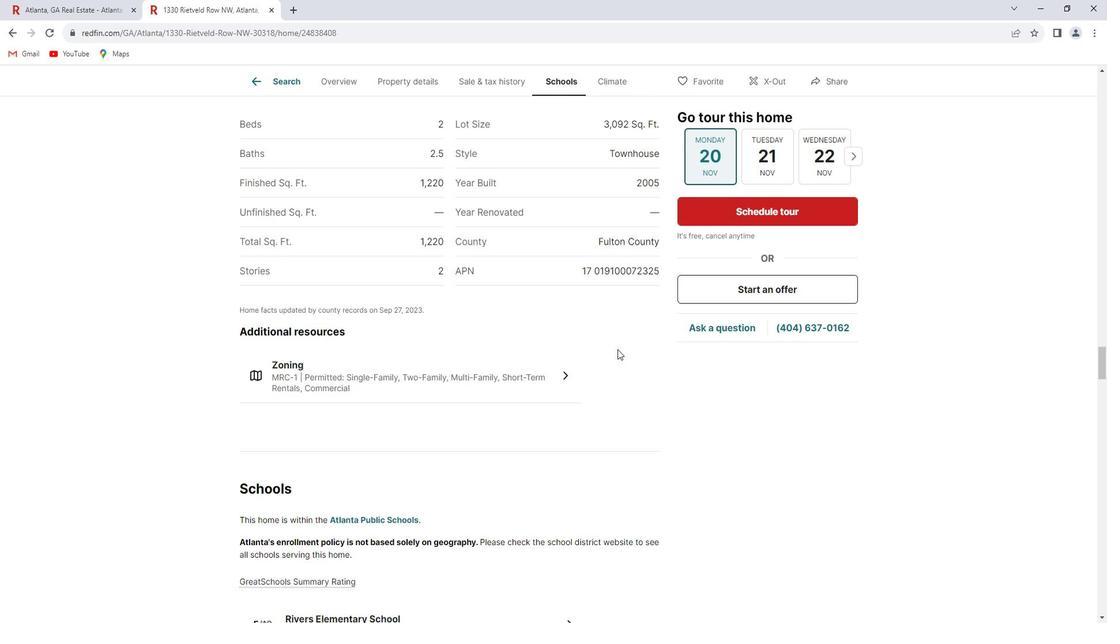 
Action: Mouse scrolled (632, 350) with delta (0, 0)
Screenshot: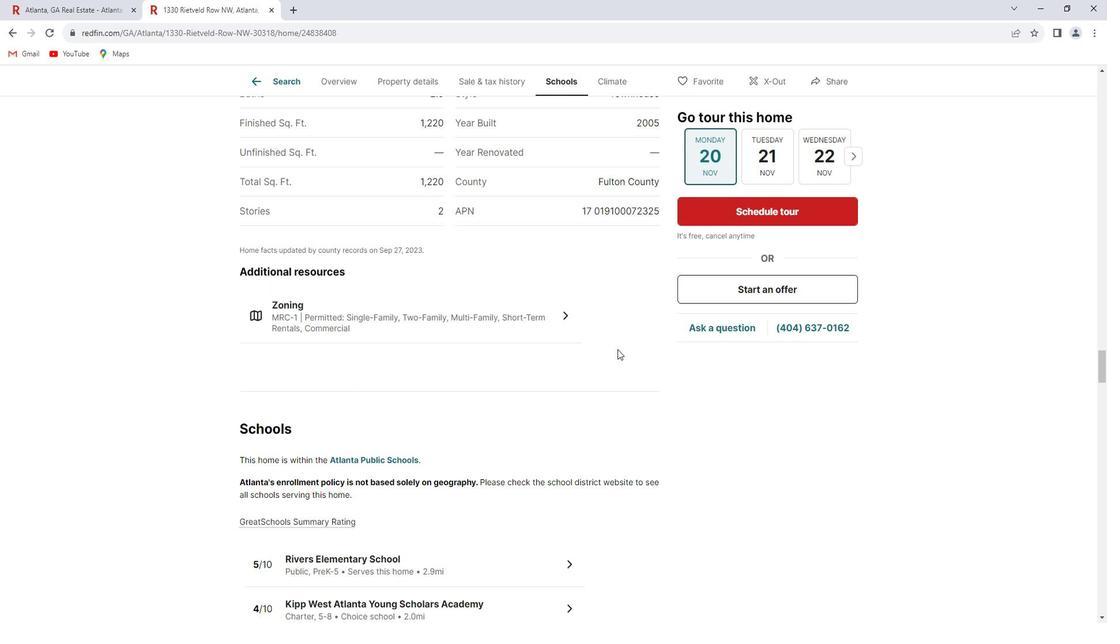 
Action: Mouse scrolled (632, 350) with delta (0, 0)
Screenshot: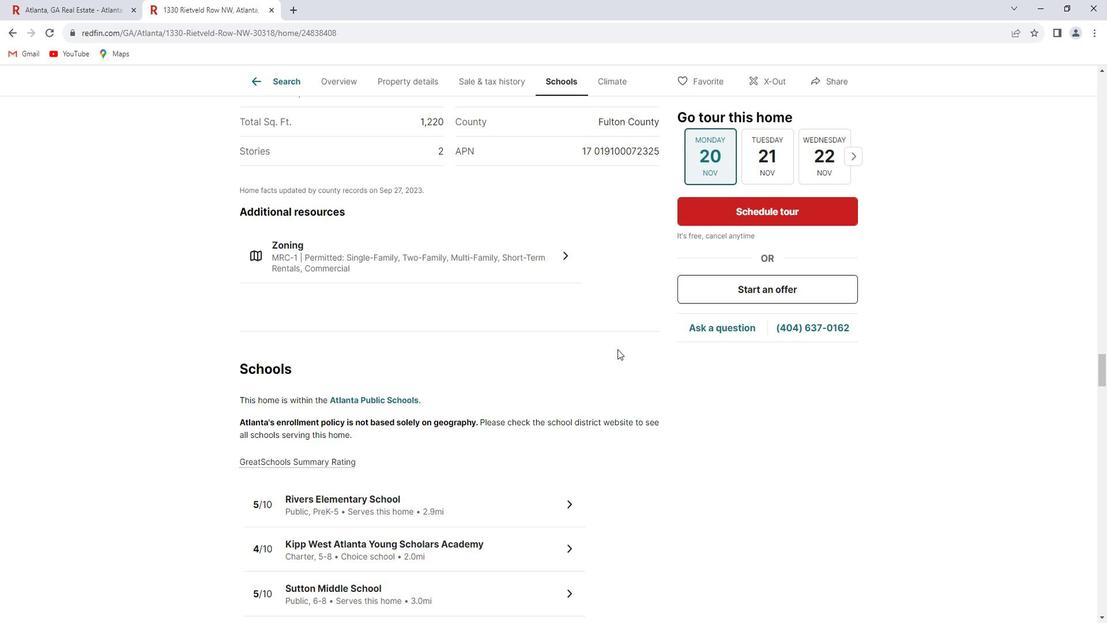 
Action: Mouse scrolled (632, 350) with delta (0, 0)
Screenshot: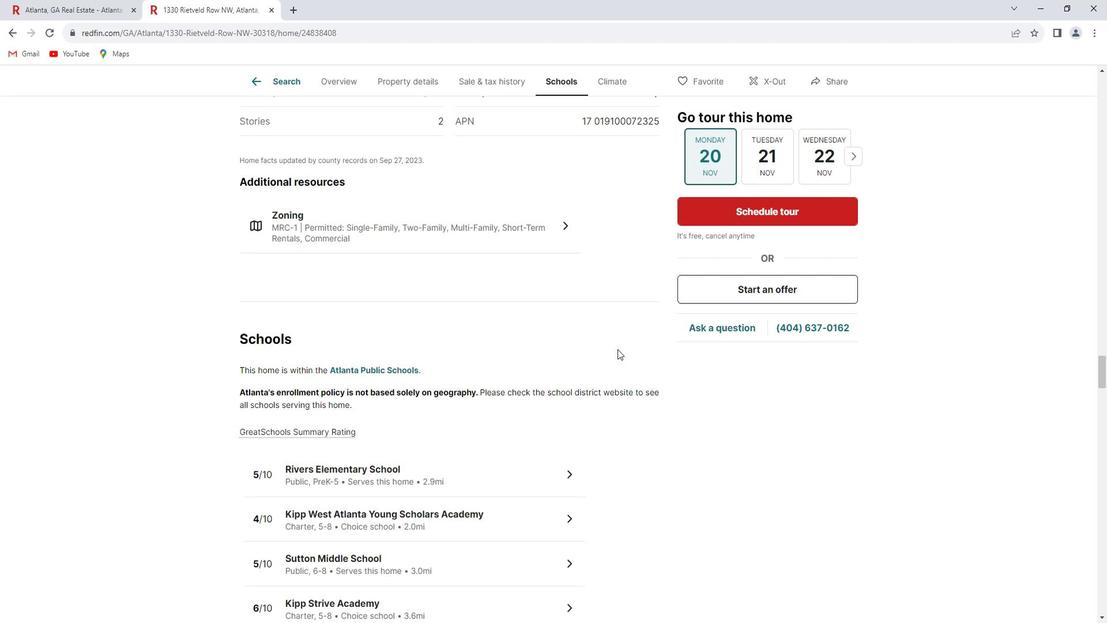 
Action: Mouse scrolled (632, 350) with delta (0, 0)
Screenshot: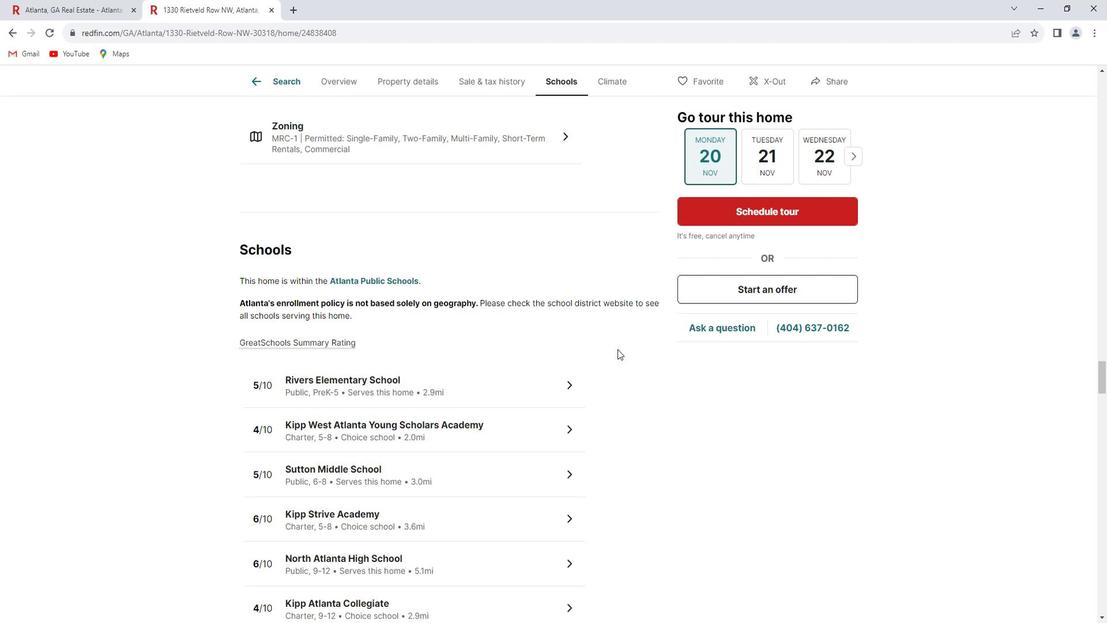 
Action: Mouse scrolled (632, 350) with delta (0, 0)
Screenshot: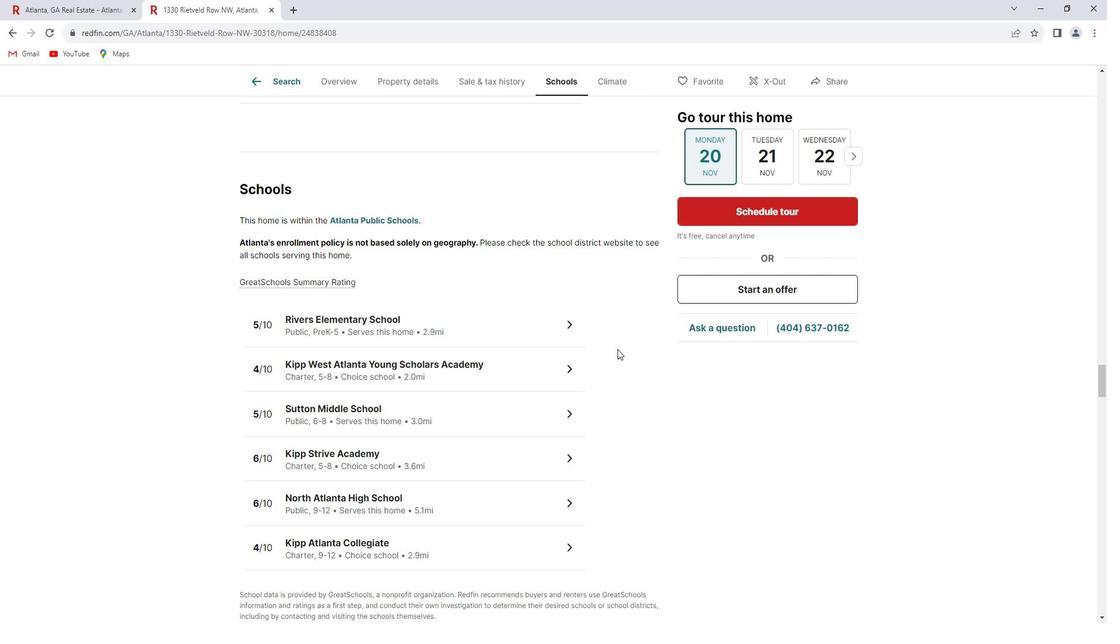 
Action: Mouse scrolled (632, 350) with delta (0, 0)
Screenshot: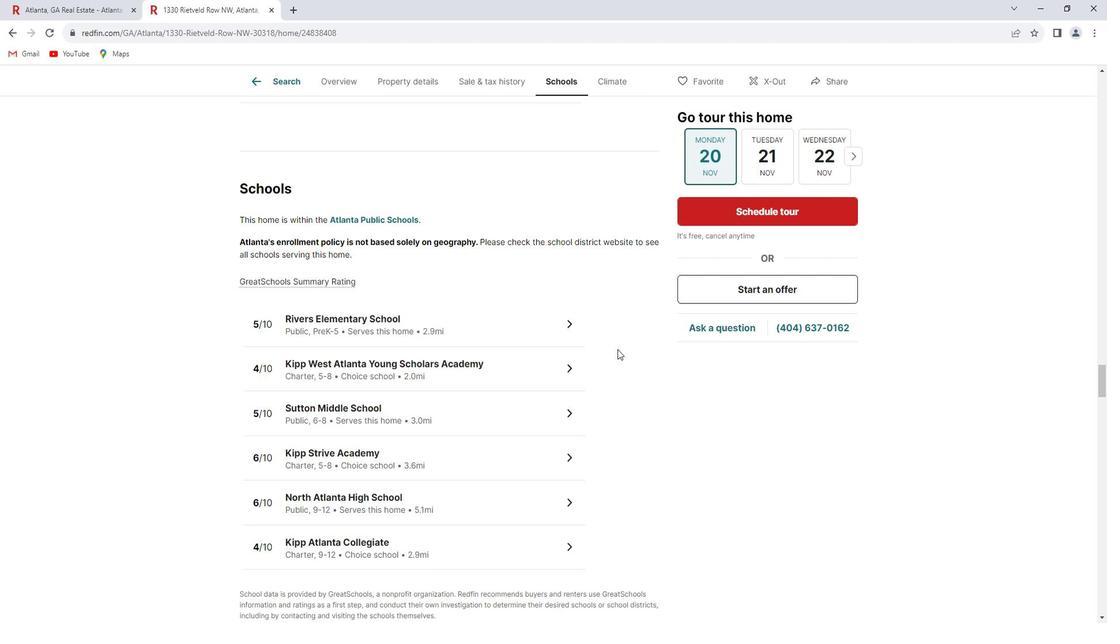 
Action: Mouse scrolled (632, 350) with delta (0, 0)
Screenshot: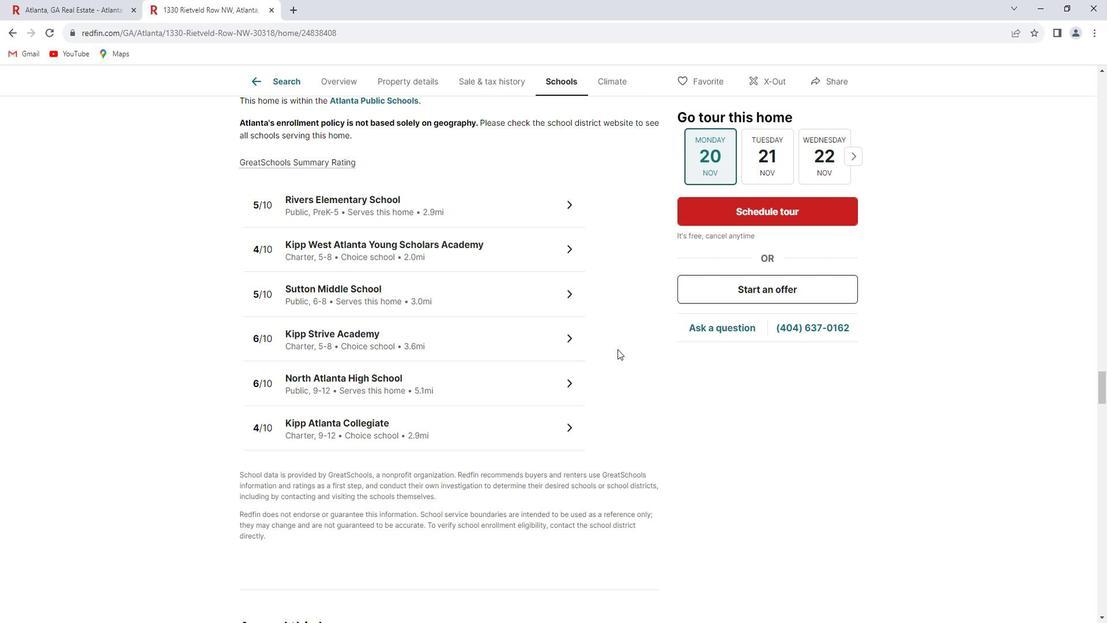 
Action: Mouse scrolled (632, 350) with delta (0, 0)
Screenshot: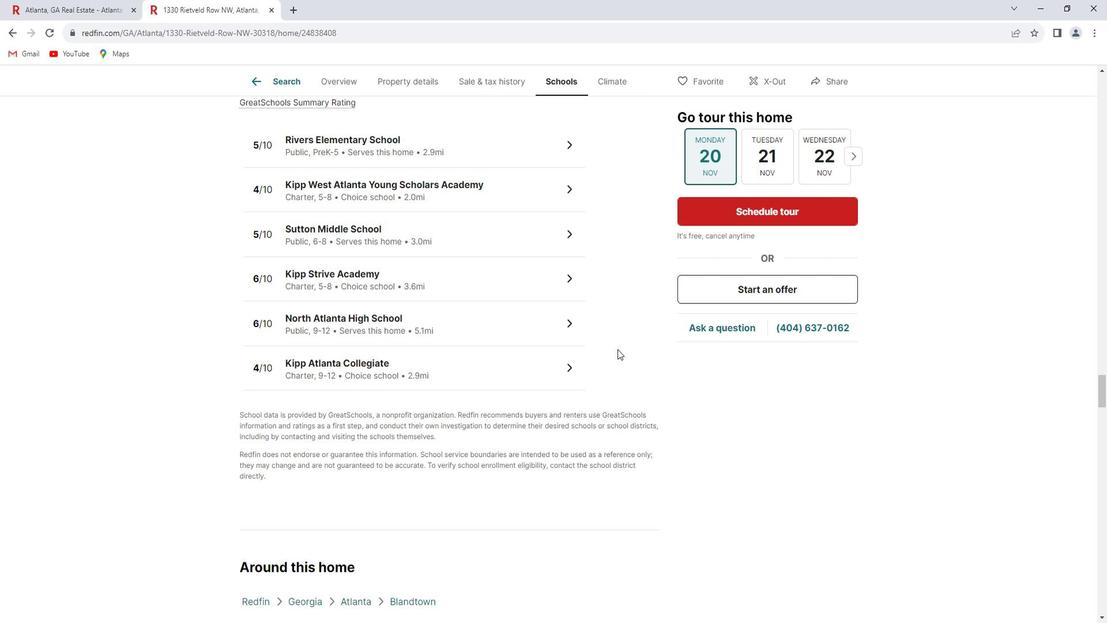 
Action: Mouse scrolled (632, 350) with delta (0, 0)
Screenshot: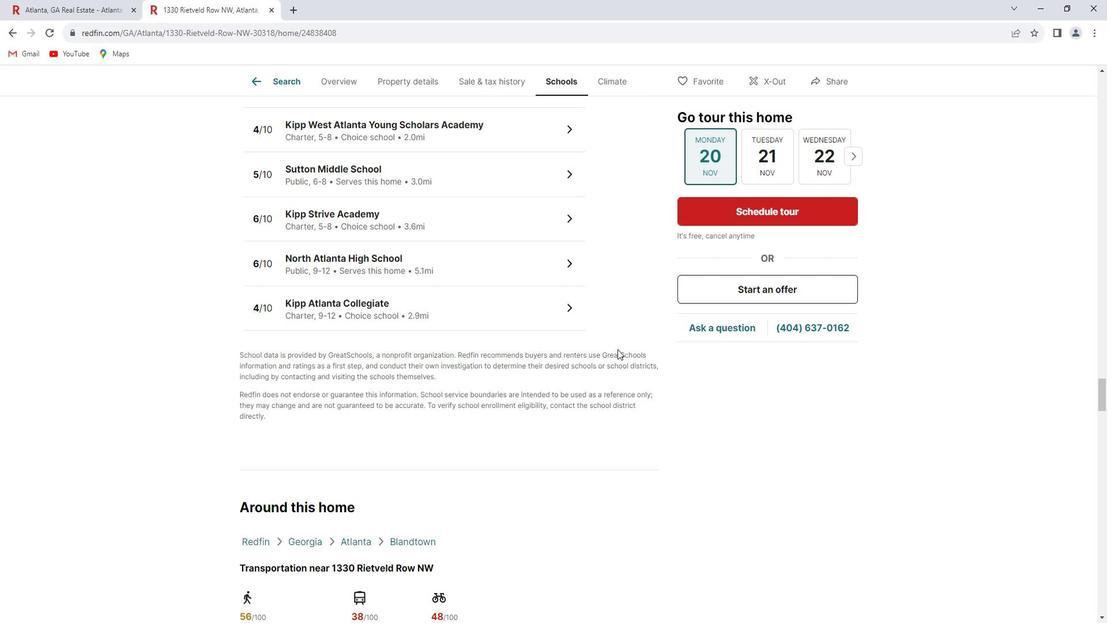 
Action: Mouse scrolled (632, 350) with delta (0, 0)
Screenshot: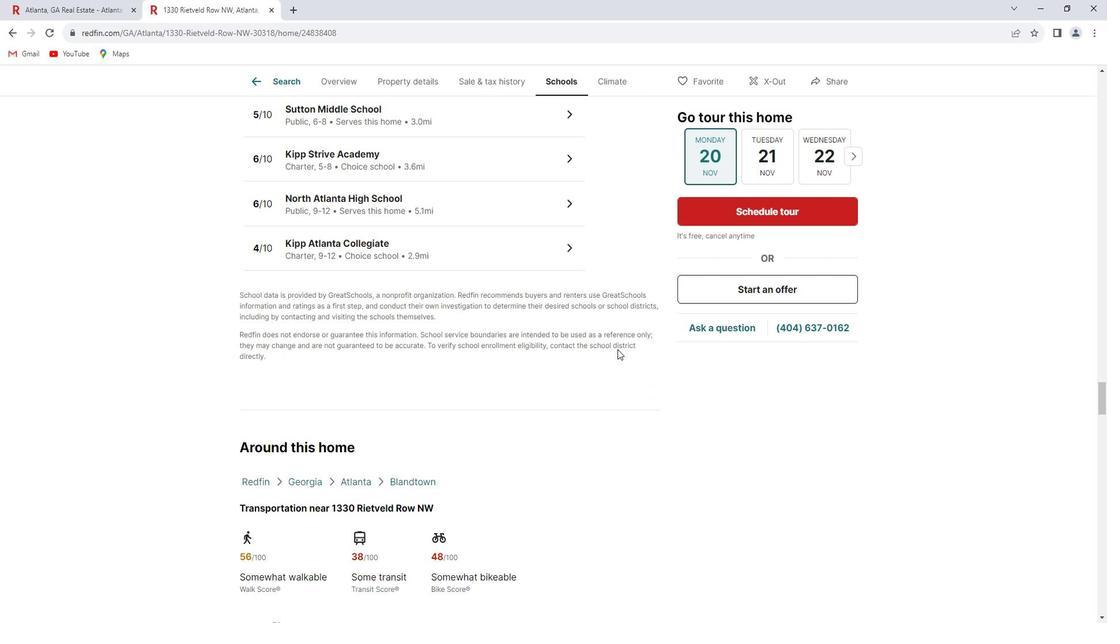
Action: Mouse scrolled (632, 350) with delta (0, 0)
Screenshot: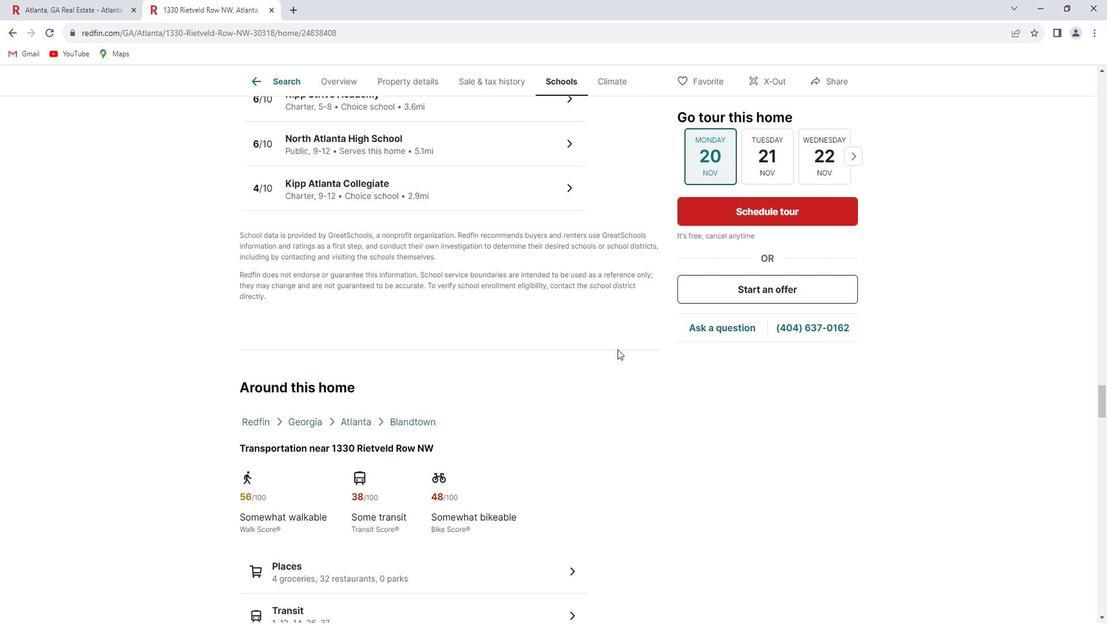 
Action: Mouse scrolled (632, 350) with delta (0, 0)
Screenshot: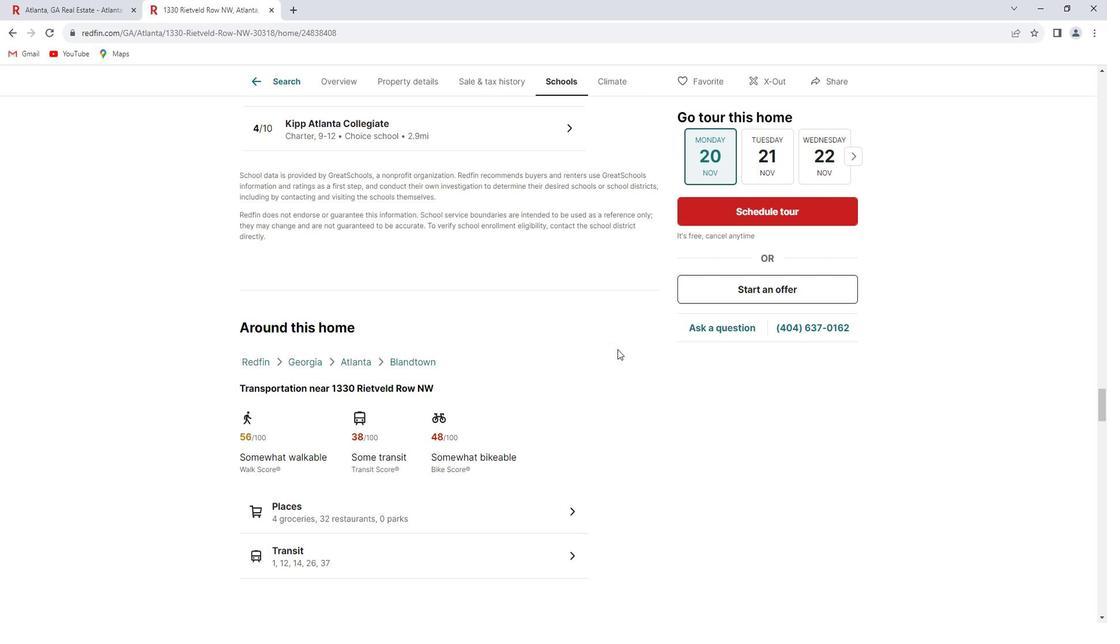 
Action: Mouse scrolled (632, 350) with delta (0, 0)
Screenshot: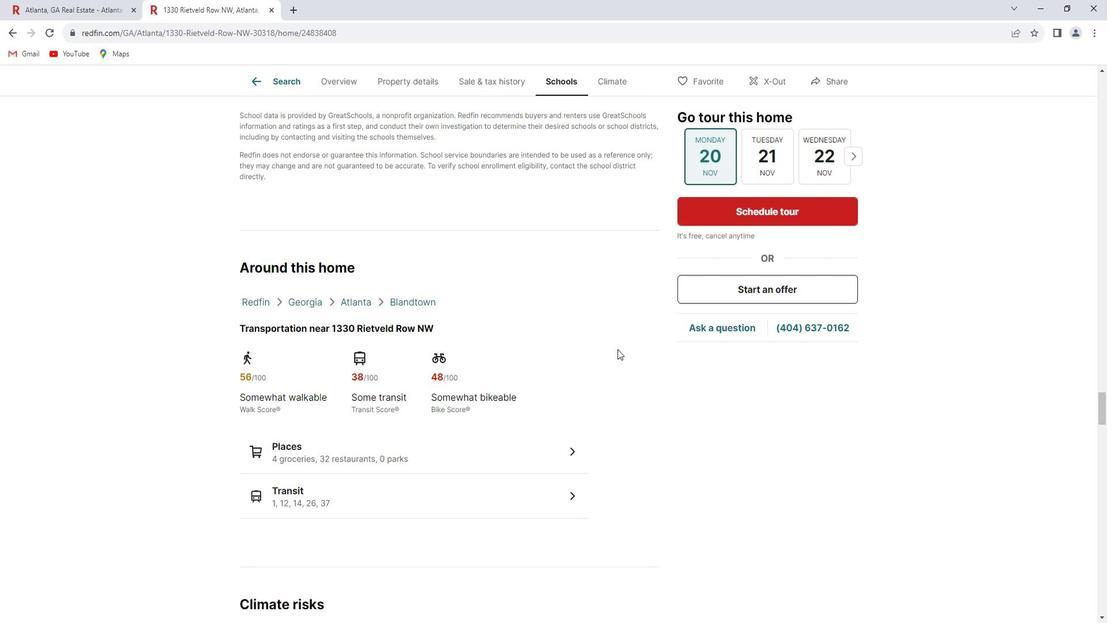 
Action: Mouse scrolled (632, 350) with delta (0, 0)
Screenshot: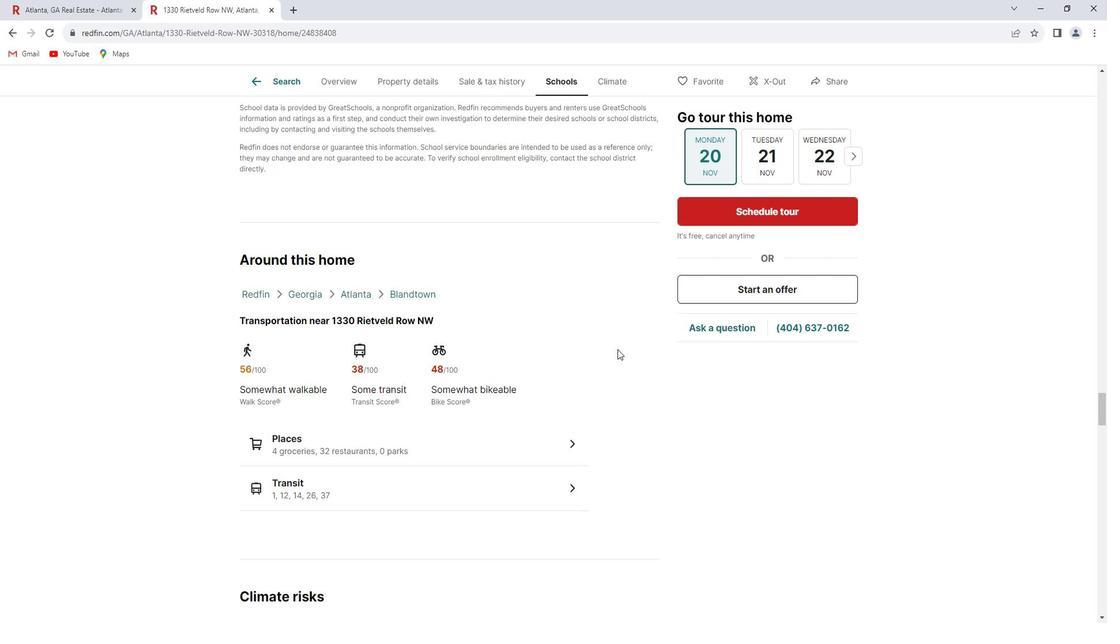 
Action: Mouse scrolled (632, 350) with delta (0, 0)
Screenshot: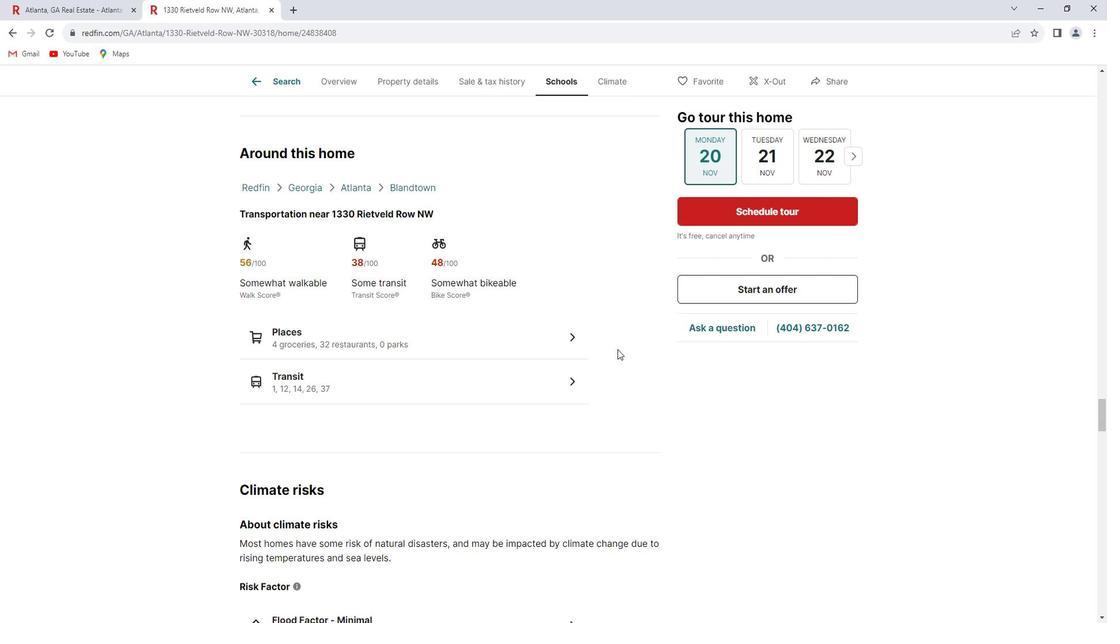 
Action: Mouse scrolled (632, 350) with delta (0, 0)
Screenshot: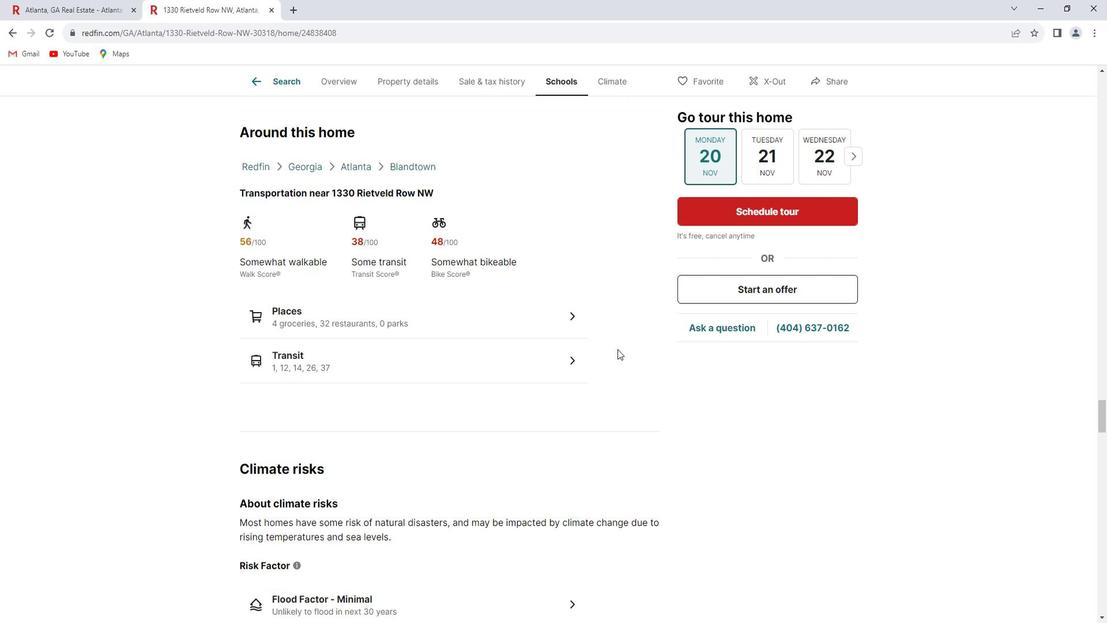 
Action: Mouse scrolled (632, 350) with delta (0, 0)
Screenshot: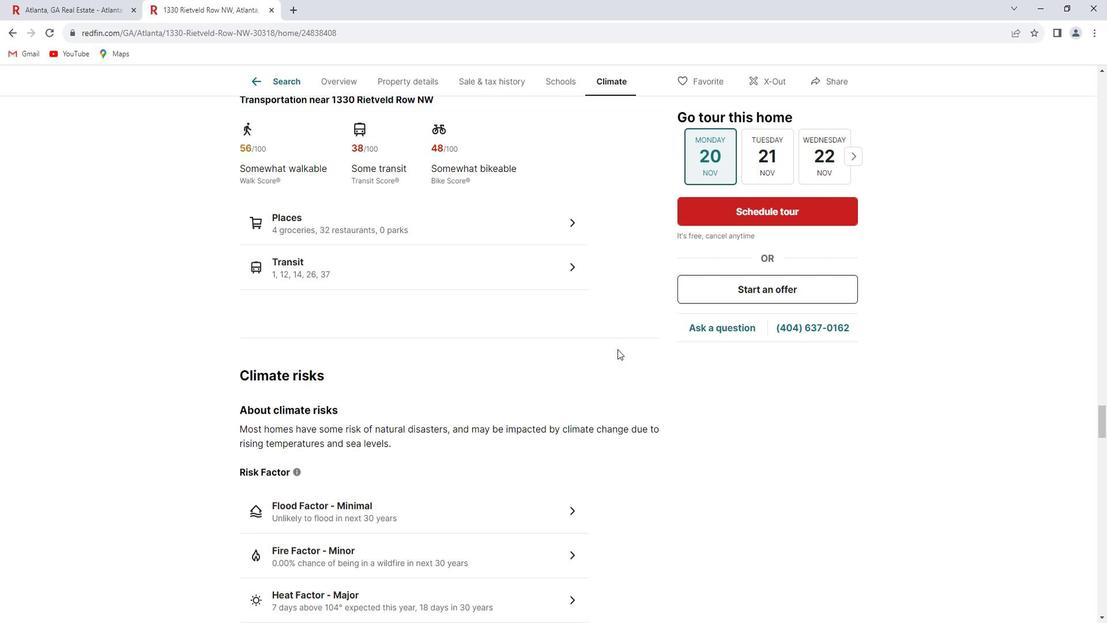 
Action: Mouse scrolled (632, 350) with delta (0, 0)
Screenshot: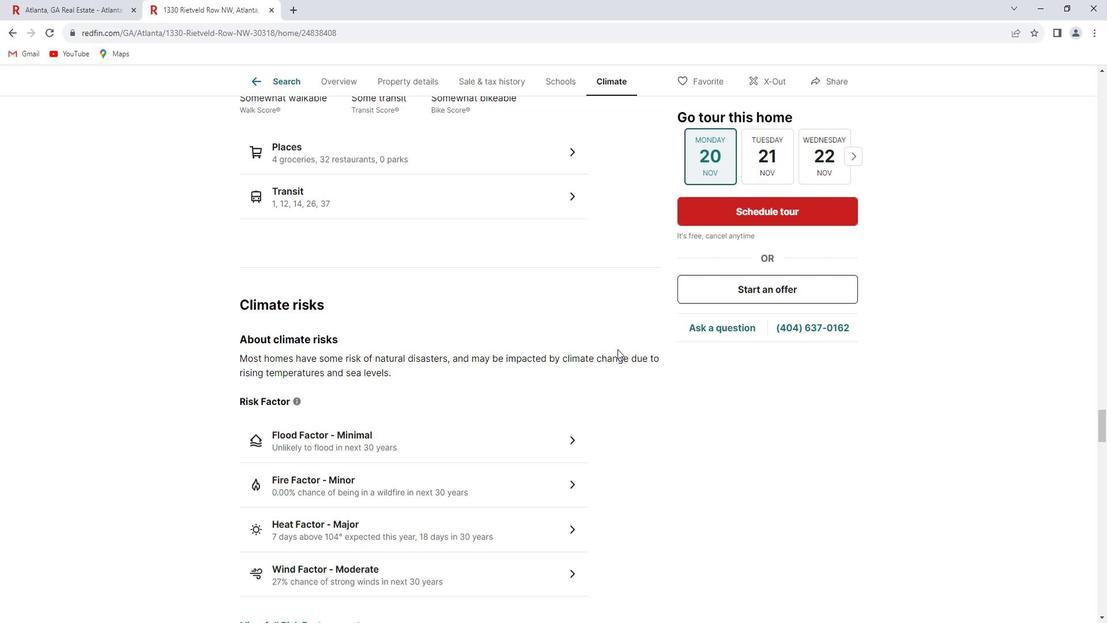 
Action: Mouse scrolled (632, 350) with delta (0, 0)
Screenshot: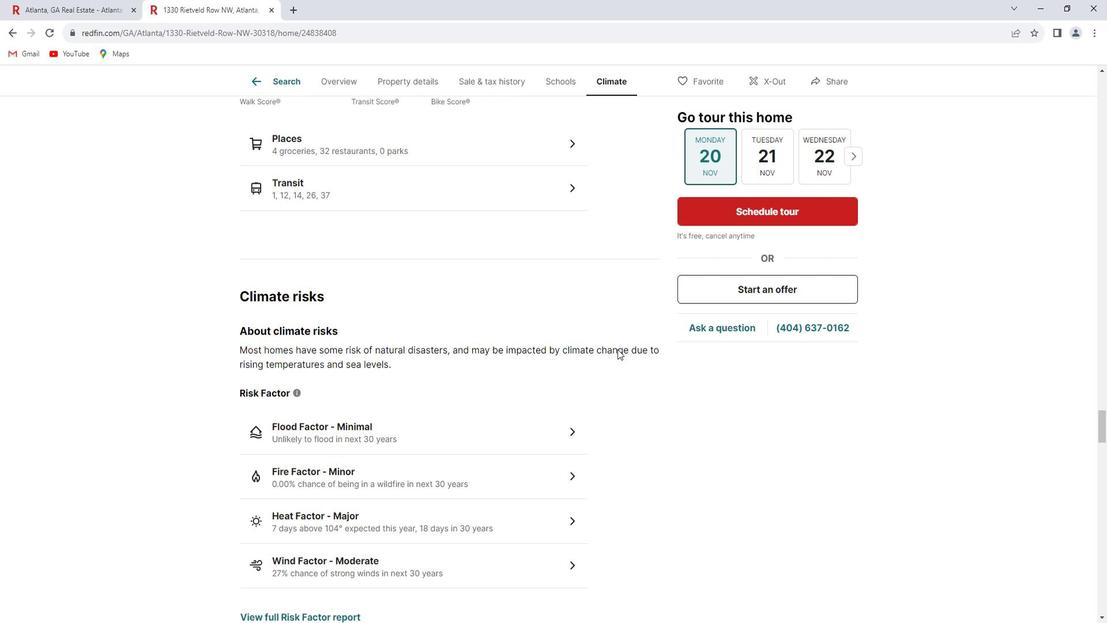 
Action: Mouse scrolled (632, 350) with delta (0, 0)
Screenshot: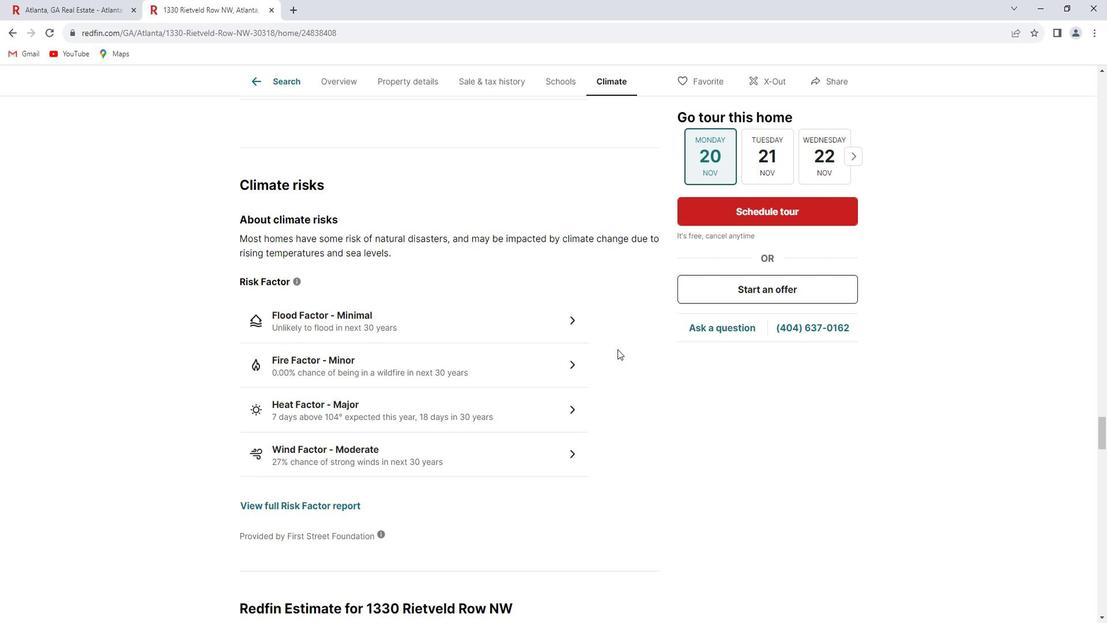 
Action: Mouse scrolled (632, 350) with delta (0, 0)
Screenshot: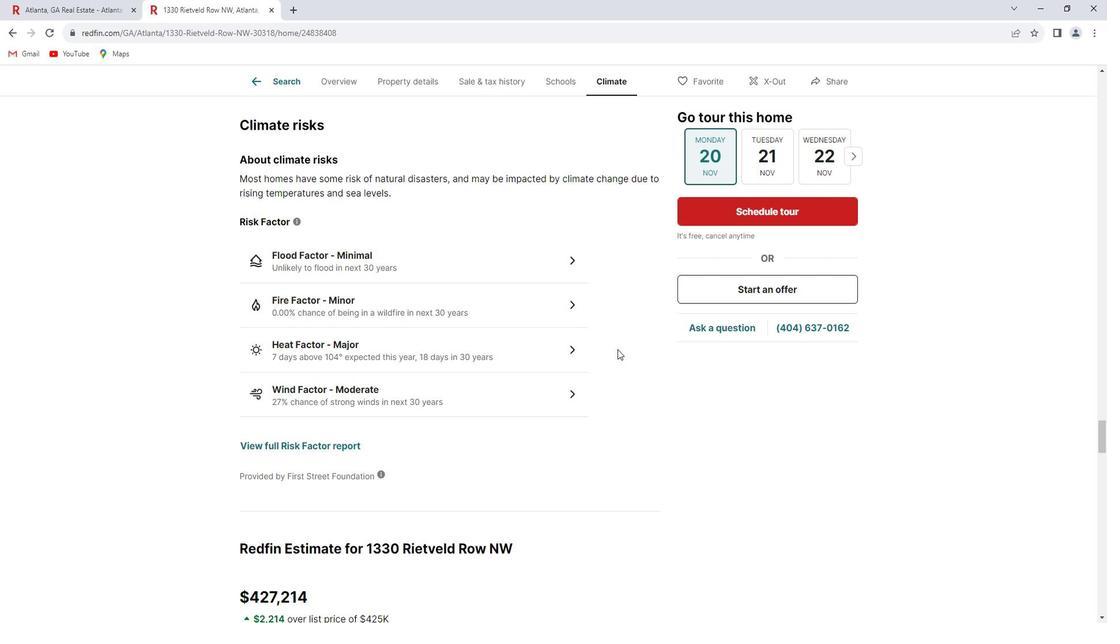 
Action: Mouse scrolled (632, 350) with delta (0, 0)
Screenshot: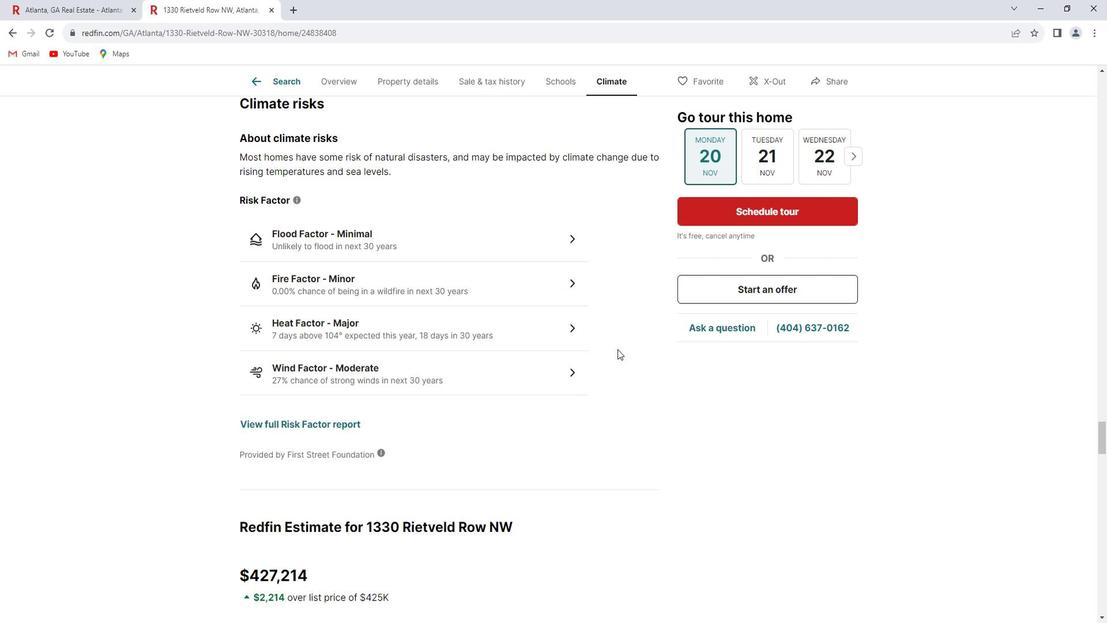 
Action: Mouse scrolled (632, 350) with delta (0, 0)
Screenshot: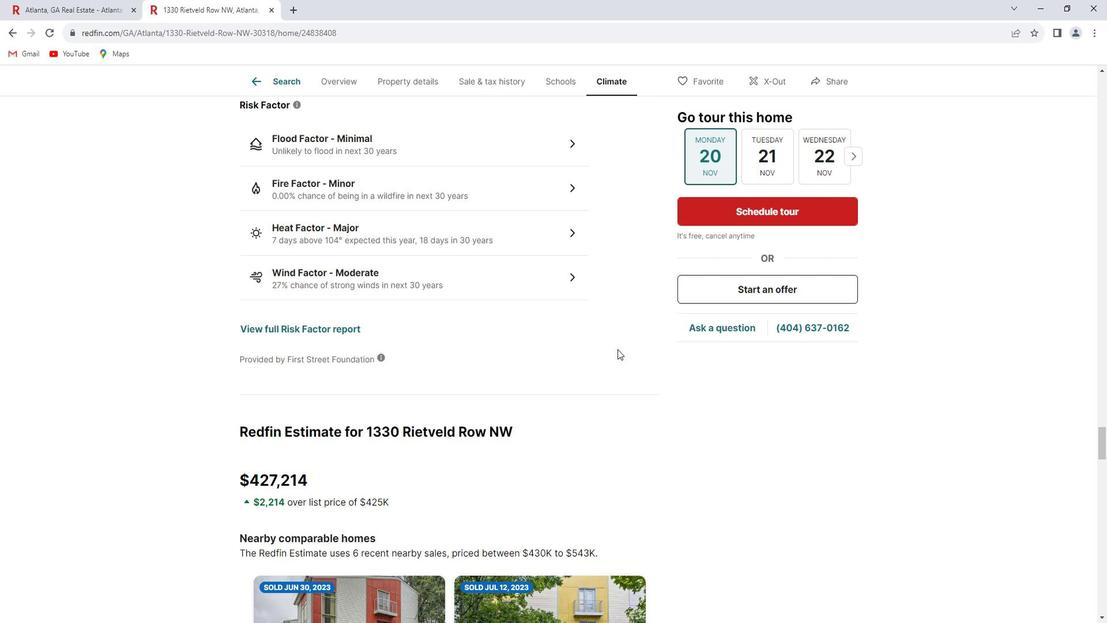 
Action: Mouse scrolled (632, 350) with delta (0, 0)
Screenshot: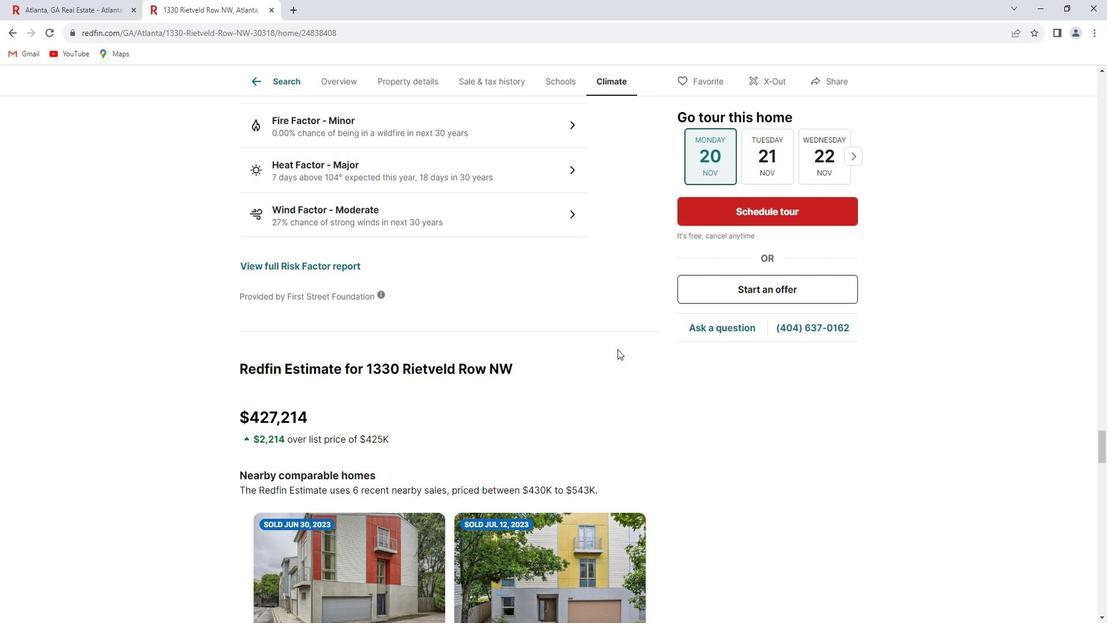 
Action: Mouse scrolled (632, 350) with delta (0, 0)
Screenshot: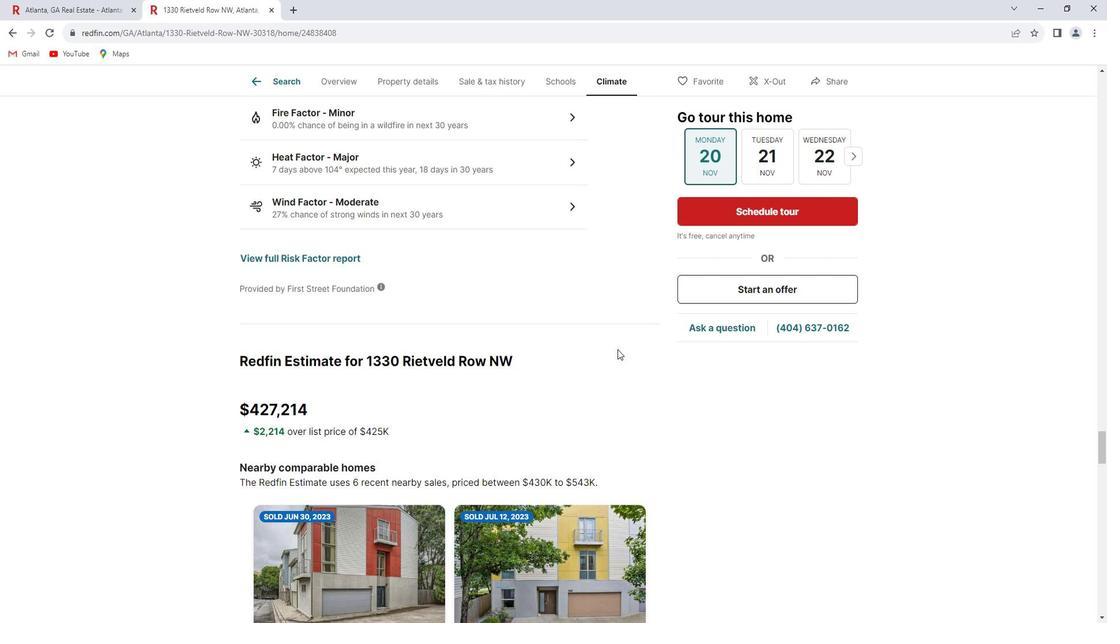 
Action: Mouse scrolled (632, 350) with delta (0, 0)
Screenshot: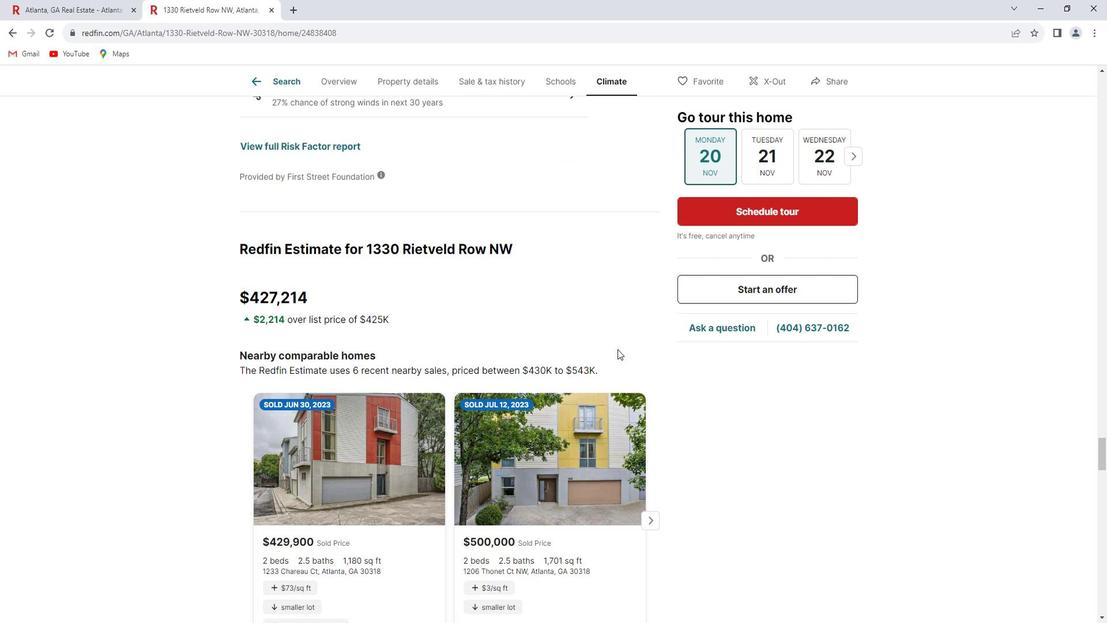 
Action: Mouse scrolled (632, 350) with delta (0, 0)
Screenshot: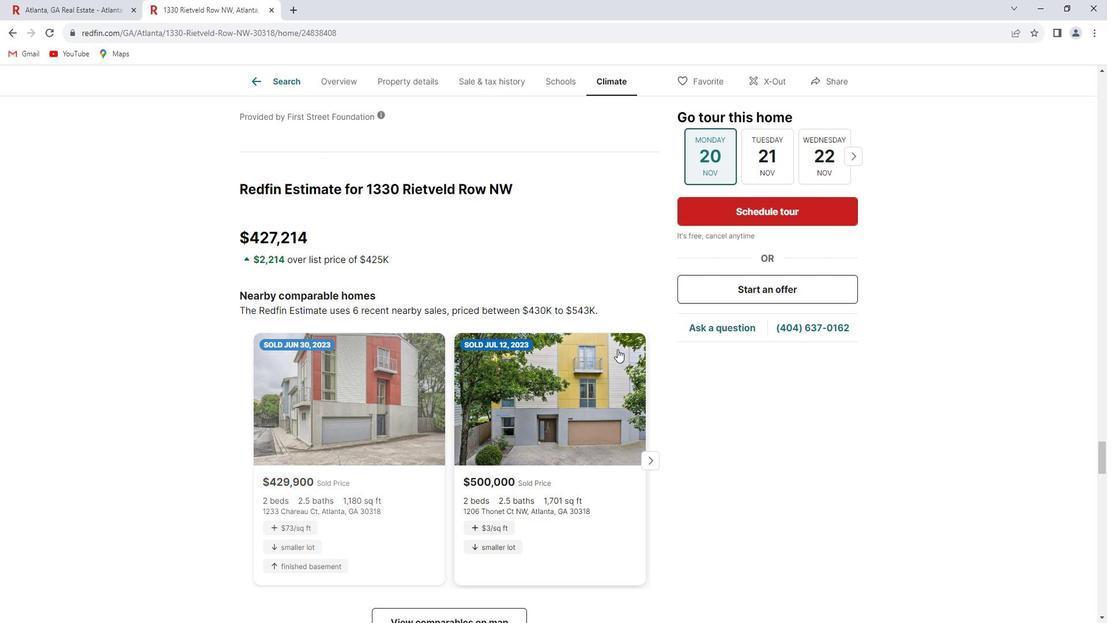 
Action: Mouse scrolled (632, 350) with delta (0, 0)
Screenshot: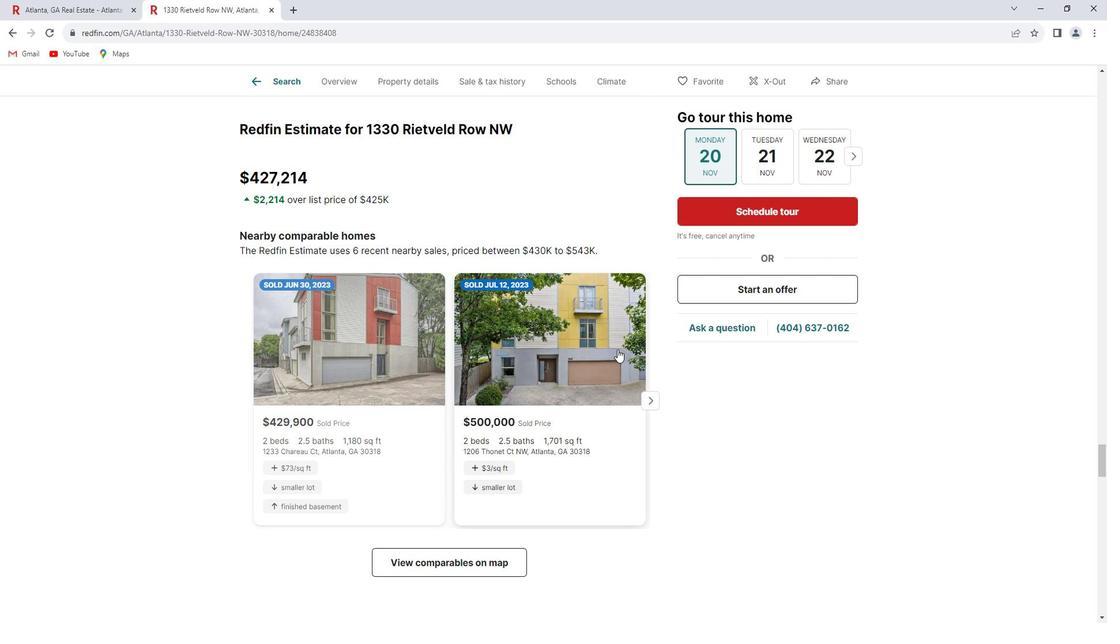 
Action: Mouse scrolled (632, 350) with delta (0, 0)
Screenshot: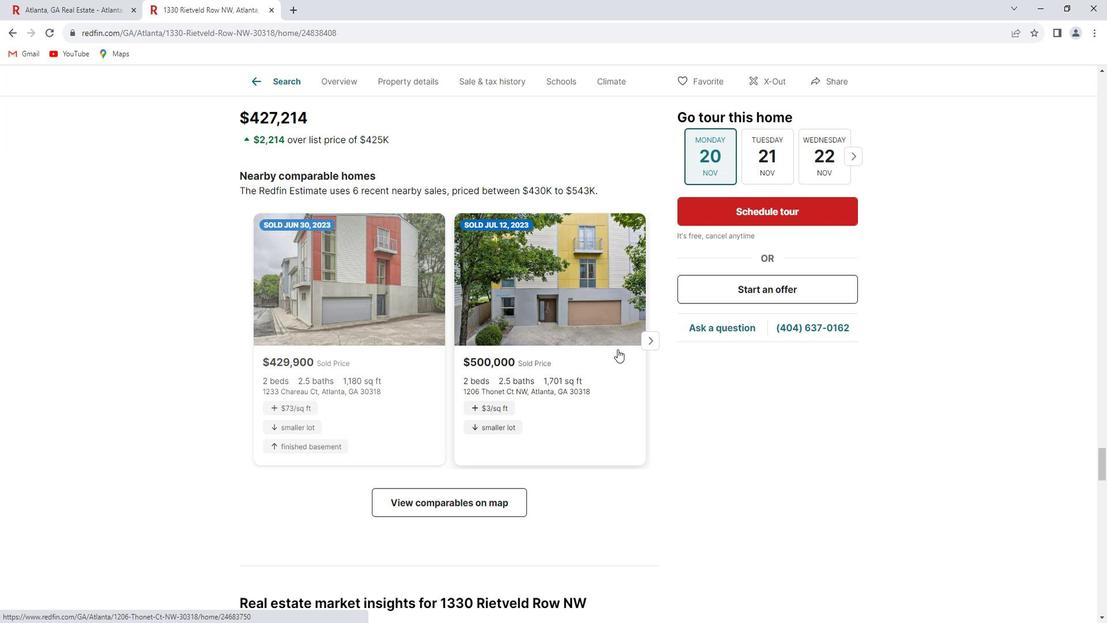 
Action: Mouse scrolled (632, 350) with delta (0, 0)
Screenshot: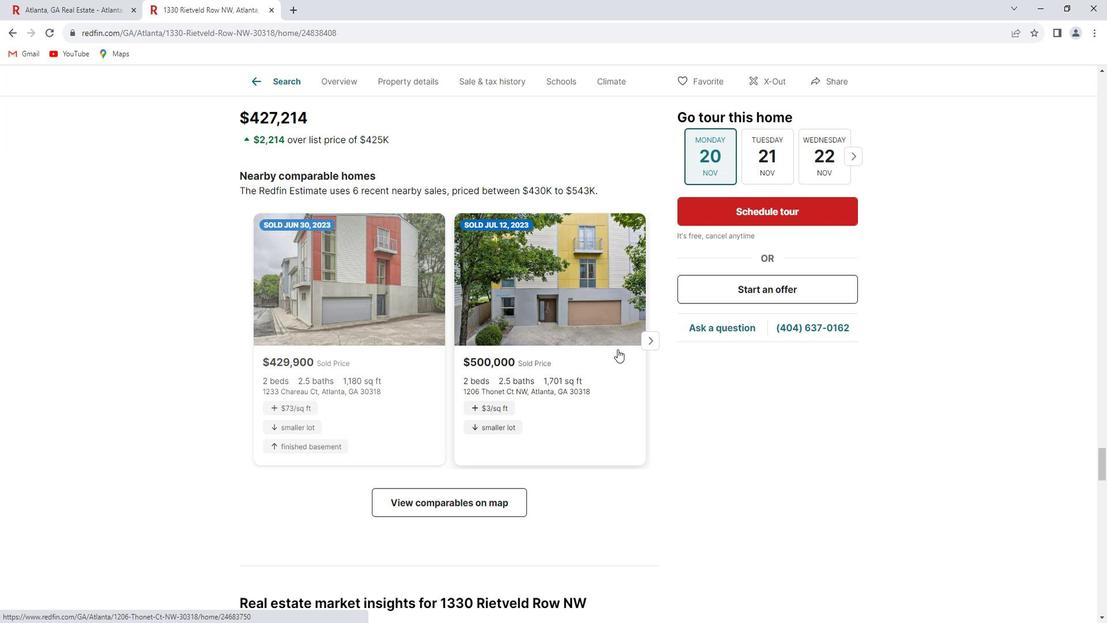 
Action: Mouse scrolled (632, 350) with delta (0, 0)
Screenshot: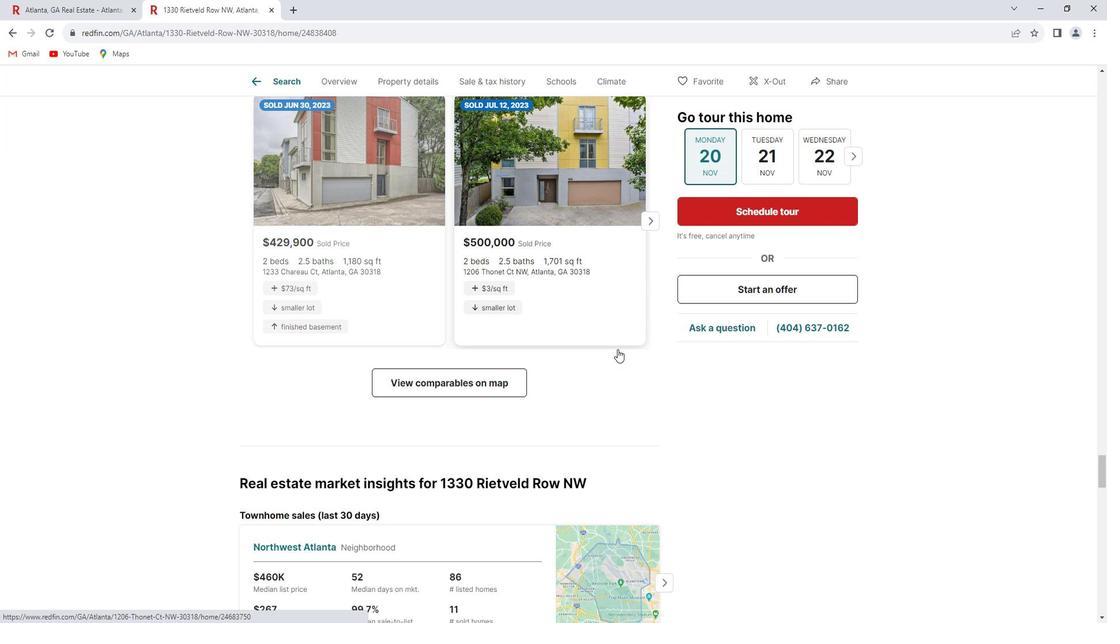 
Action: Mouse scrolled (632, 350) with delta (0, 0)
Screenshot: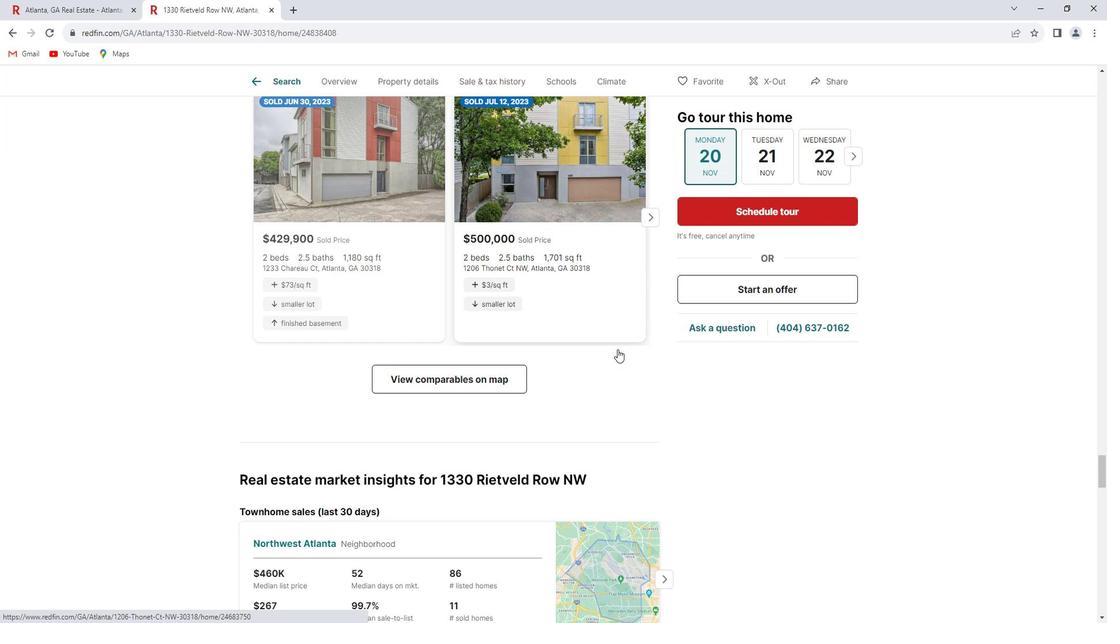 
Action: Mouse scrolled (632, 350) with delta (0, 0)
Screenshot: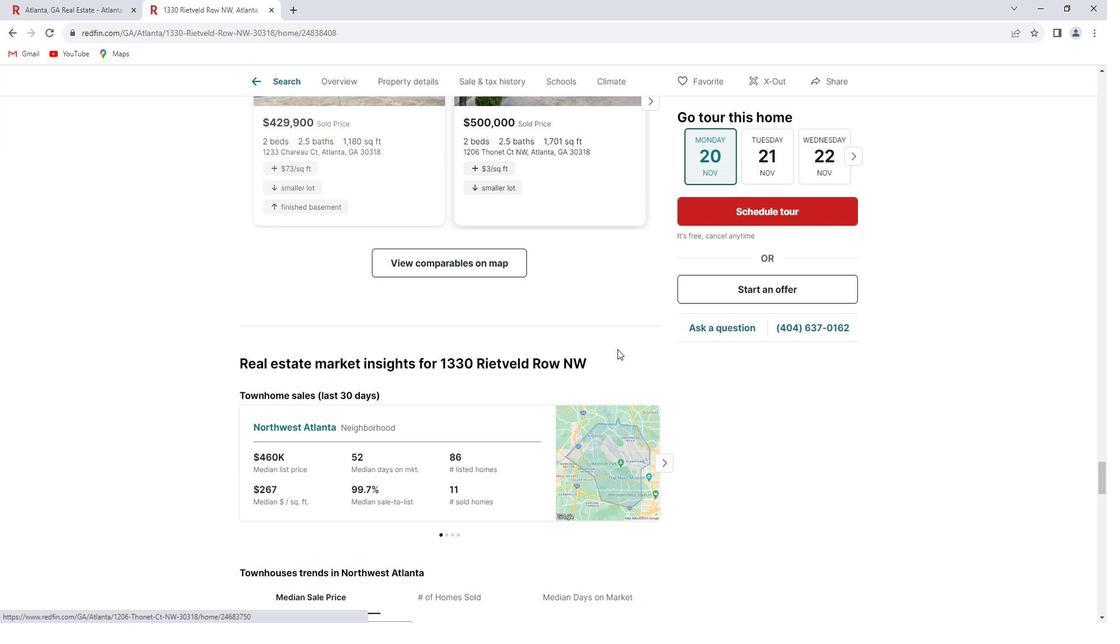 
Action: Mouse scrolled (632, 350) with delta (0, 0)
Screenshot: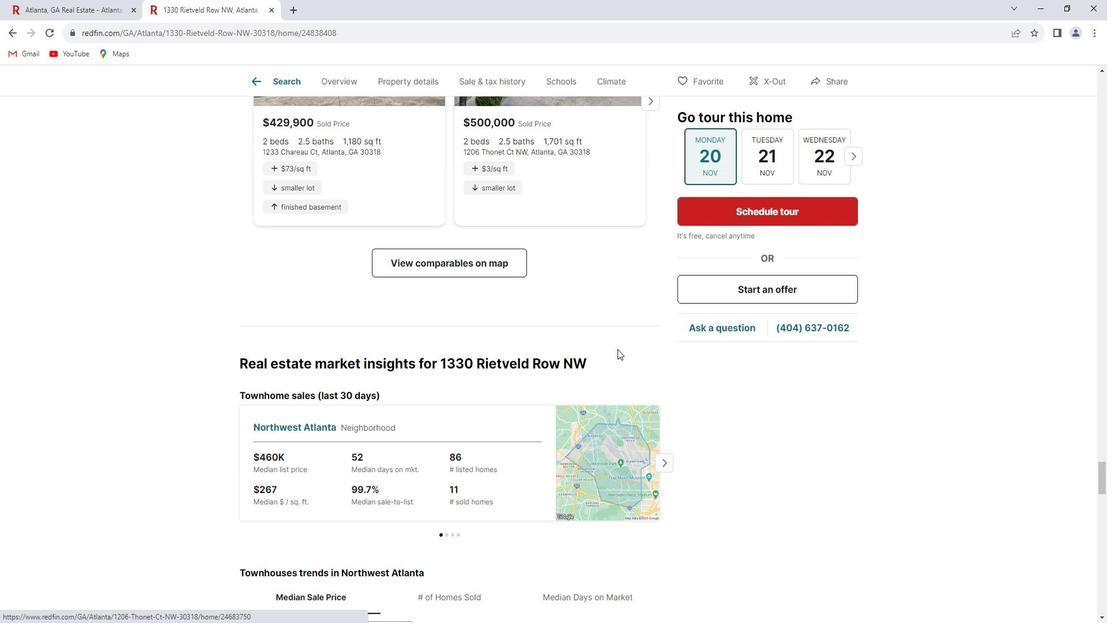 
Action: Mouse scrolled (632, 350) with delta (0, 0)
Screenshot: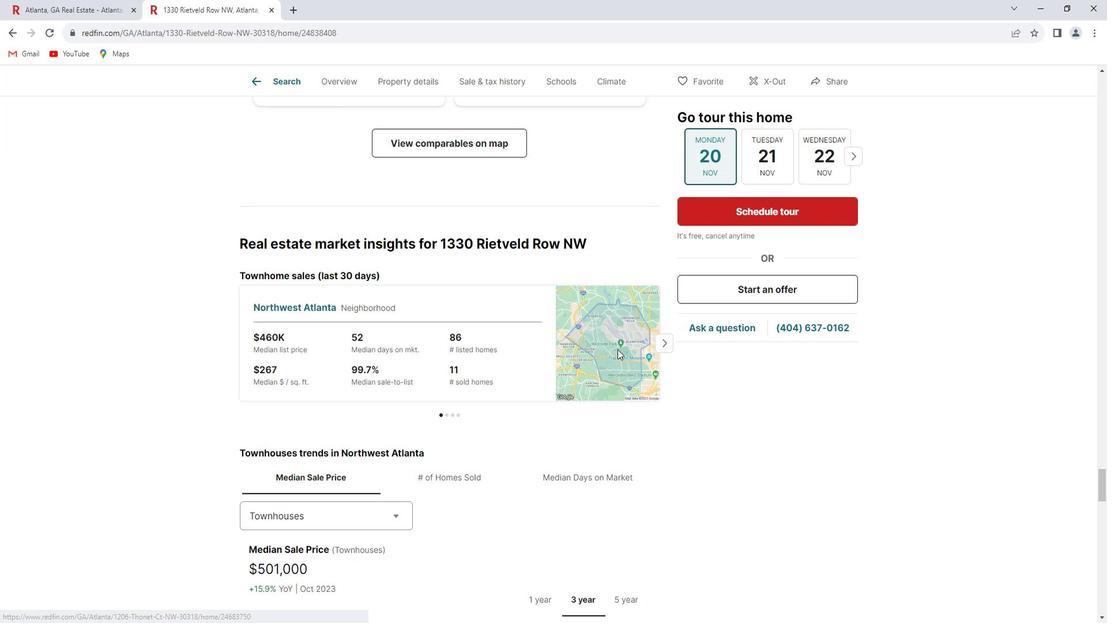 
Action: Mouse scrolled (632, 350) with delta (0, 0)
Screenshot: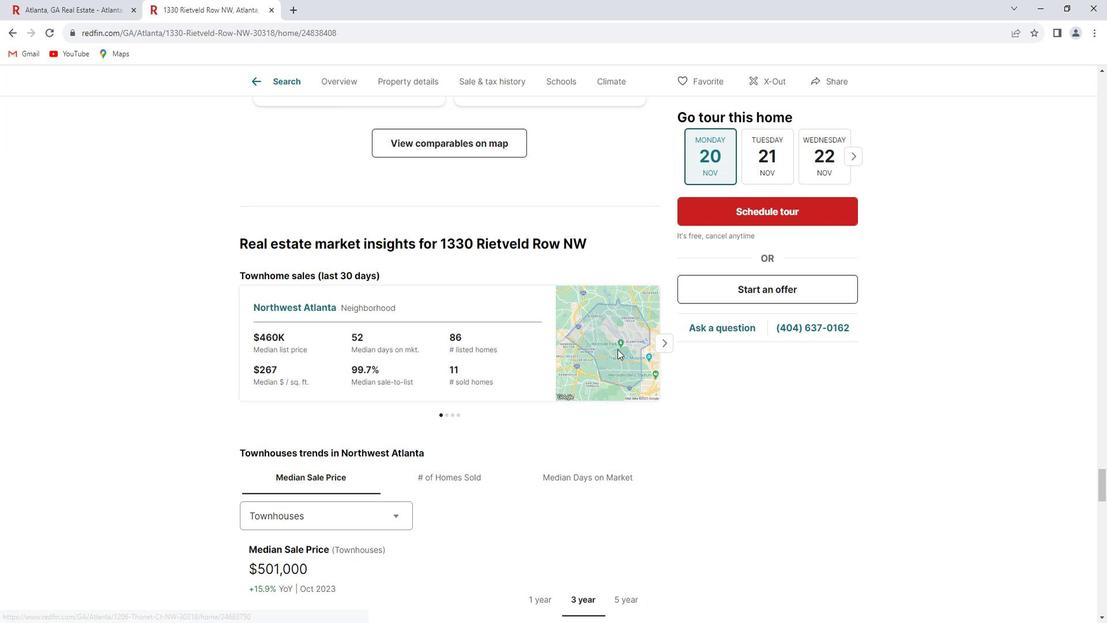 
Action: Mouse scrolled (632, 350) with delta (0, 0)
Screenshot: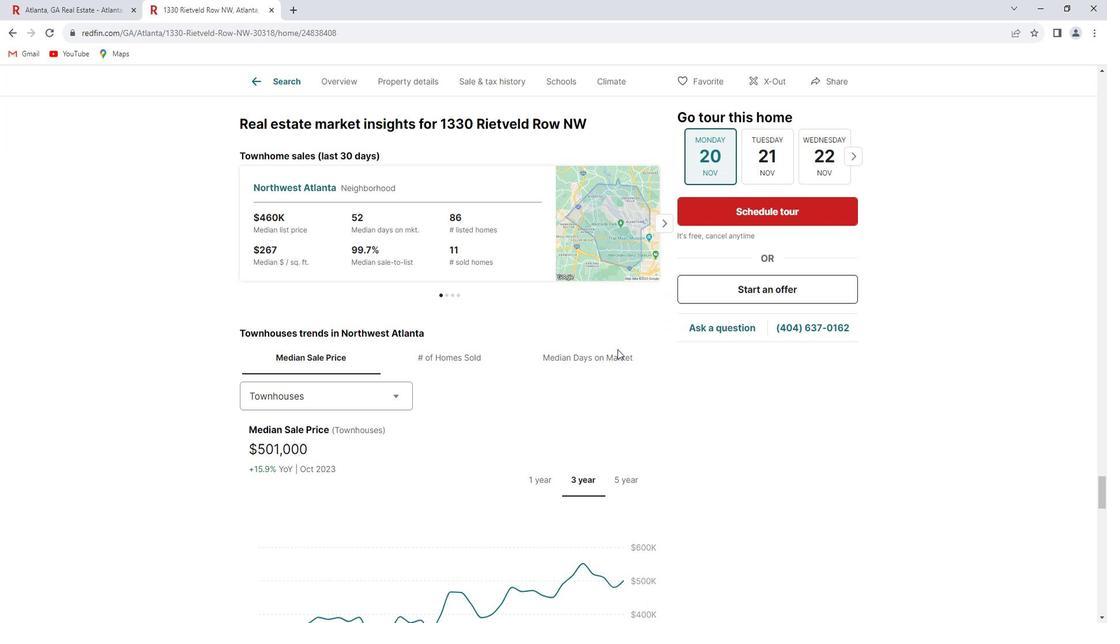 
Action: Mouse scrolled (632, 350) with delta (0, 0)
Screenshot: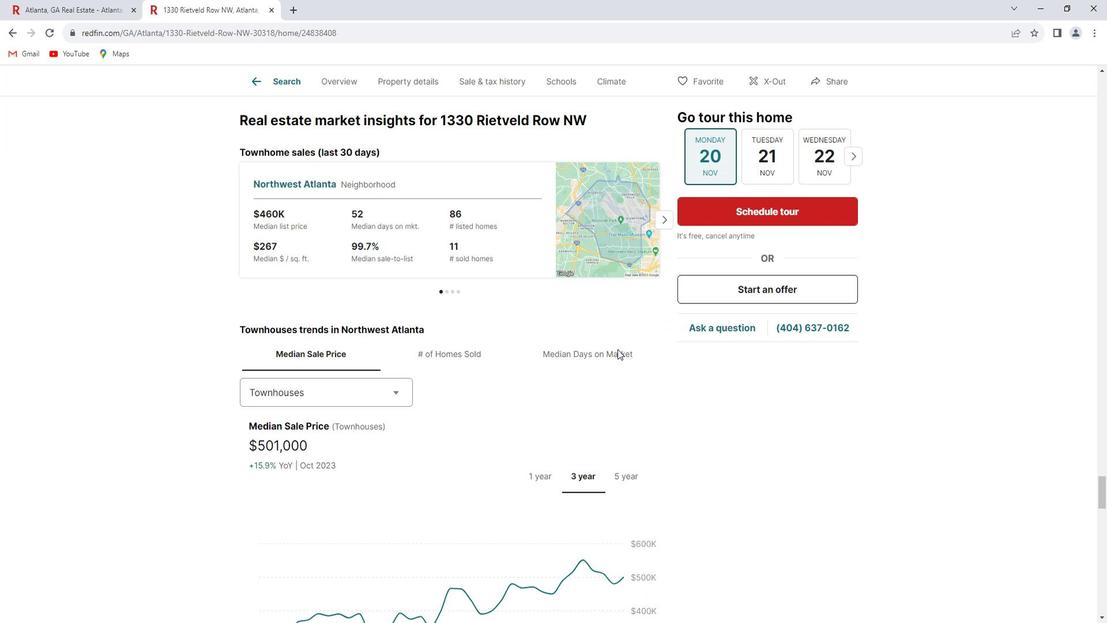 
Action: Mouse scrolled (632, 350) with delta (0, 0)
Screenshot: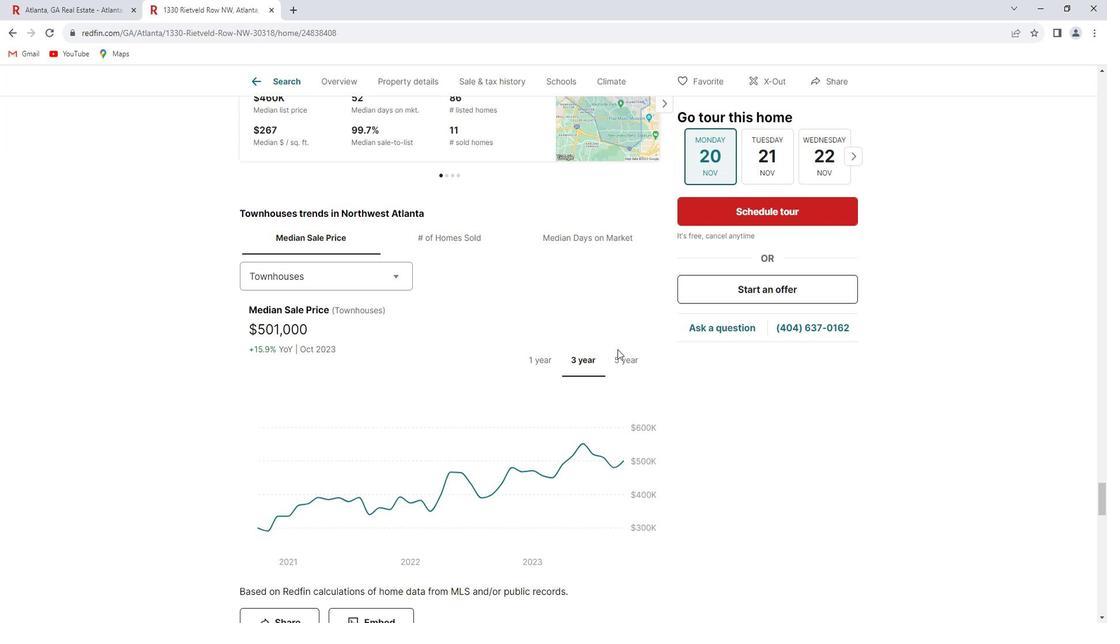 
Action: Mouse scrolled (632, 350) with delta (0, 0)
Screenshot: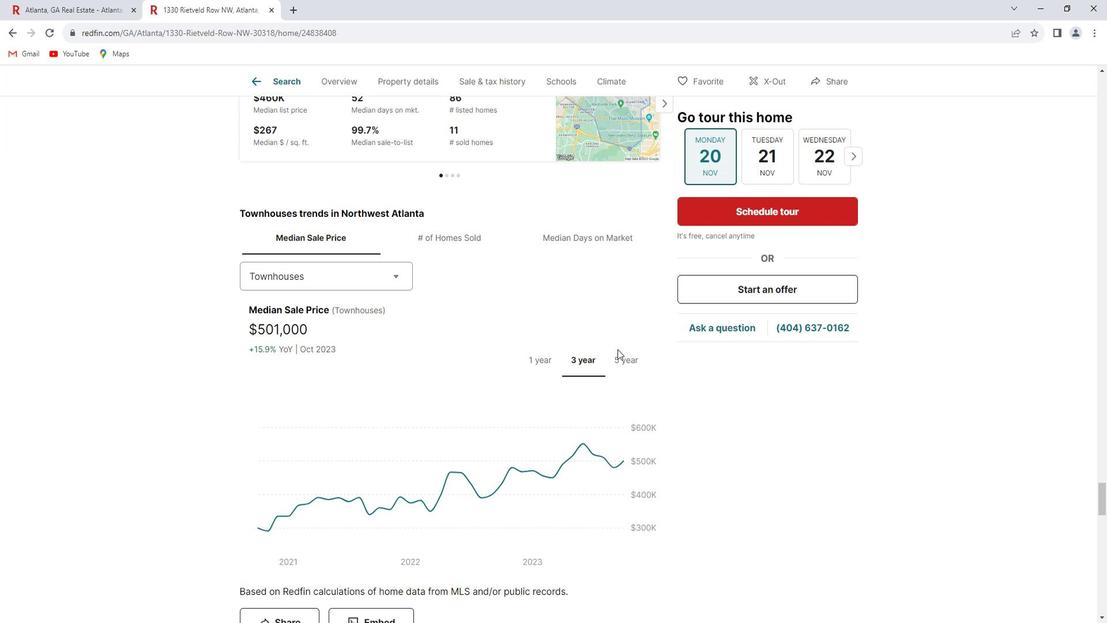 
Action: Mouse scrolled (632, 350) with delta (0, 0)
Screenshot: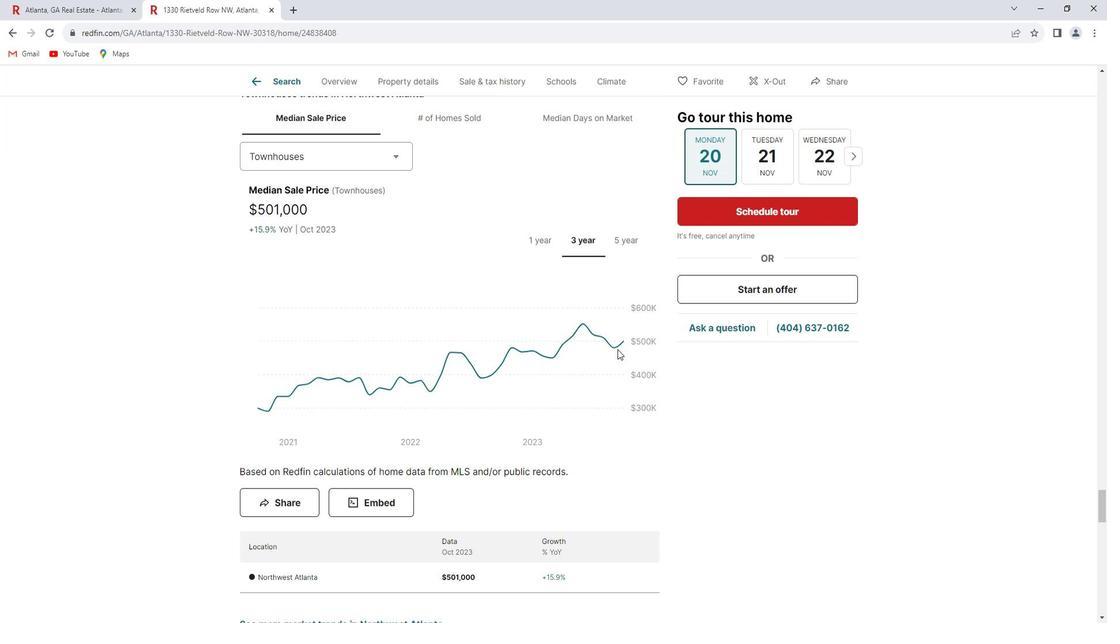 
Action: Mouse scrolled (632, 350) with delta (0, 0)
Screenshot: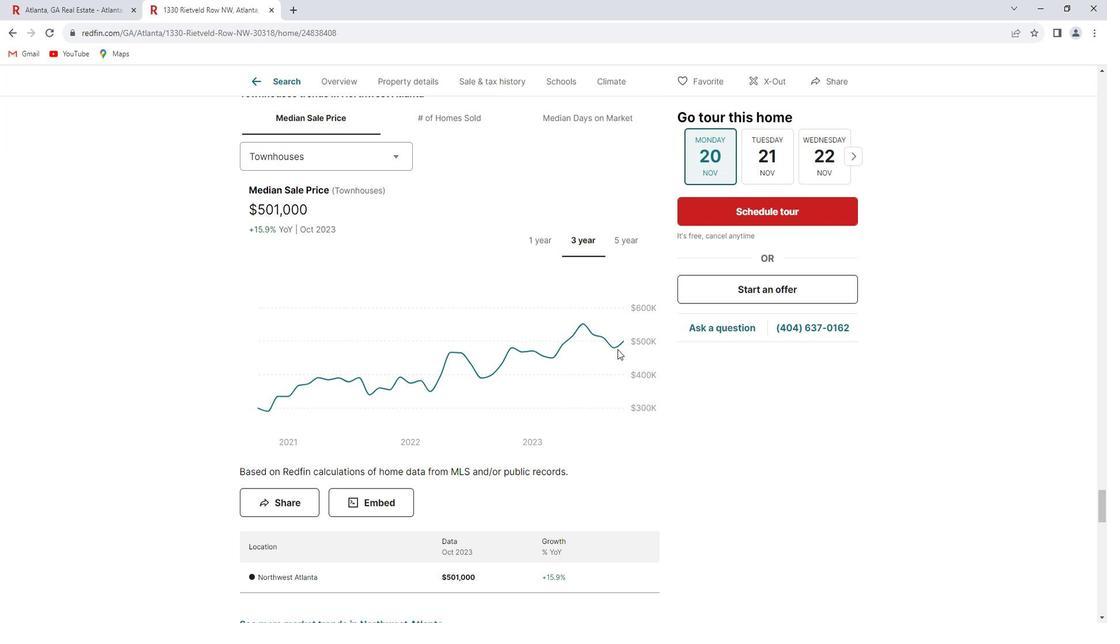 
Action: Mouse scrolled (632, 350) with delta (0, 0)
Screenshot: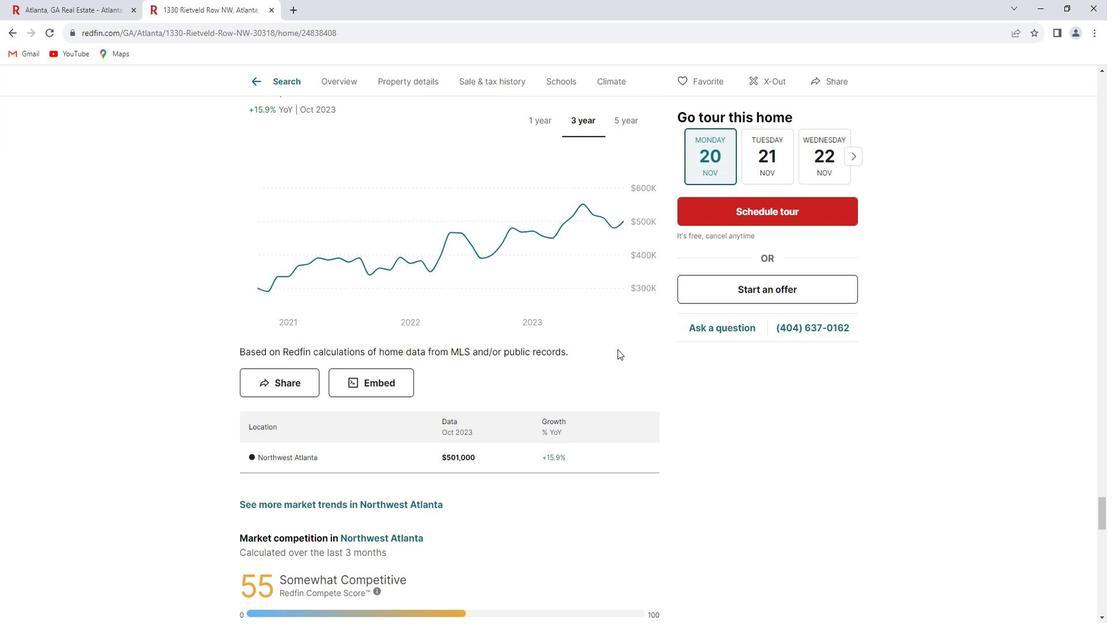 
Action: Mouse scrolled (632, 350) with delta (0, 0)
Screenshot: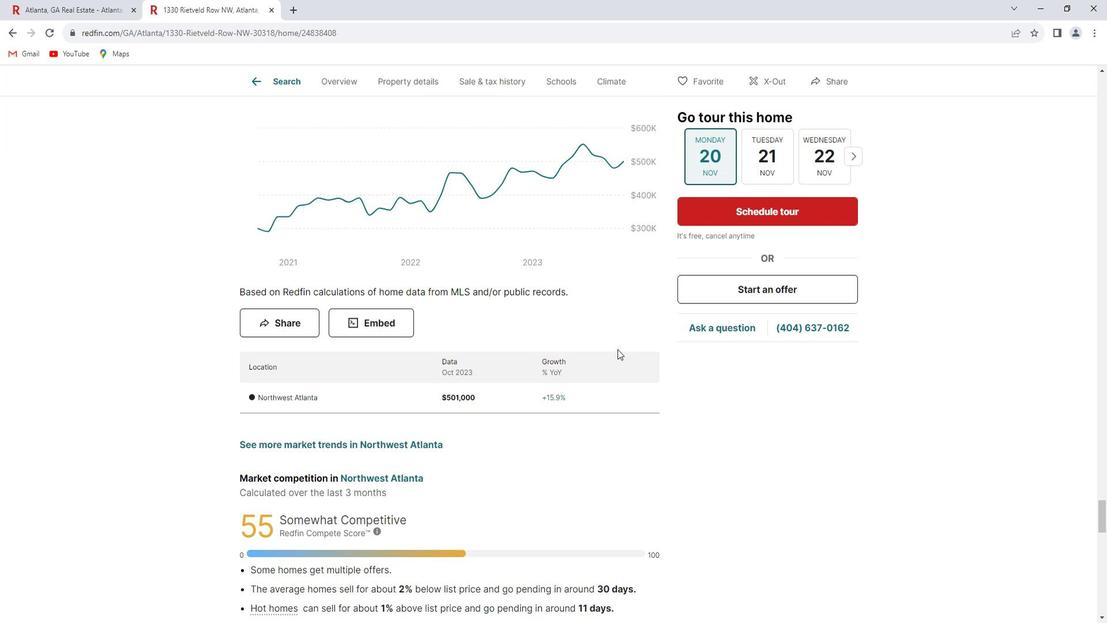 
Action: Mouse scrolled (632, 350) with delta (0, 0)
Screenshot: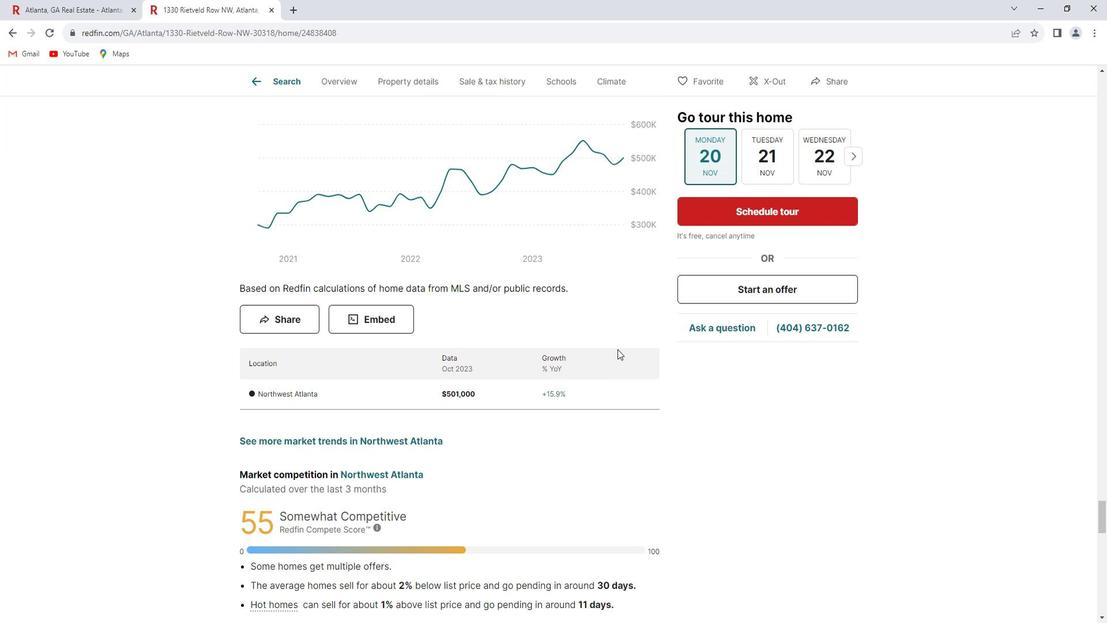 
Action: Mouse scrolled (632, 350) with delta (0, 0)
Screenshot: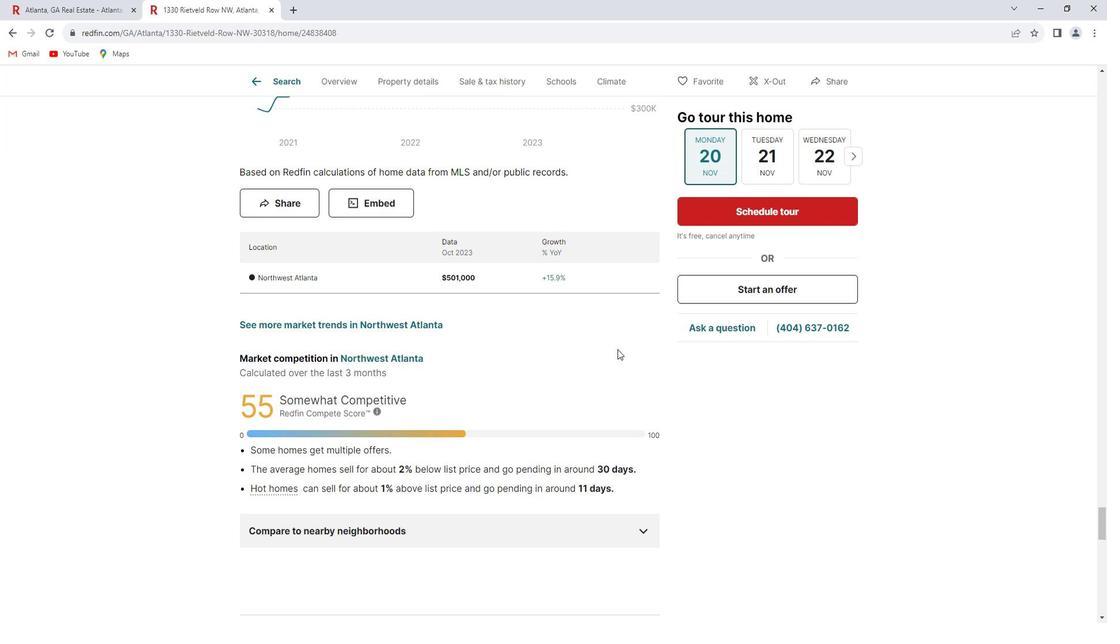 
Action: Mouse scrolled (632, 350) with delta (0, 0)
Screenshot: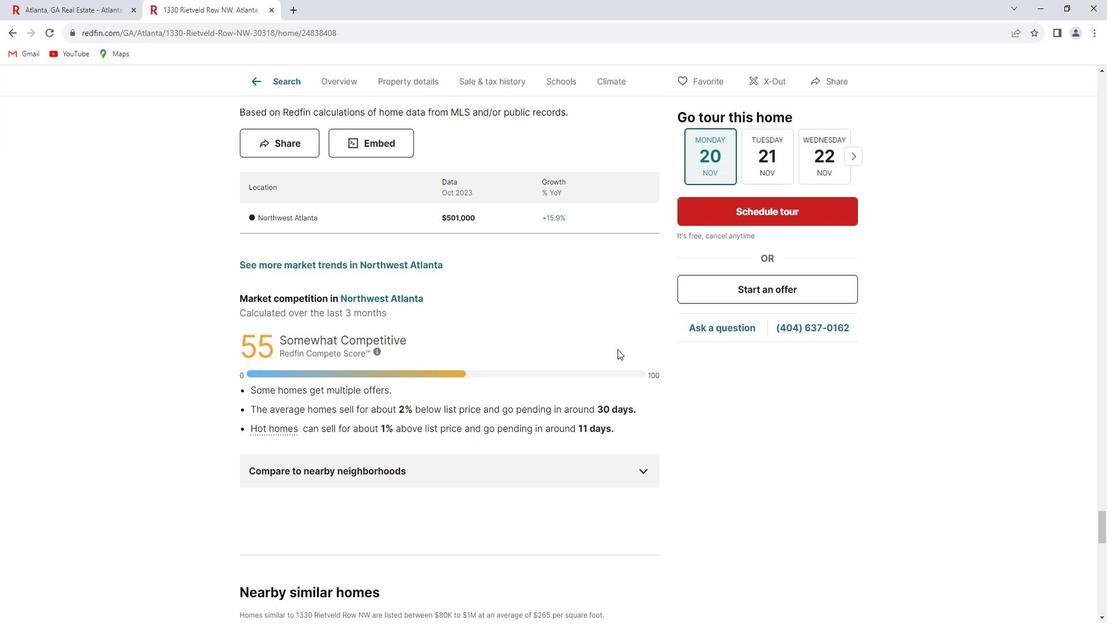 
Action: Mouse scrolled (632, 350) with delta (0, 0)
Screenshot: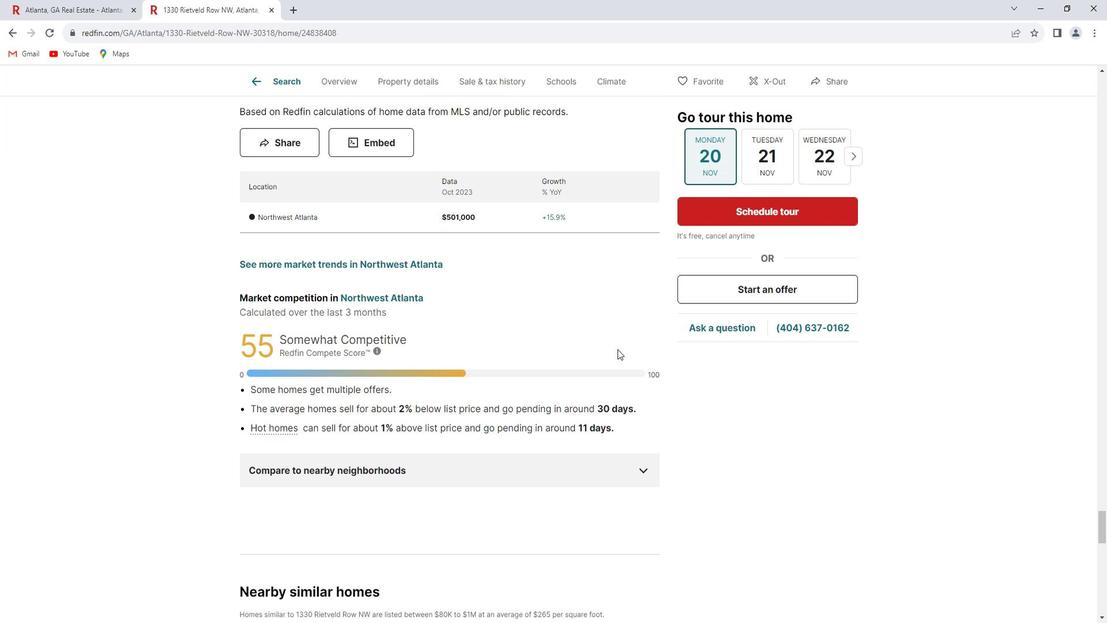
Action: Mouse scrolled (632, 350) with delta (0, 0)
Screenshot: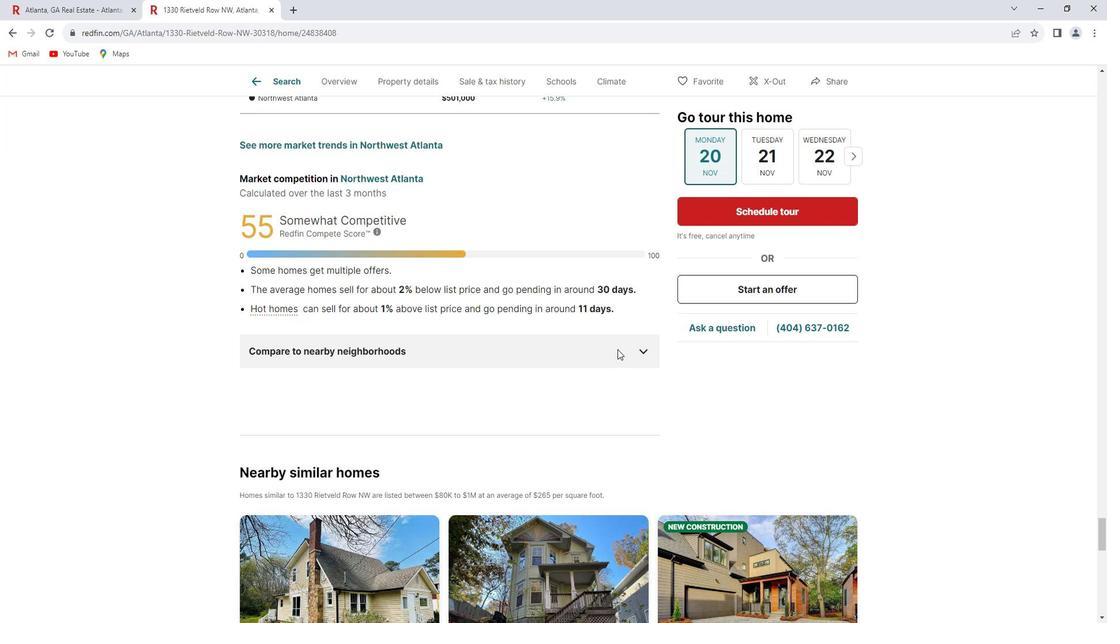 
Action: Mouse scrolled (632, 350) with delta (0, 0)
Screenshot: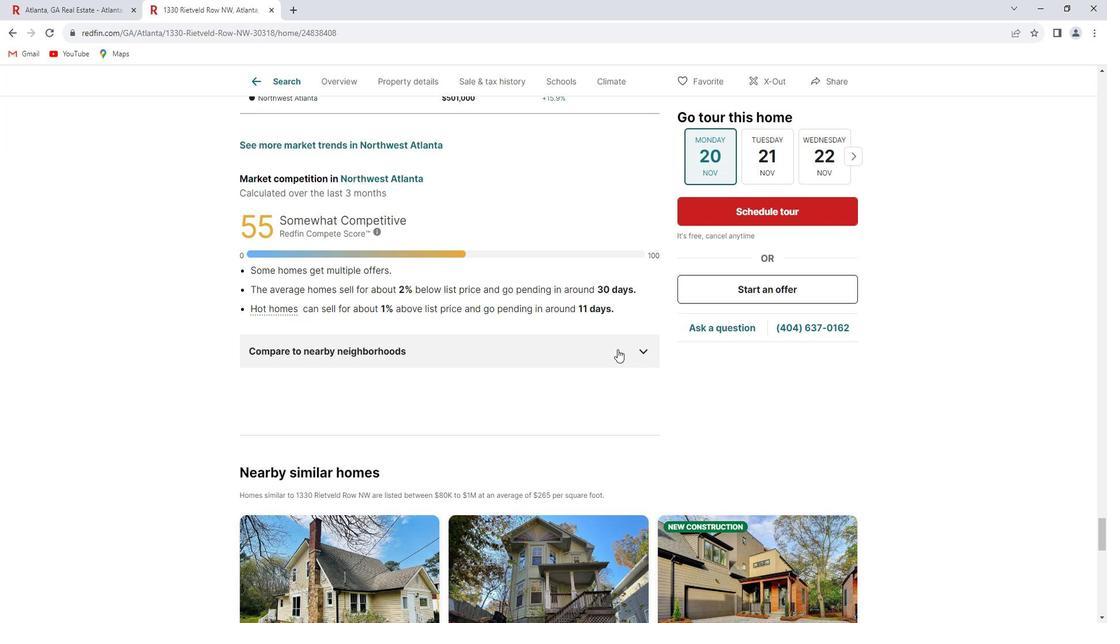 
Action: Mouse scrolled (632, 350) with delta (0, 0)
